 Task: Go to Program & Features. Select Whole Food Market. Add to cart Organic Tamari Sauce-3. Place order for Jasmine Robinson, _x000D_
942 Constant Ave #1_x000D_
Peekskill, New York(NY), 10566, Cell Number (914) 734-9536
Action: Mouse moved to (24, 116)
Screenshot: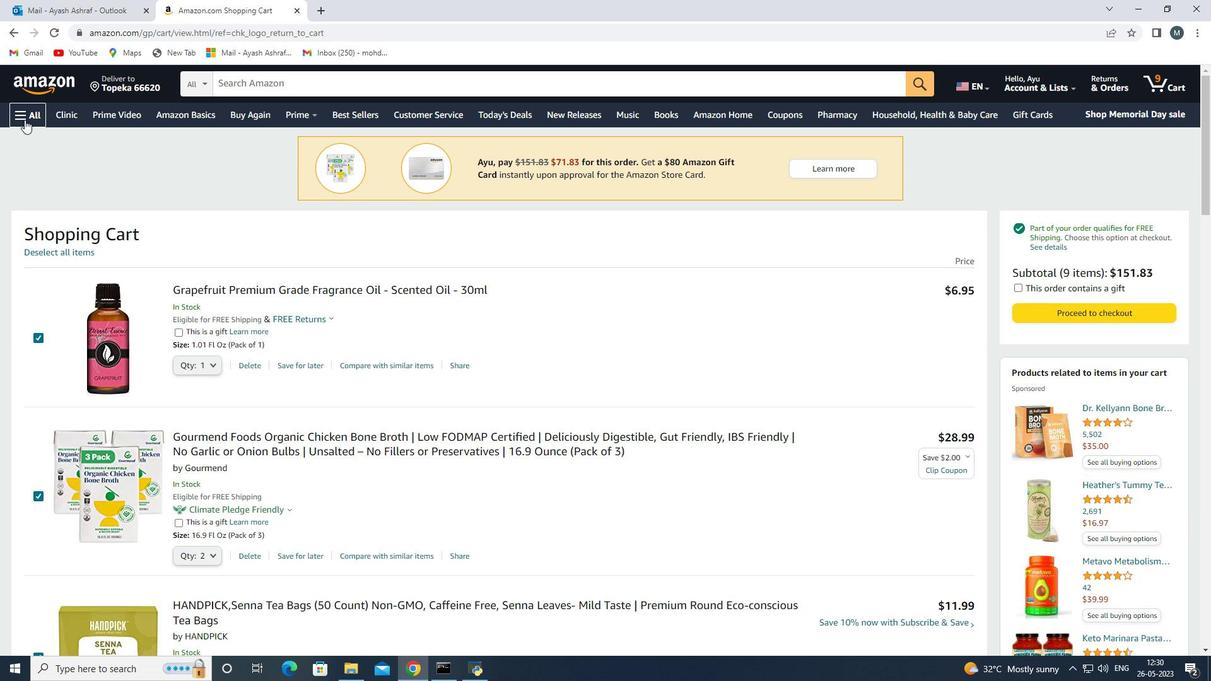 
Action: Mouse pressed left at (24, 116)
Screenshot: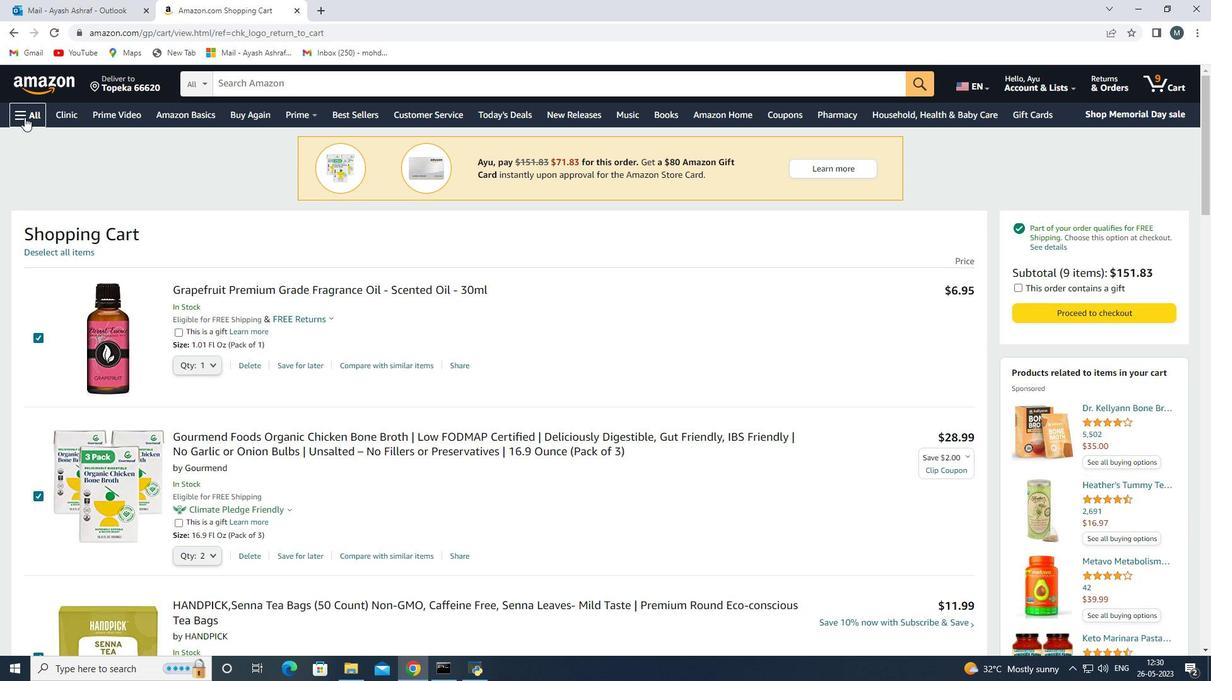 
Action: Mouse moved to (104, 330)
Screenshot: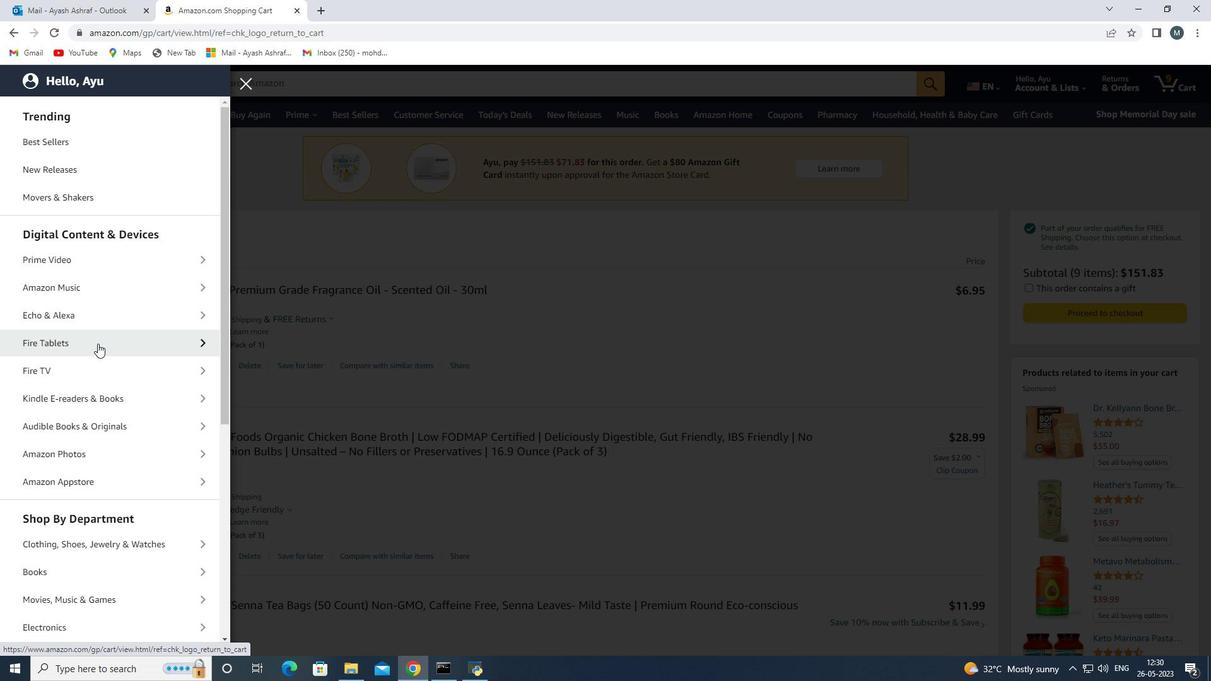 
Action: Mouse scrolled (104, 330) with delta (0, 0)
Screenshot: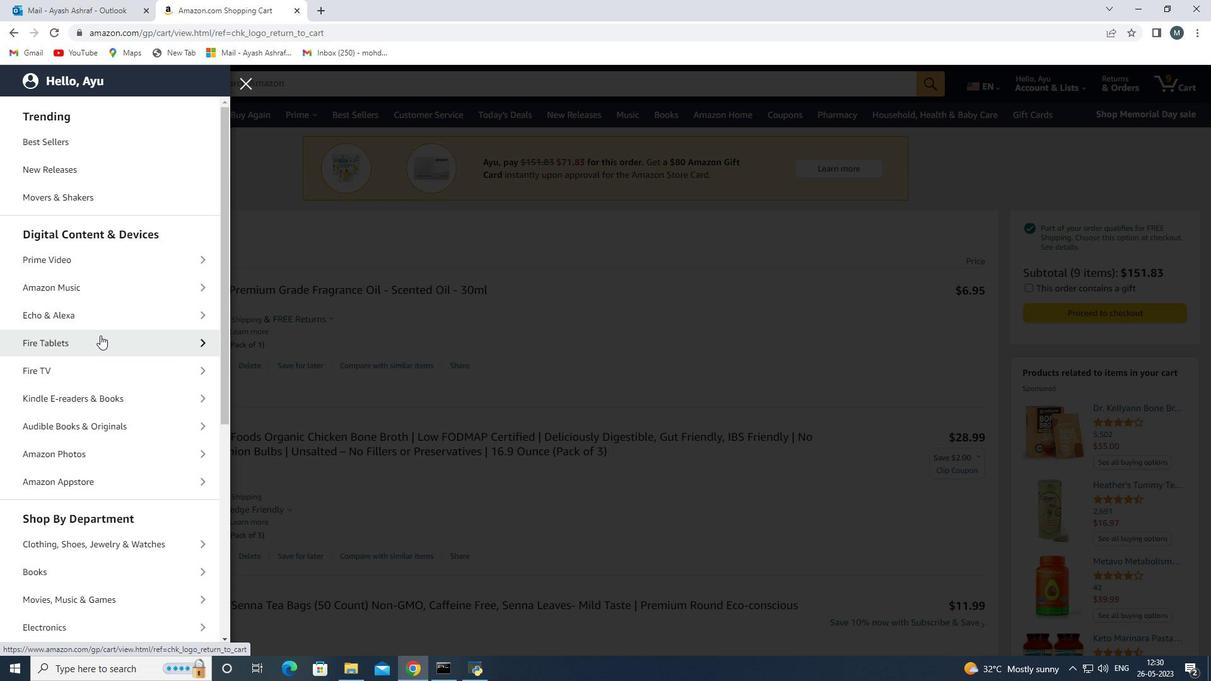 
Action: Mouse scrolled (104, 330) with delta (0, 0)
Screenshot: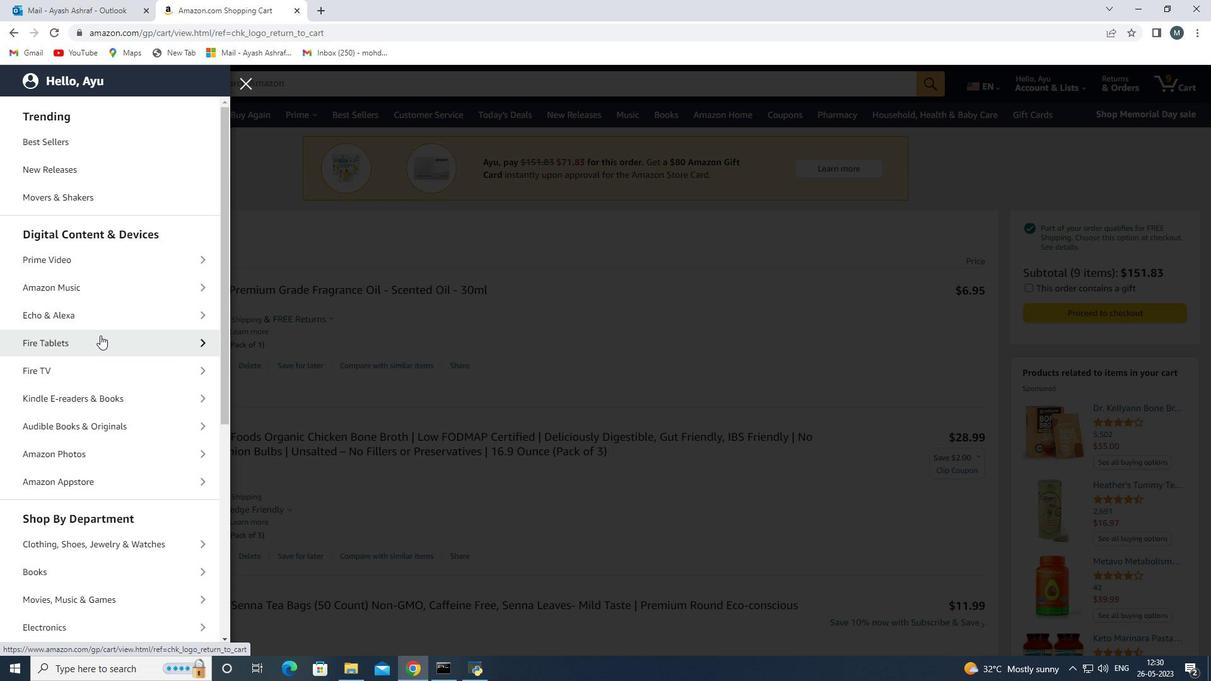 
Action: Mouse moved to (104, 332)
Screenshot: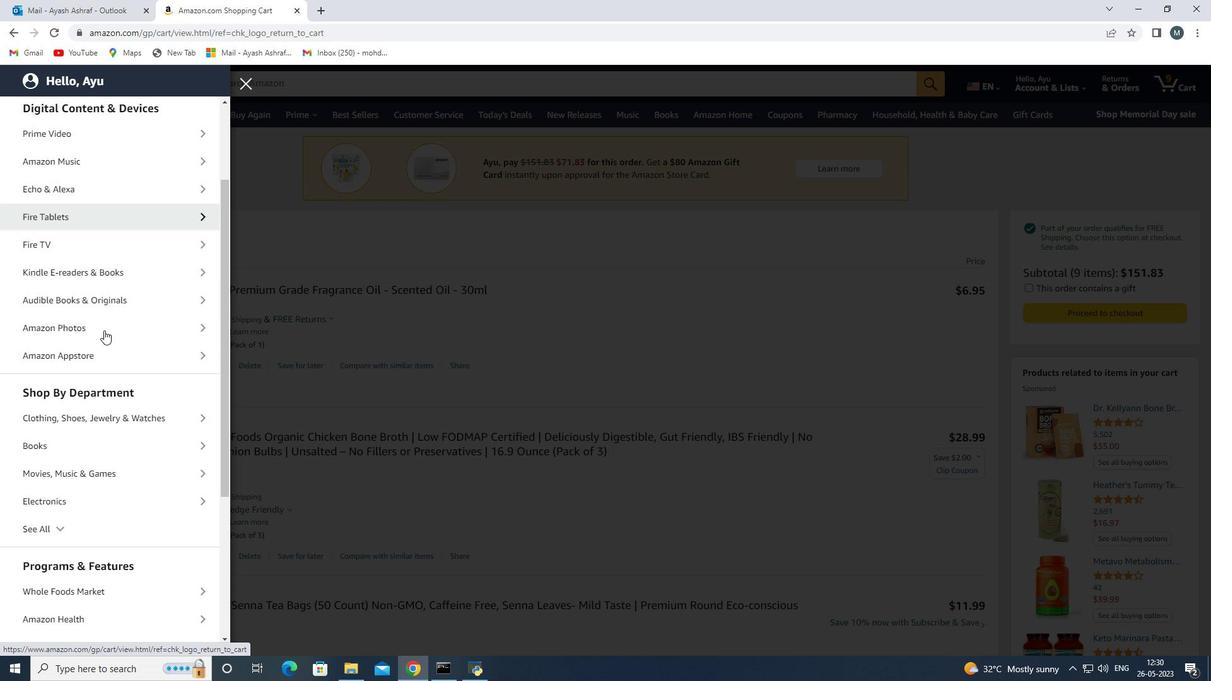 
Action: Mouse scrolled (104, 331) with delta (0, 0)
Screenshot: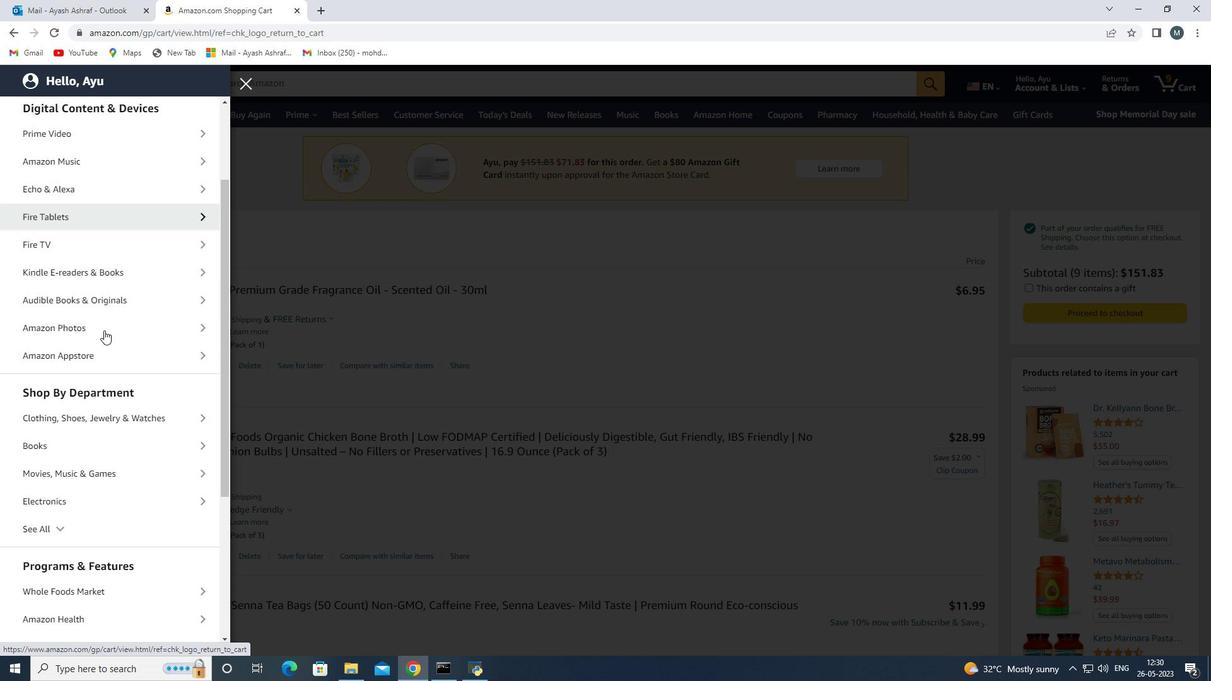
Action: Mouse moved to (104, 333)
Screenshot: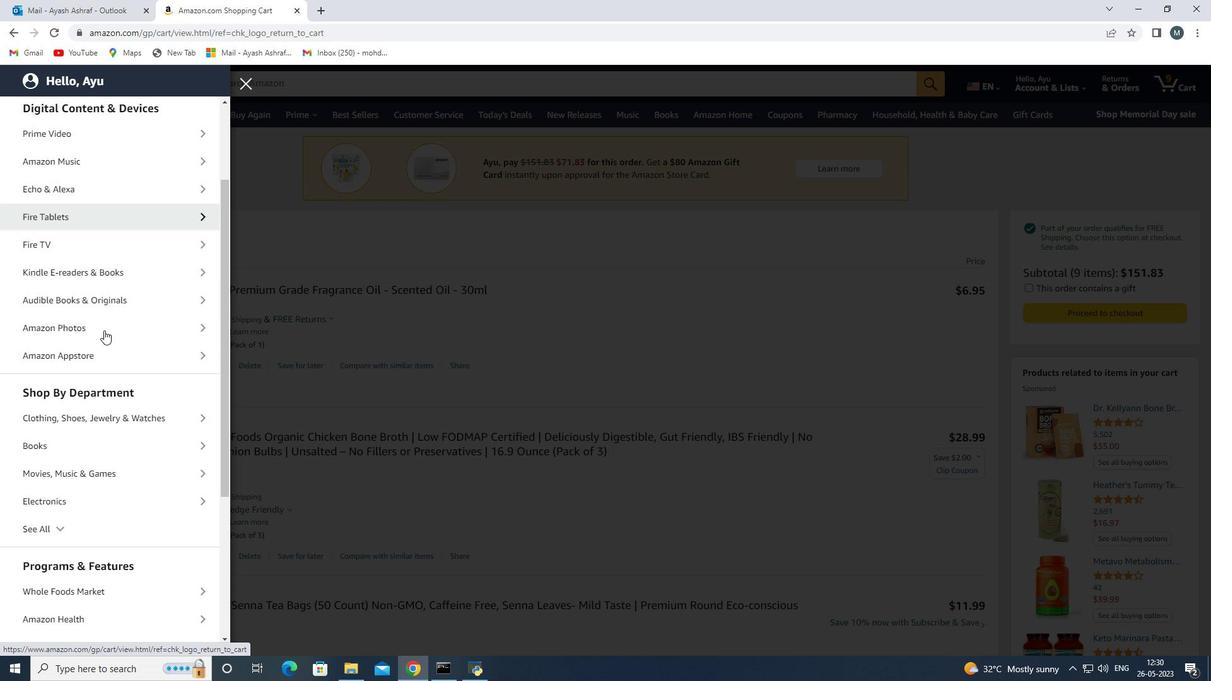 
Action: Mouse scrolled (104, 332) with delta (0, 0)
Screenshot: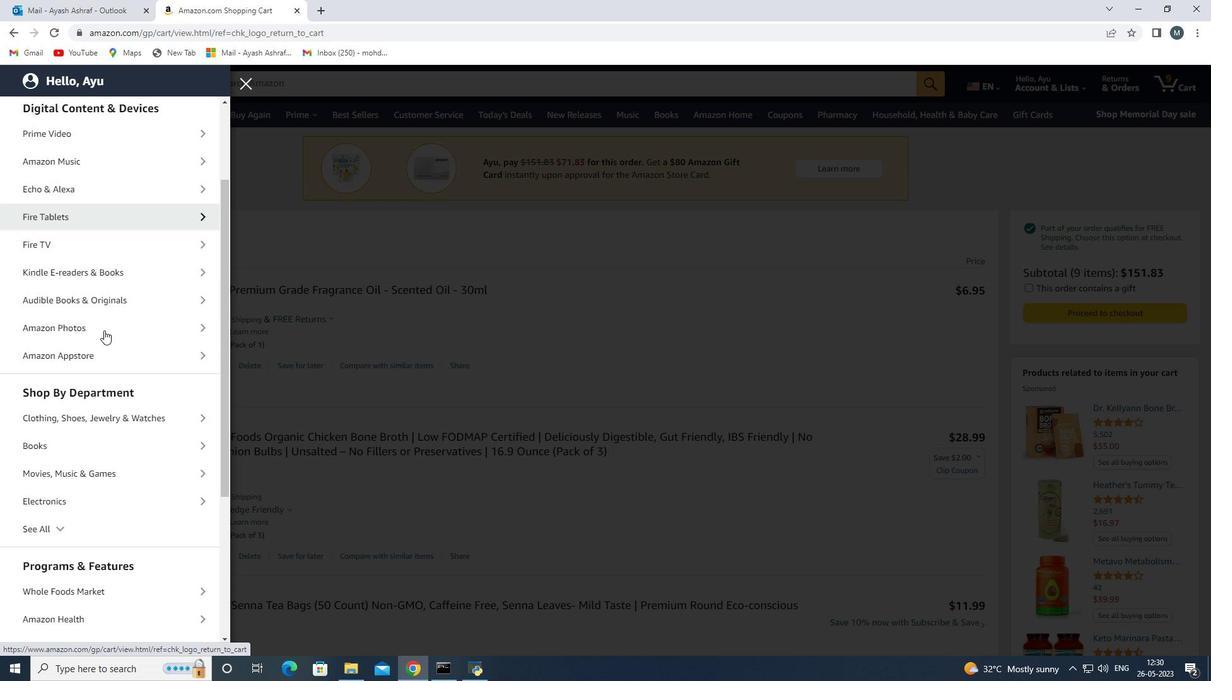 
Action: Mouse scrolled (104, 332) with delta (0, 0)
Screenshot: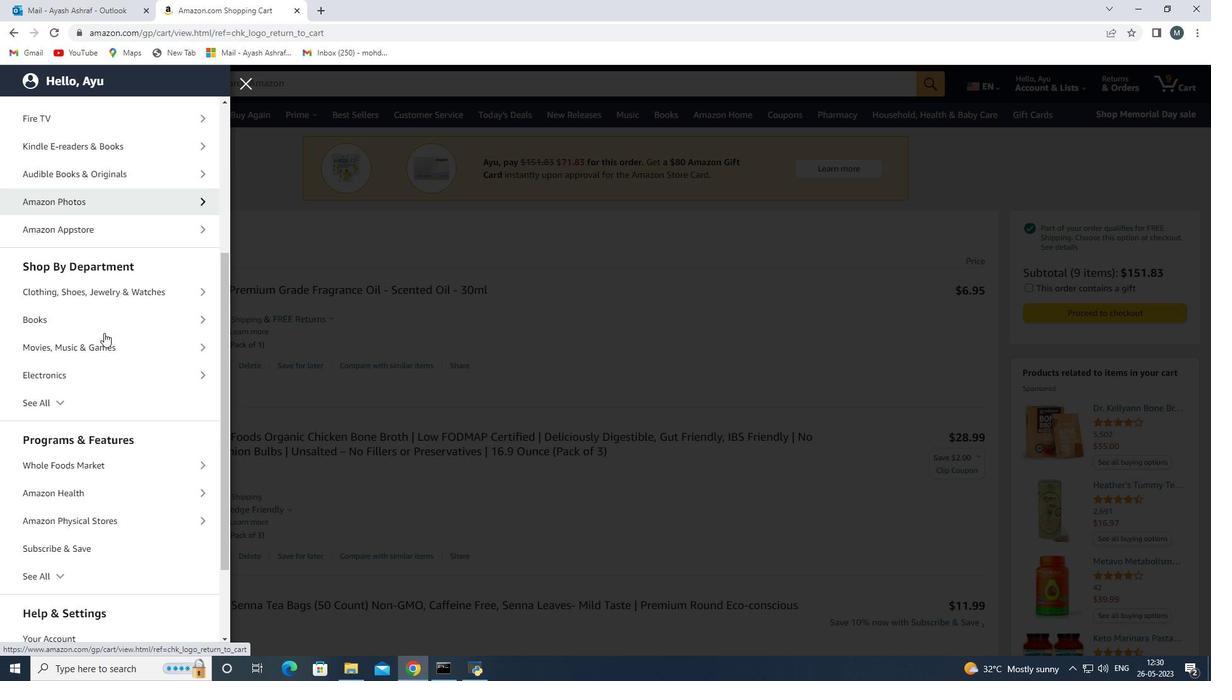 
Action: Mouse scrolled (104, 332) with delta (0, 0)
Screenshot: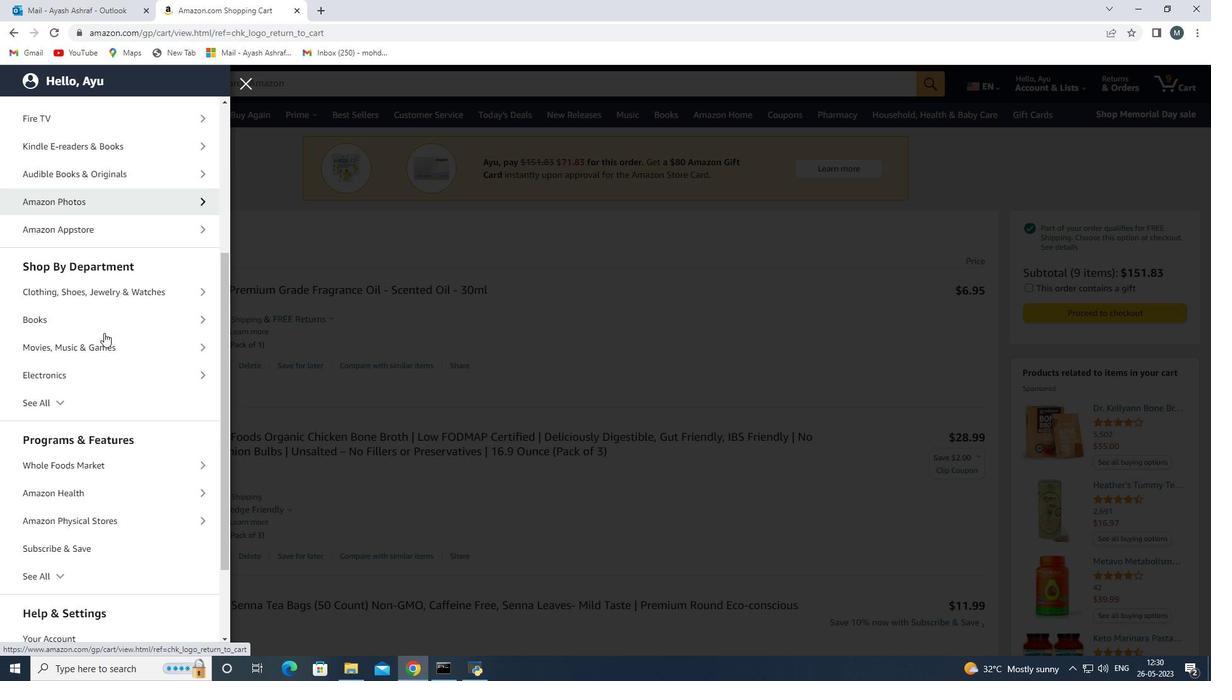 
Action: Mouse moved to (111, 329)
Screenshot: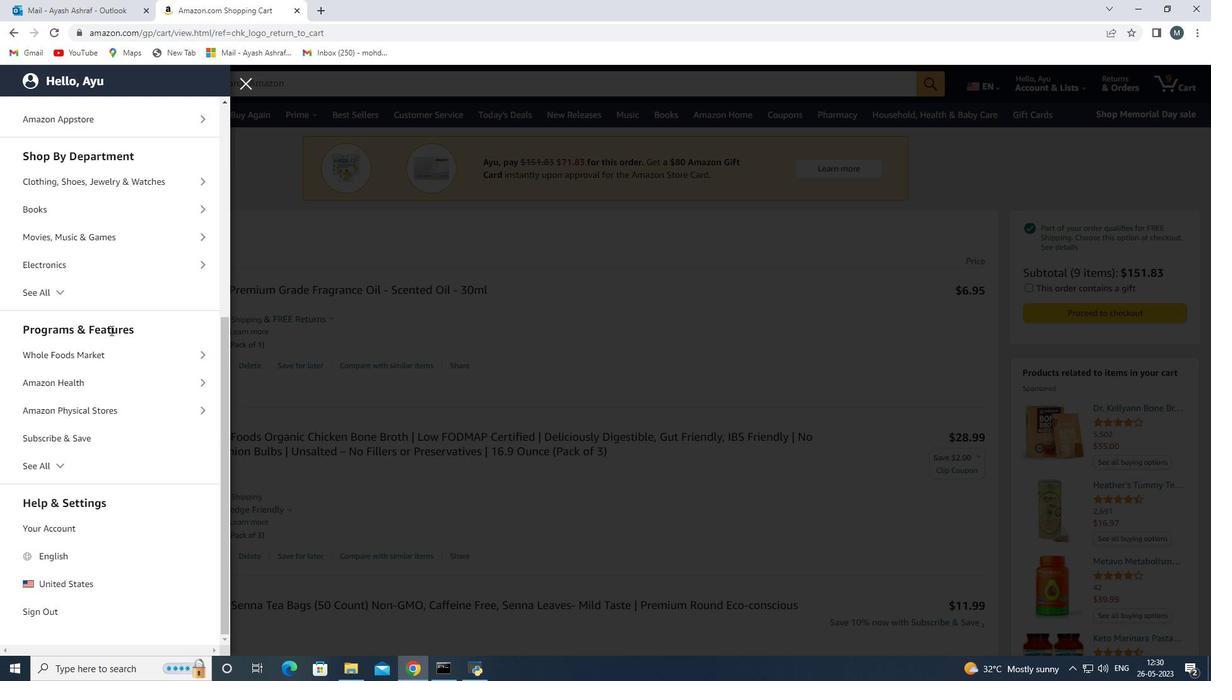 
Action: Mouse scrolled (111, 328) with delta (0, 0)
Screenshot: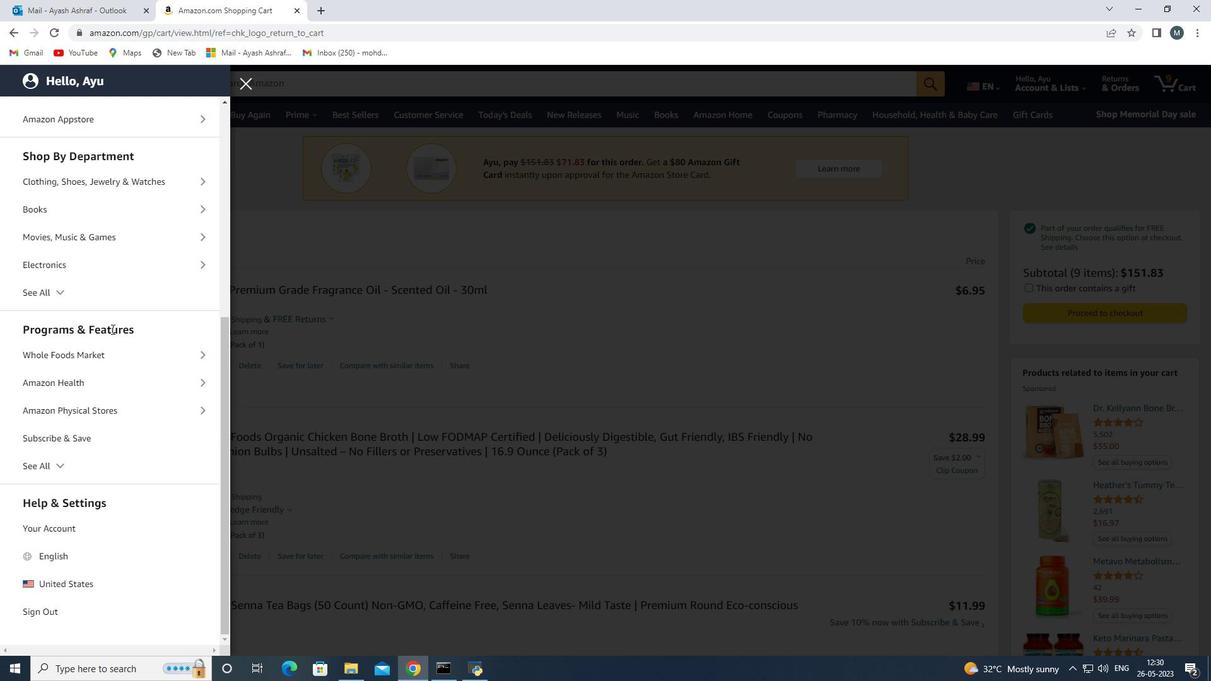 
Action: Mouse scrolled (111, 328) with delta (0, 0)
Screenshot: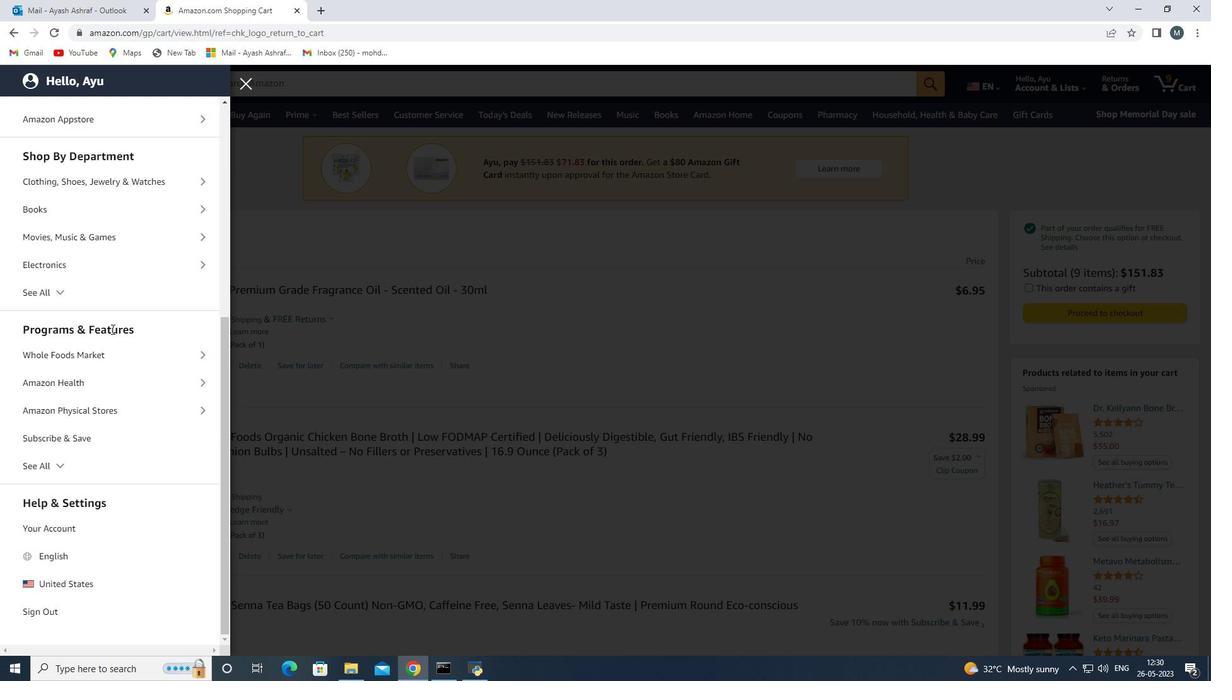 
Action: Mouse moved to (171, 357)
Screenshot: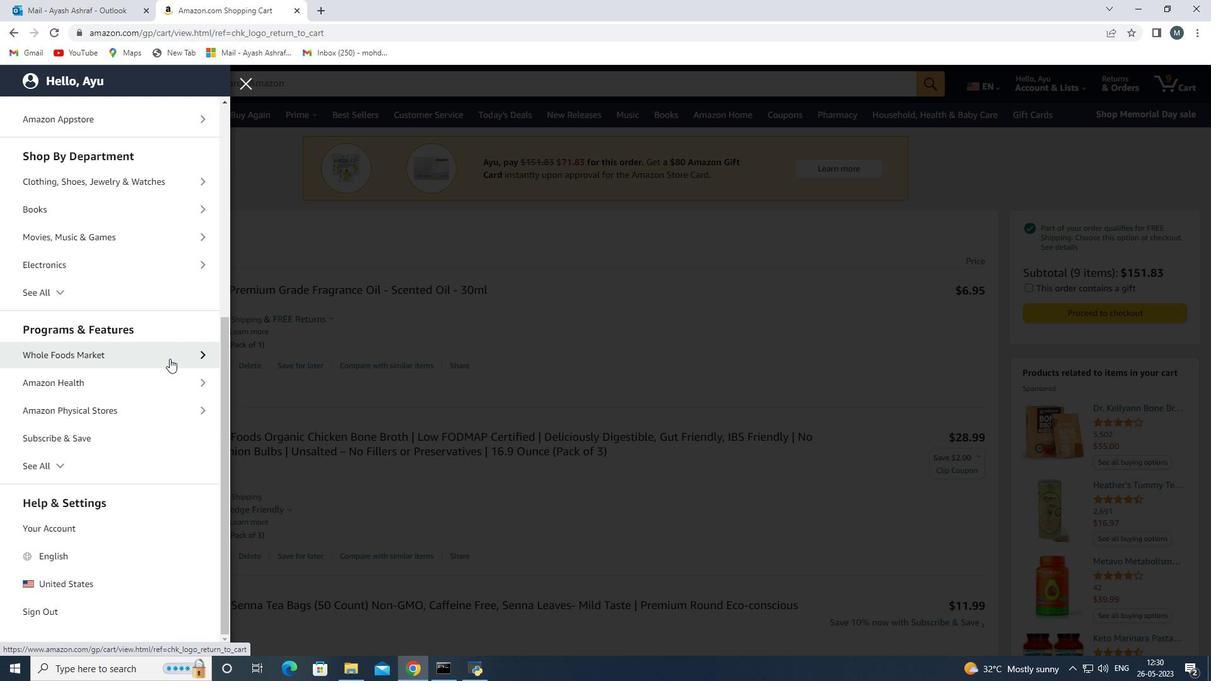 
Action: Mouse pressed left at (171, 357)
Screenshot: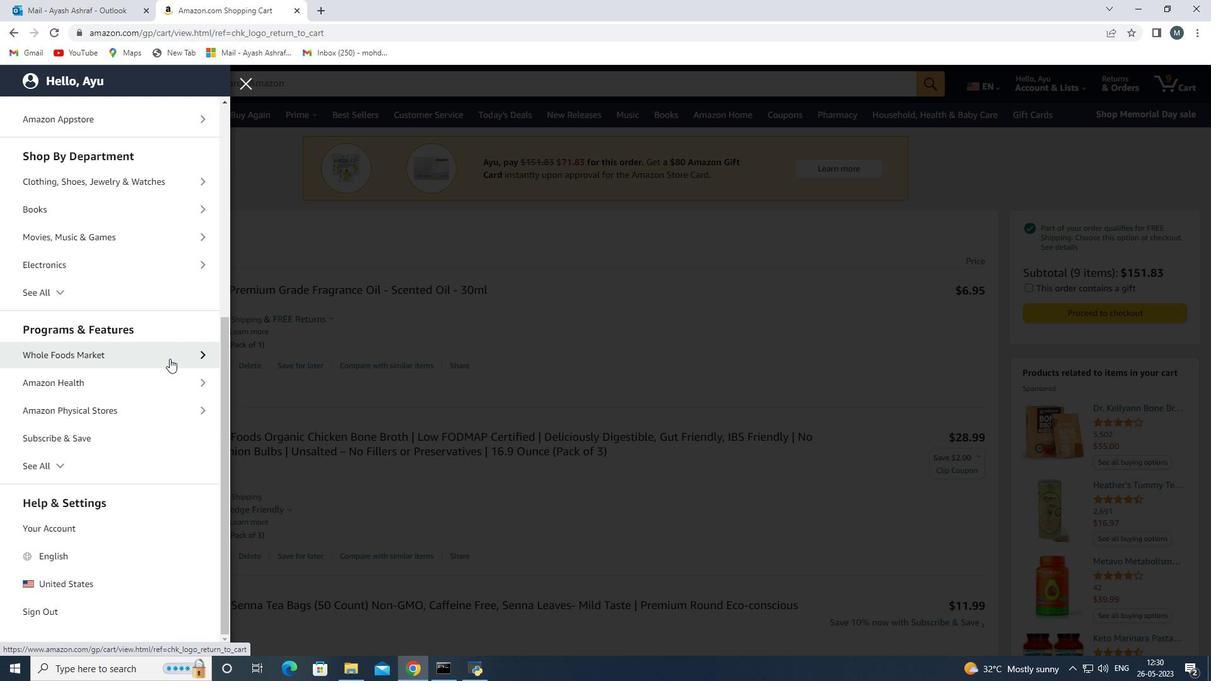 
Action: Mouse moved to (115, 172)
Screenshot: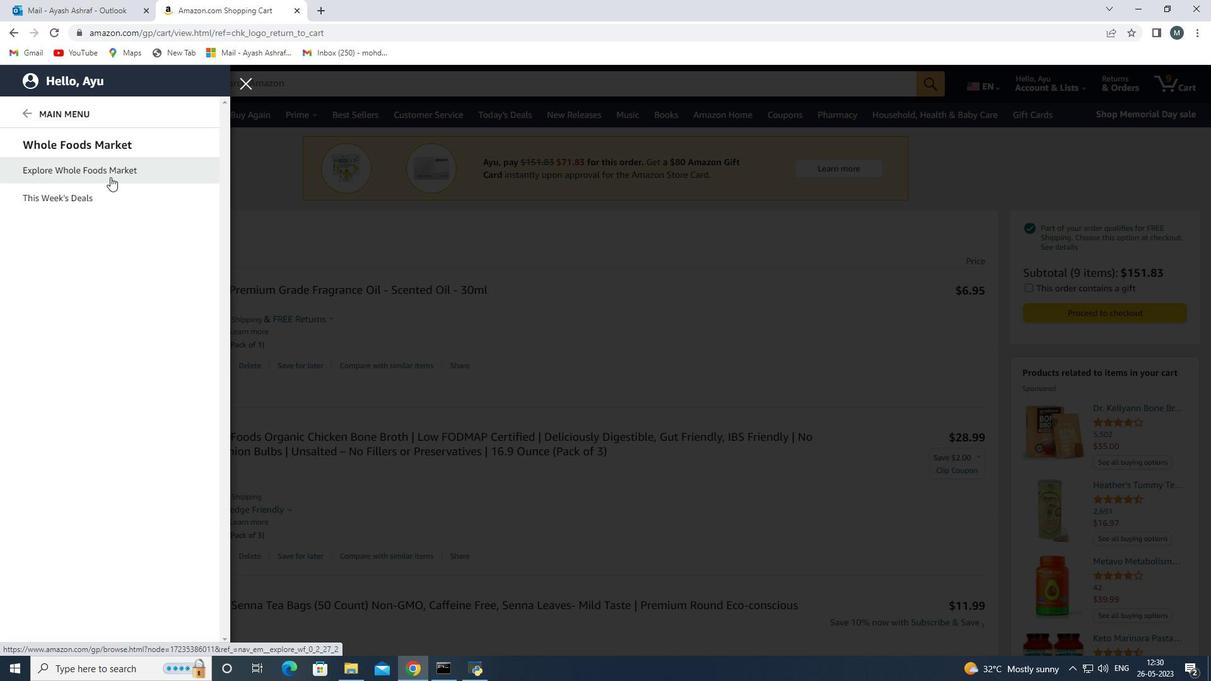 
Action: Mouse pressed left at (115, 172)
Screenshot: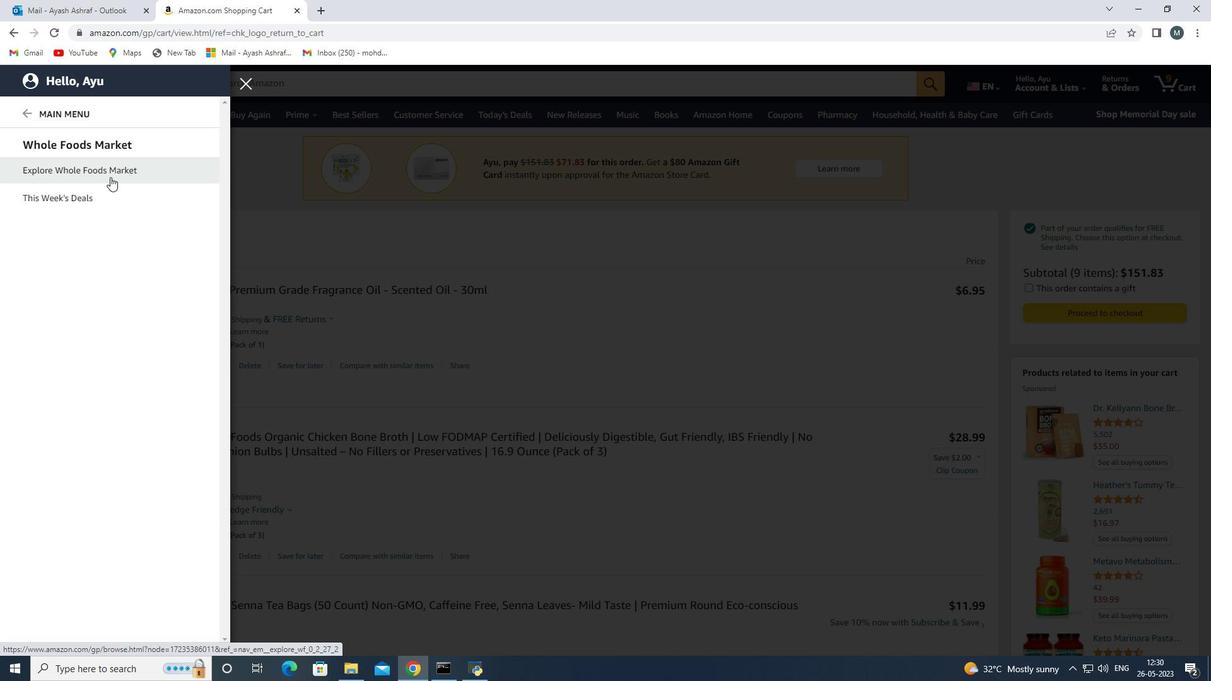 
Action: Mouse moved to (356, 77)
Screenshot: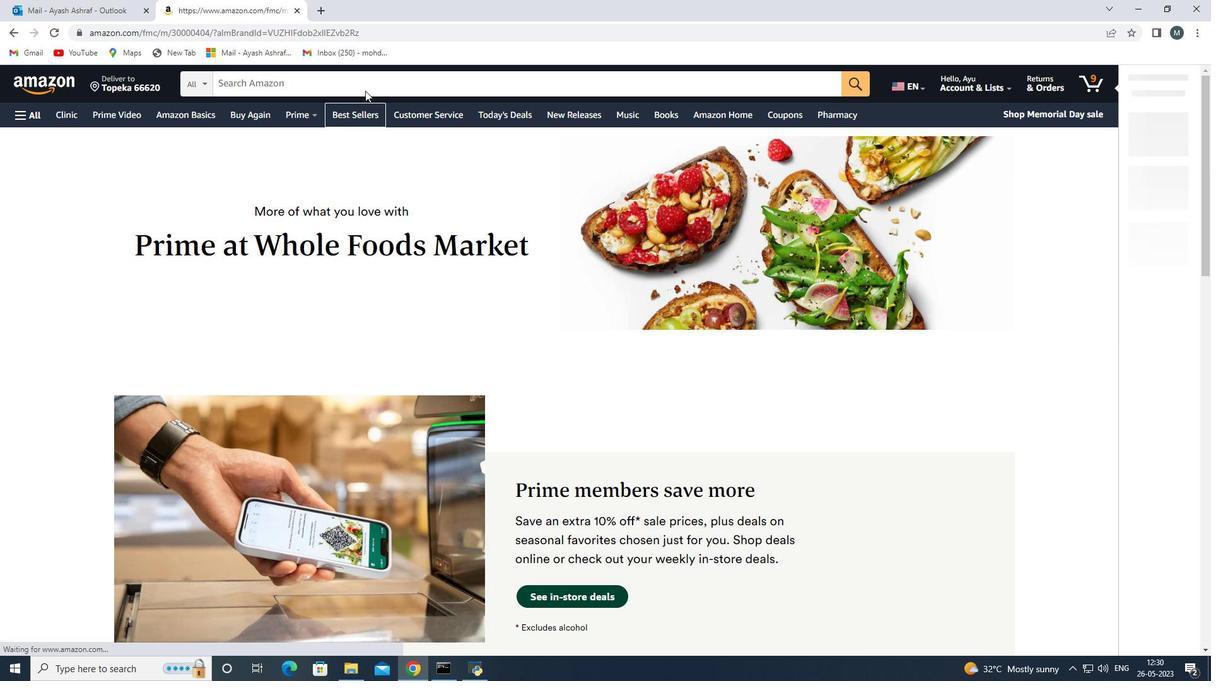 
Action: Mouse pressed left at (356, 77)
Screenshot: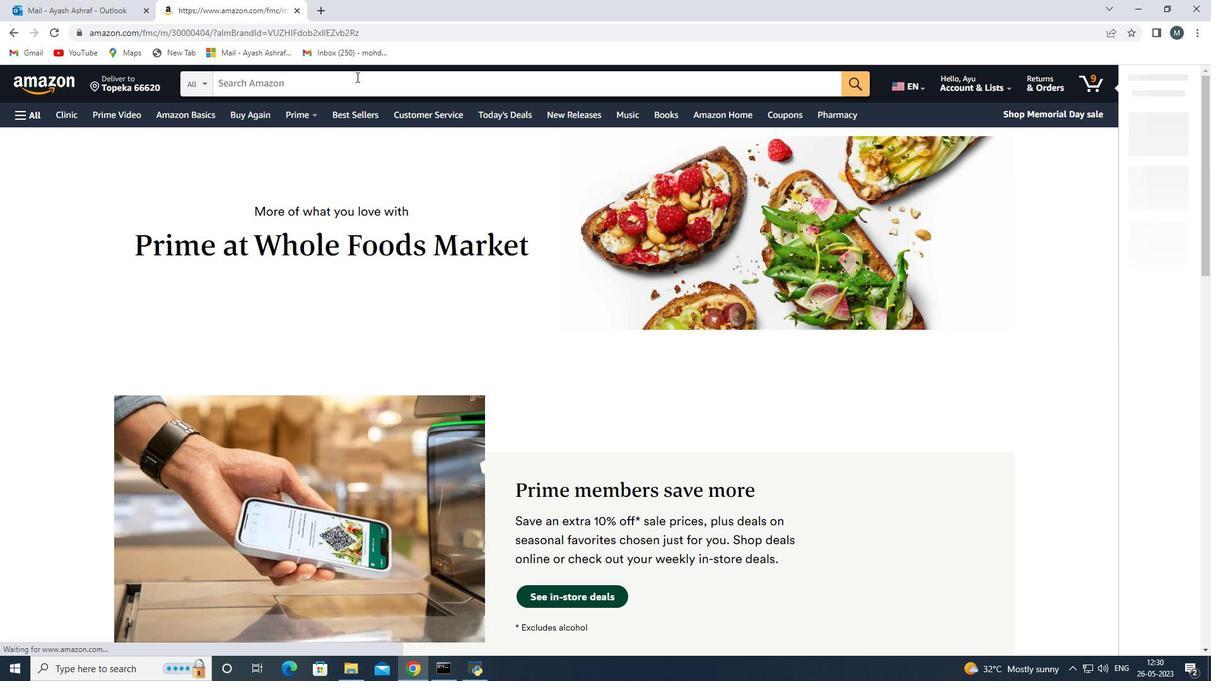 
Action: Key pressed <Key.shift>Tamari<Key.space>d<Key.backspace>sauce<Key.space>
Screenshot: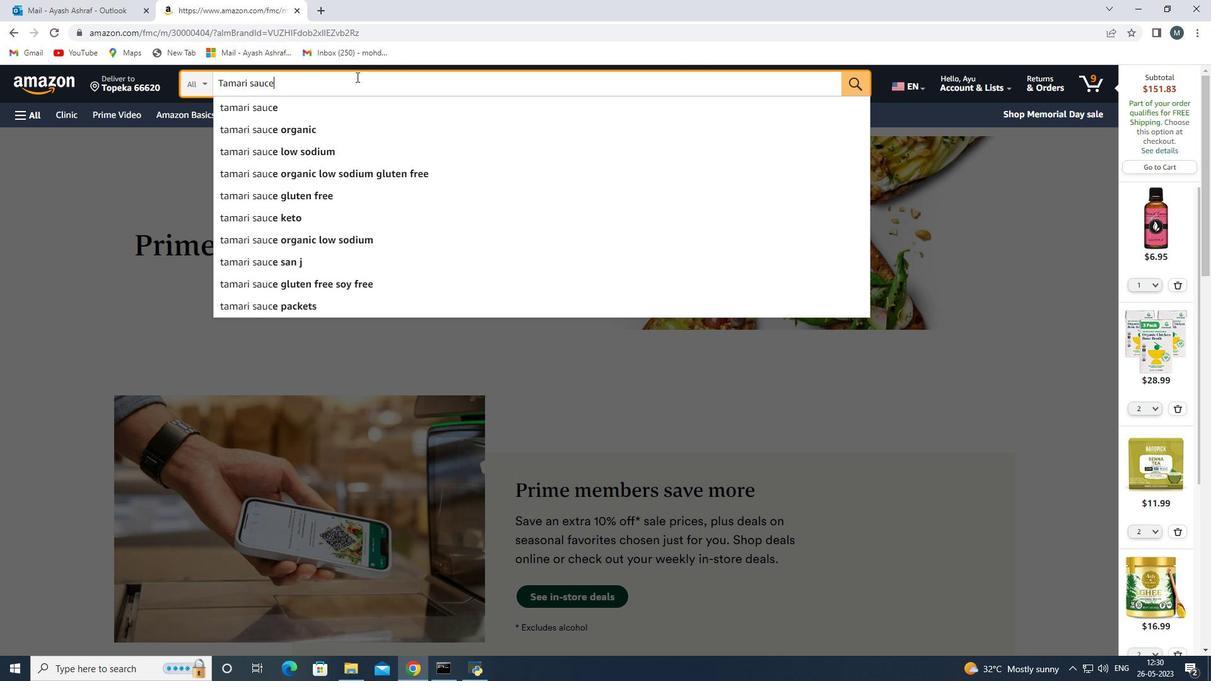 
Action: Mouse moved to (299, 111)
Screenshot: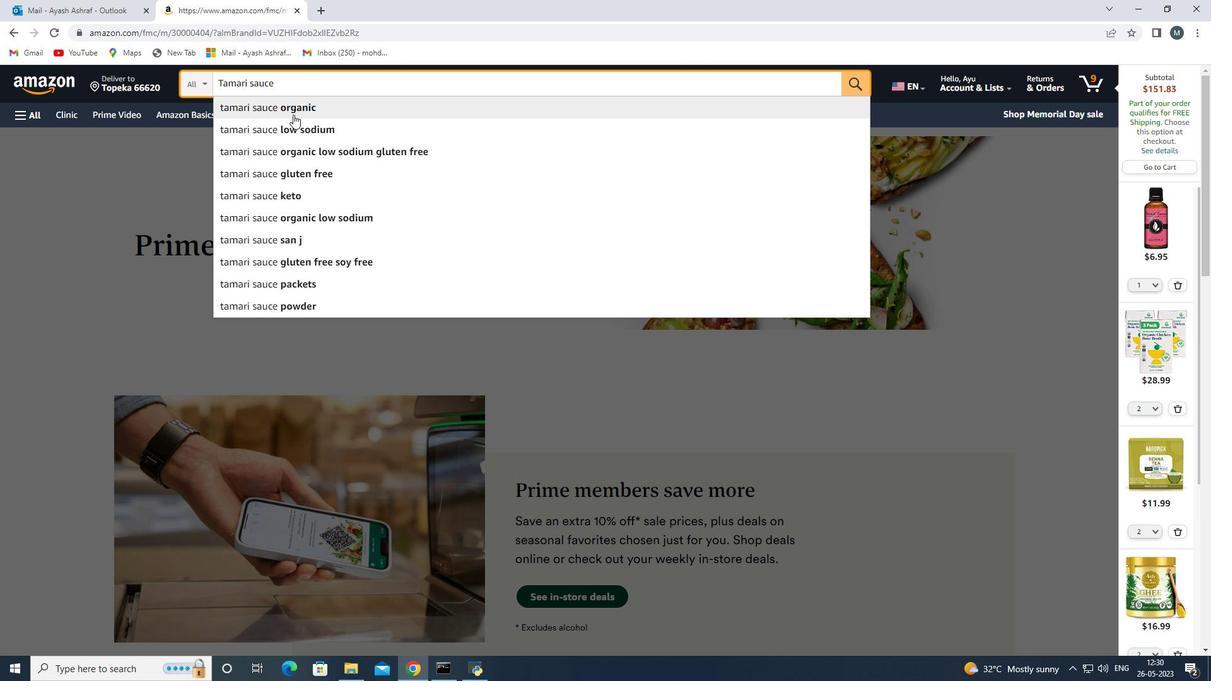 
Action: Mouse pressed left at (299, 111)
Screenshot: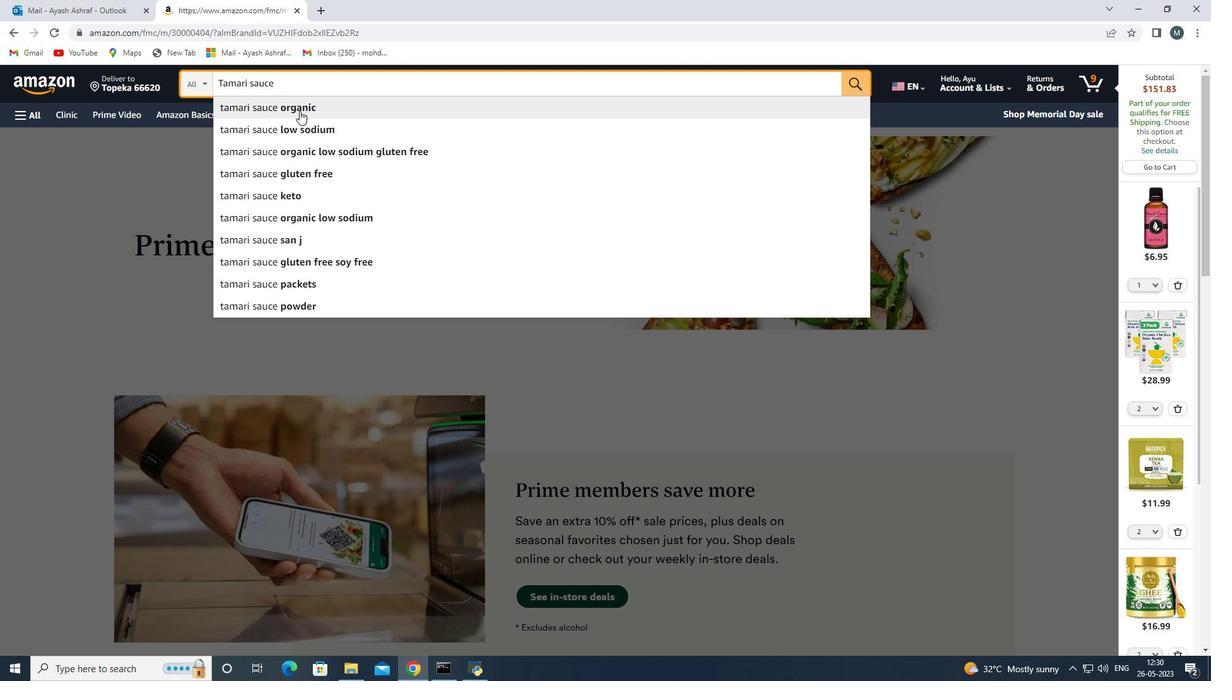 
Action: Mouse moved to (307, 421)
Screenshot: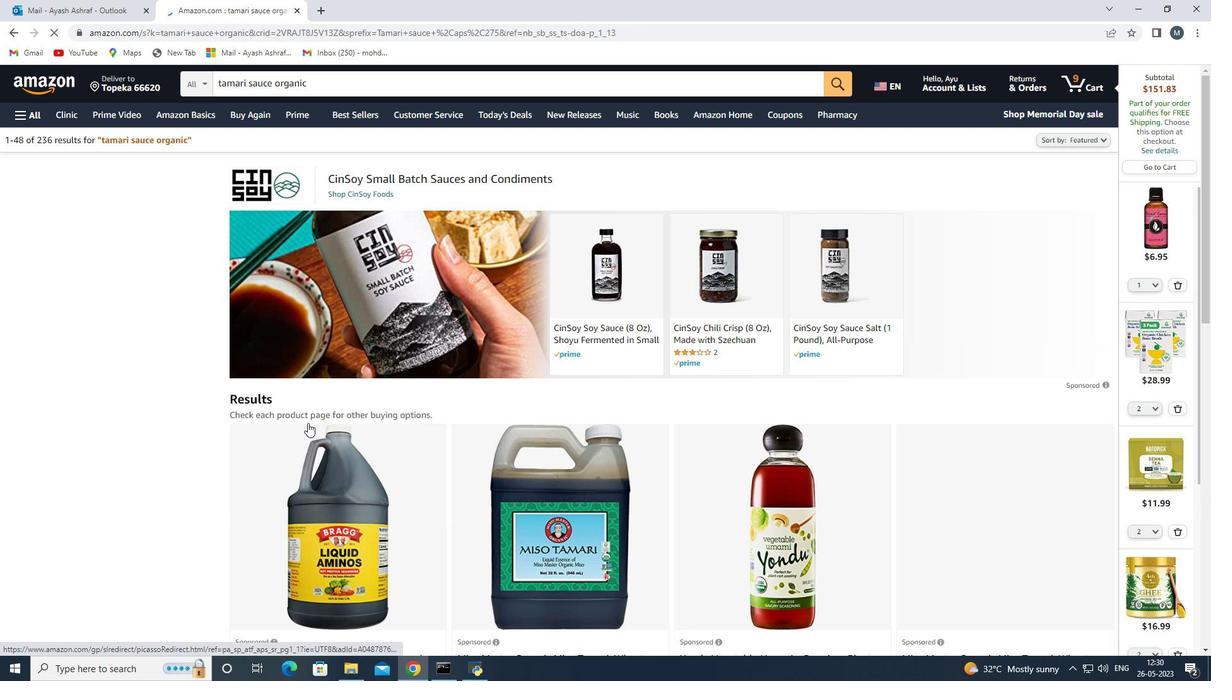 
Action: Mouse scrolled (307, 421) with delta (0, 0)
Screenshot: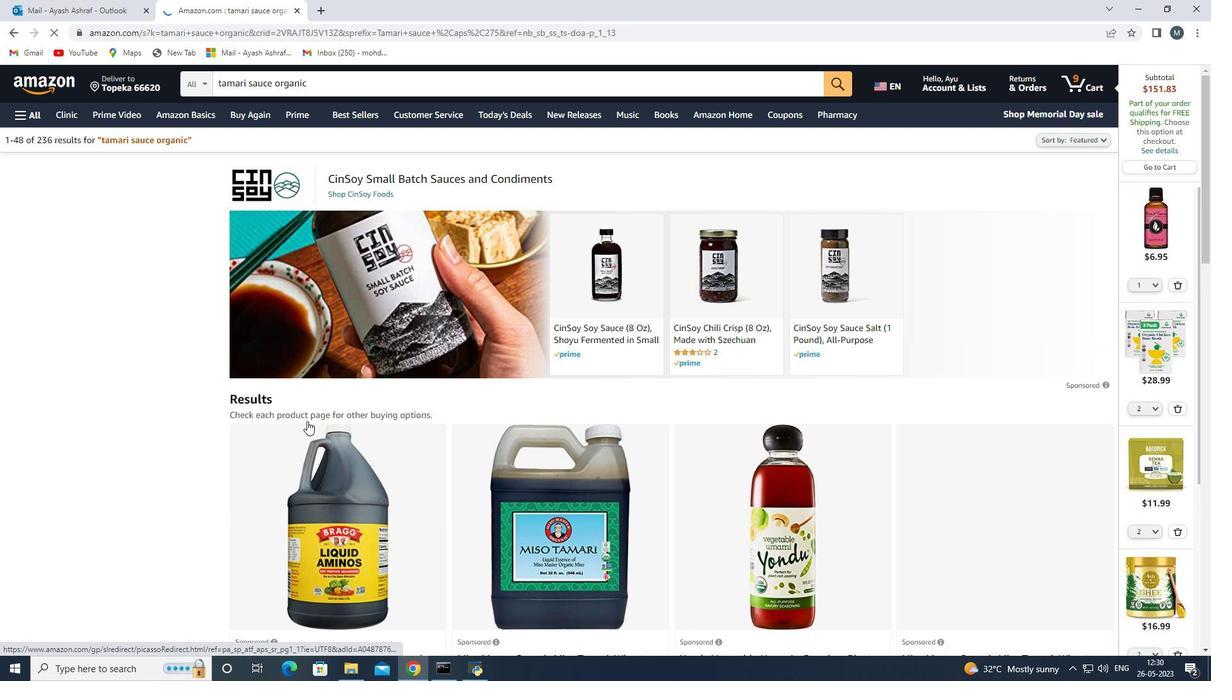 
Action: Mouse scrolled (307, 421) with delta (0, 0)
Screenshot: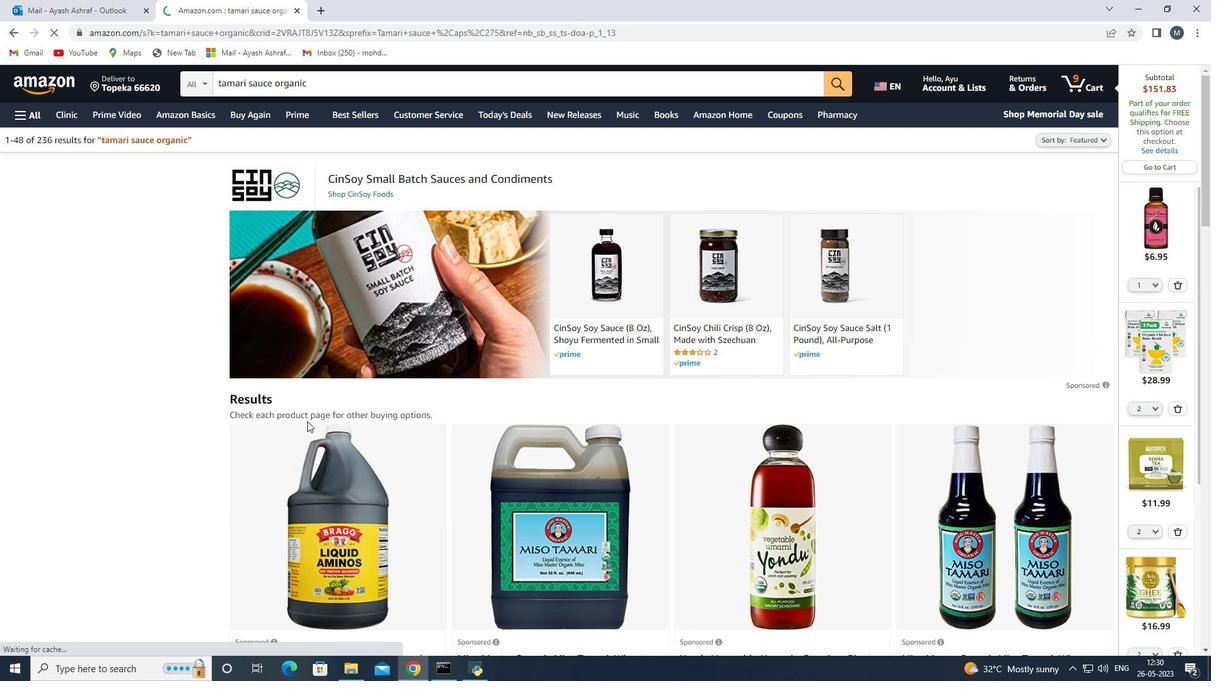 
Action: Mouse moved to (321, 417)
Screenshot: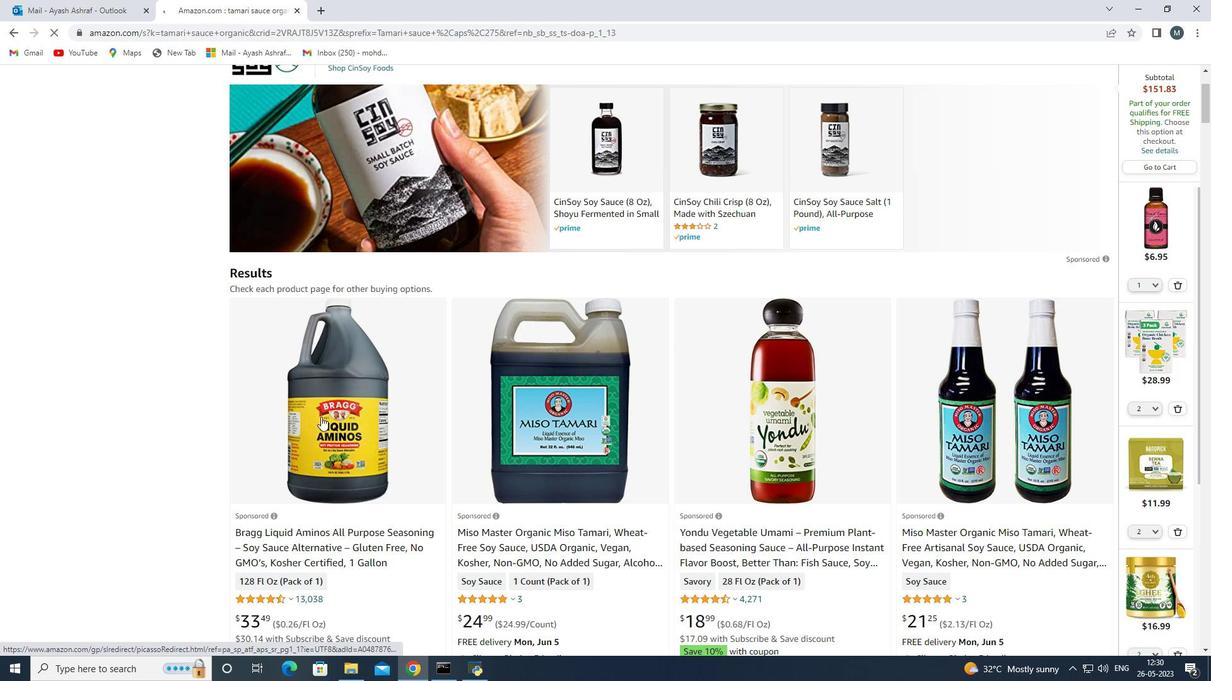 
Action: Mouse pressed left at (321, 417)
Screenshot: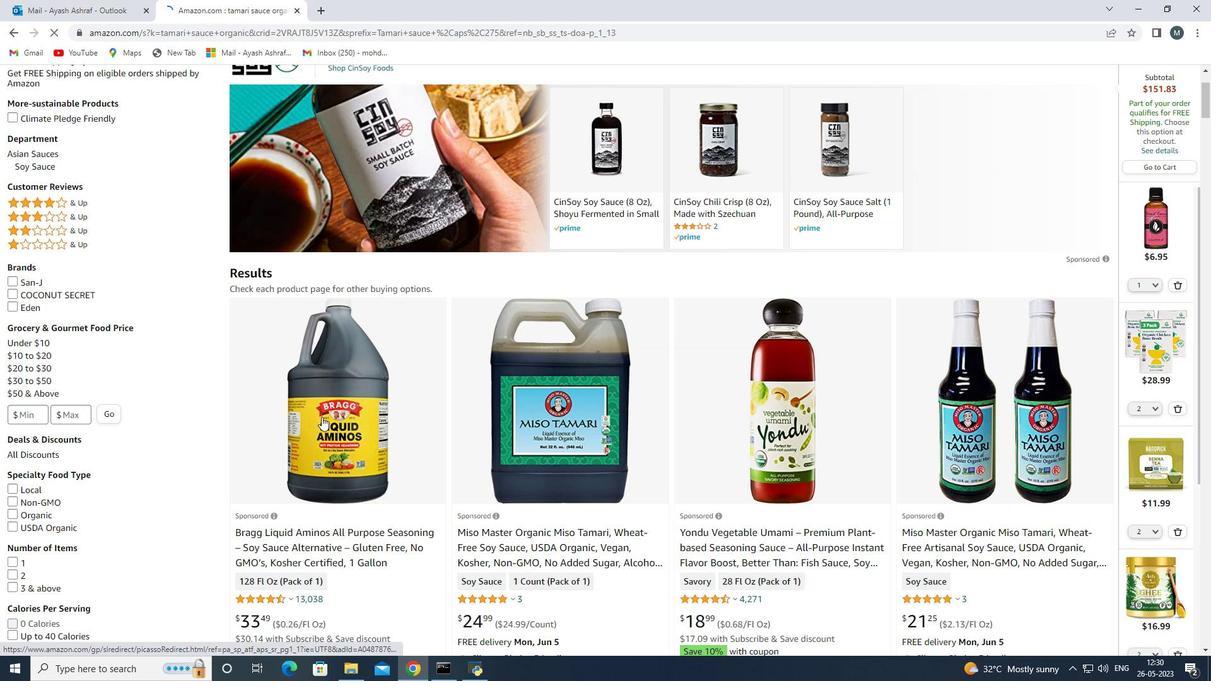 
Action: Mouse moved to (481, 364)
Screenshot: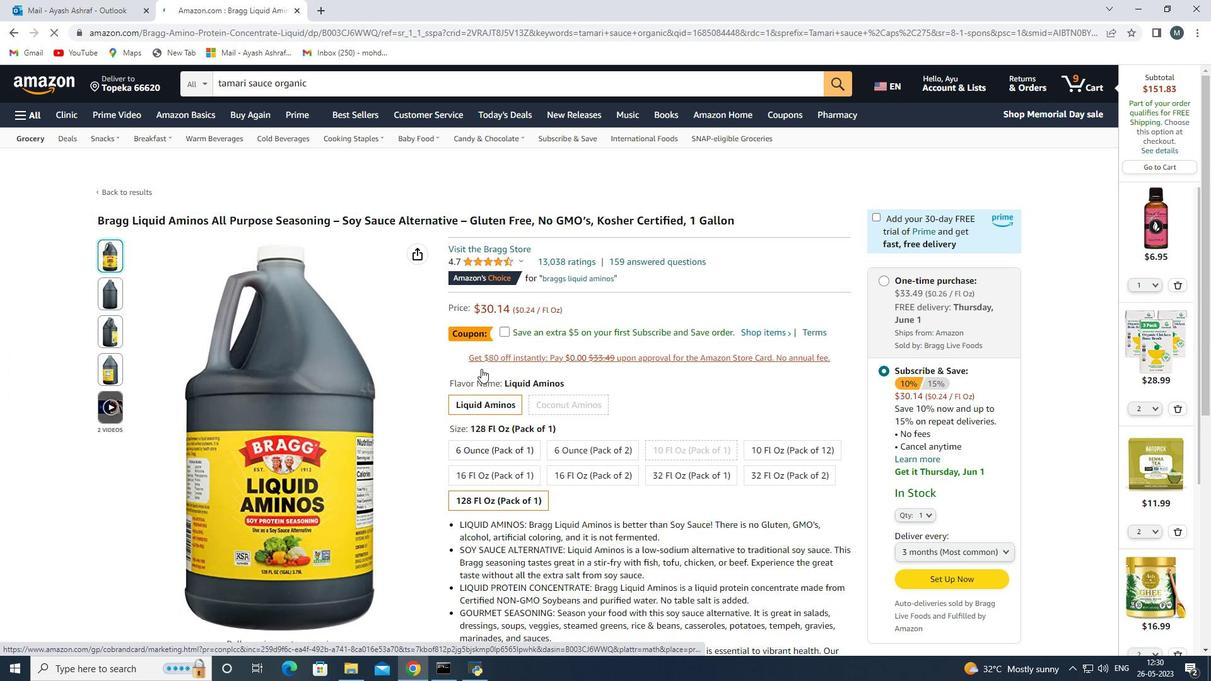 
Action: Mouse scrolled (481, 364) with delta (0, 0)
Screenshot: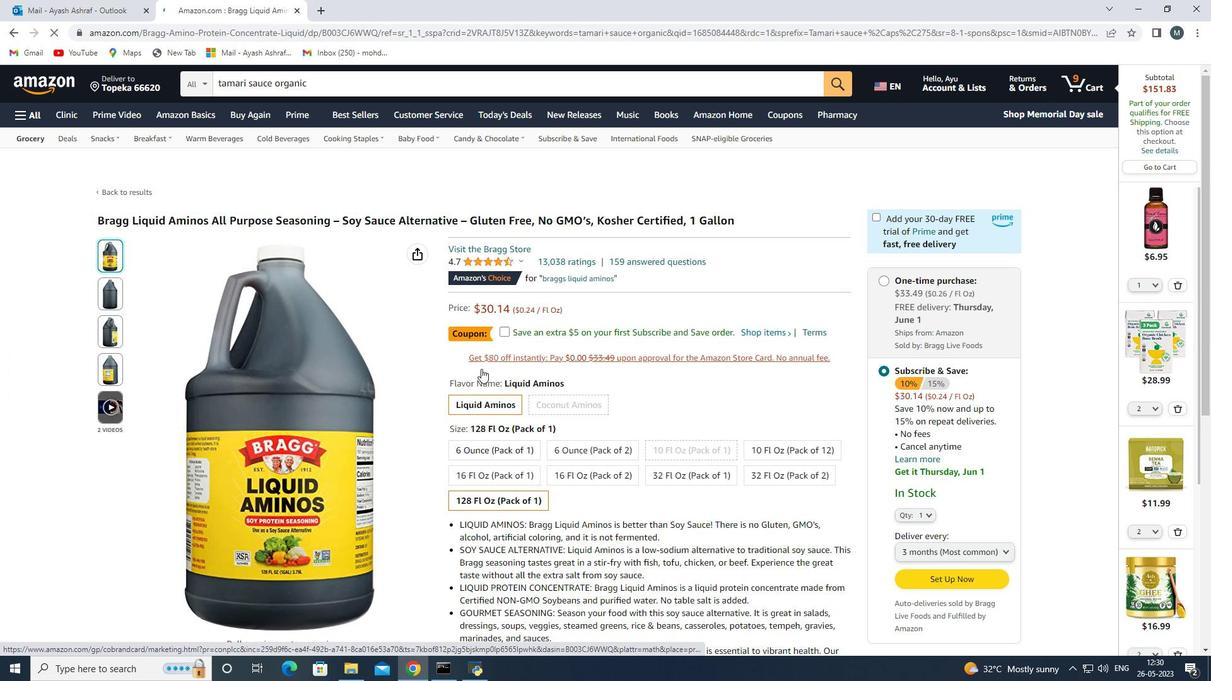 
Action: Mouse scrolled (481, 364) with delta (0, 0)
Screenshot: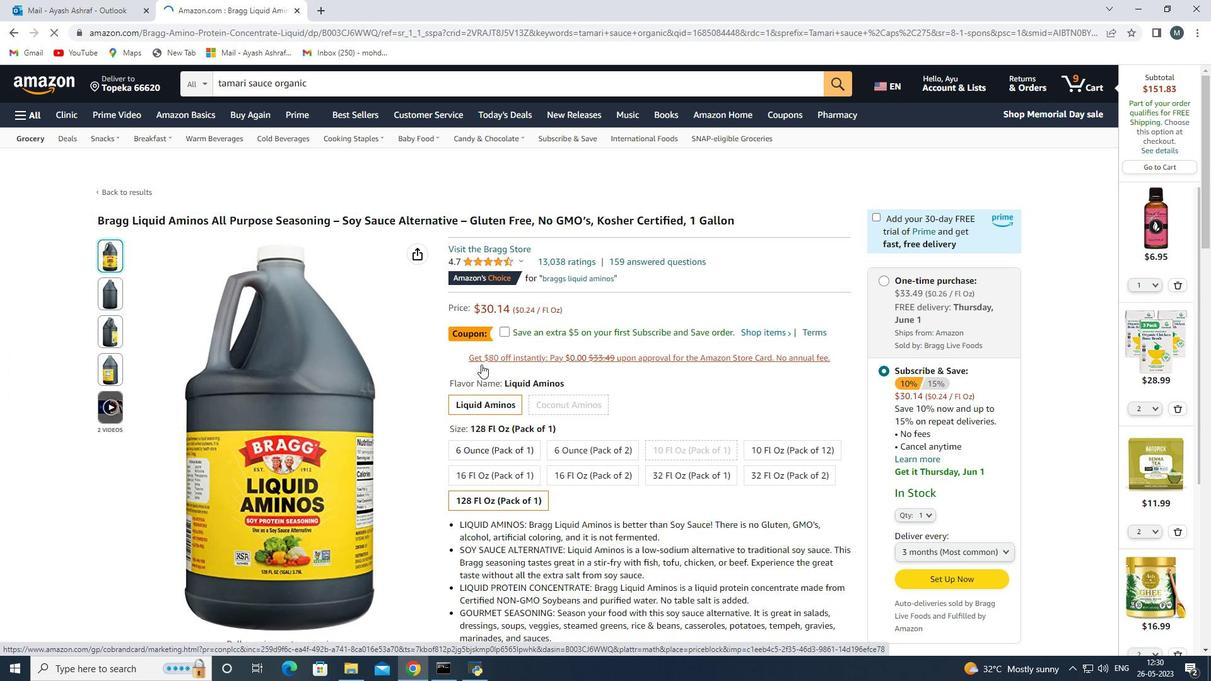 
Action: Mouse moved to (640, 380)
Screenshot: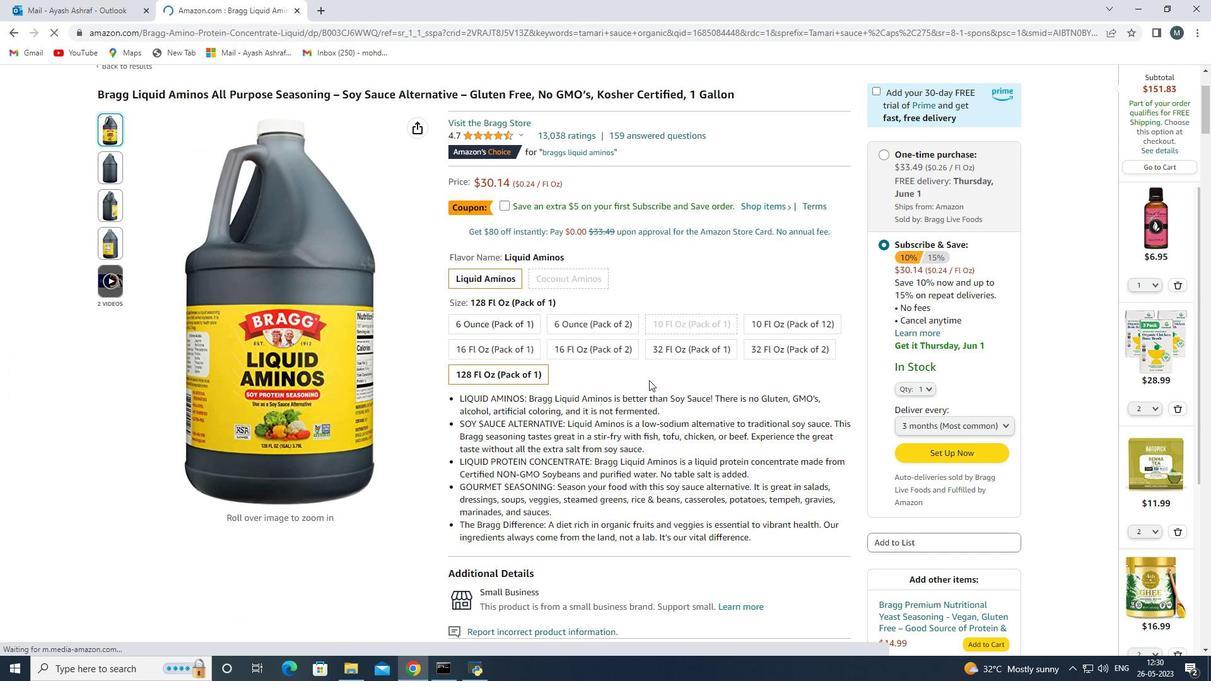 
Action: Mouse scrolled (640, 379) with delta (0, 0)
Screenshot: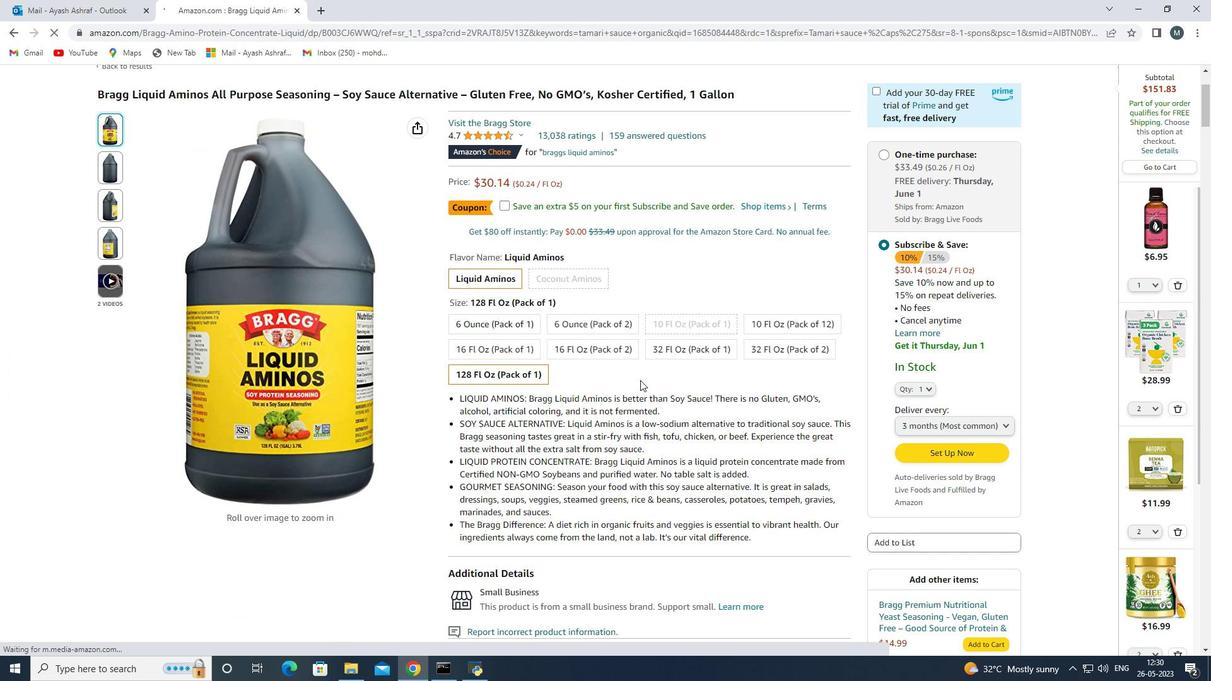 
Action: Mouse moved to (112, 159)
Screenshot: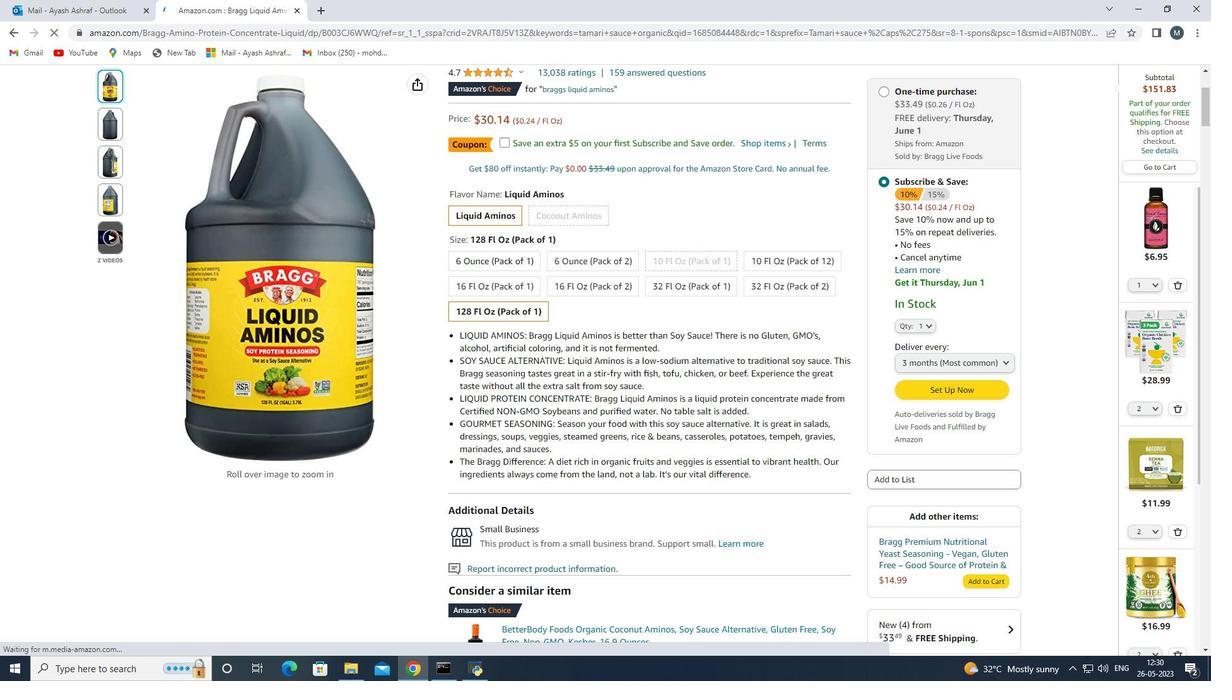 
Action: Mouse pressed left at (112, 159)
Screenshot: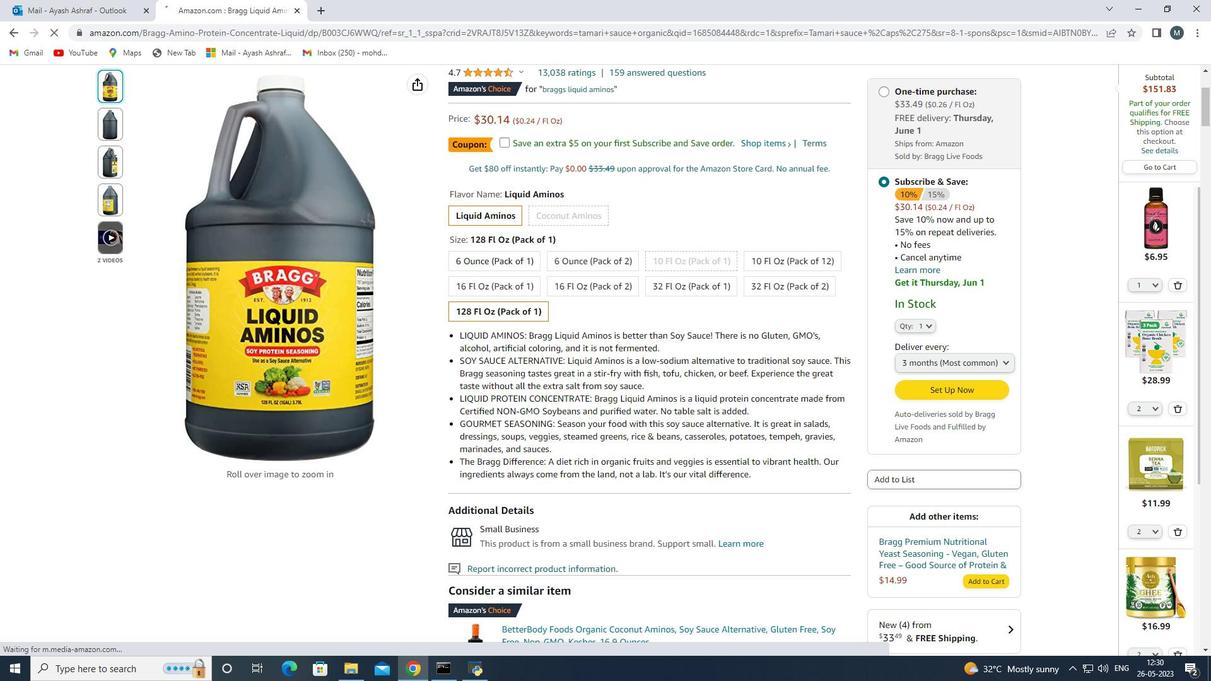 
Action: Mouse moved to (110, 119)
Screenshot: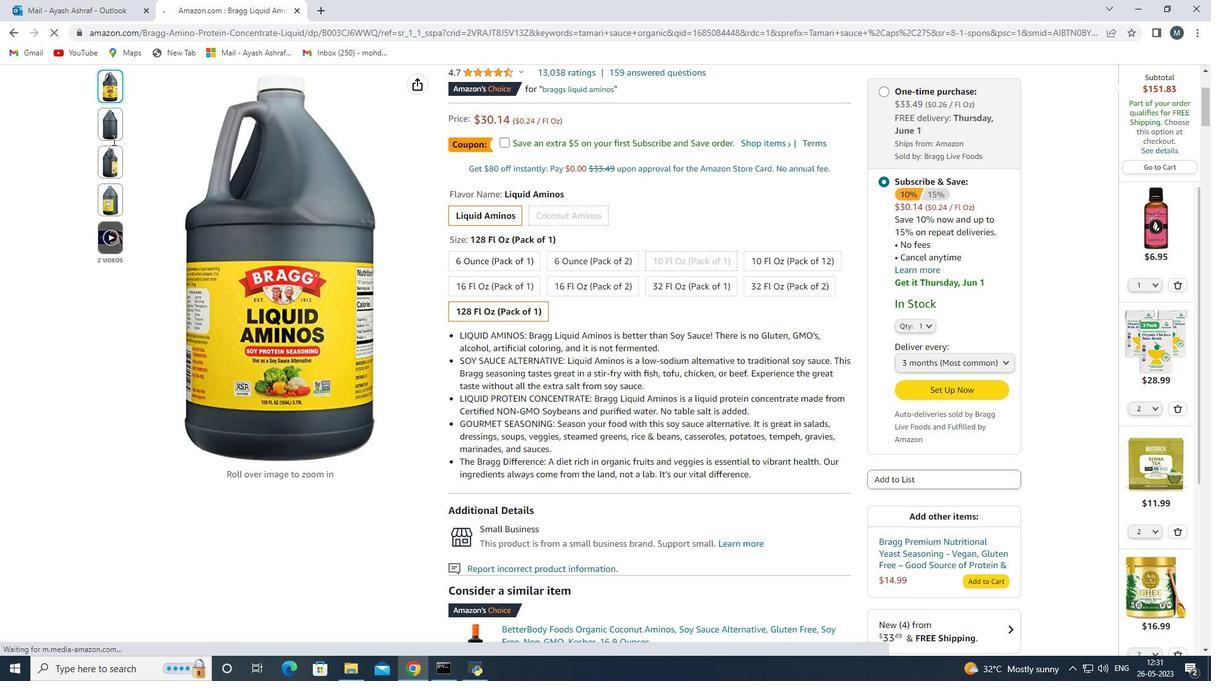 
Action: Mouse pressed left at (110, 119)
Screenshot: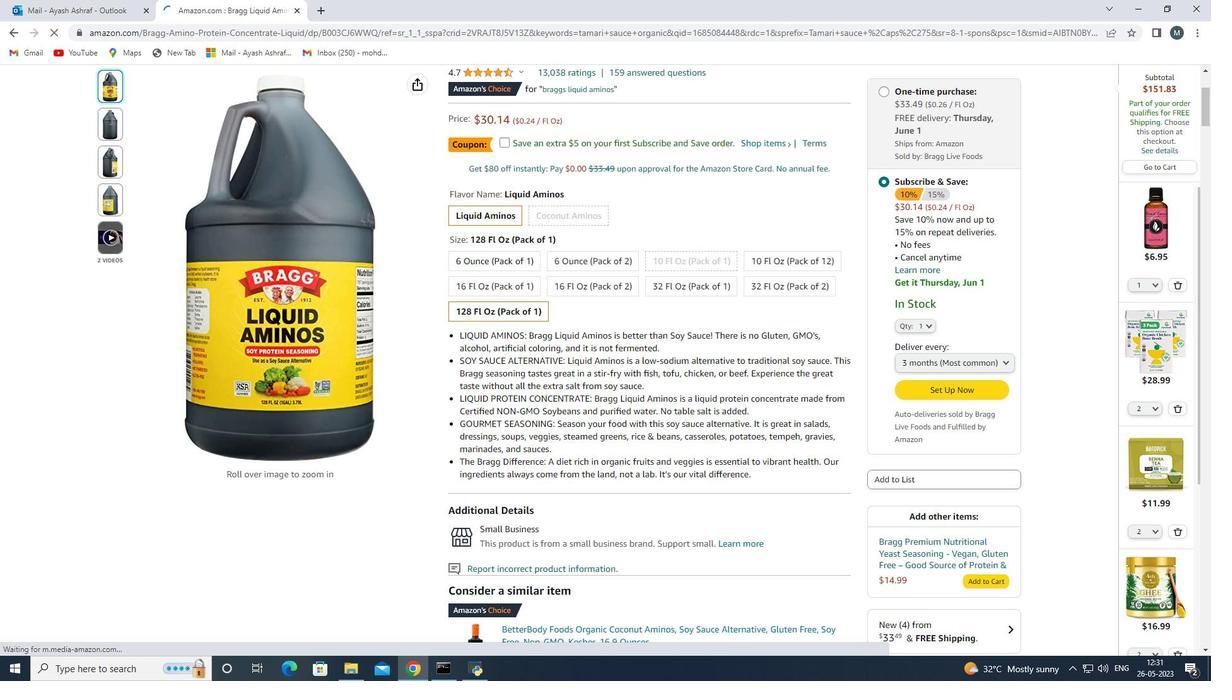 
Action: Mouse moved to (112, 168)
Screenshot: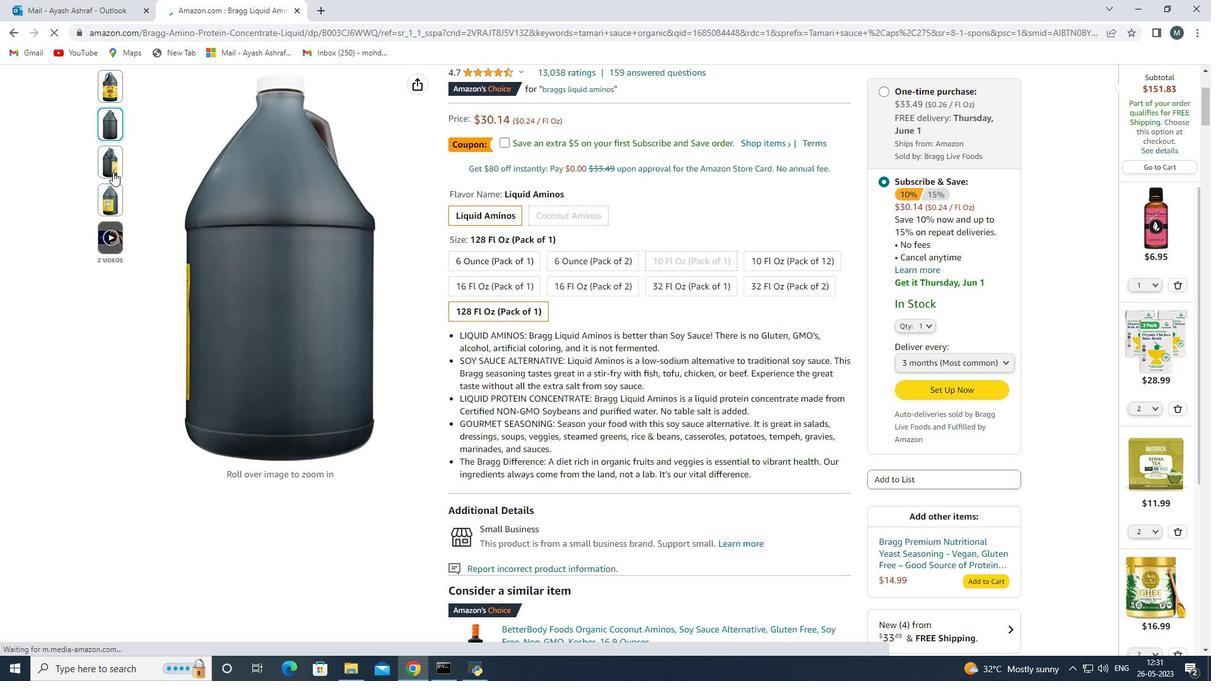 
Action: Mouse pressed left at (112, 168)
Screenshot: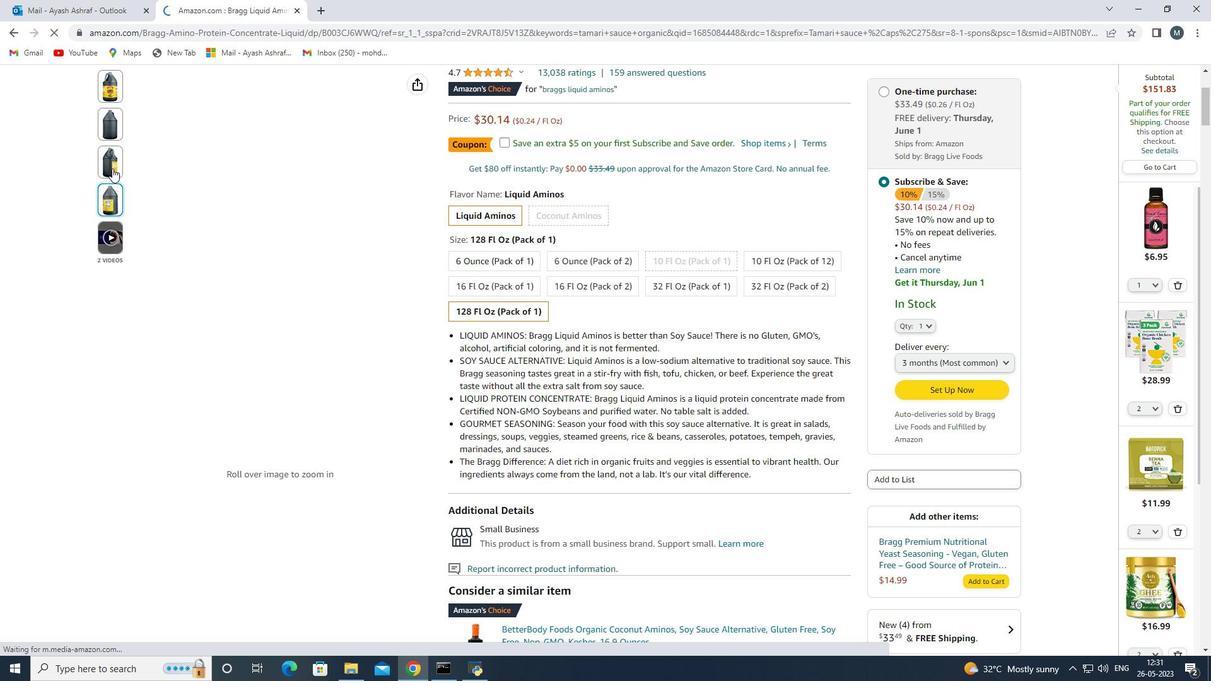 
Action: Mouse moved to (114, 196)
Screenshot: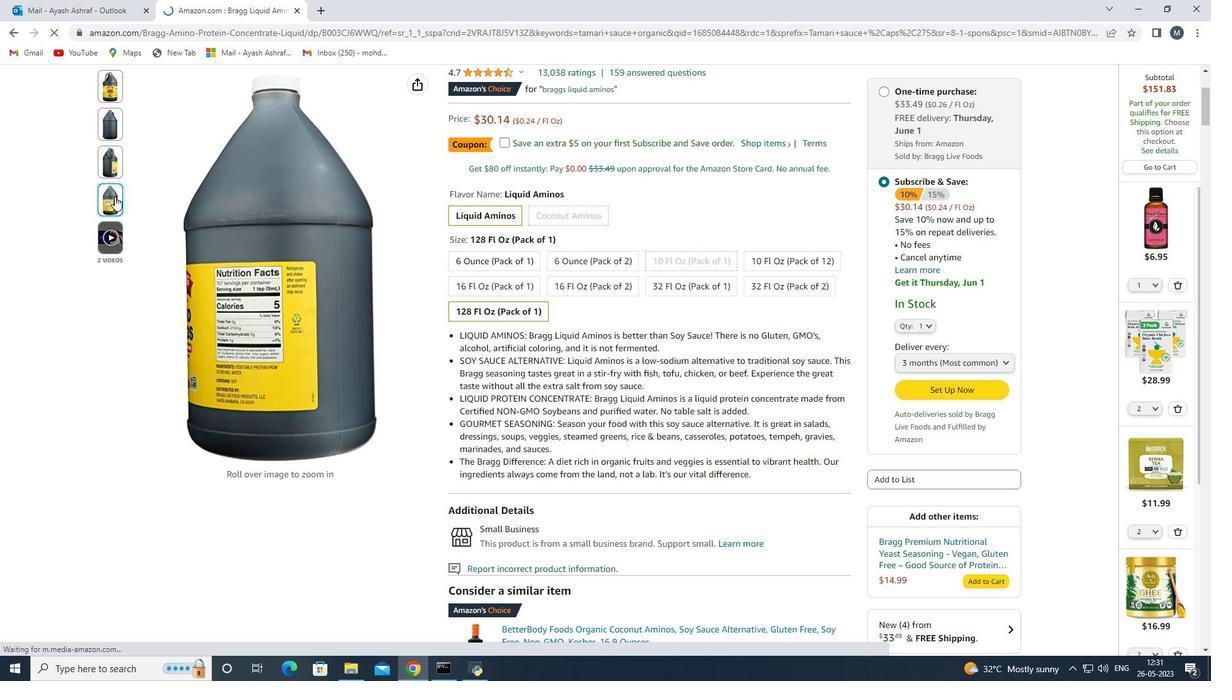 
Action: Mouse pressed left at (114, 196)
Screenshot: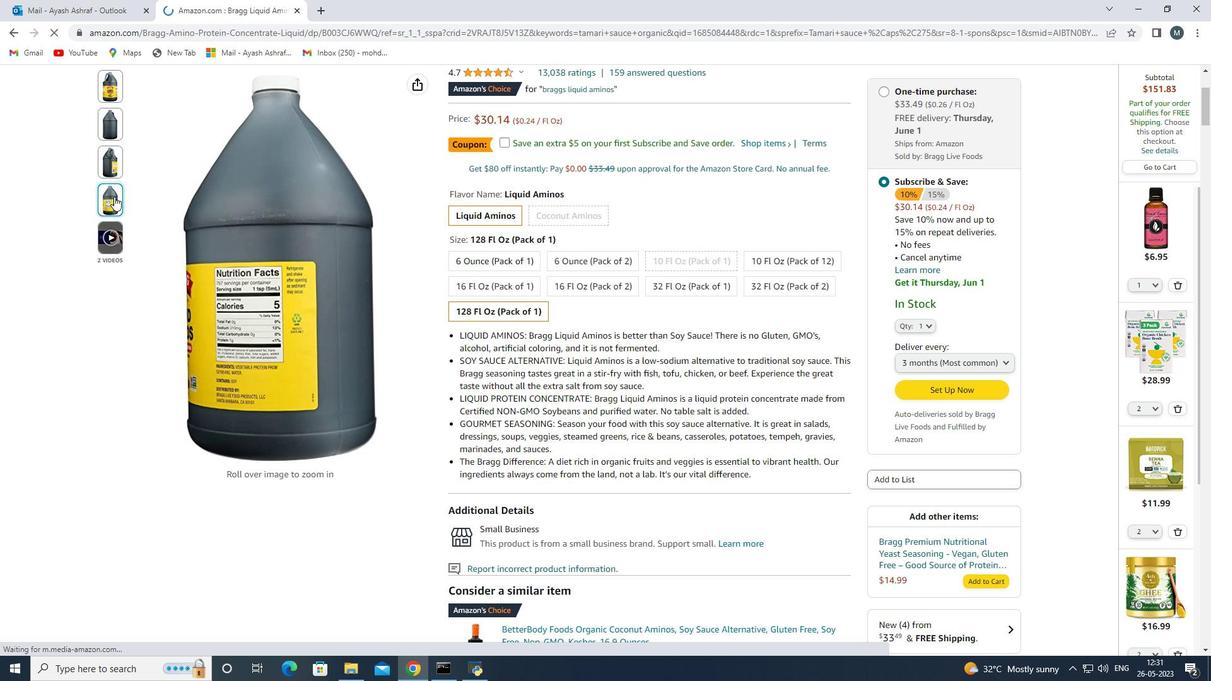 
Action: Mouse moved to (104, 244)
Screenshot: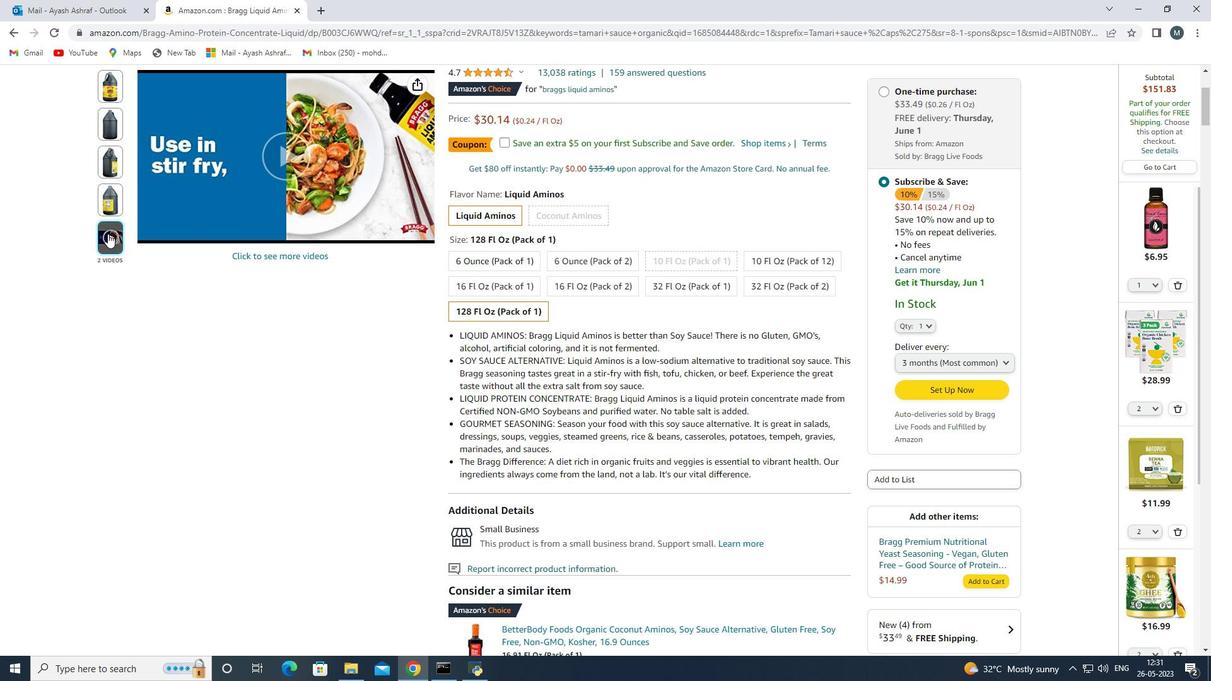 
Action: Mouse pressed left at (104, 244)
Screenshot: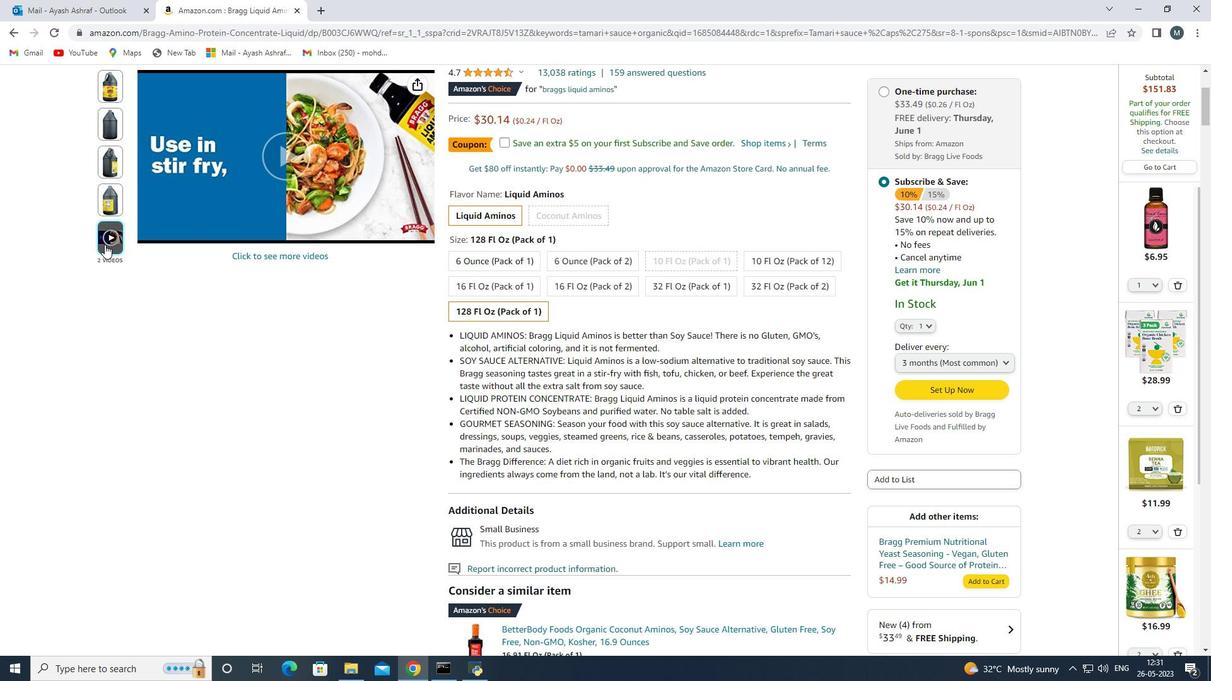 
Action: Mouse moved to (186, 533)
Screenshot: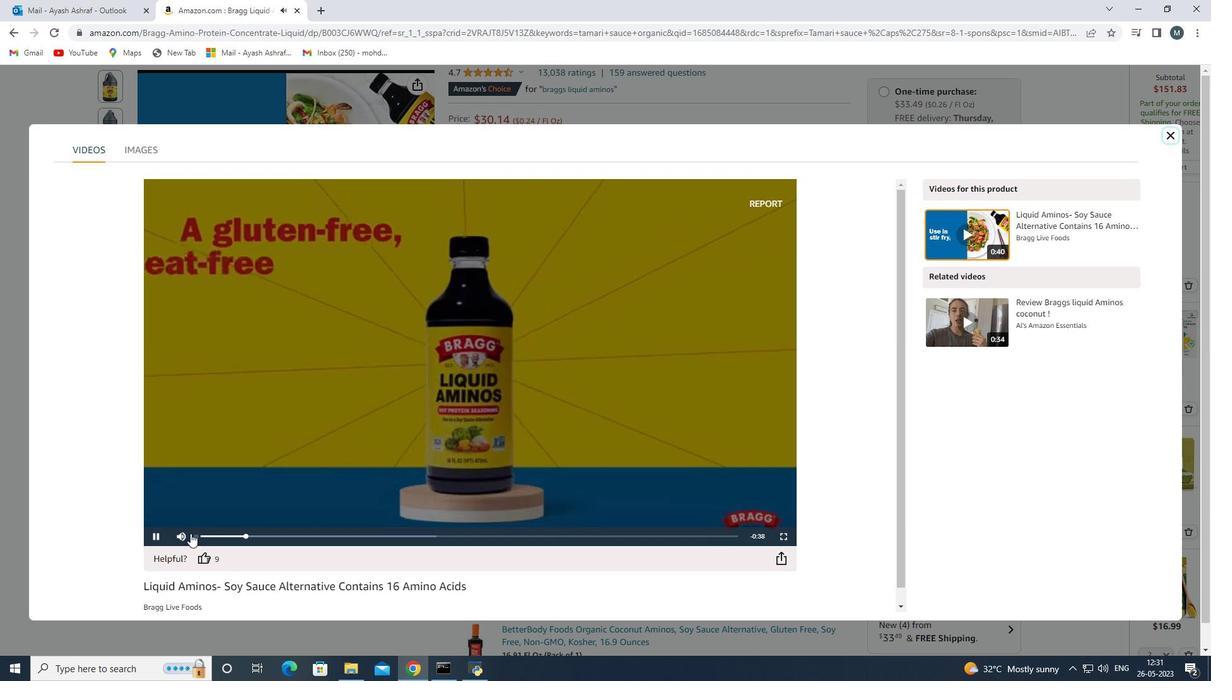 
Action: Mouse pressed left at (186, 533)
Screenshot: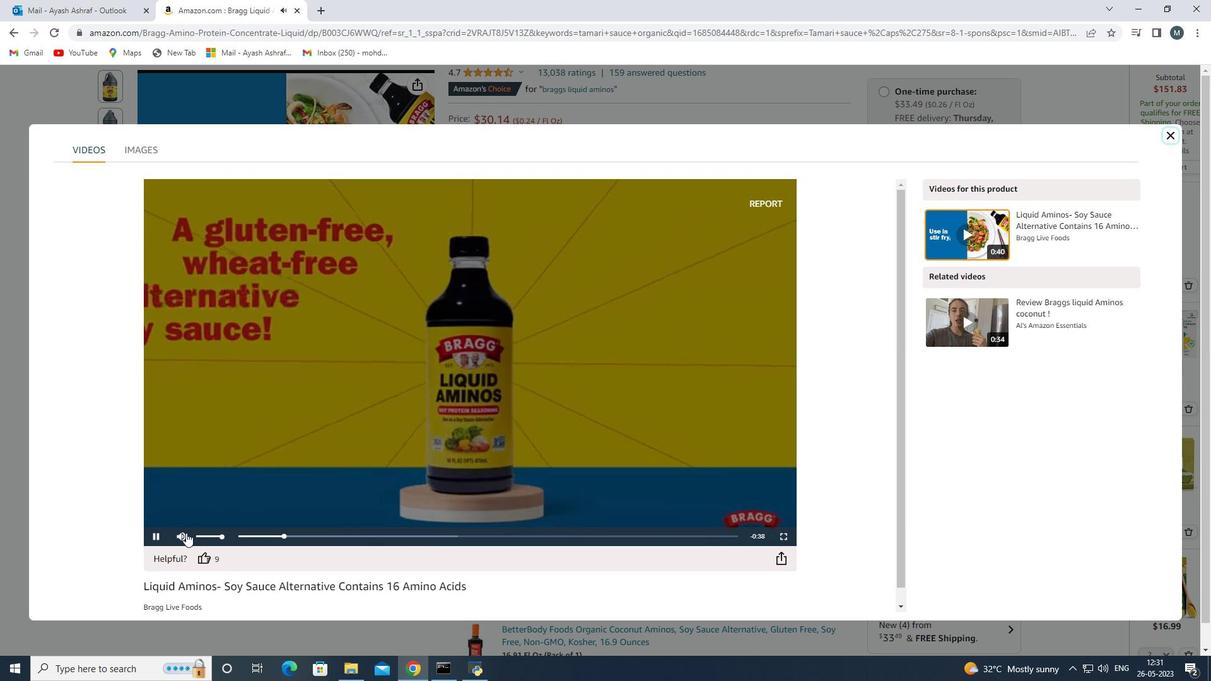 
Action: Mouse moved to (183, 534)
Screenshot: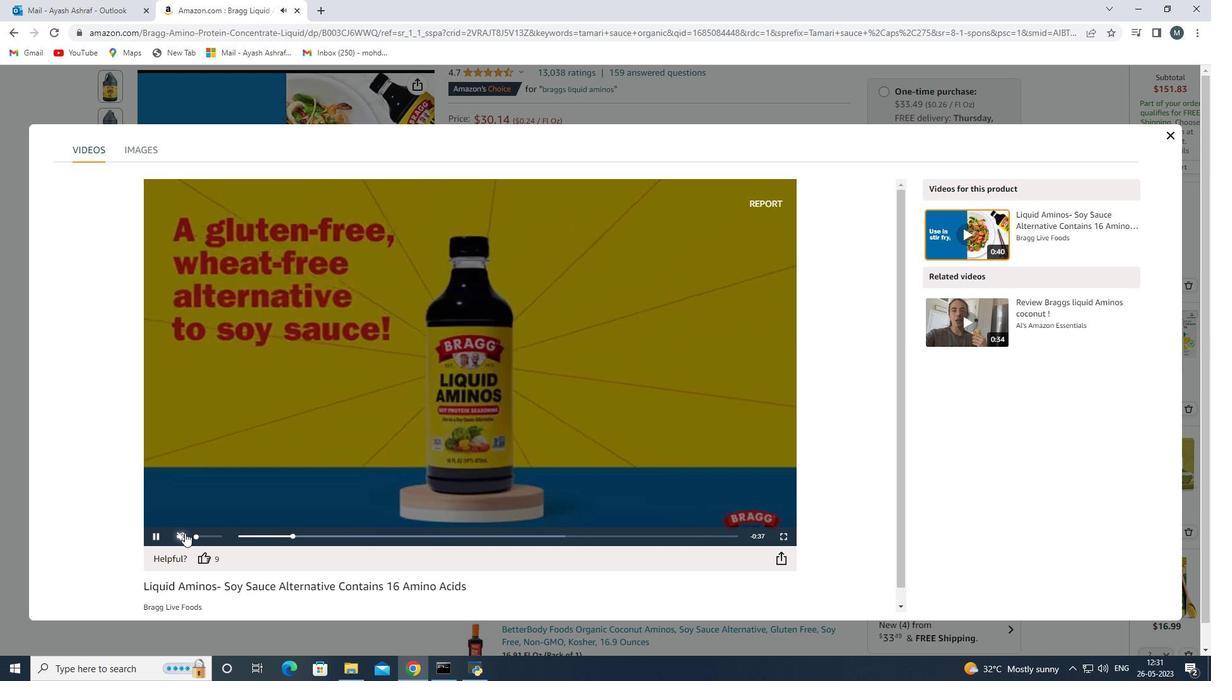 
Action: Mouse pressed left at (183, 534)
Screenshot: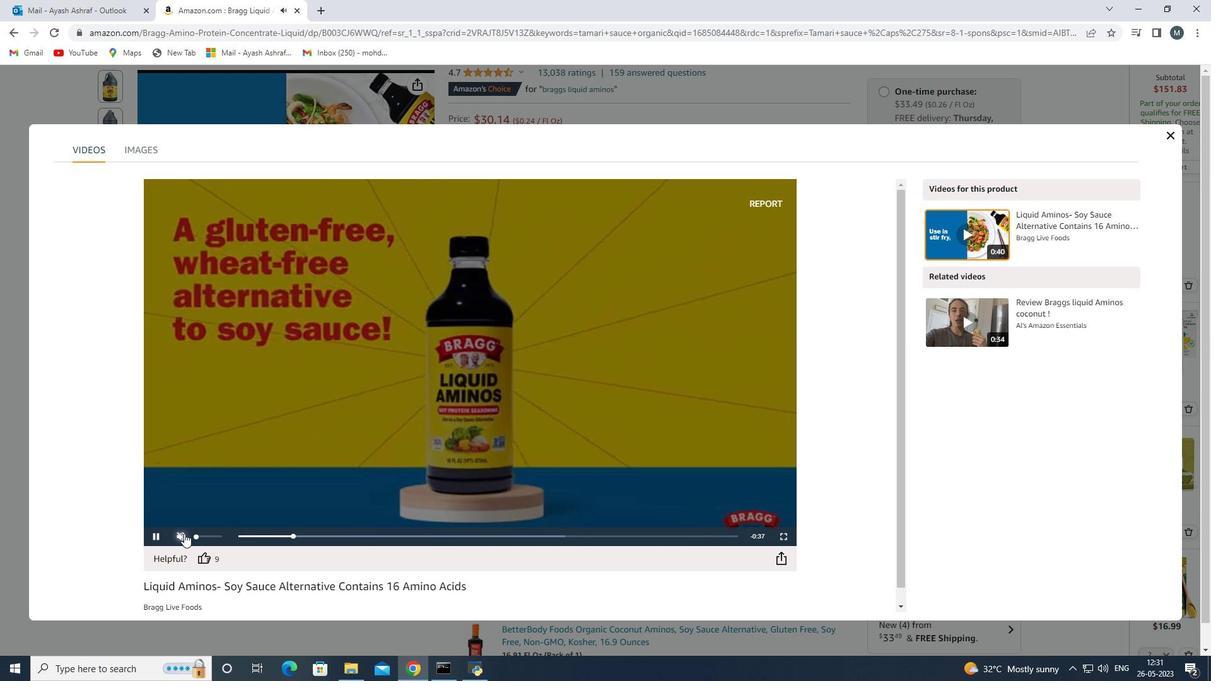 
Action: Mouse moved to (183, 534)
Screenshot: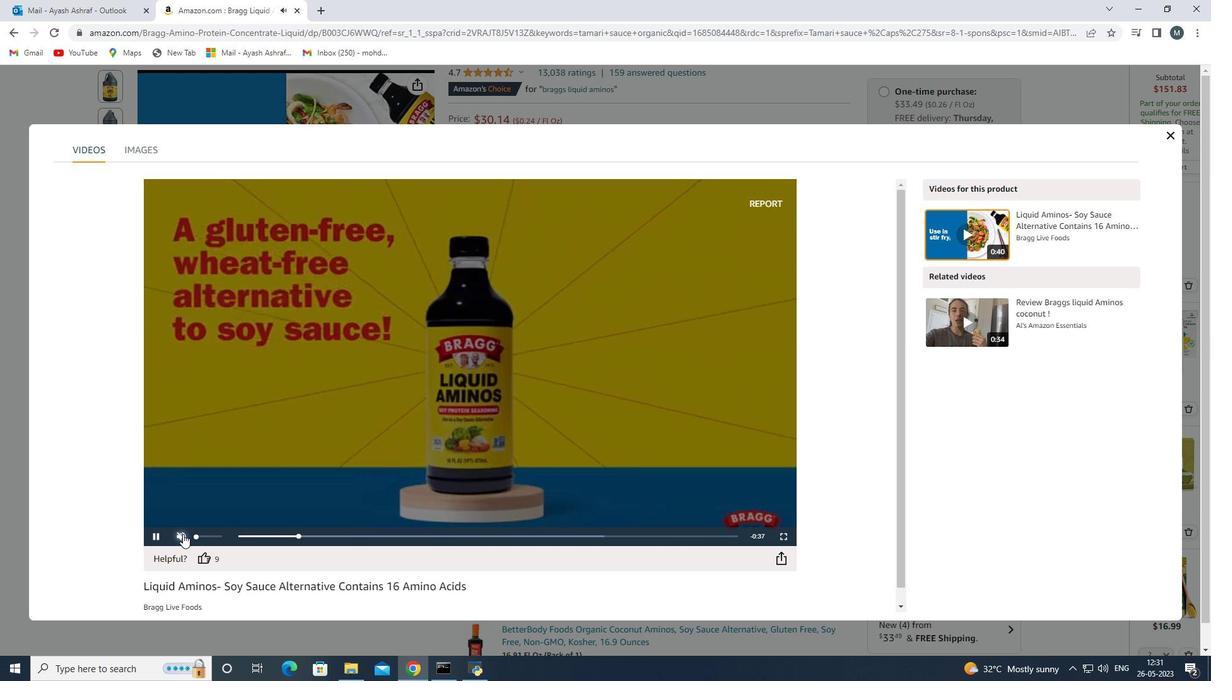 
Action: Mouse pressed left at (183, 534)
Screenshot: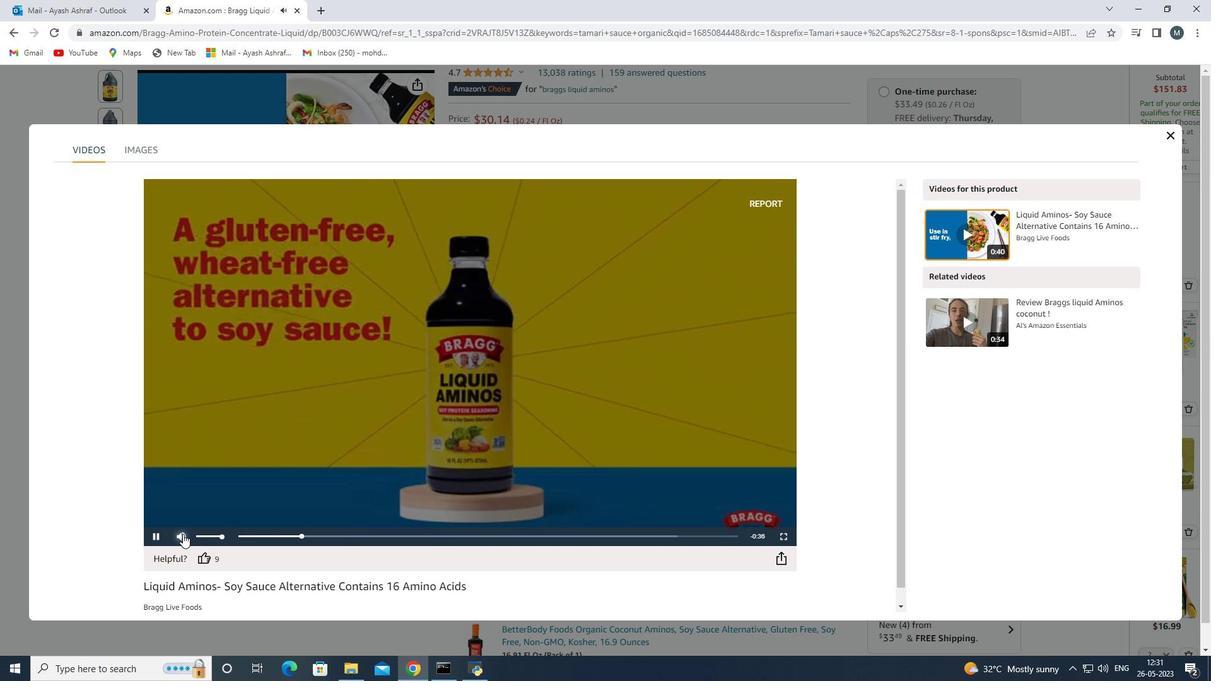 
Action: Mouse moved to (142, 154)
Screenshot: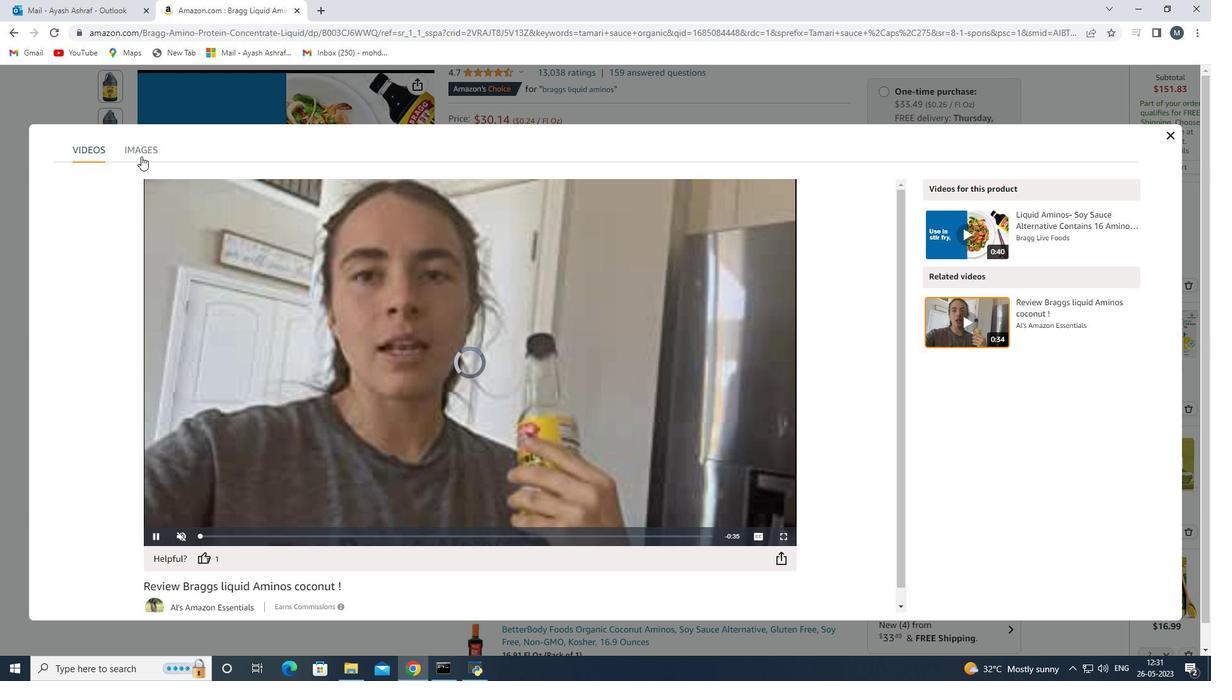 
Action: Mouse pressed left at (142, 154)
Screenshot: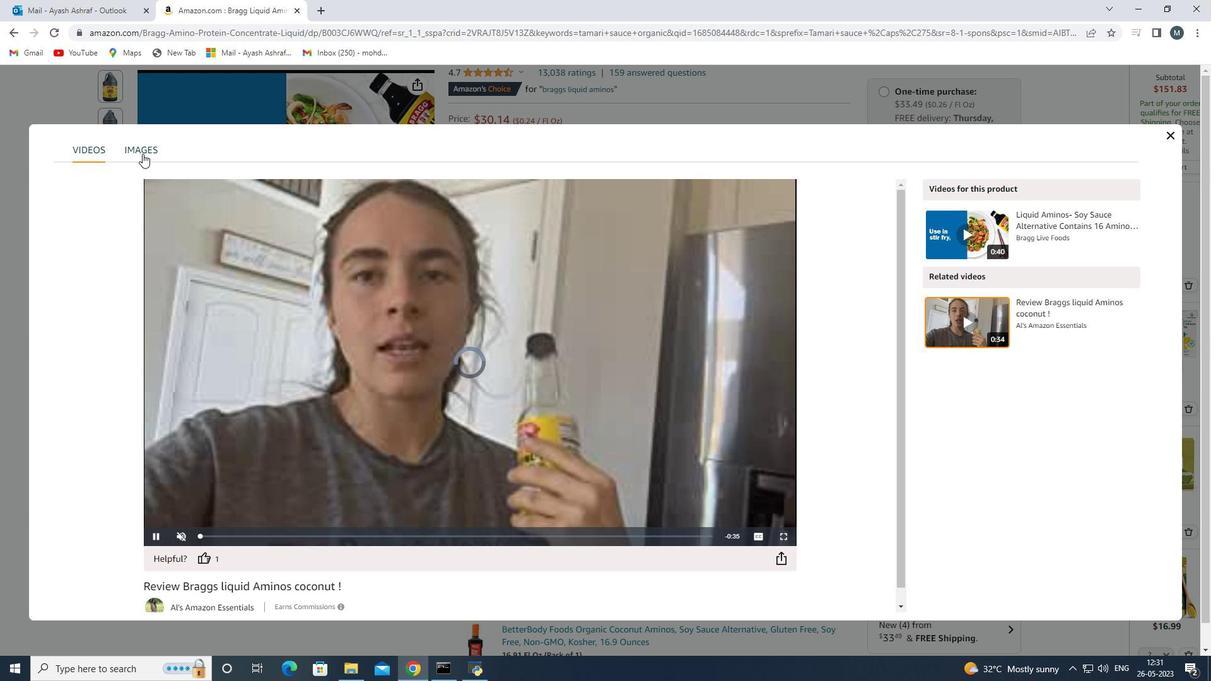 
Action: Mouse moved to (334, 355)
Screenshot: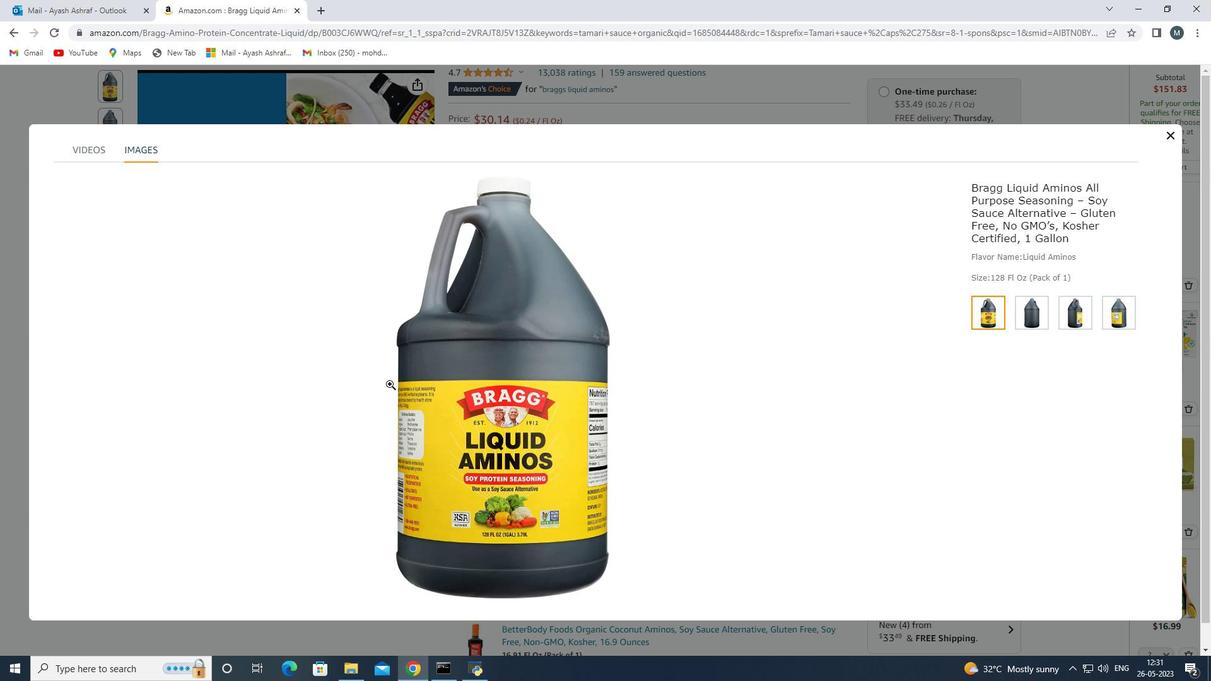 
Action: Mouse scrolled (335, 354) with delta (0, 0)
Screenshot: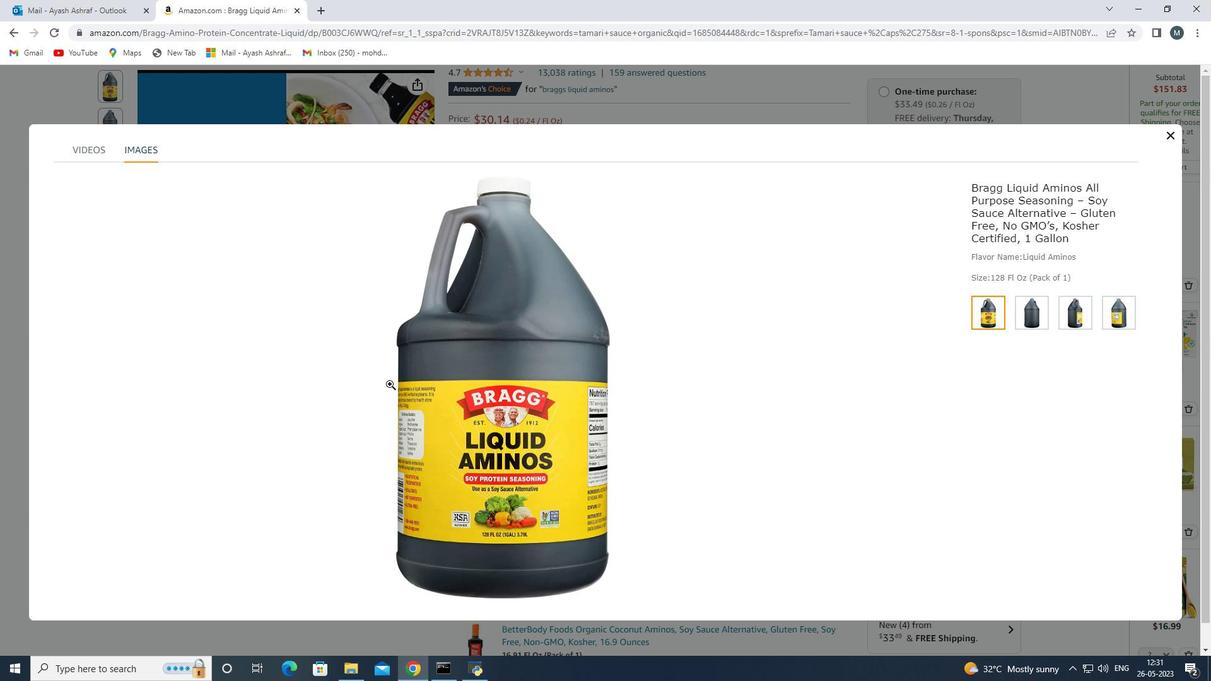 
Action: Mouse scrolled (334, 354) with delta (0, 0)
Screenshot: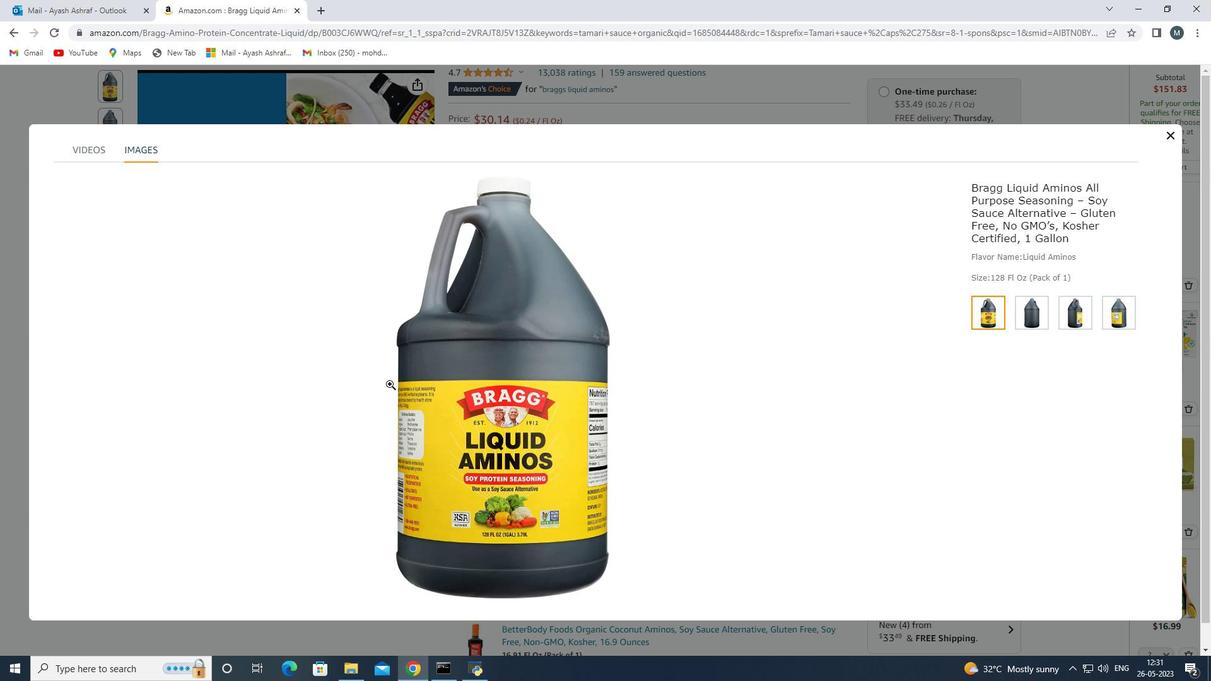 
Action: Mouse scrolled (334, 354) with delta (0, 0)
Screenshot: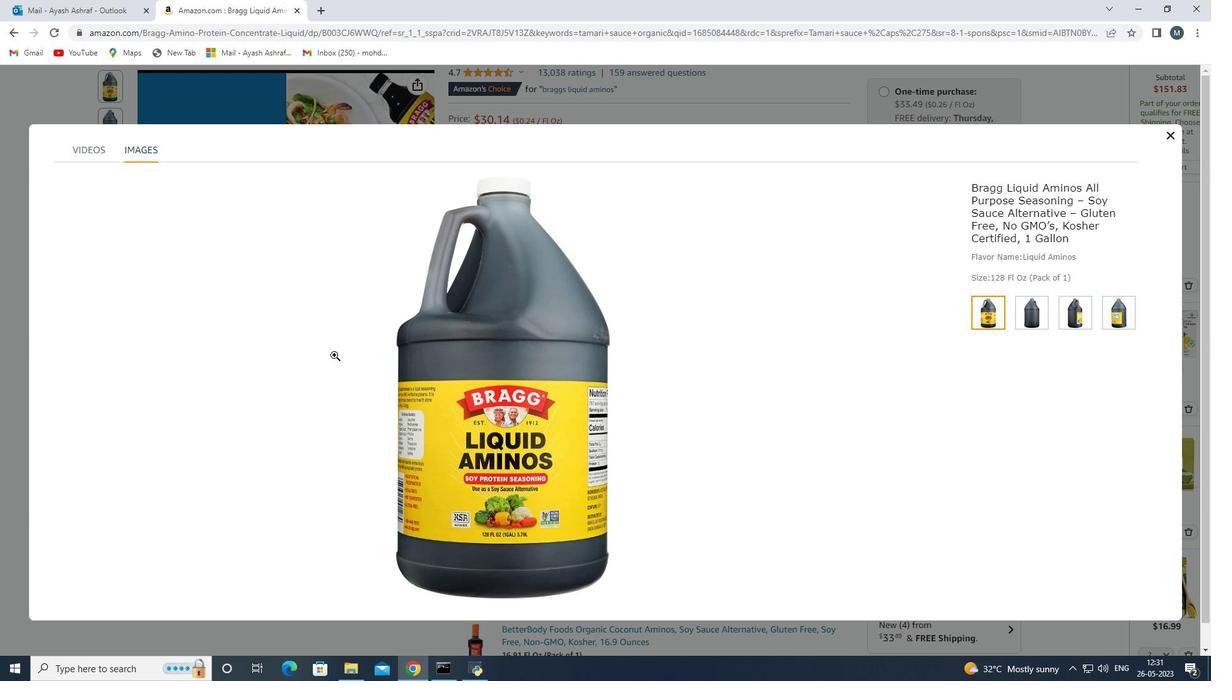 
Action: Mouse moved to (174, 409)
Screenshot: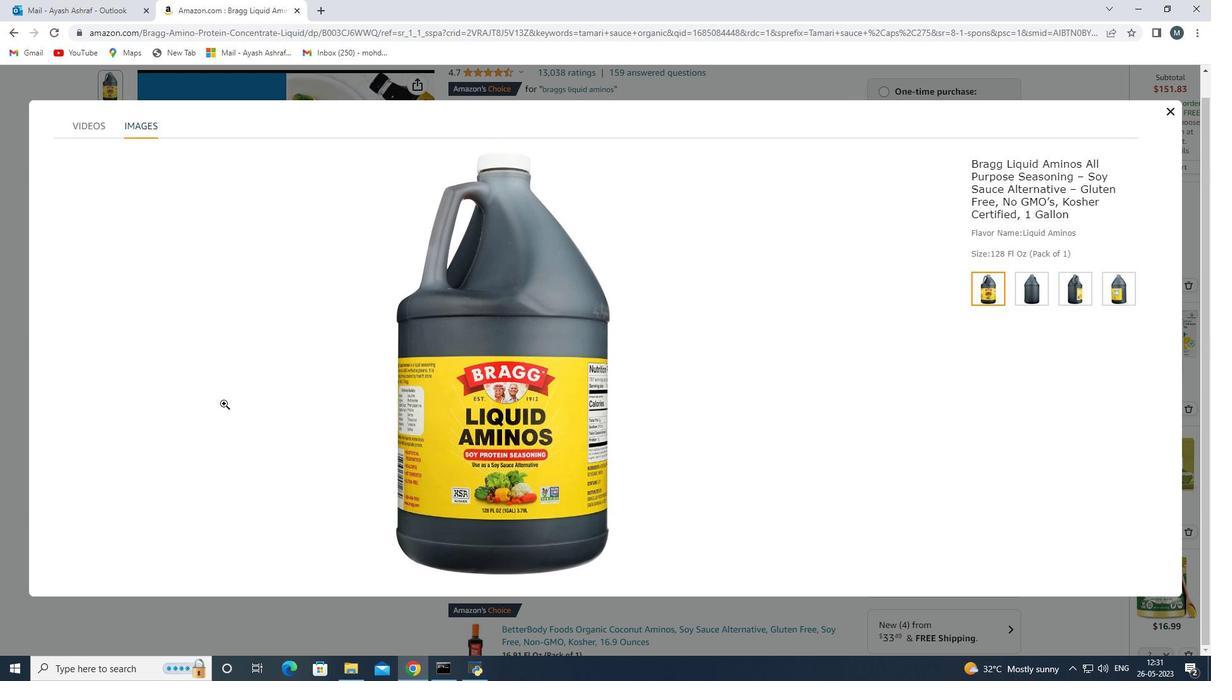 
Action: Mouse scrolled (174, 409) with delta (0, 0)
Screenshot: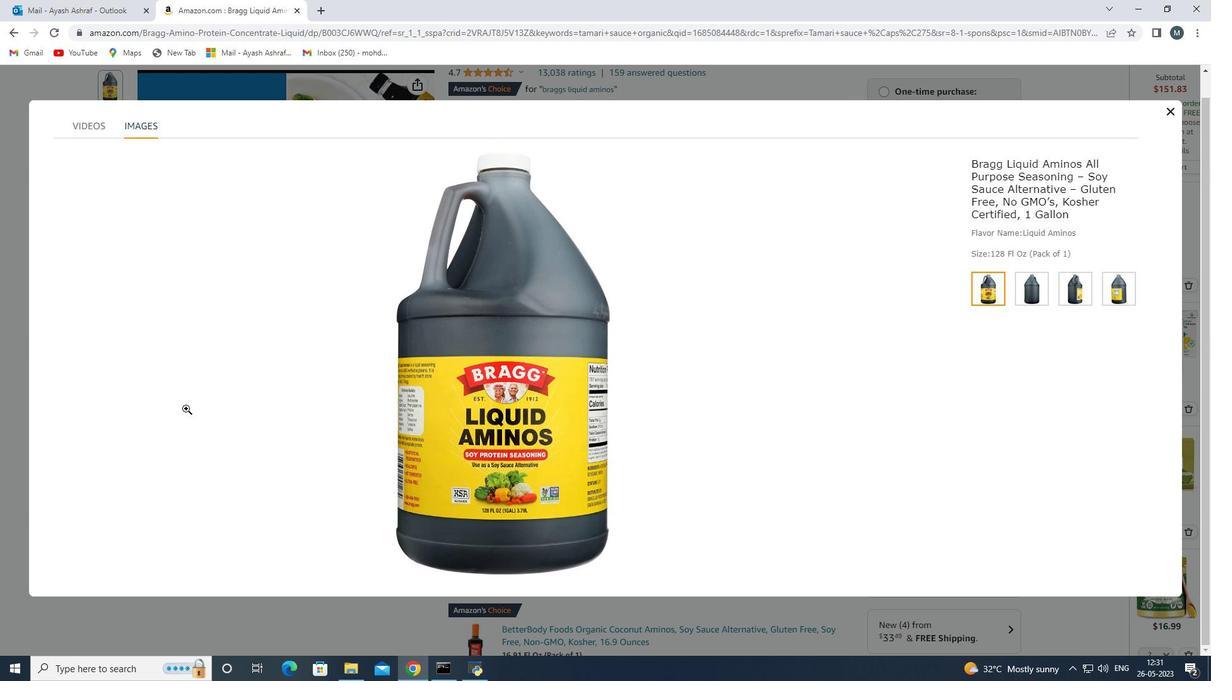 
Action: Mouse scrolled (174, 409) with delta (0, 0)
Screenshot: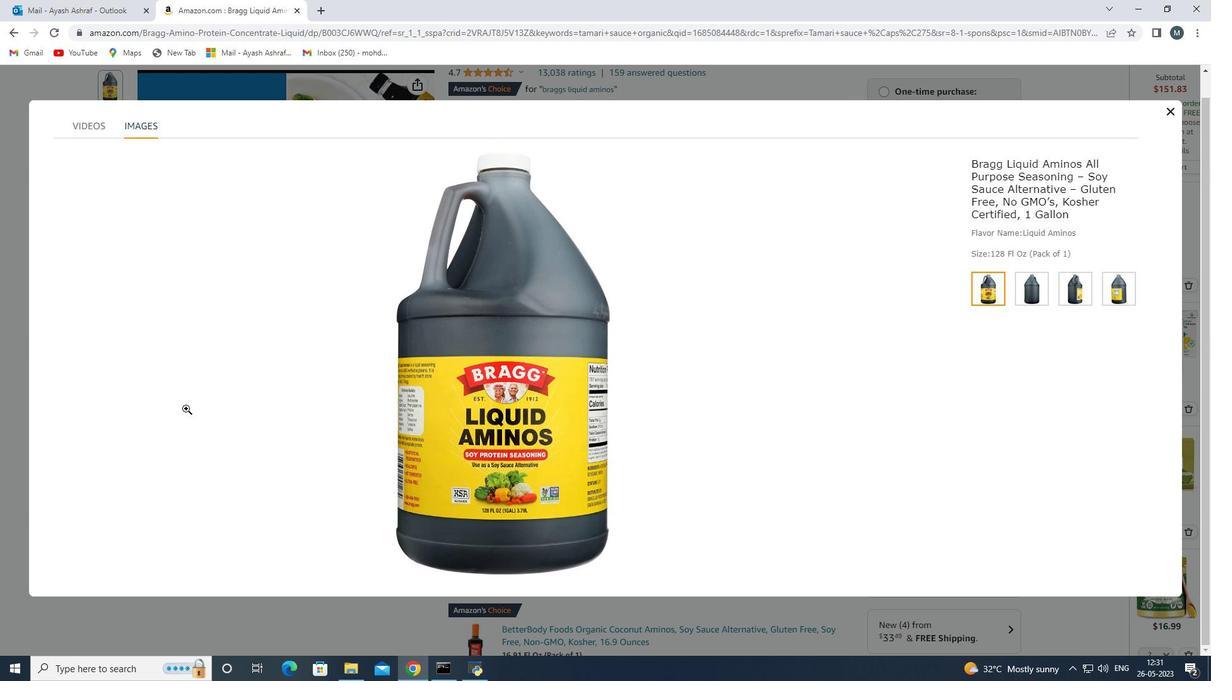 
Action: Mouse scrolled (174, 409) with delta (0, 0)
Screenshot: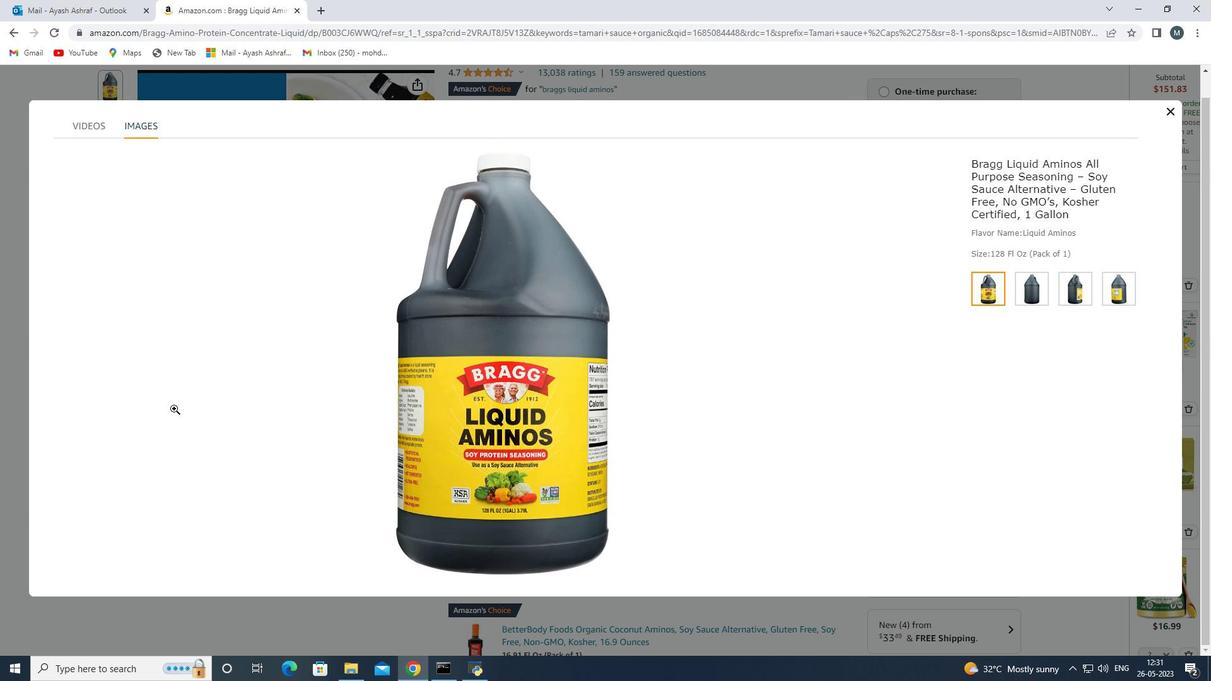 
Action: Mouse moved to (123, 377)
Screenshot: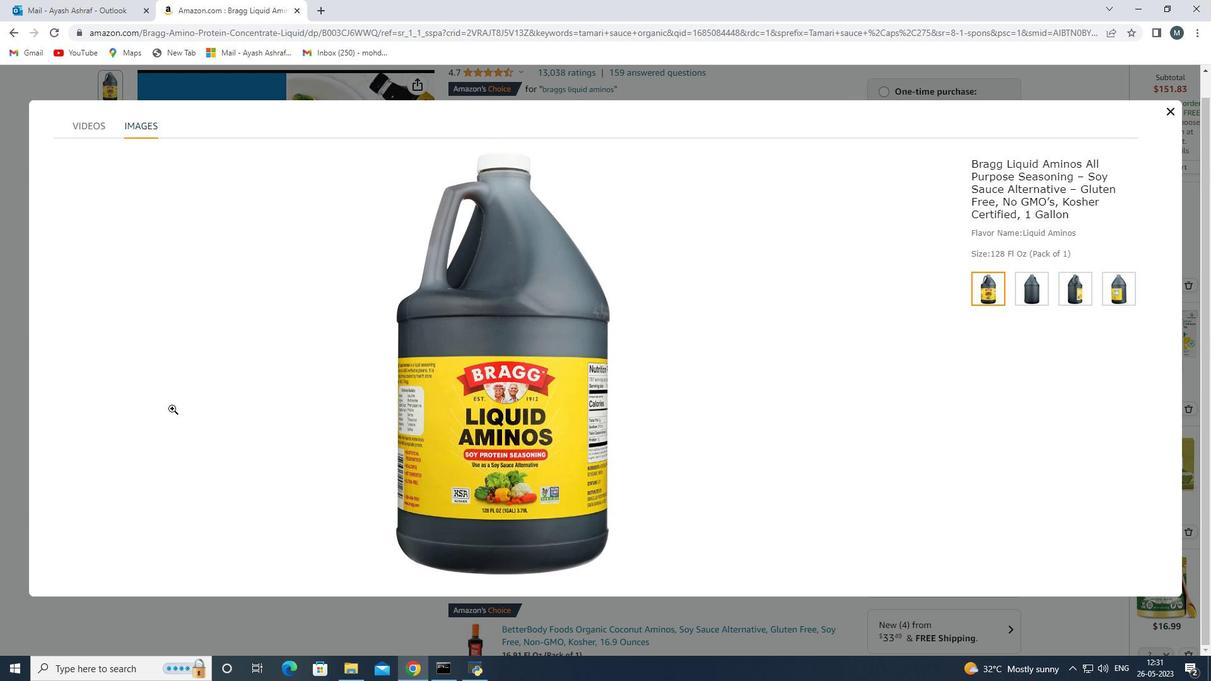 
Action: Mouse scrolled (169, 407) with delta (0, 0)
Screenshot: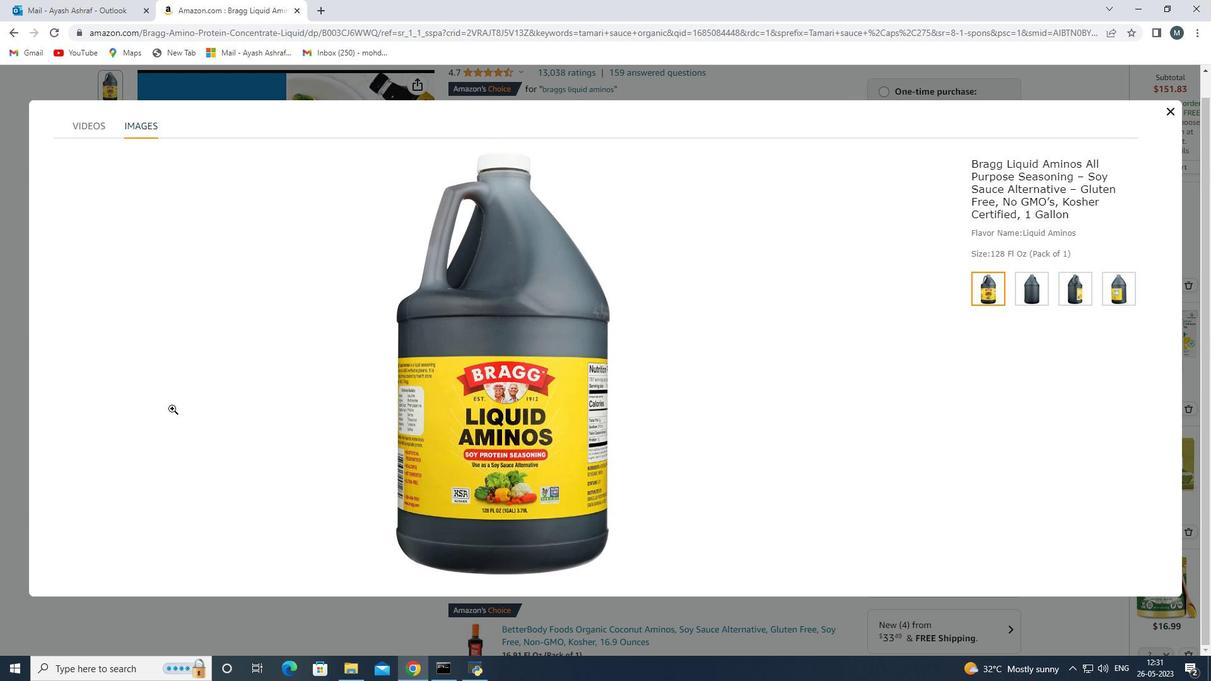 
Action: Mouse moved to (84, 158)
Screenshot: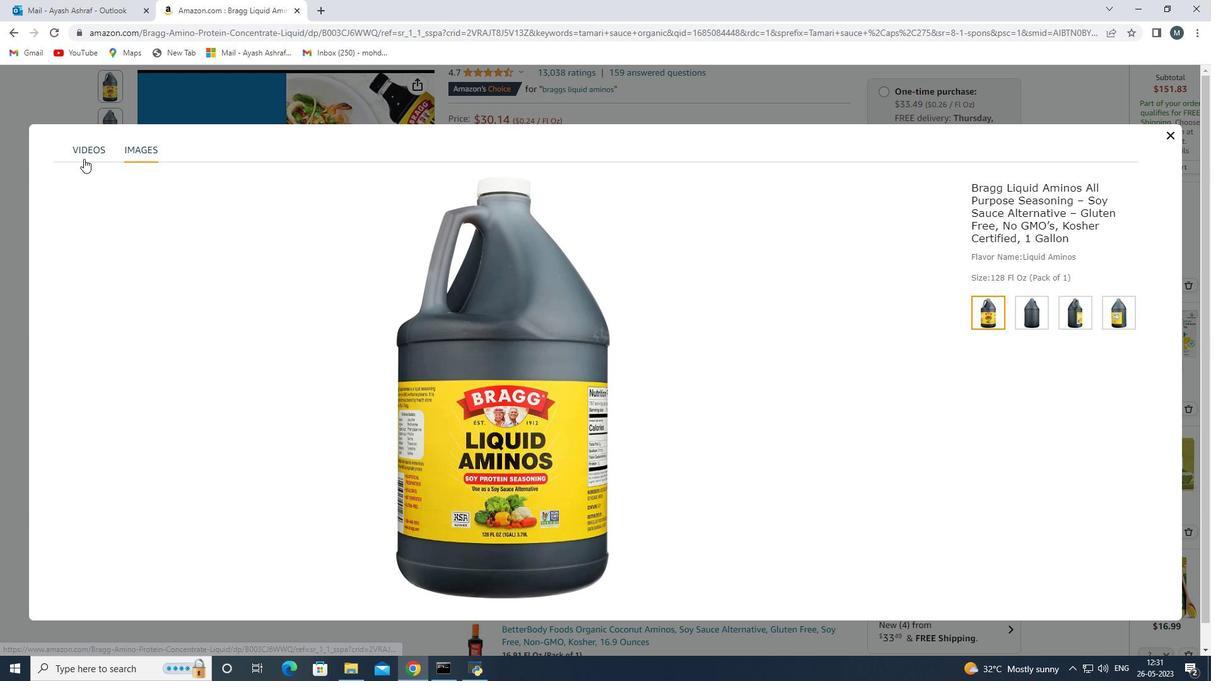 
Action: Mouse pressed left at (84, 158)
Screenshot: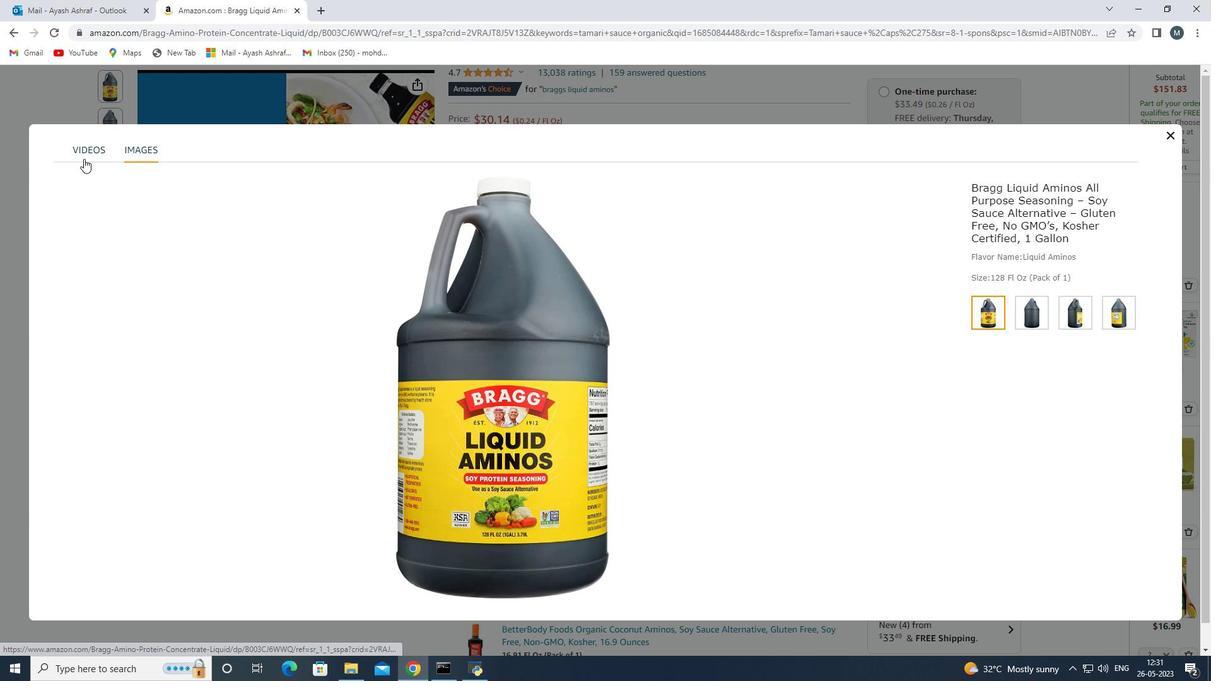 
Action: Mouse moved to (266, 537)
Screenshot: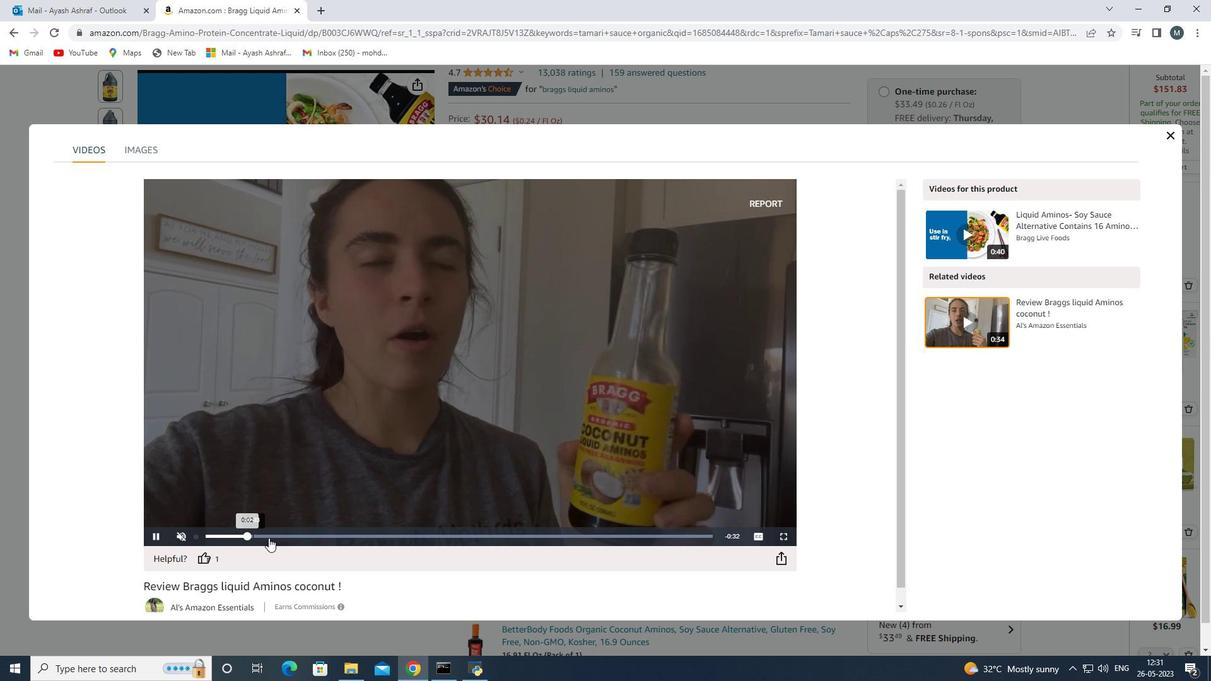 
Action: Mouse pressed left at (266, 537)
Screenshot: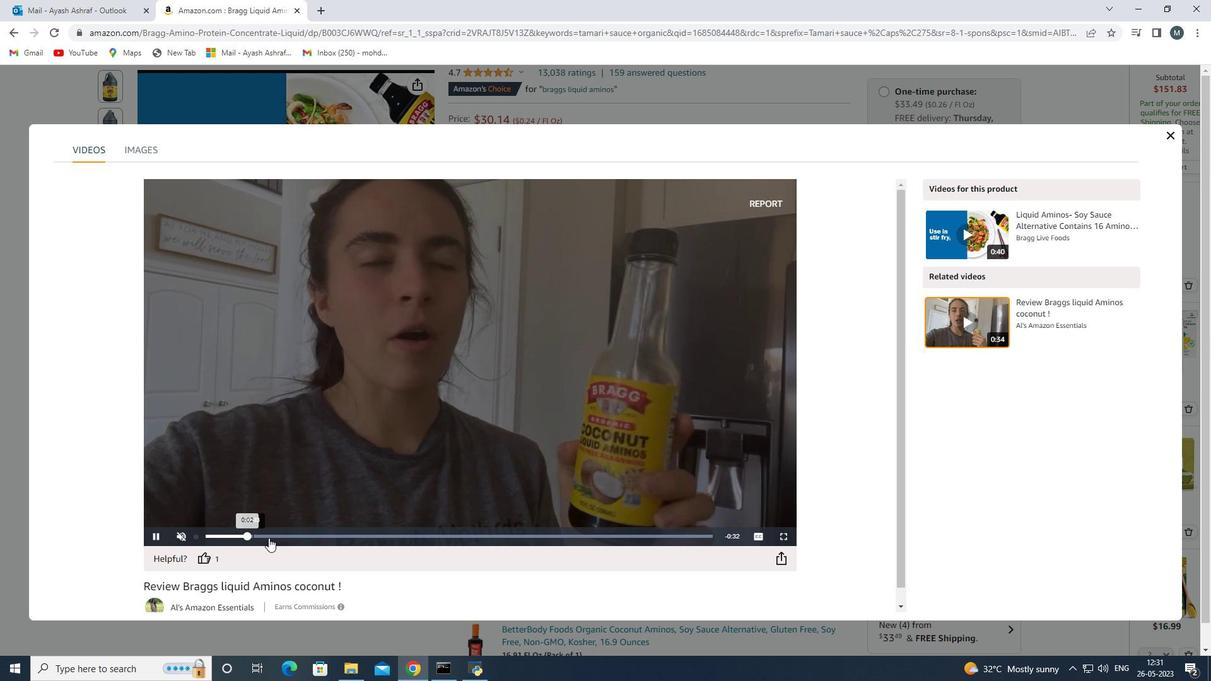 
Action: Mouse moved to (368, 539)
Screenshot: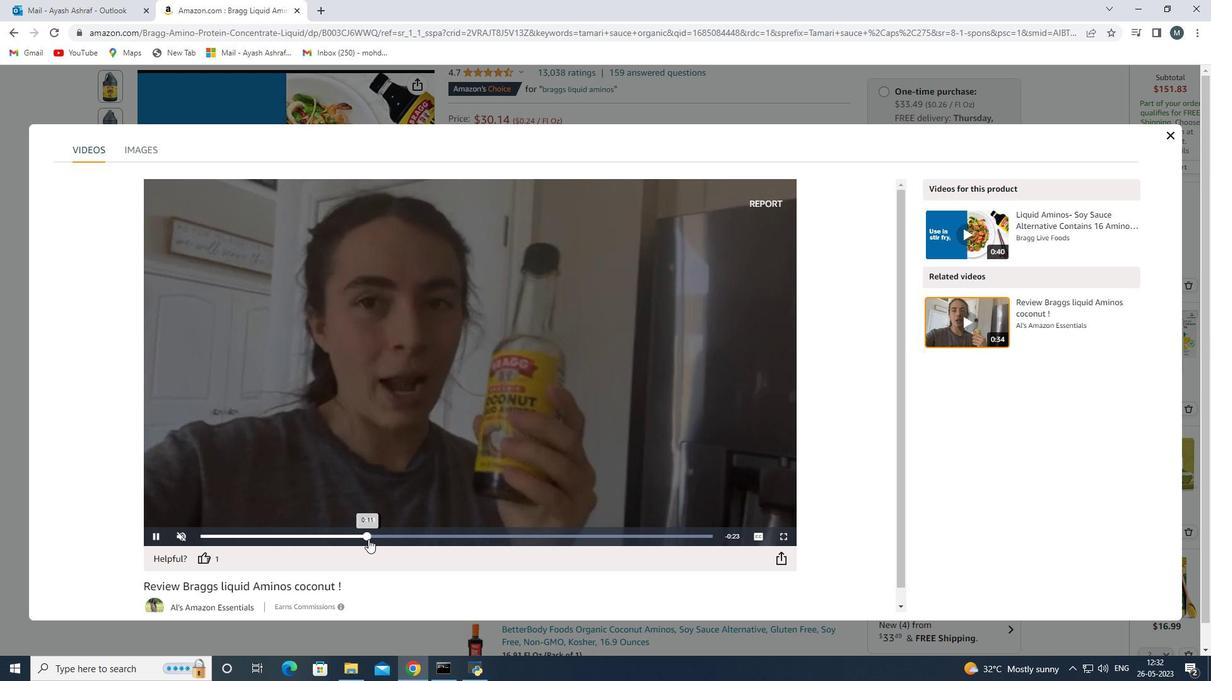 
Action: Mouse pressed left at (368, 539)
Screenshot: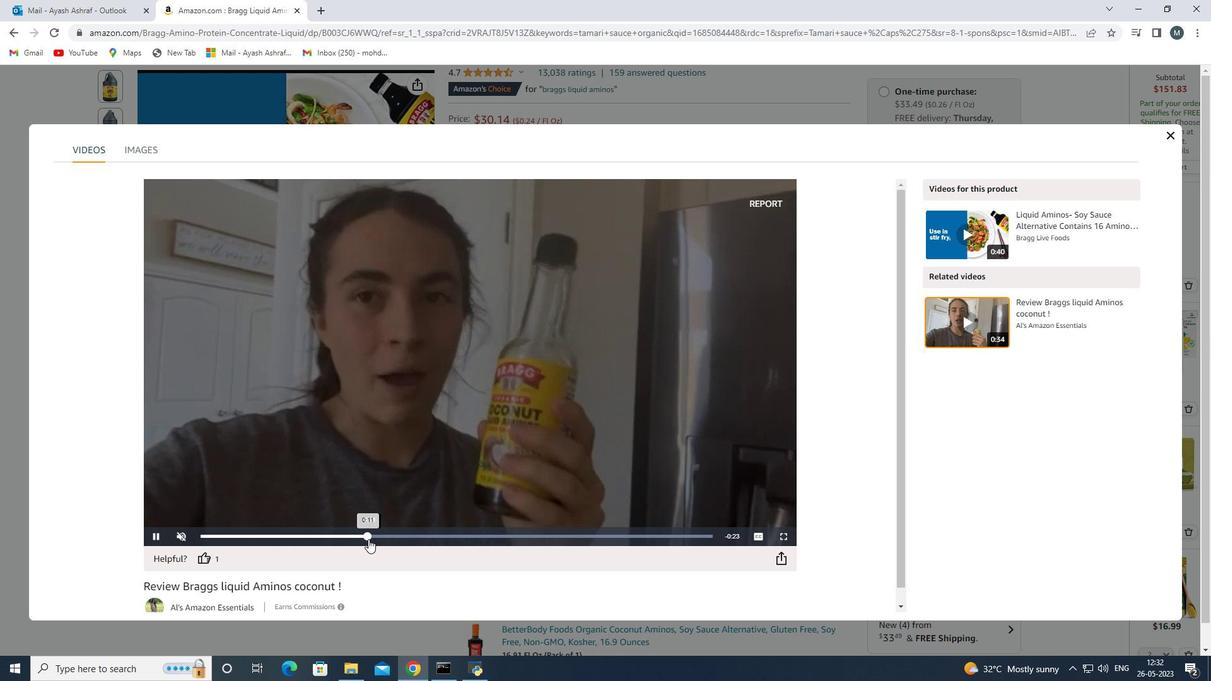 
Action: Mouse moved to (543, 536)
Screenshot: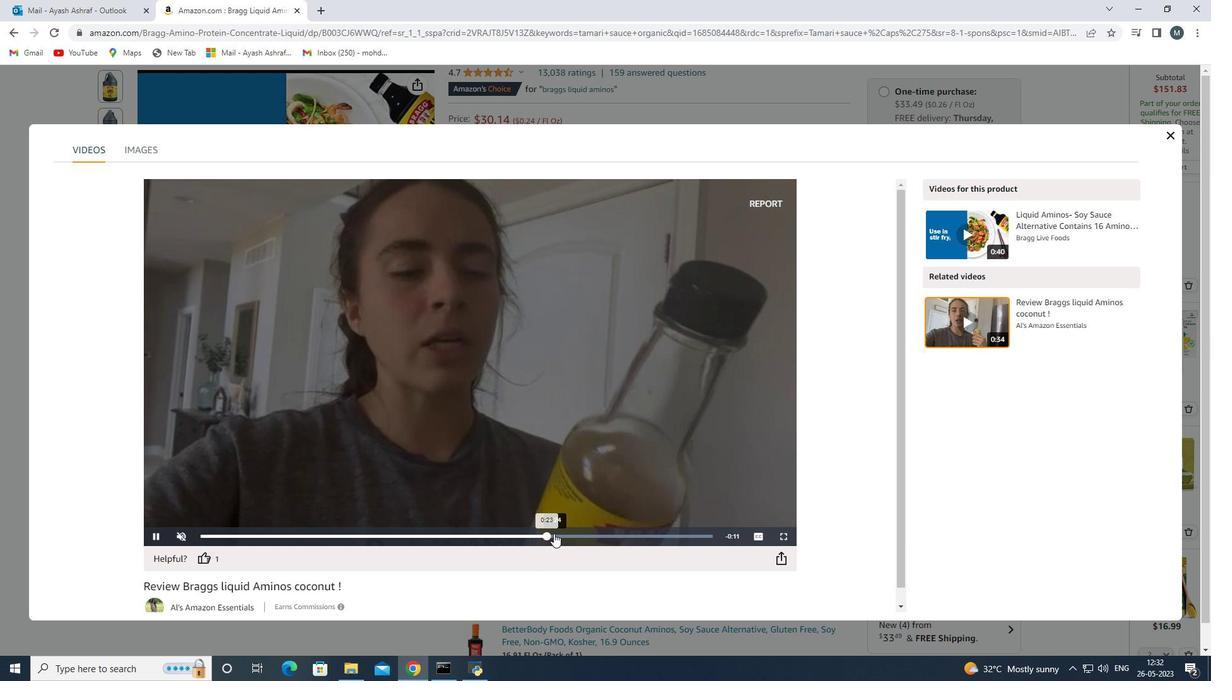 
Action: Mouse pressed left at (543, 536)
Screenshot: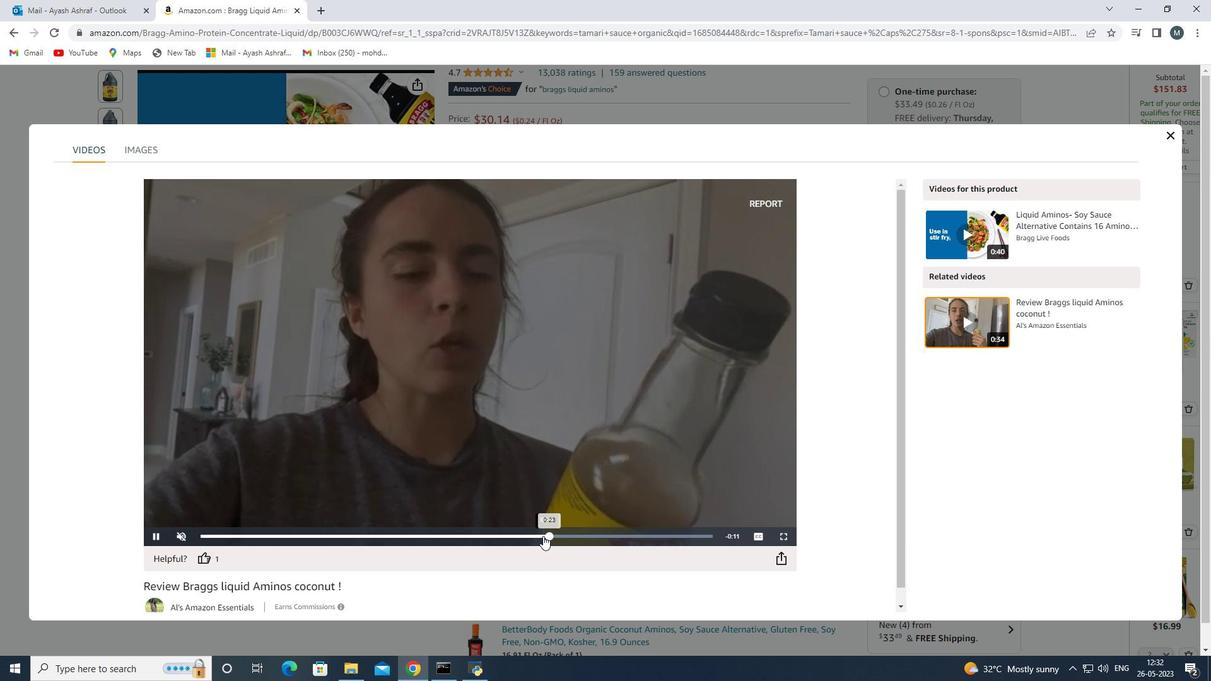 
Action: Mouse moved to (139, 148)
Screenshot: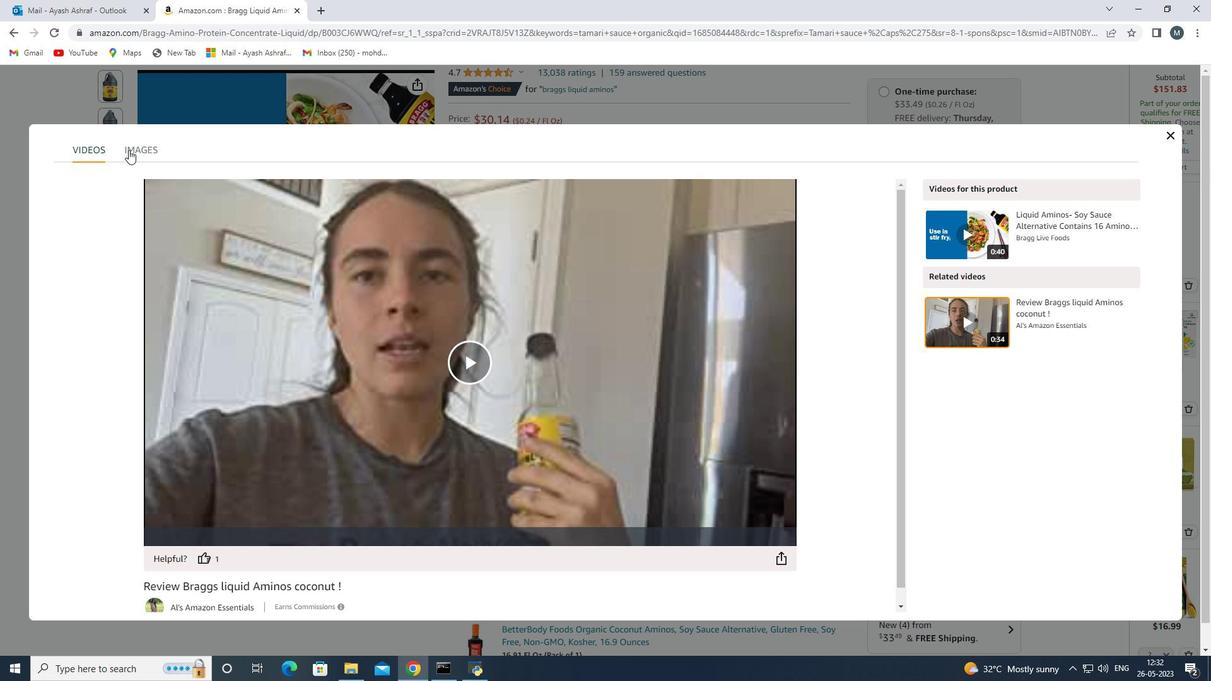 
Action: Mouse pressed left at (139, 148)
Screenshot: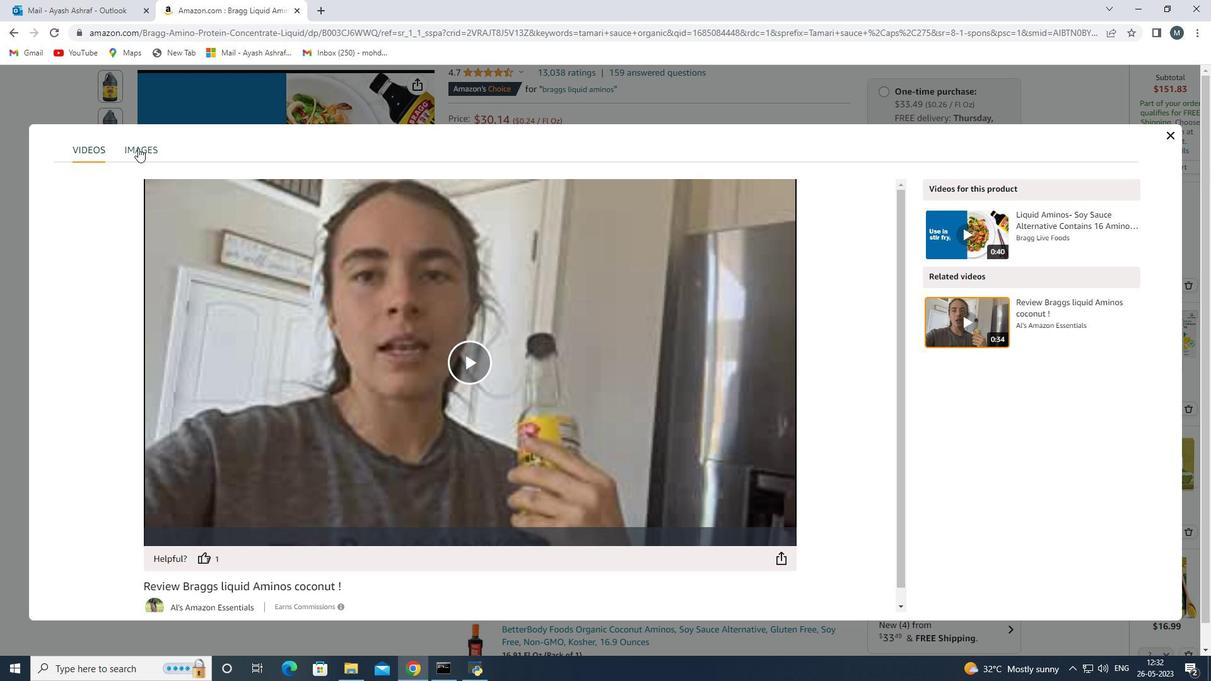 
Action: Mouse moved to (380, 385)
Screenshot: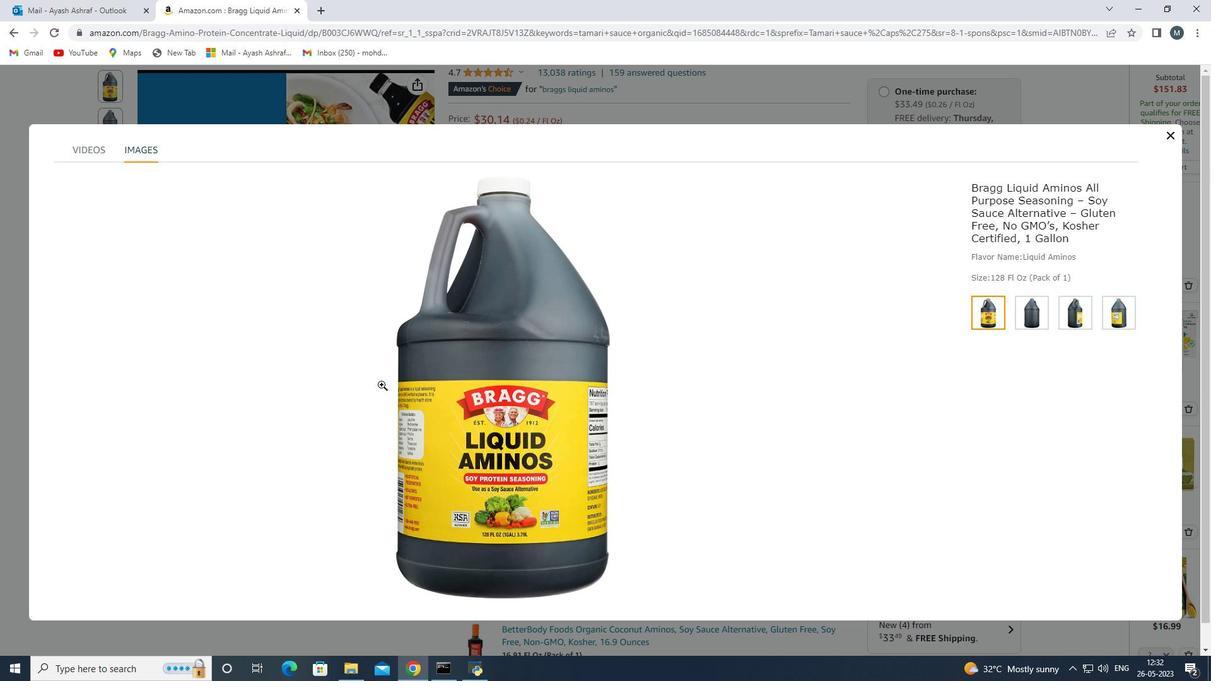 
Action: Mouse scrolled (380, 385) with delta (0, 0)
Screenshot: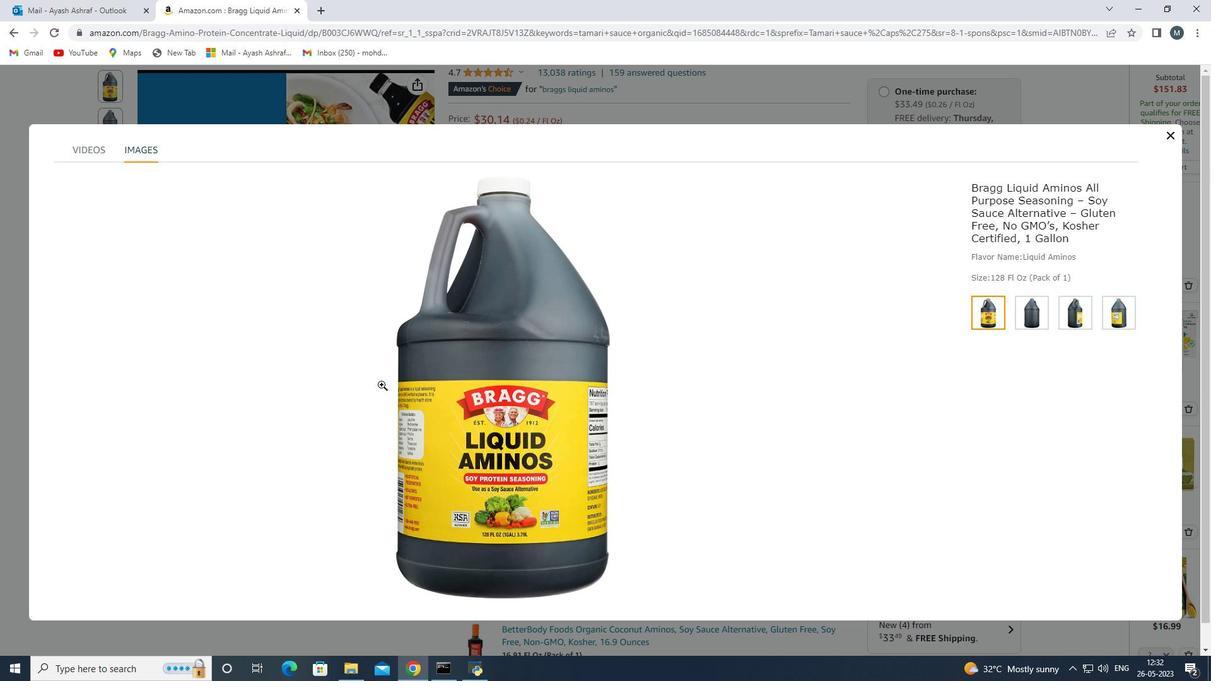 
Action: Mouse moved to (379, 385)
Screenshot: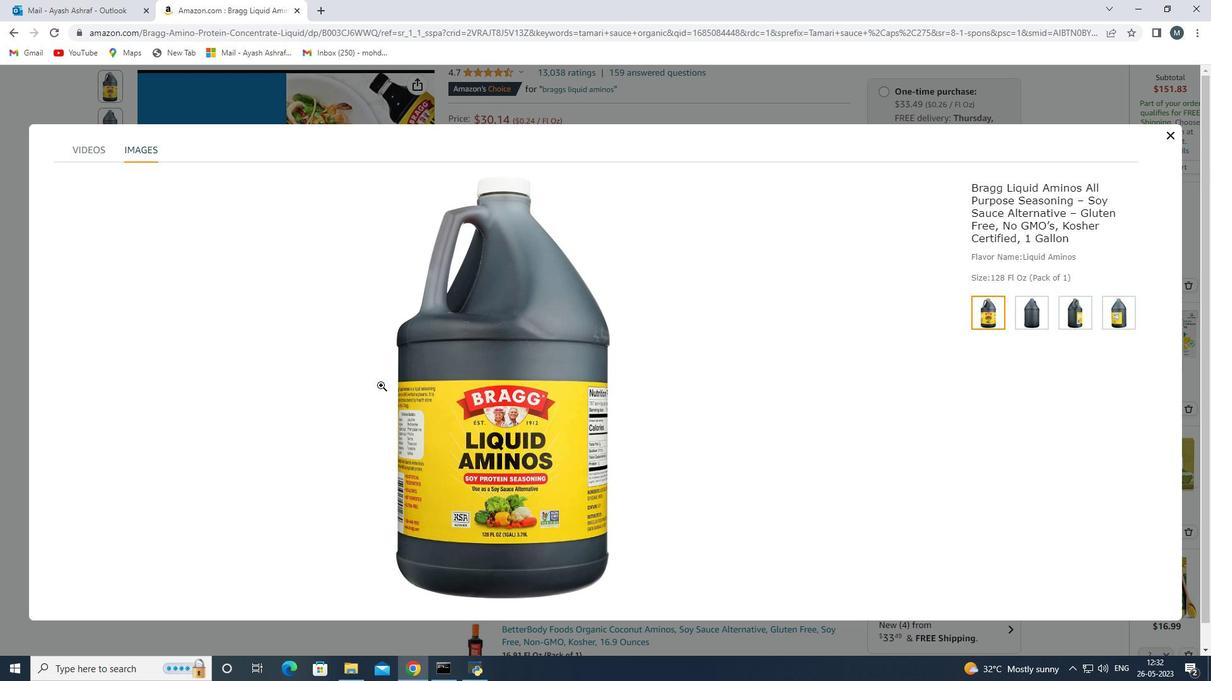 
Action: Mouse scrolled (379, 385) with delta (0, 0)
Screenshot: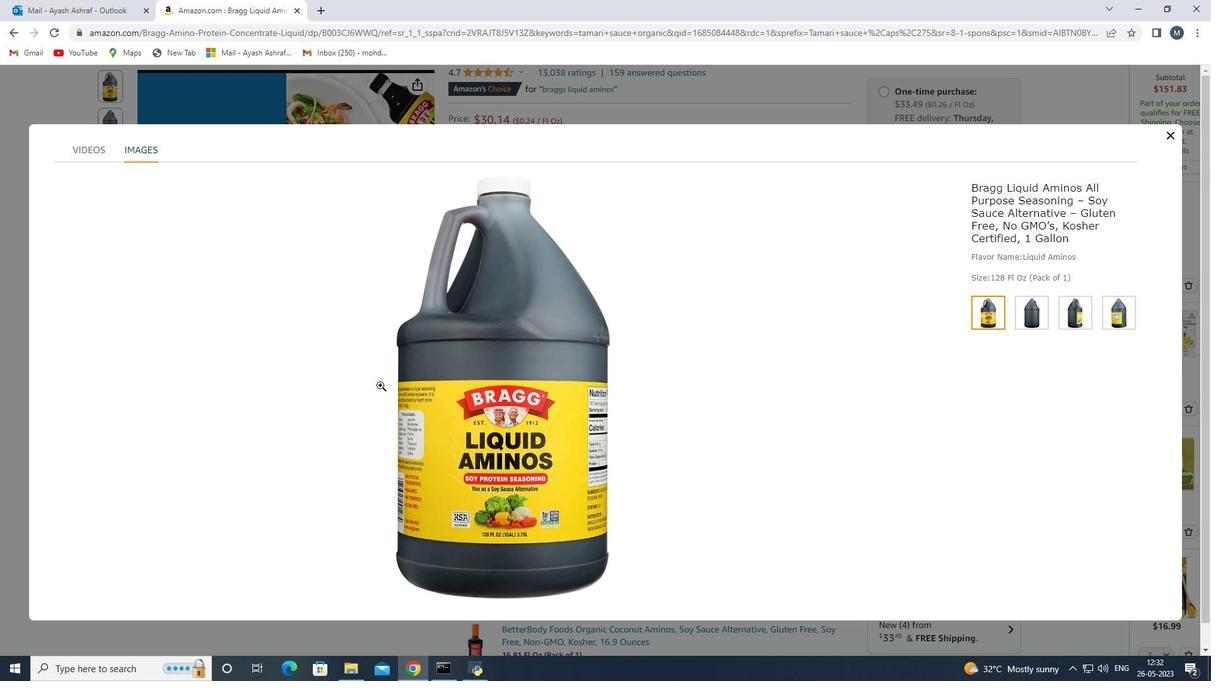 
Action: Mouse moved to (379, 386)
Screenshot: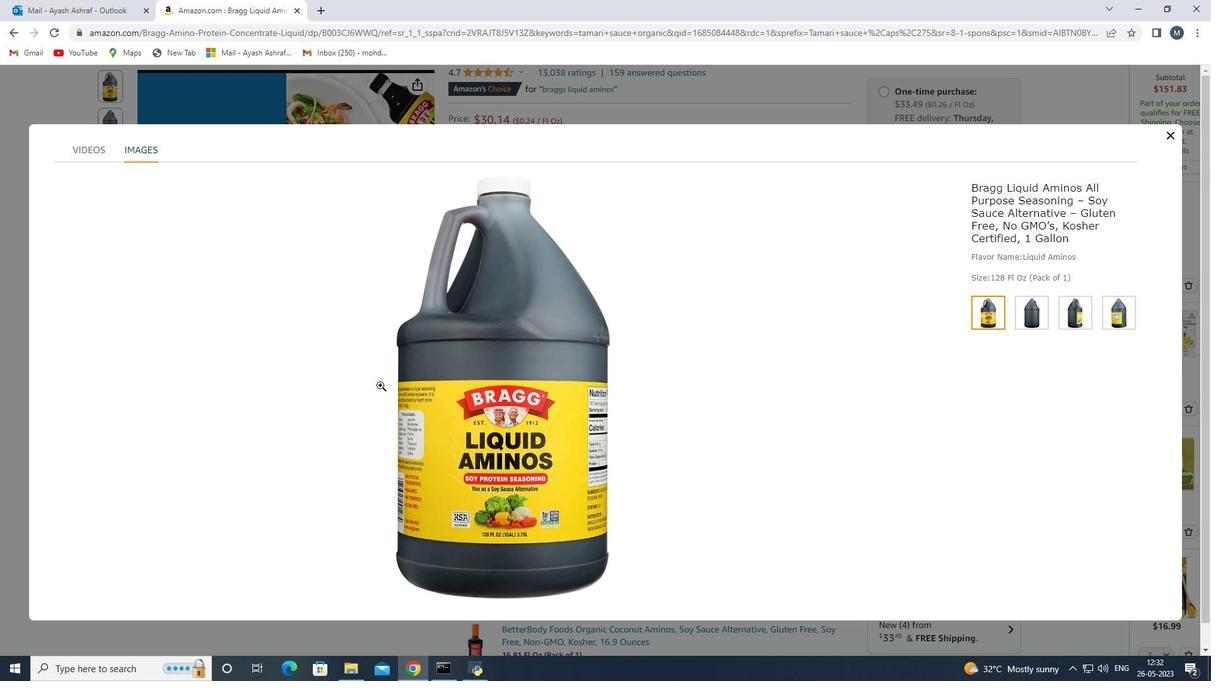 
Action: Mouse scrolled (379, 385) with delta (0, 0)
Screenshot: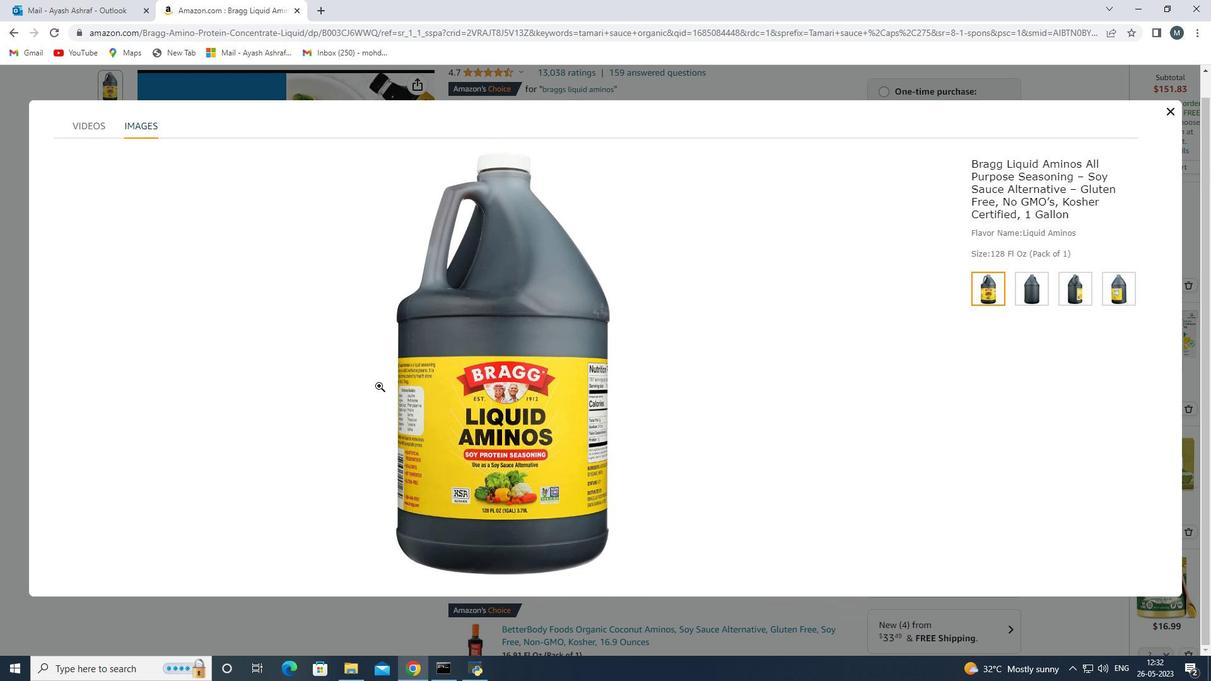 
Action: Mouse moved to (379, 387)
Screenshot: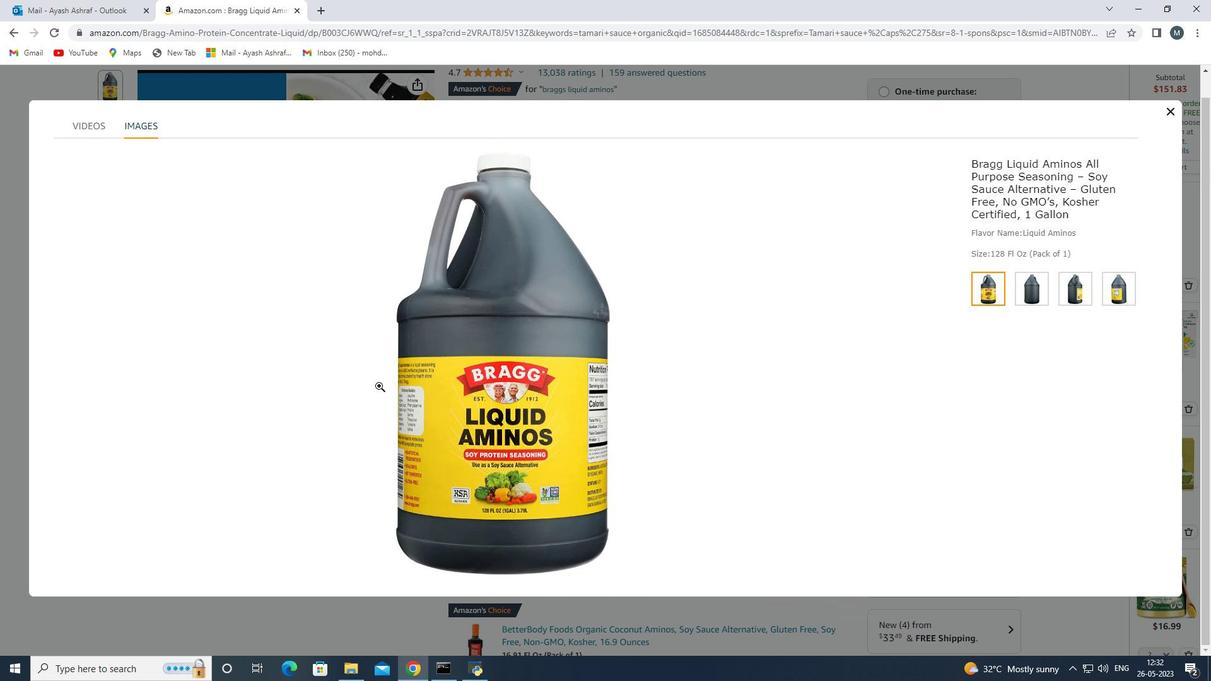
Action: Mouse scrolled (379, 386) with delta (0, 0)
Screenshot: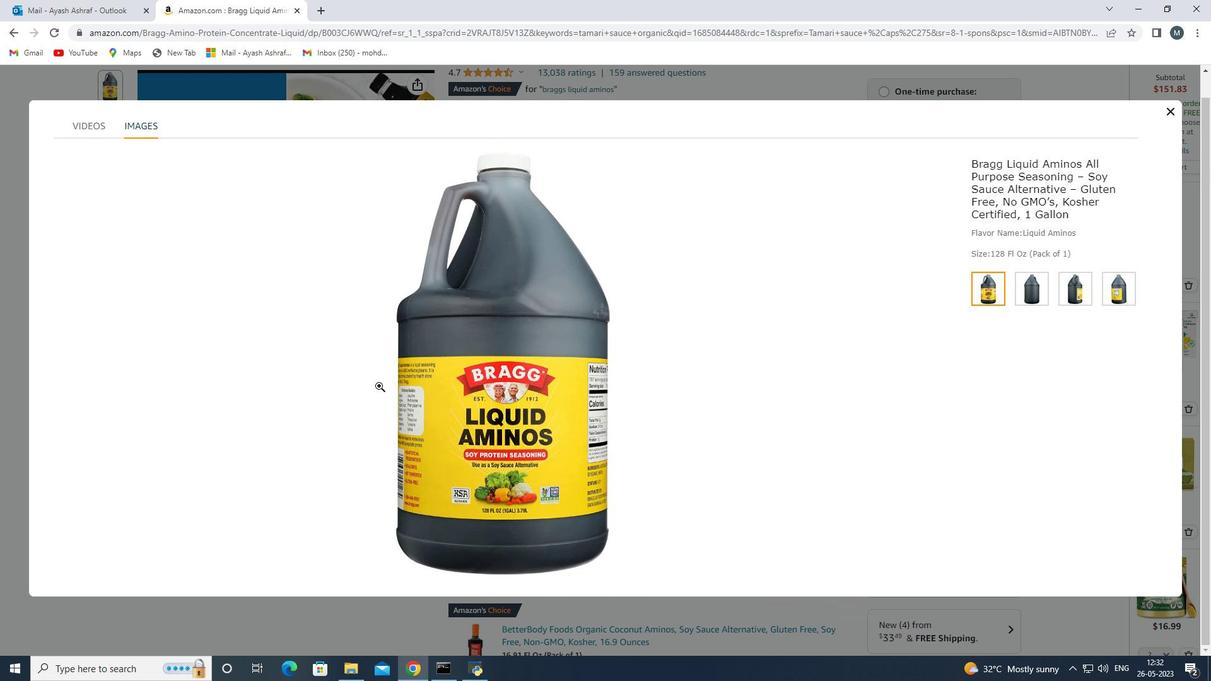 
Action: Mouse scrolled (379, 386) with delta (0, 0)
Screenshot: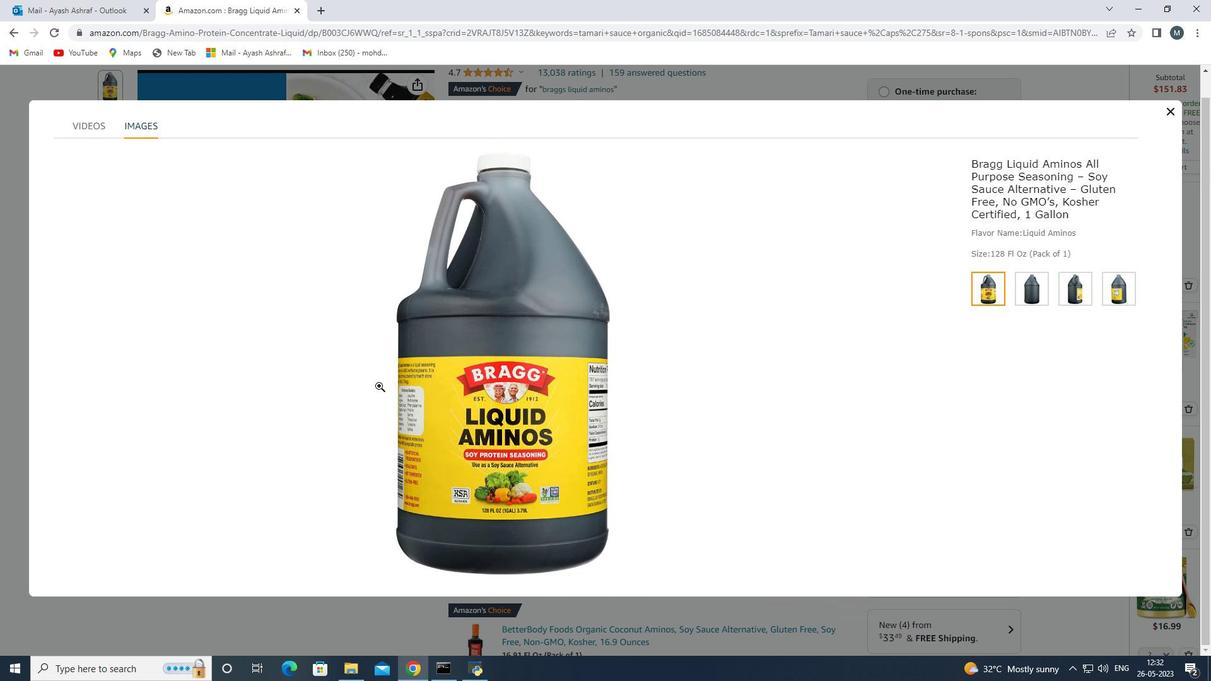 
Action: Mouse scrolled (379, 388) with delta (0, 0)
Screenshot: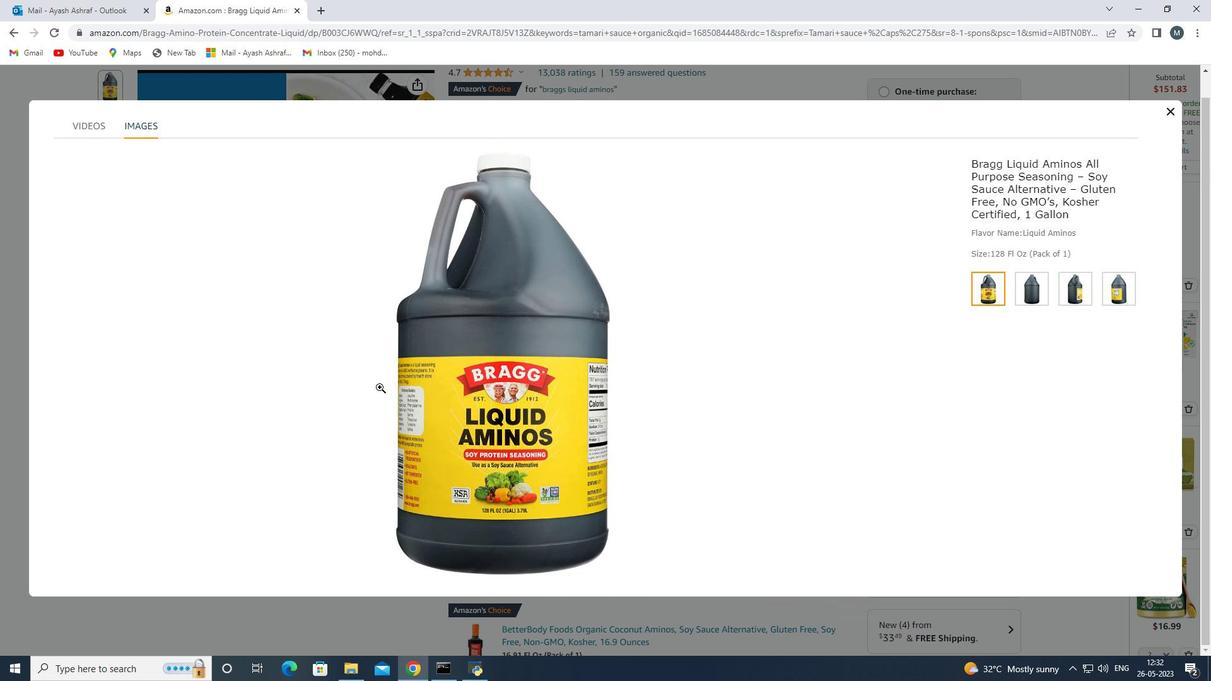 
Action: Mouse scrolled (379, 388) with delta (0, 0)
Screenshot: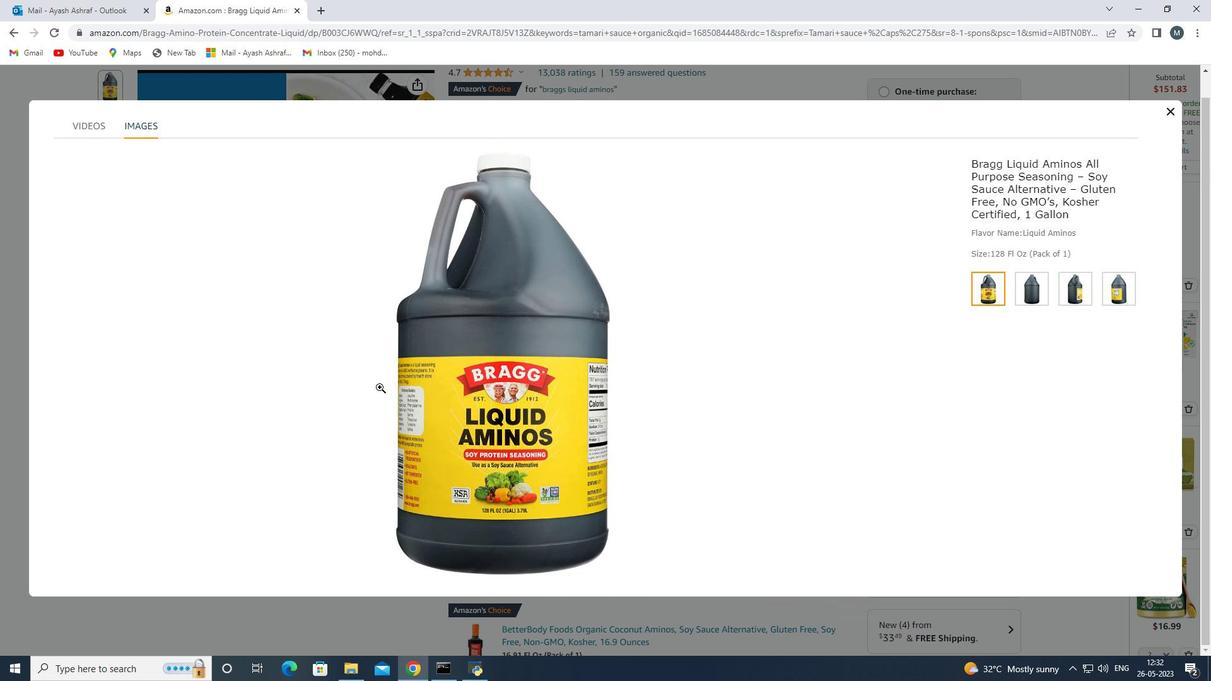
Action: Mouse scrolled (379, 388) with delta (0, 0)
Screenshot: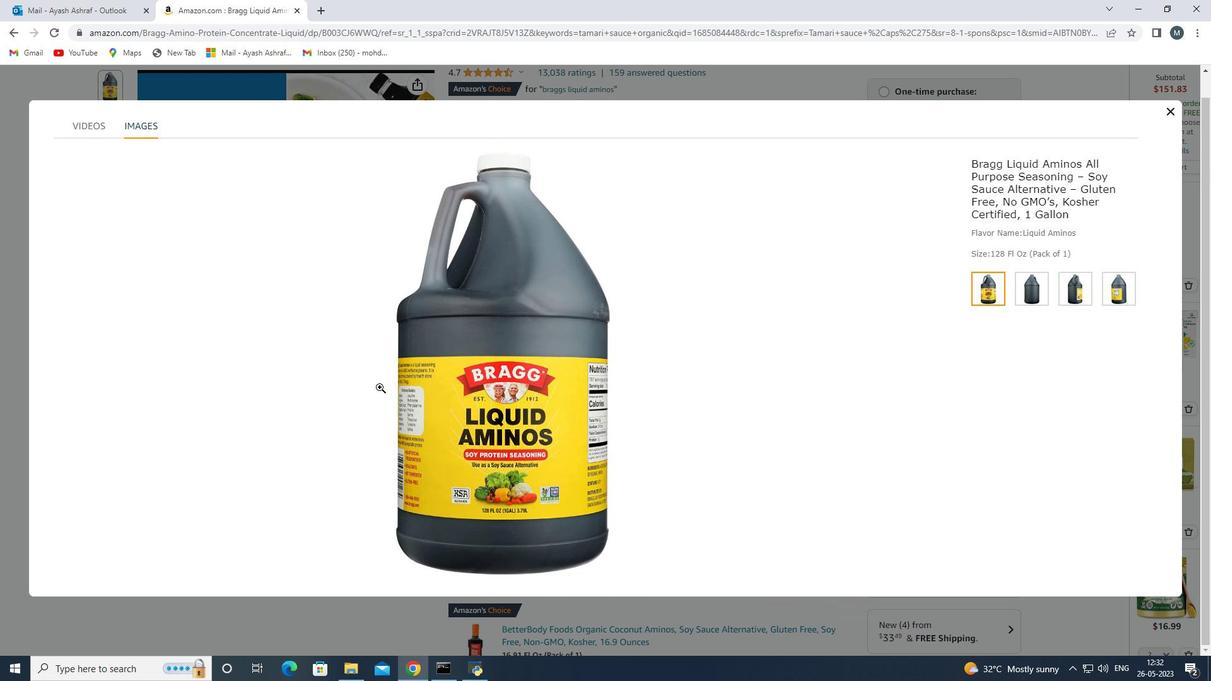 
Action: Mouse scrolled (379, 388) with delta (0, 0)
Screenshot: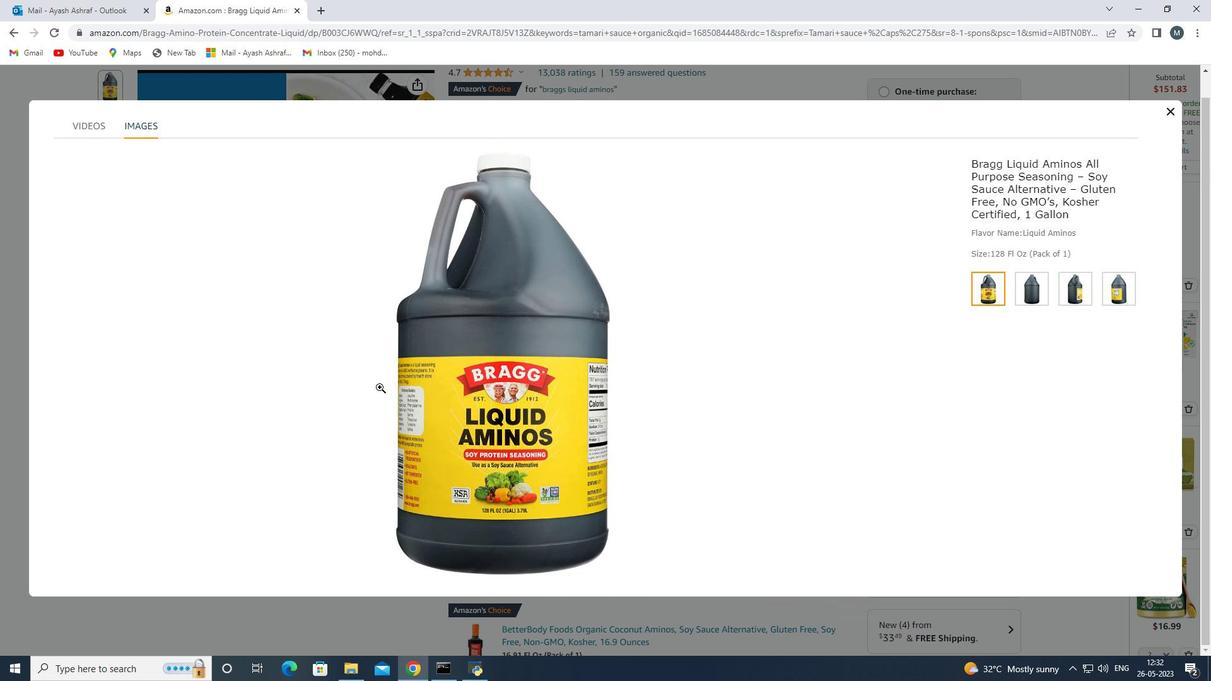 
Action: Mouse scrolled (379, 386) with delta (0, 0)
Screenshot: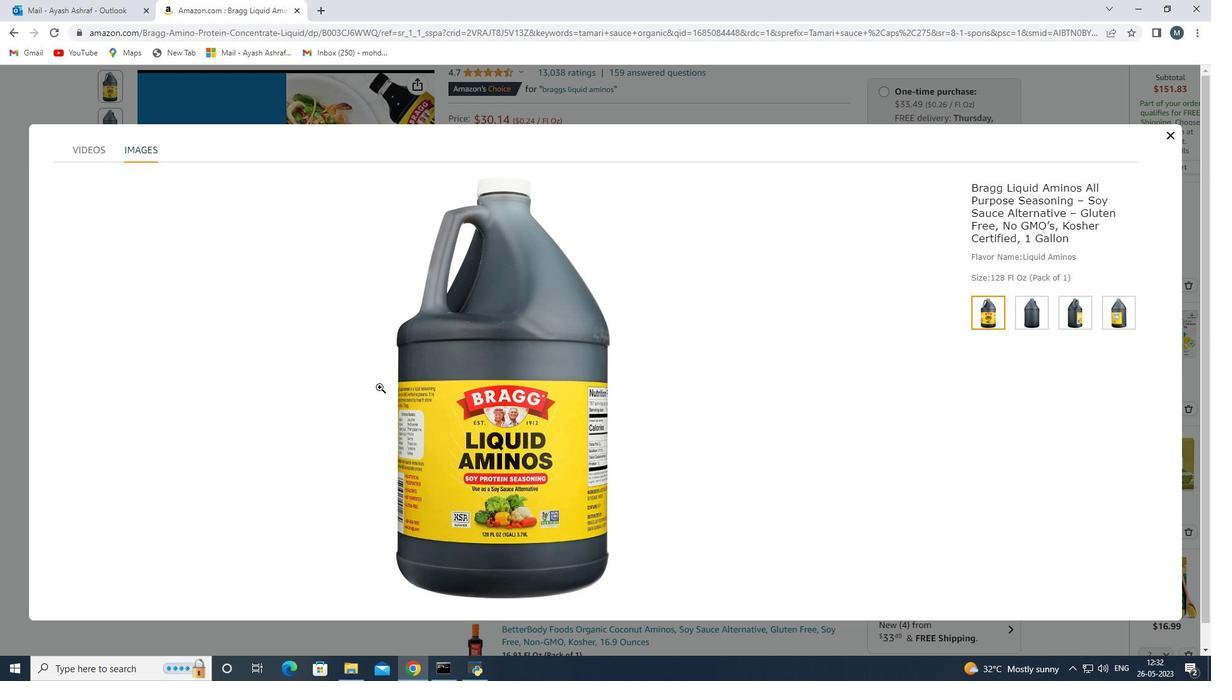 
Action: Mouse moved to (666, 332)
Screenshot: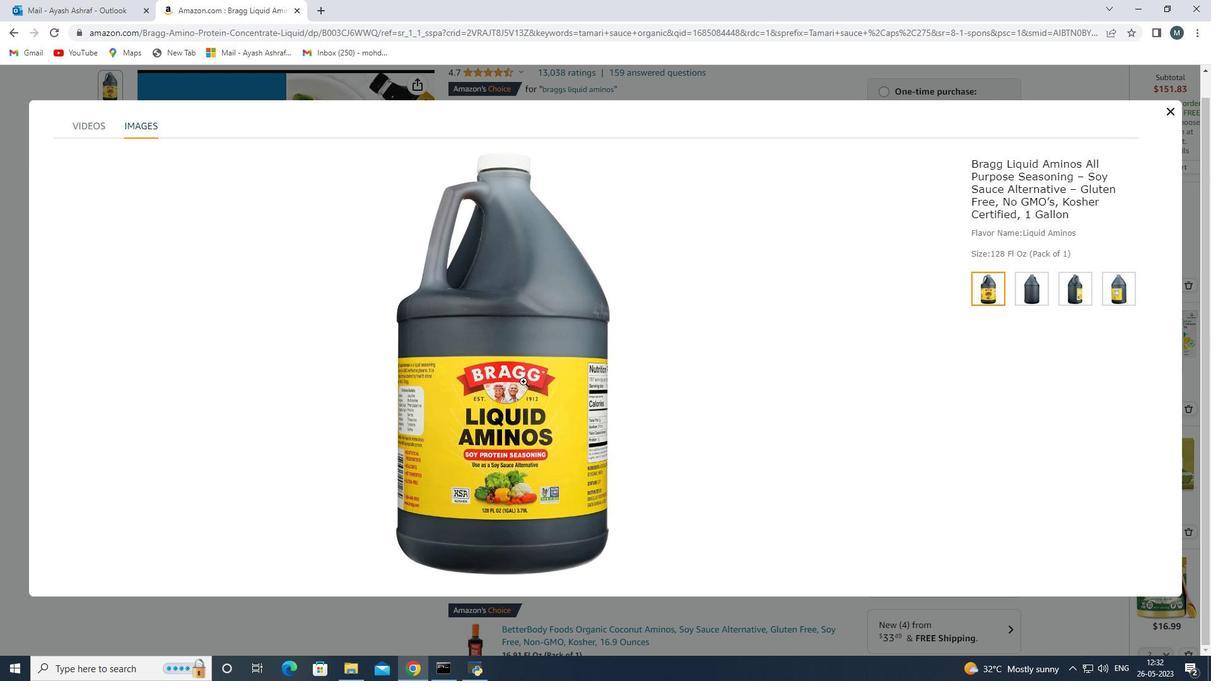 
Action: Mouse scrolled (666, 333) with delta (0, 0)
Screenshot: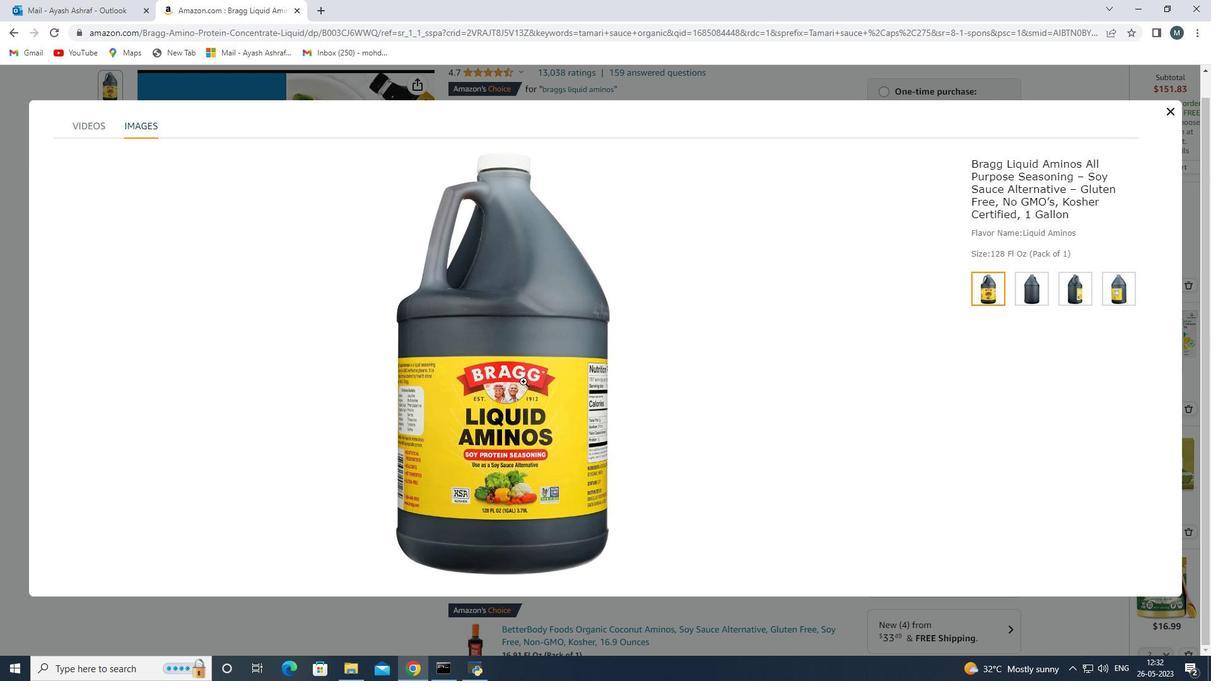 
Action: Mouse moved to (705, 311)
Screenshot: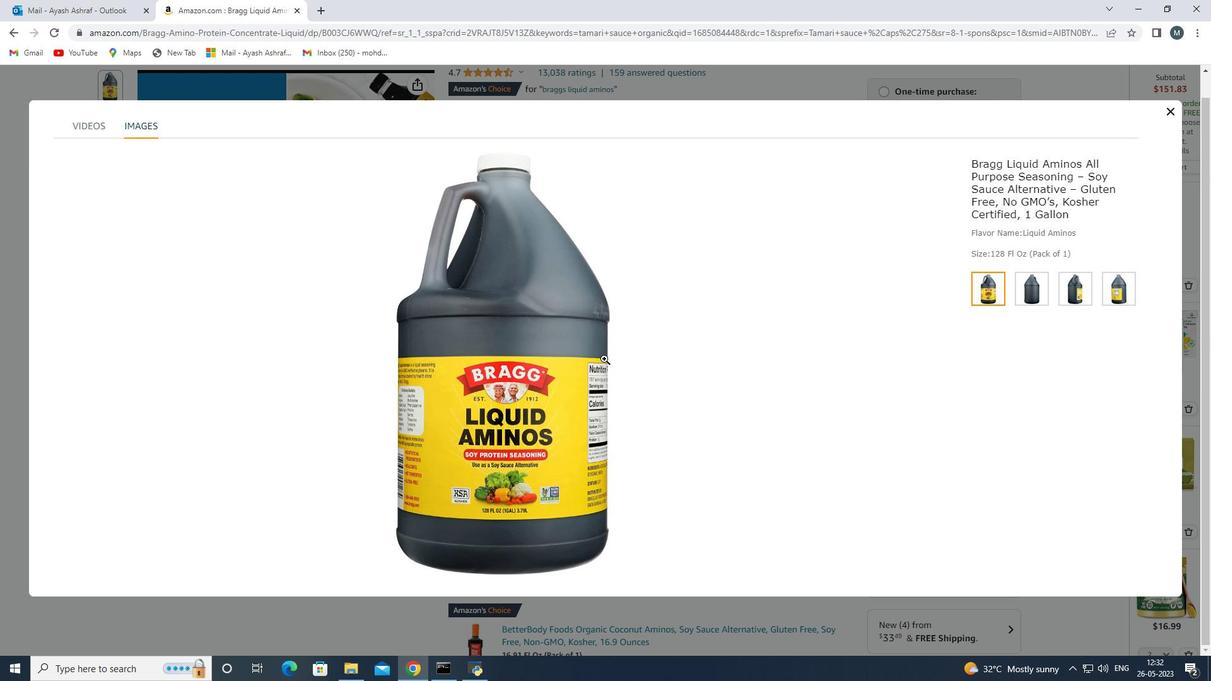 
Action: Mouse scrolled (693, 319) with delta (0, 0)
Screenshot: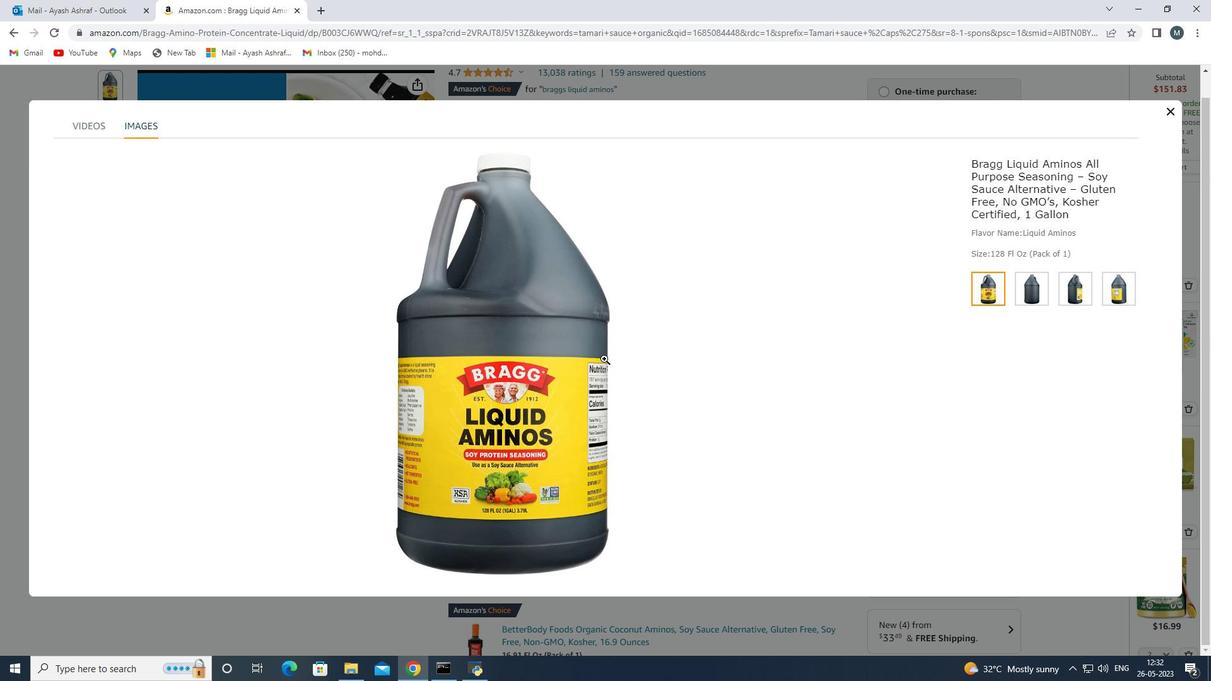 
Action: Mouse moved to (726, 296)
Screenshot: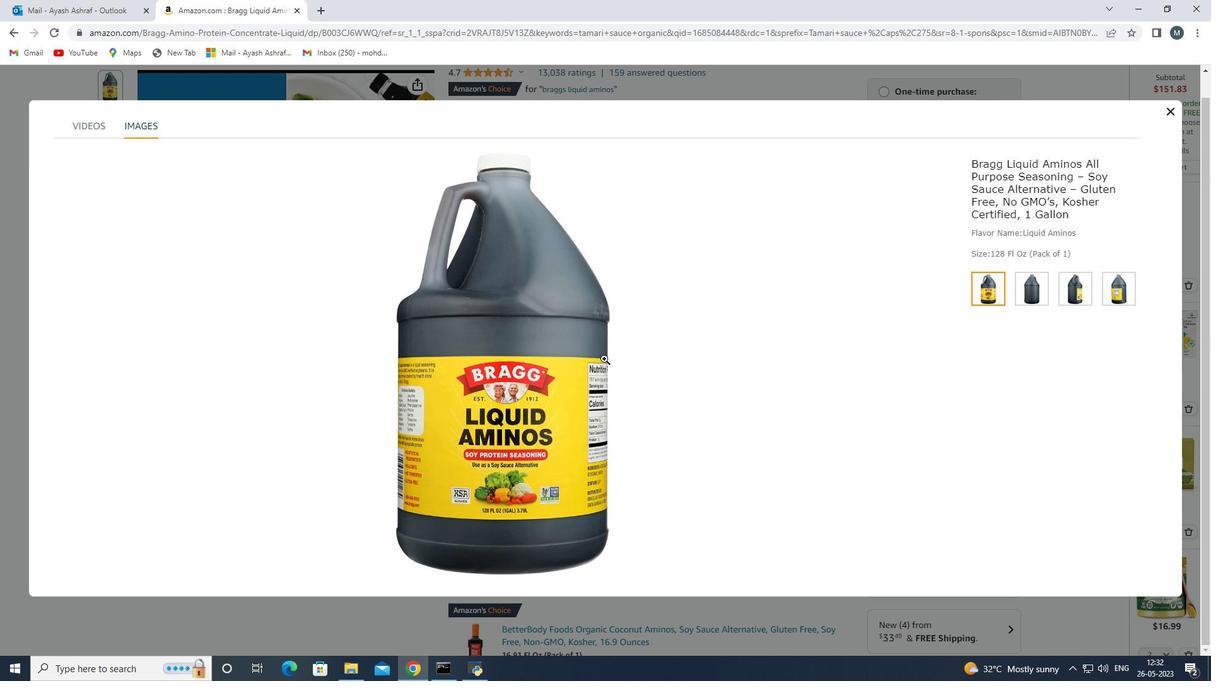 
Action: Mouse scrolled (717, 302) with delta (0, 0)
Screenshot: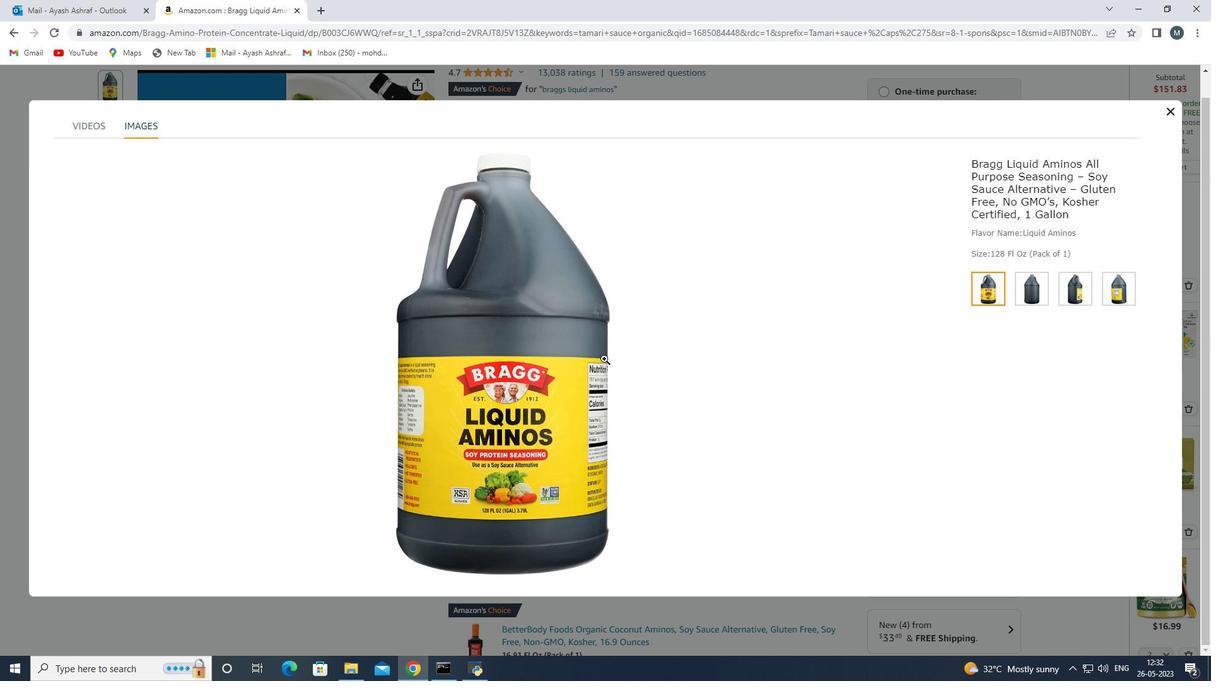 
Action: Mouse moved to (775, 256)
Screenshot: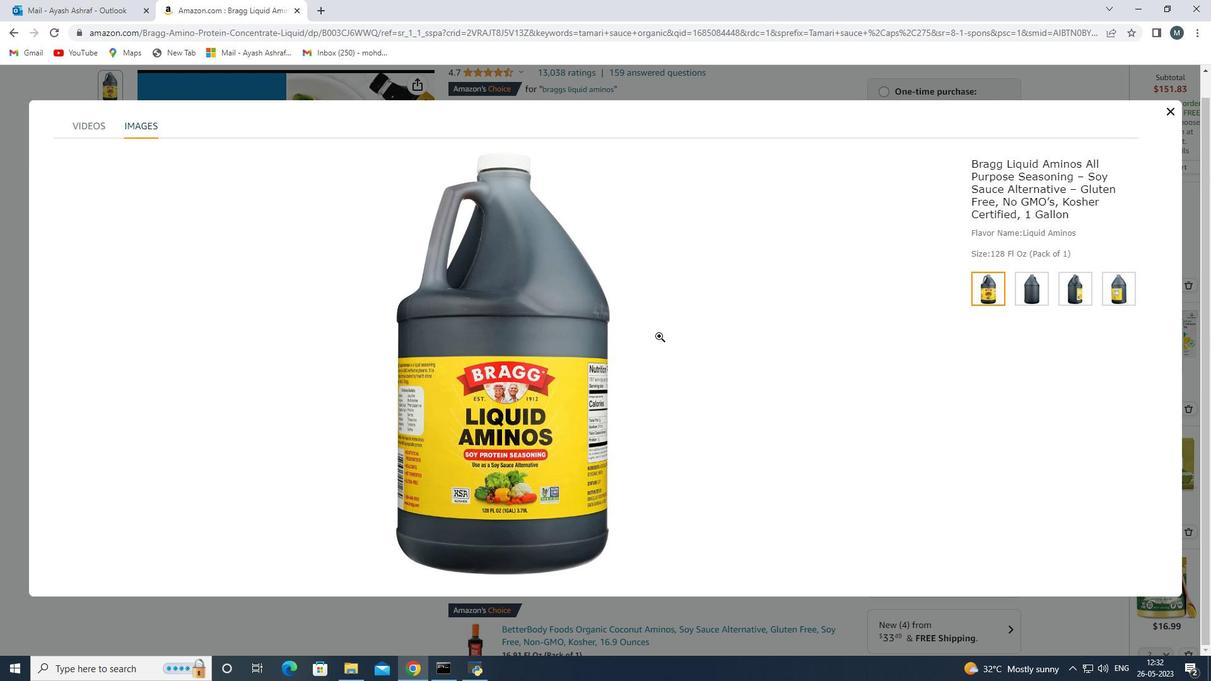 
Action: Mouse scrolled (768, 263) with delta (0, 0)
Screenshot: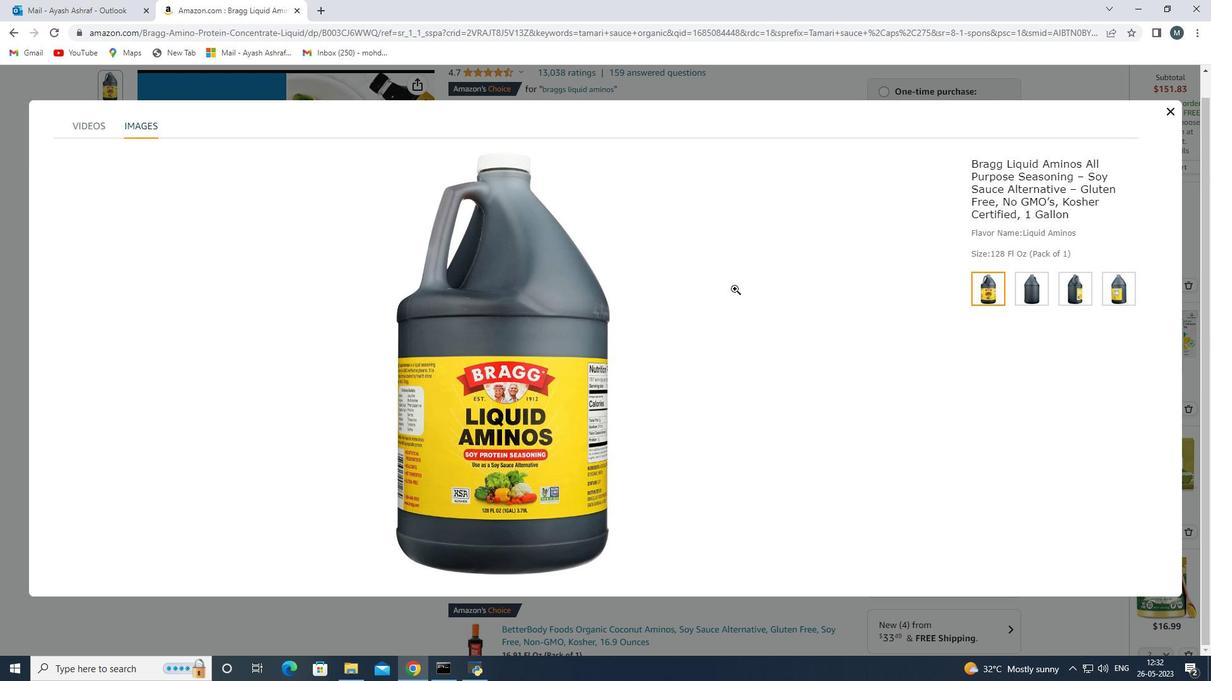 
Action: Mouse moved to (1170, 137)
Screenshot: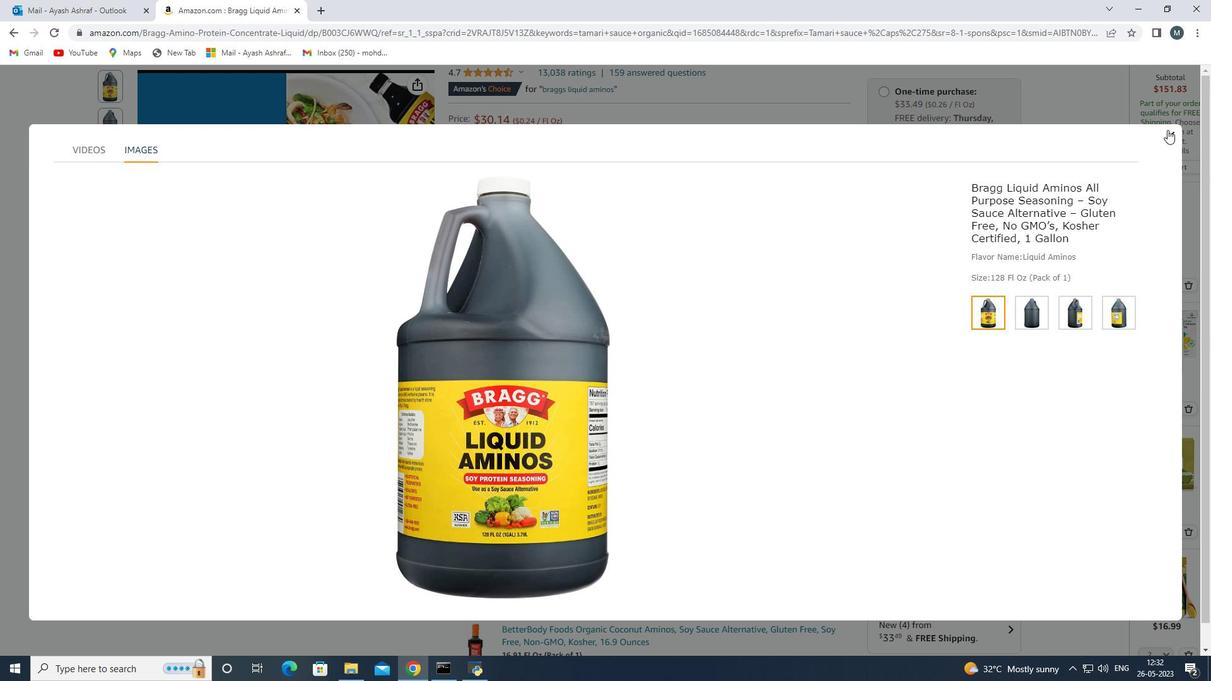 
Action: Mouse pressed left at (1170, 137)
Screenshot: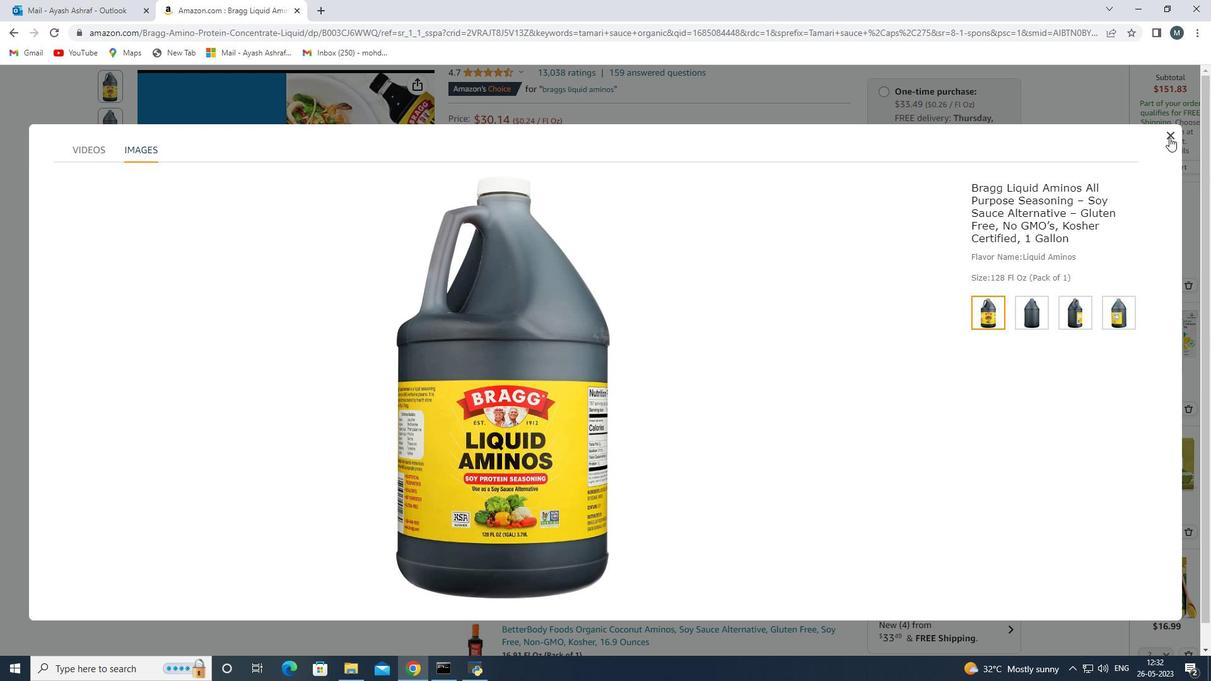 
Action: Mouse moved to (322, 429)
Screenshot: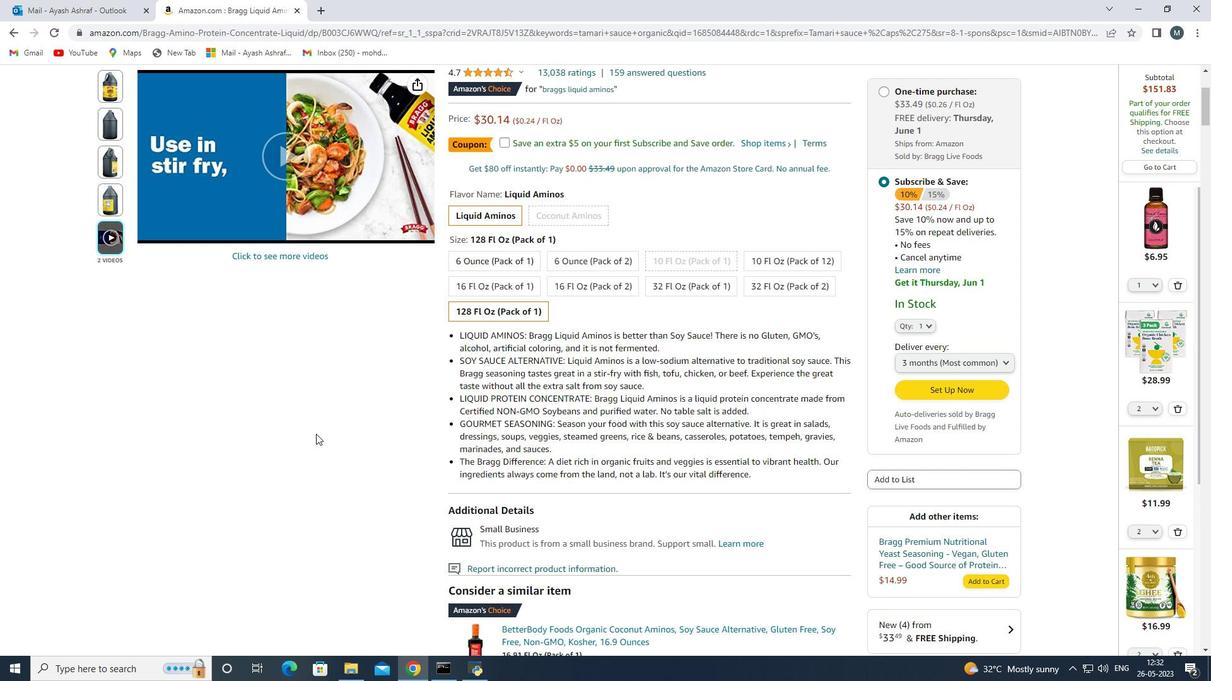 
Action: Mouse scrolled (322, 428) with delta (0, 0)
Screenshot: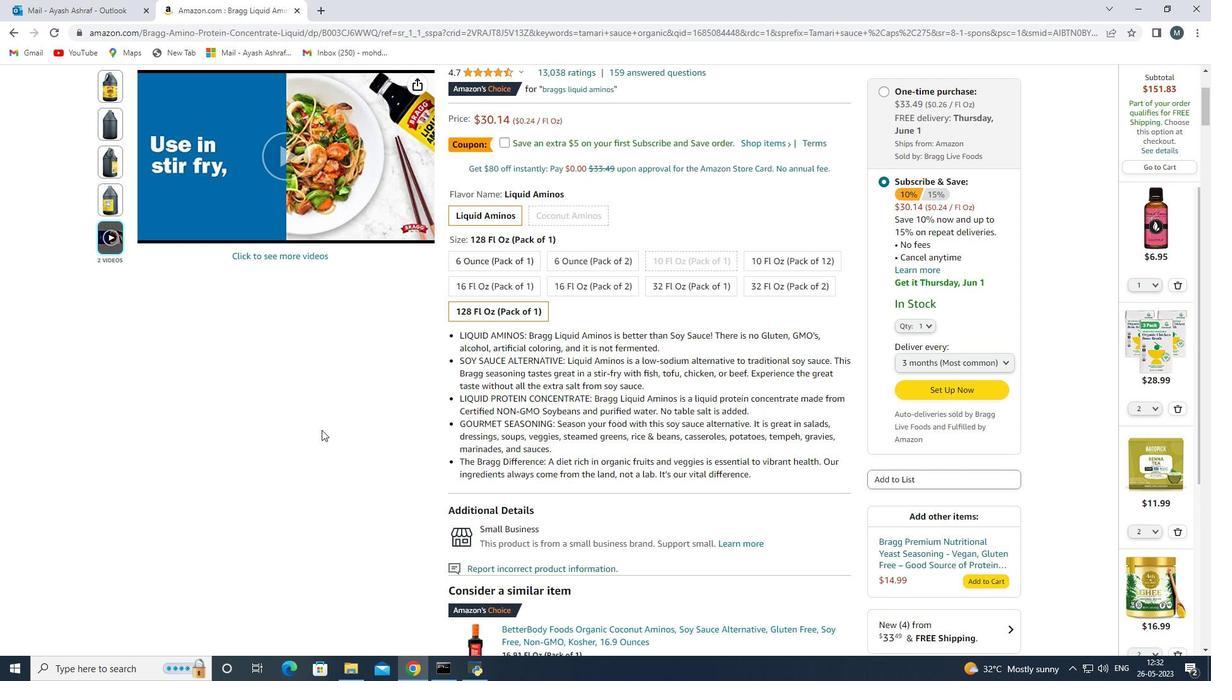 
Action: Mouse scrolled (322, 428) with delta (0, 0)
Screenshot: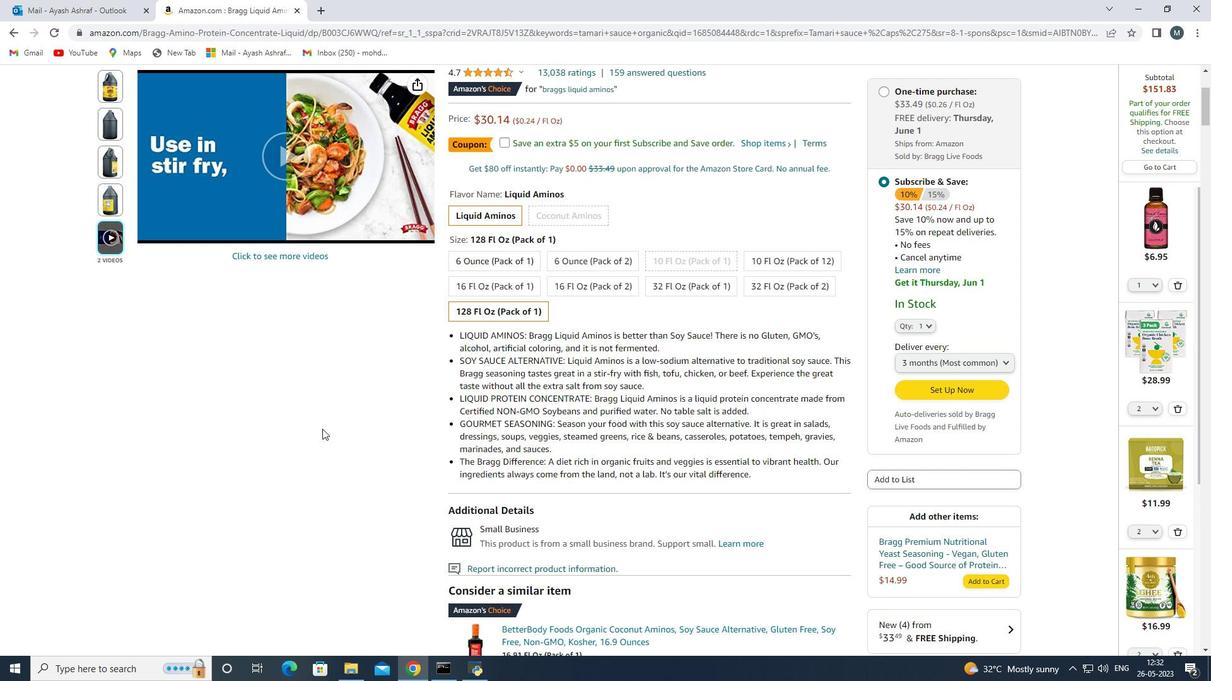 
Action: Mouse scrolled (322, 428) with delta (0, 0)
Screenshot: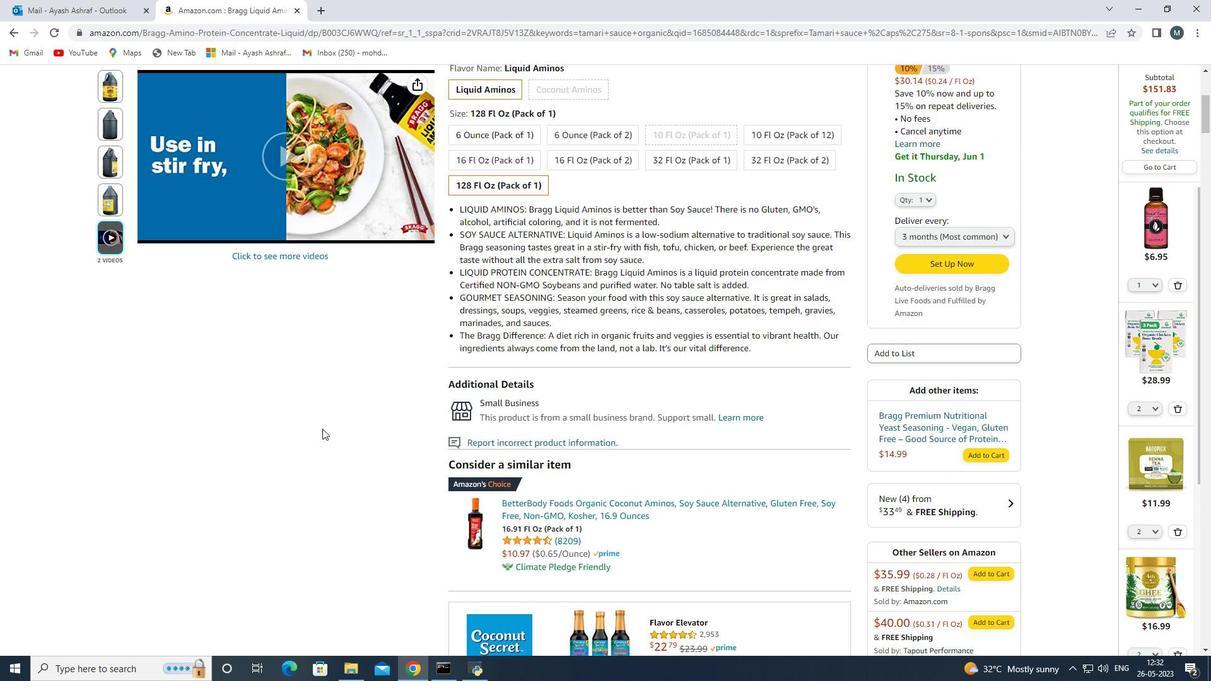 
Action: Mouse moved to (323, 429)
Screenshot: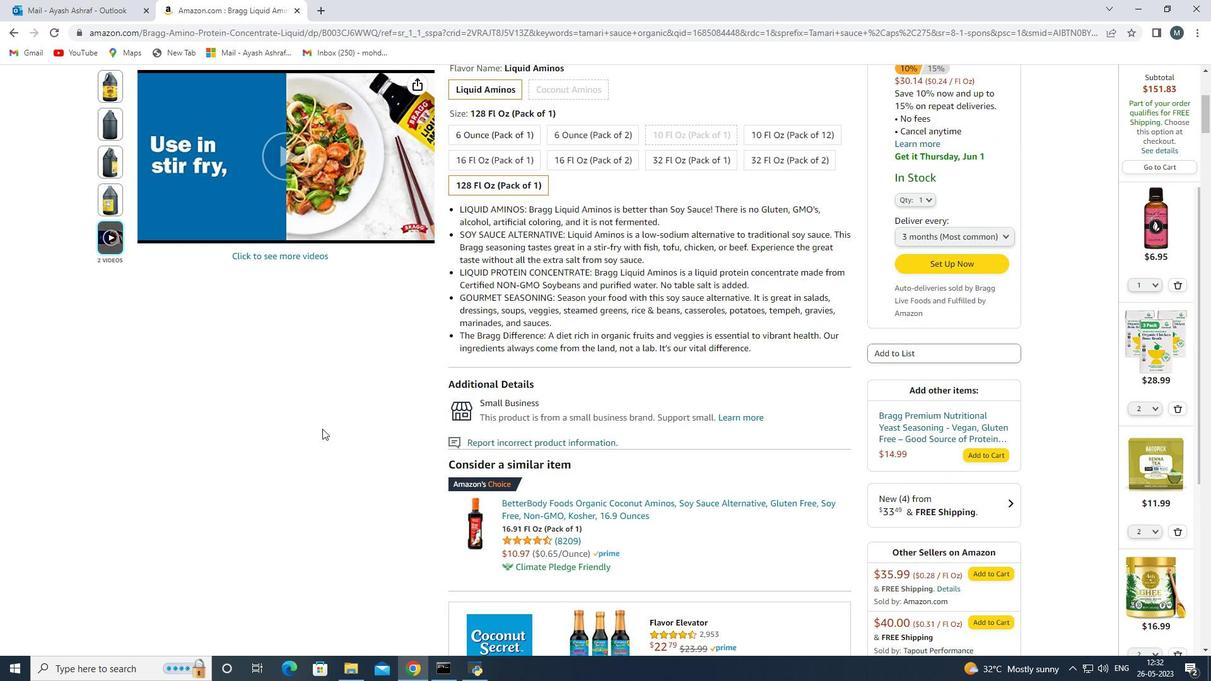 
Action: Mouse scrolled (323, 428) with delta (0, 0)
Screenshot: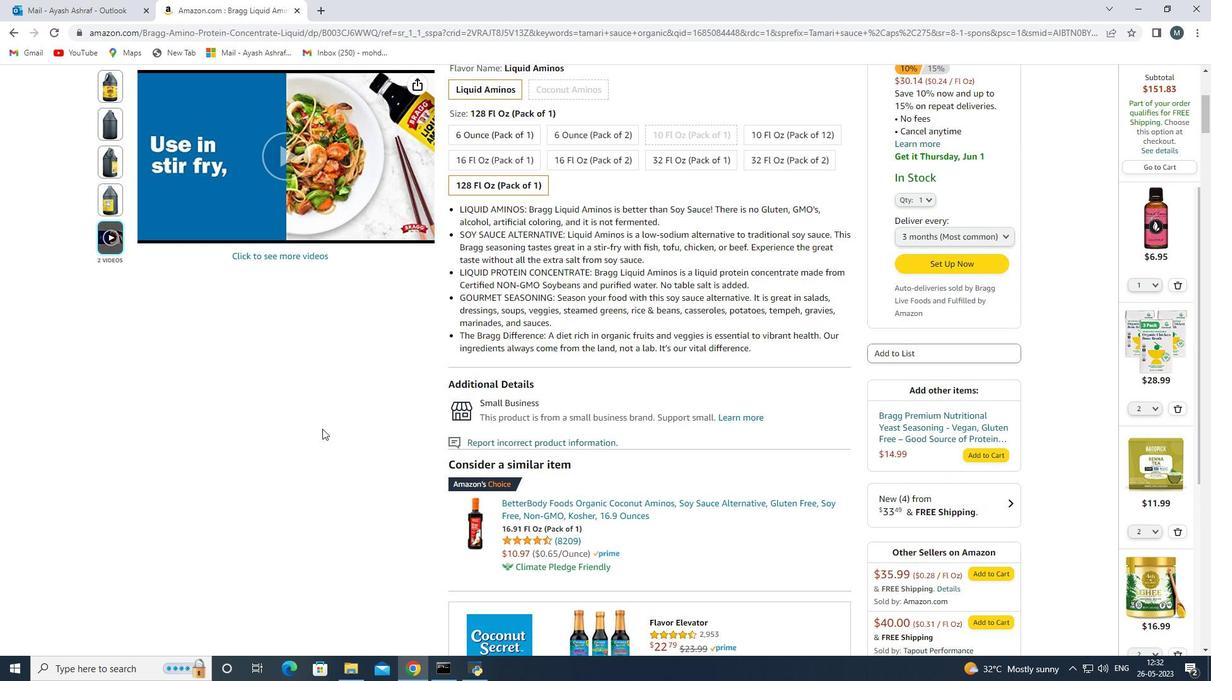 
Action: Mouse scrolled (323, 428) with delta (0, 0)
Screenshot: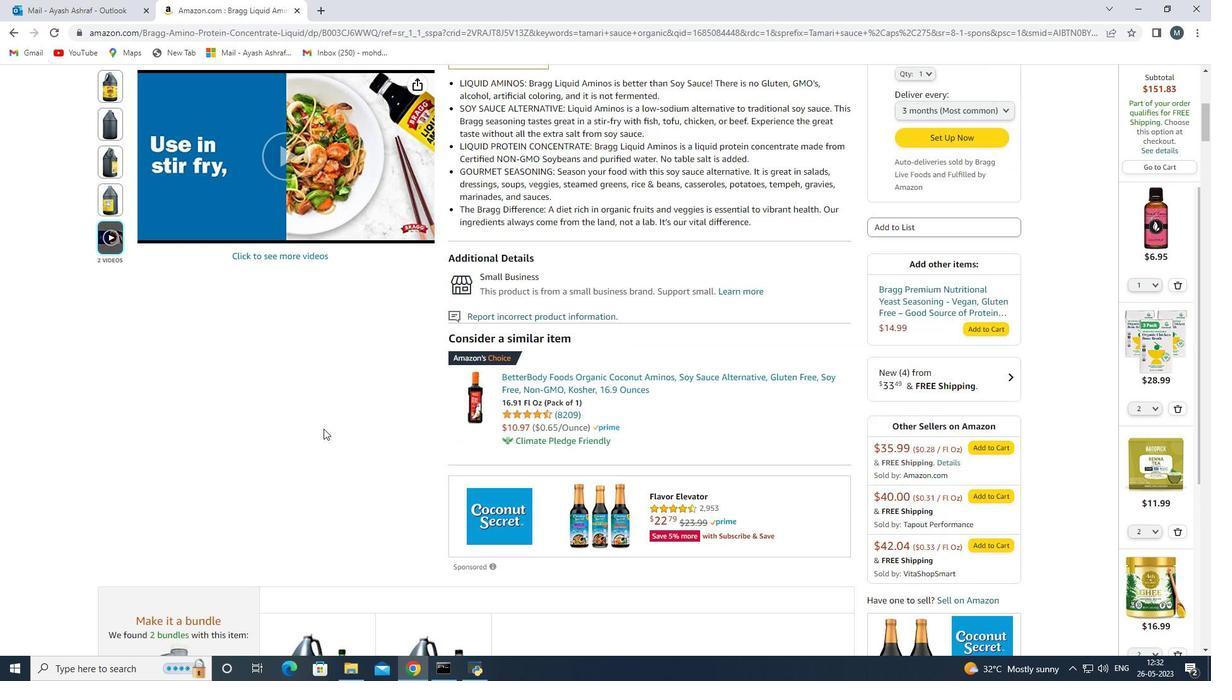 
Action: Mouse scrolled (323, 428) with delta (0, 0)
Screenshot: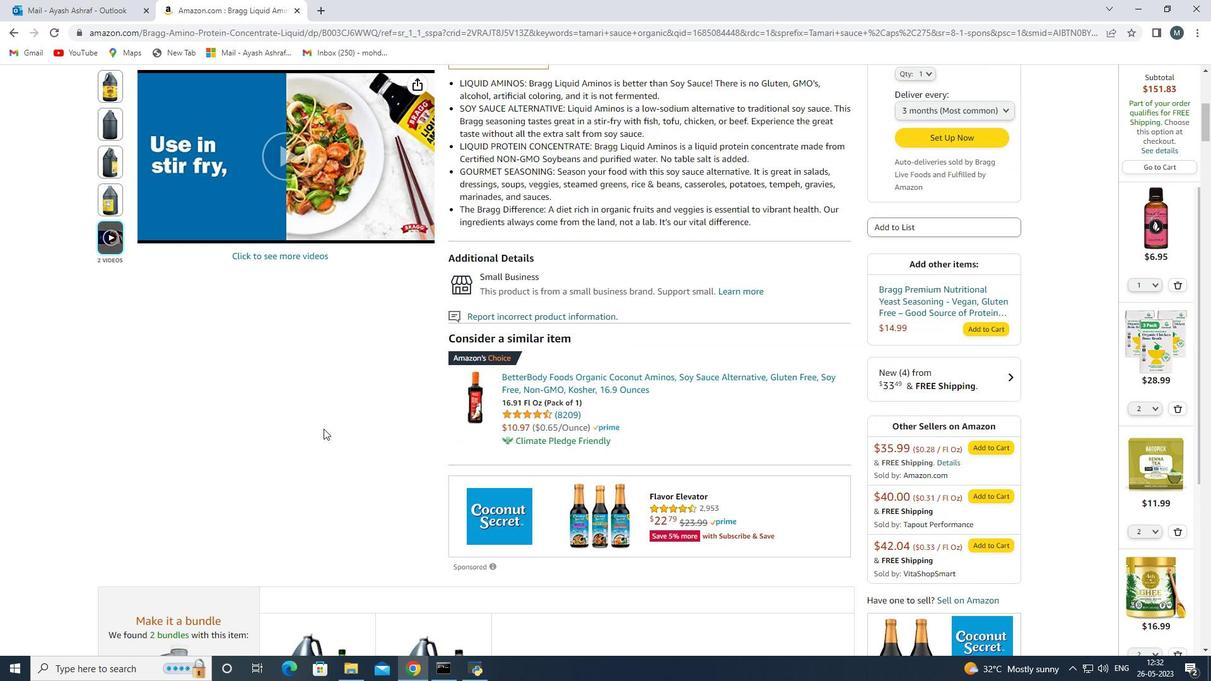 
Action: Mouse scrolled (323, 428) with delta (0, 0)
Screenshot: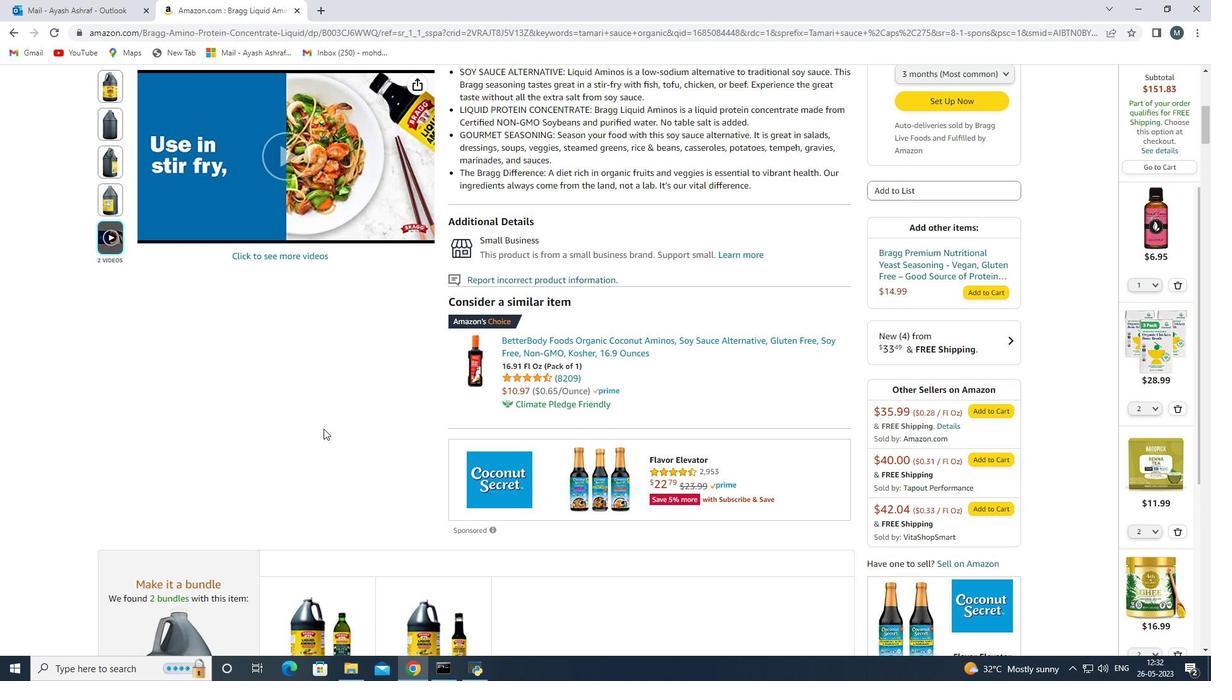 
Action: Mouse scrolled (323, 428) with delta (0, 0)
Screenshot: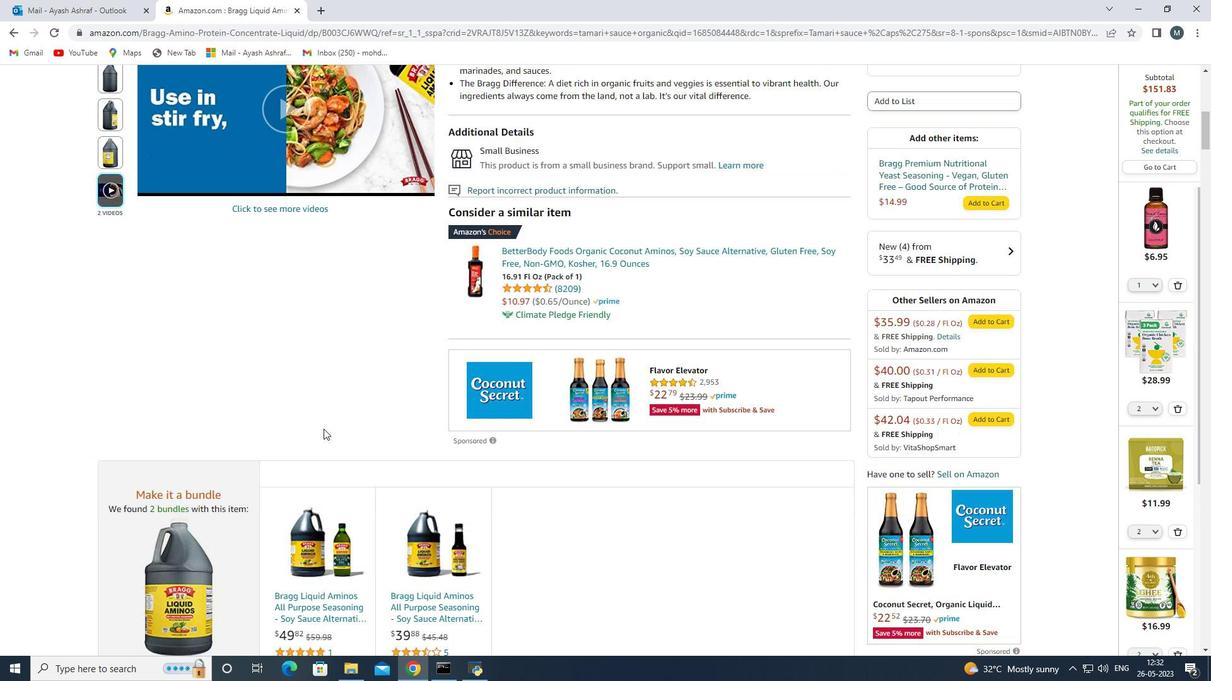 
Action: Mouse scrolled (323, 428) with delta (0, 0)
Screenshot: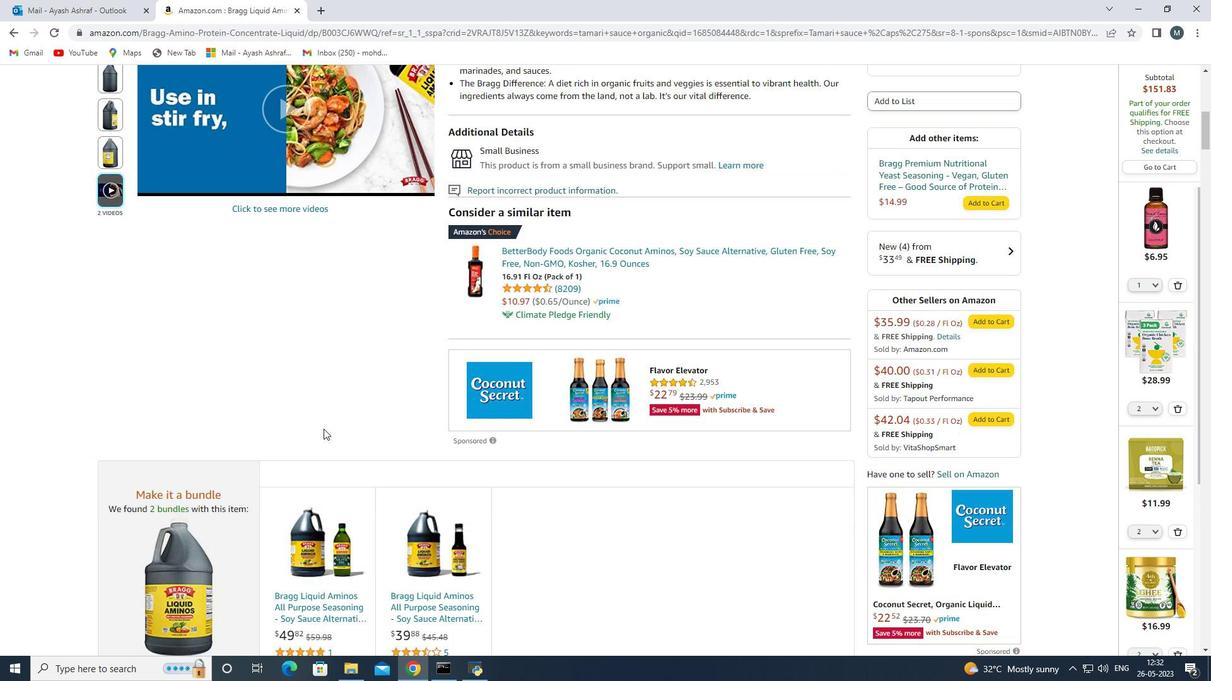 
Action: Mouse moved to (307, 436)
Screenshot: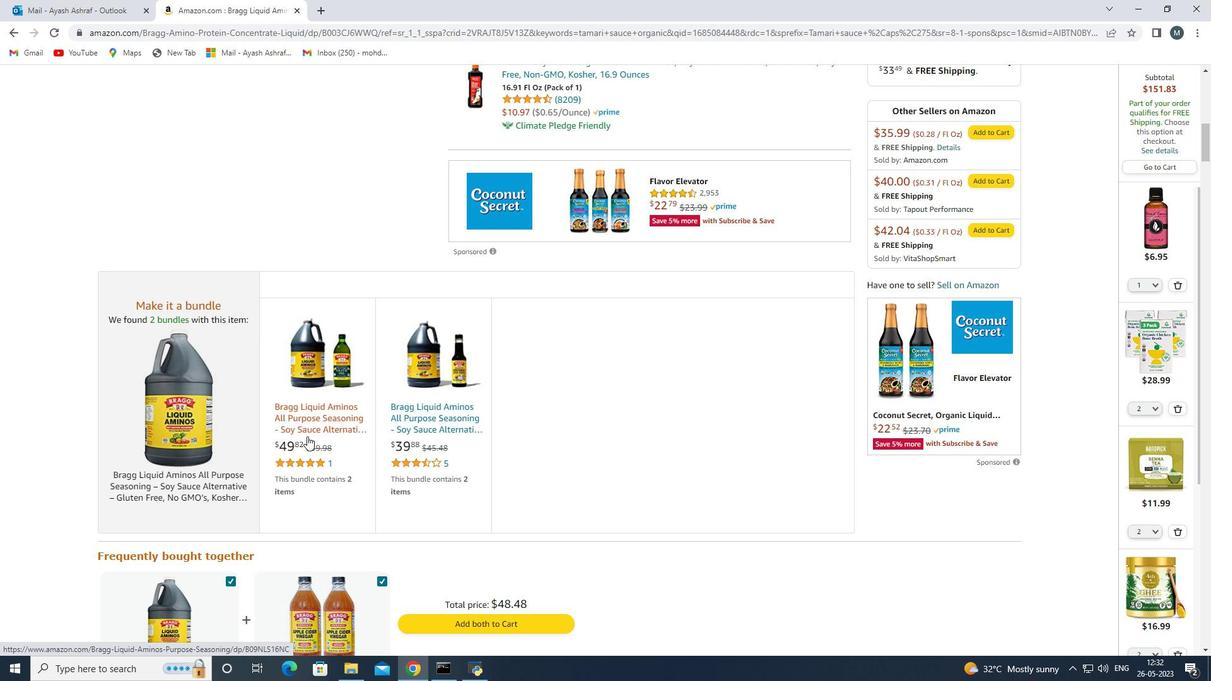 
Action: Mouse scrolled (307, 436) with delta (0, 0)
Screenshot: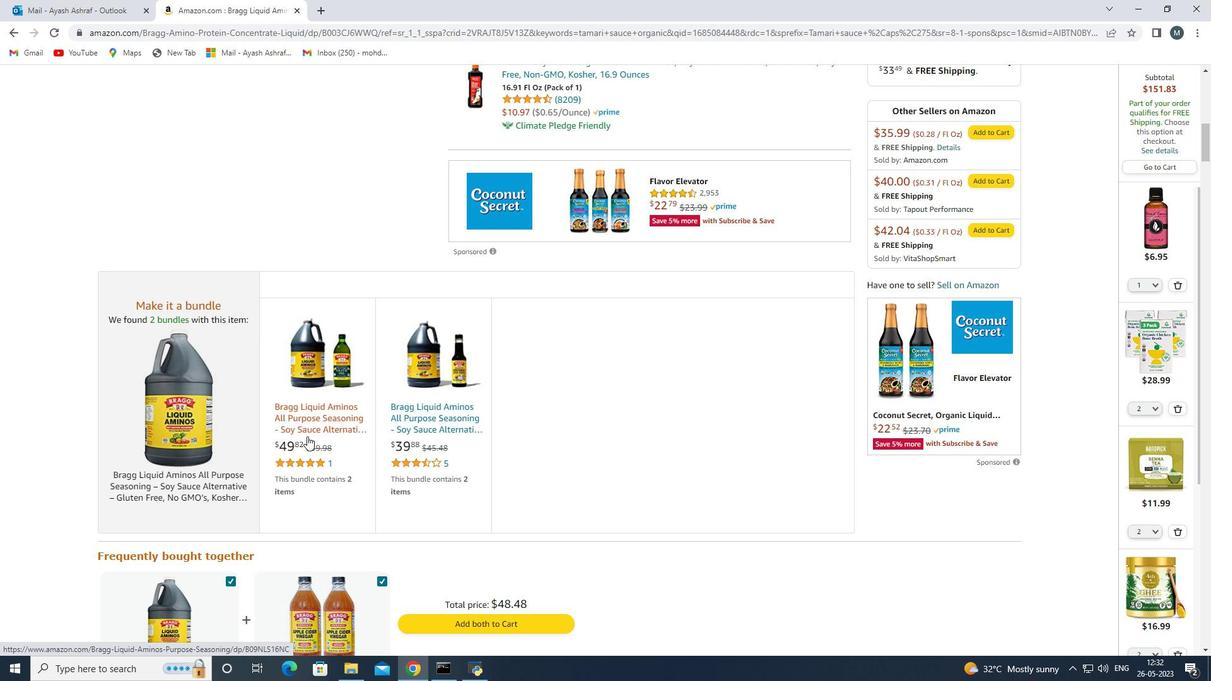 
Action: Mouse scrolled (307, 436) with delta (0, 0)
Screenshot: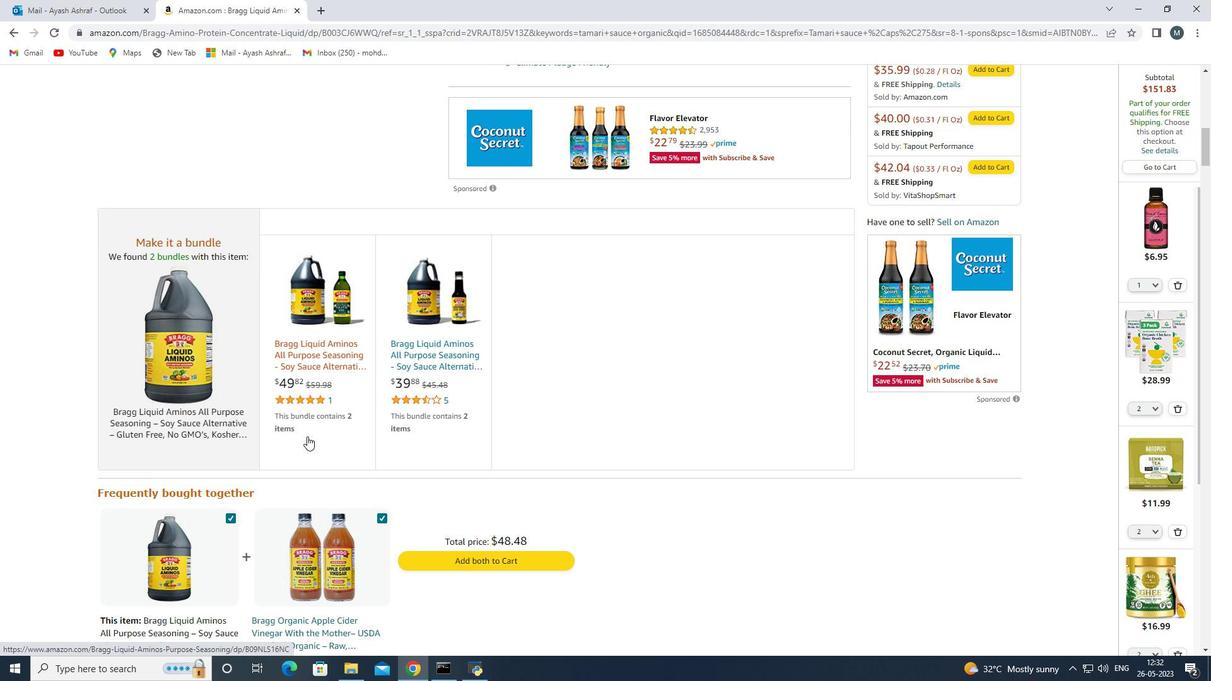 
Action: Mouse scrolled (307, 436) with delta (0, 0)
Screenshot: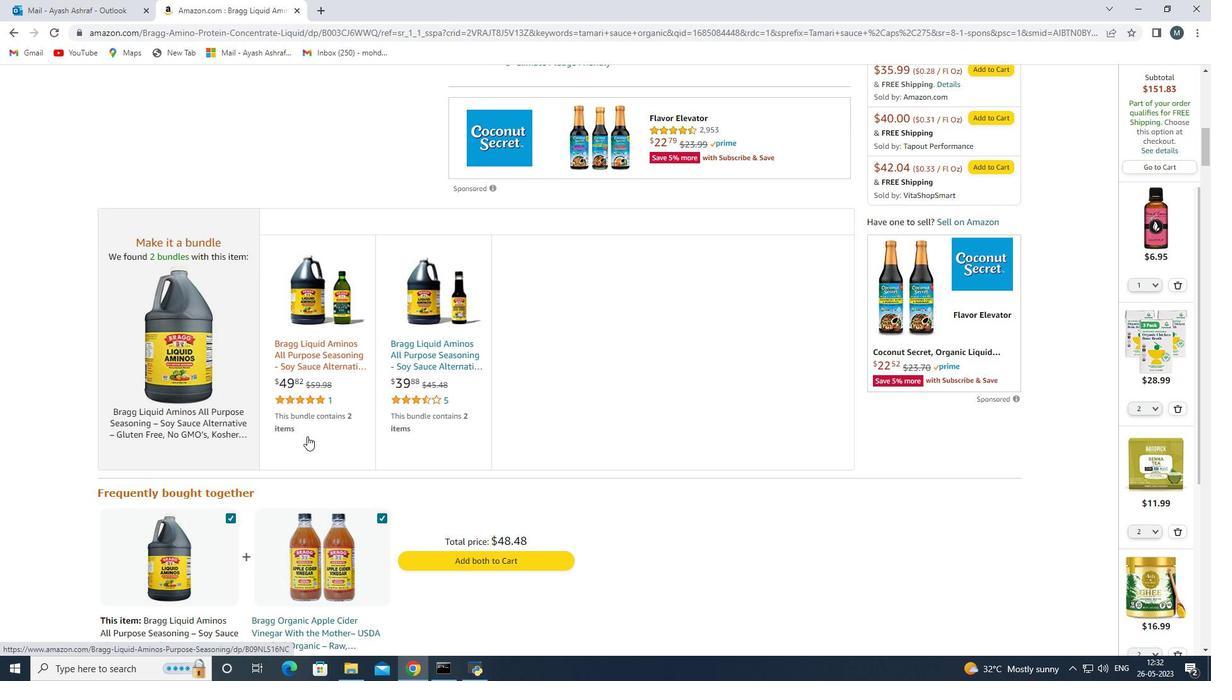 
Action: Mouse scrolled (307, 436) with delta (0, 0)
Screenshot: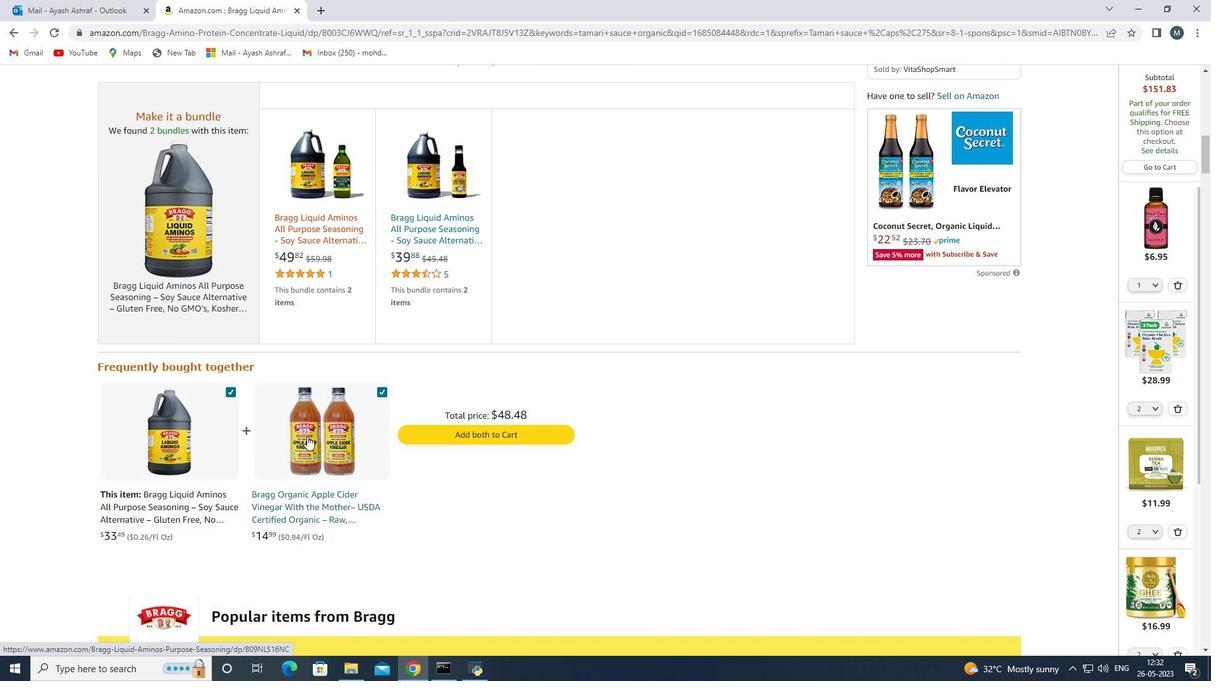 
Action: Mouse scrolled (307, 436) with delta (0, 0)
Screenshot: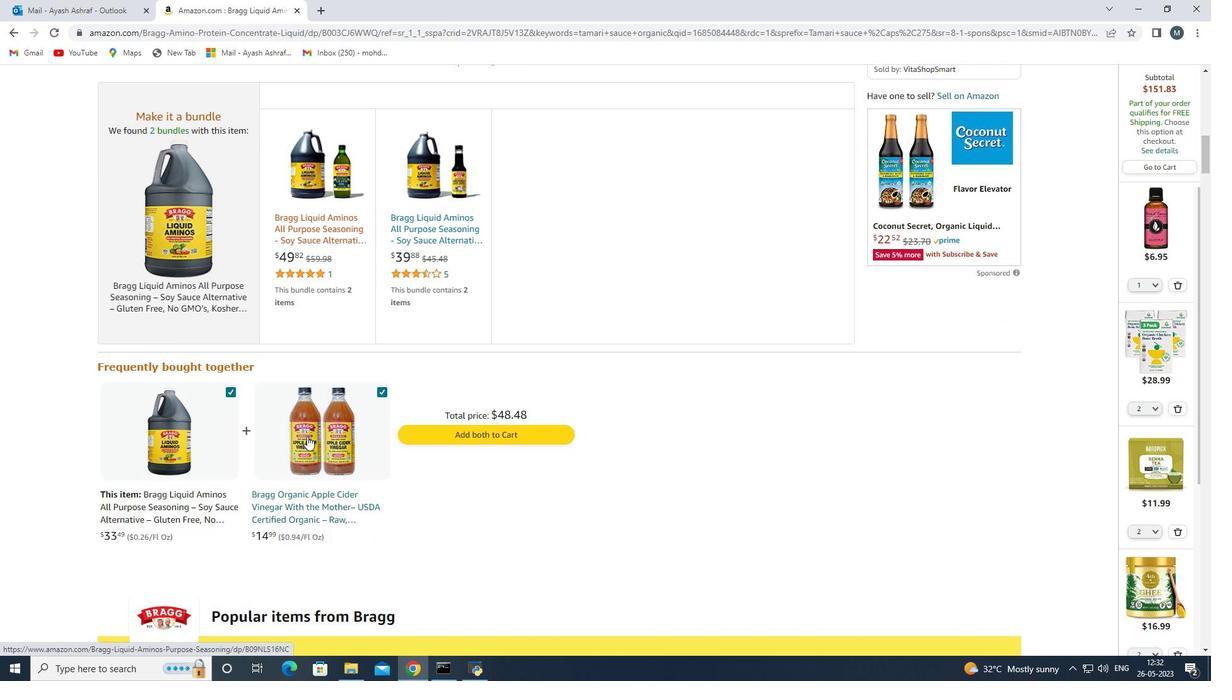
Action: Mouse scrolled (307, 437) with delta (0, 0)
Screenshot: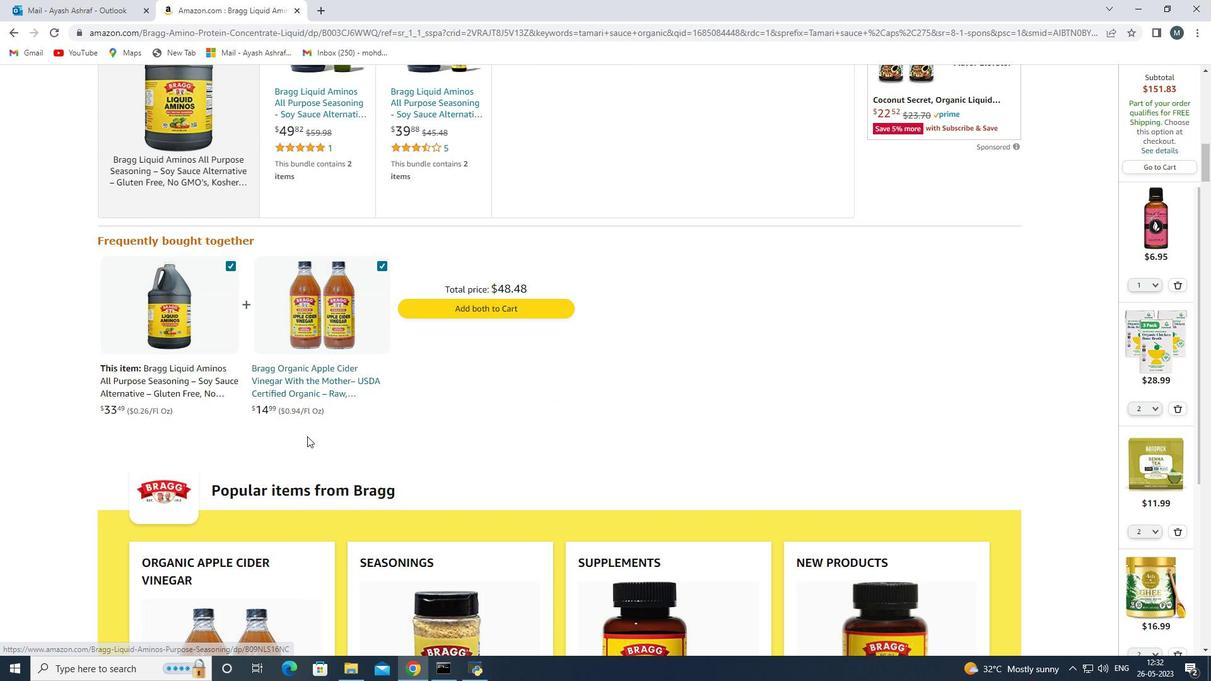 
Action: Mouse scrolled (307, 437) with delta (0, 0)
Screenshot: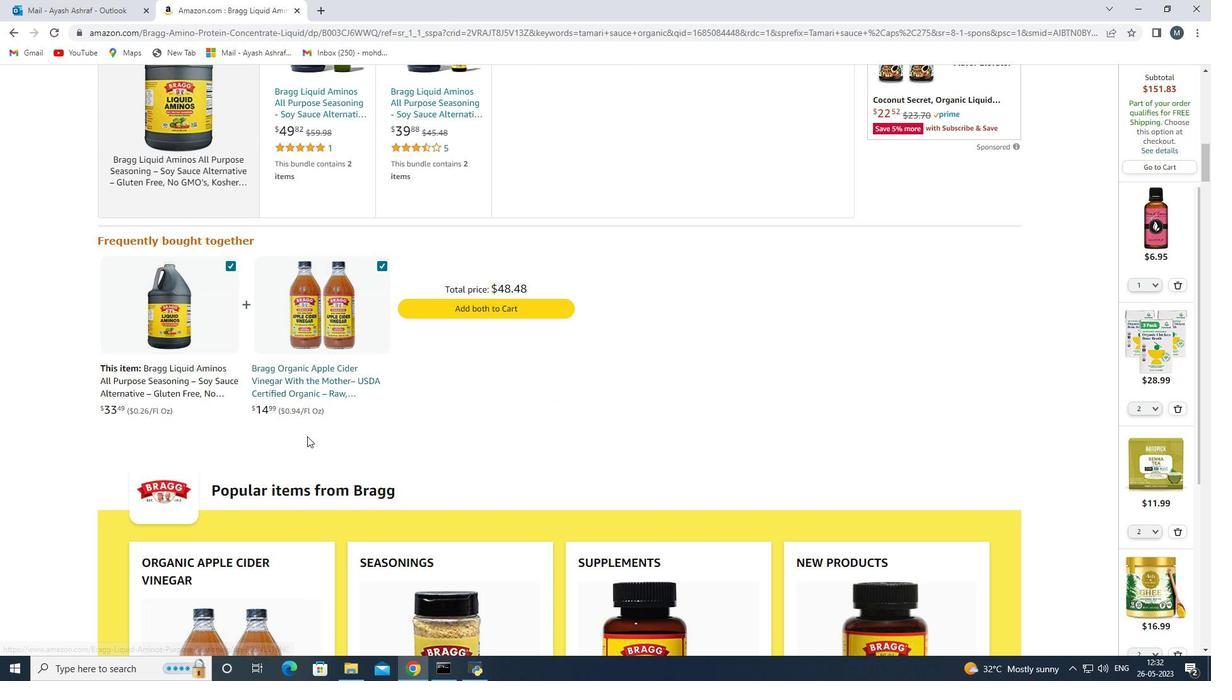
Action: Mouse scrolled (307, 437) with delta (0, 0)
Screenshot: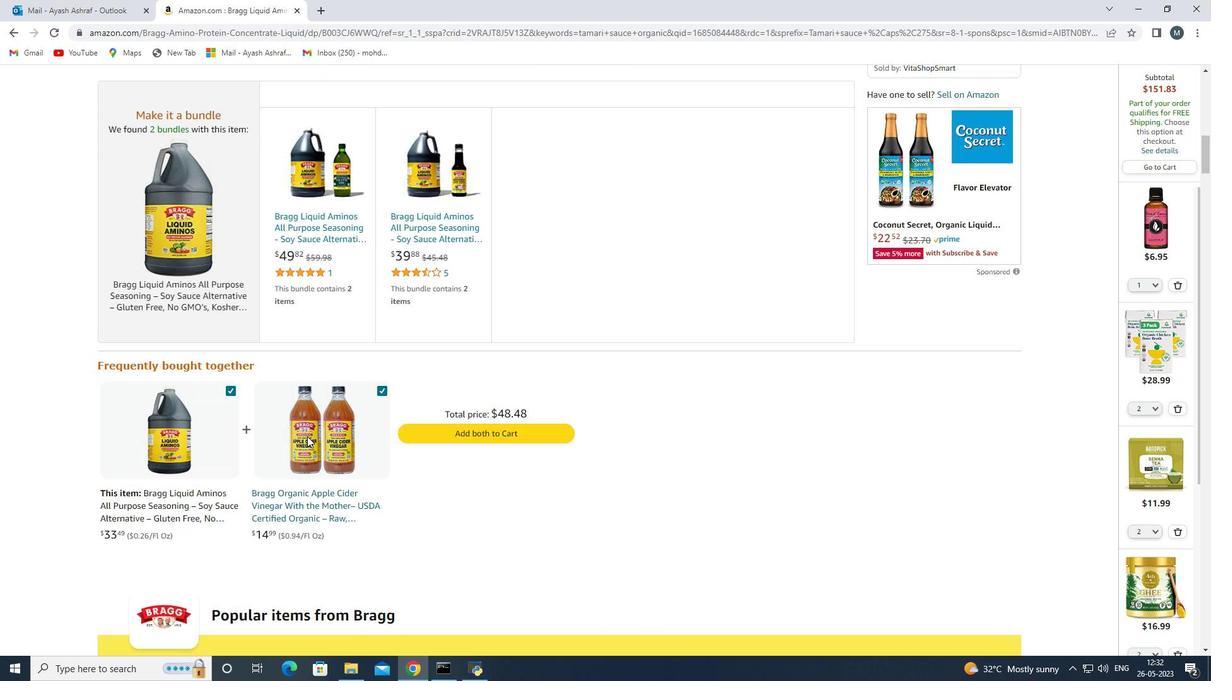 
Action: Mouse scrolled (307, 437) with delta (0, 0)
Screenshot: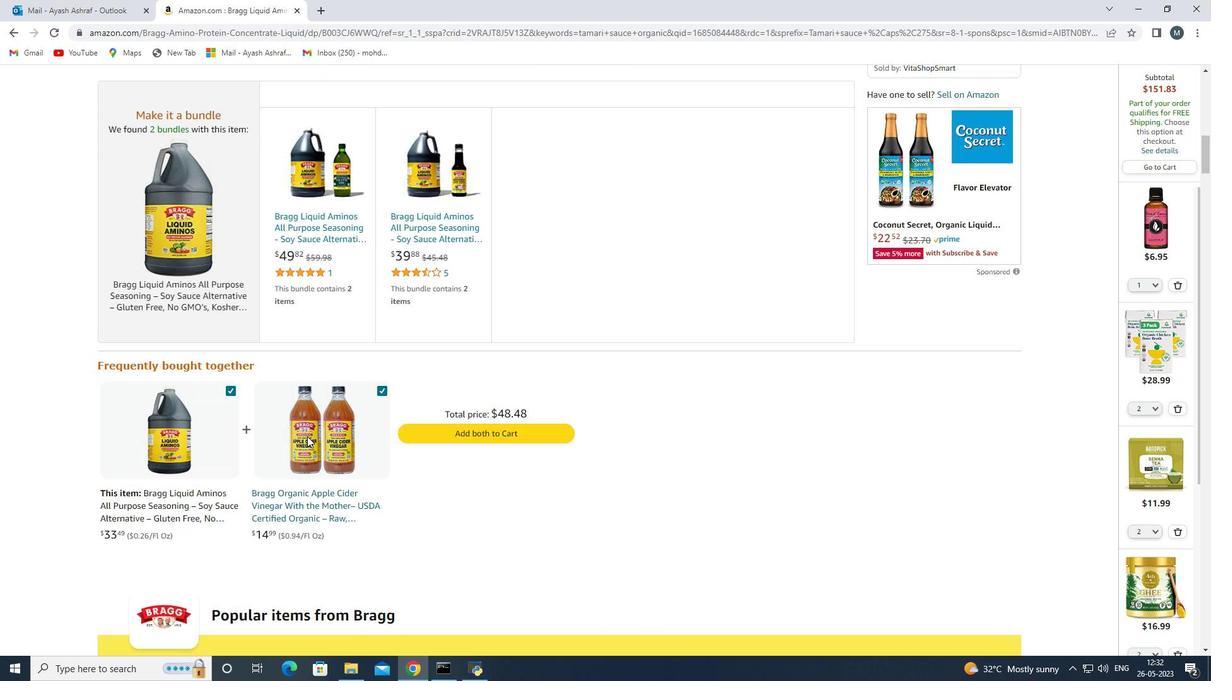 
Action: Mouse scrolled (307, 437) with delta (0, 0)
Screenshot: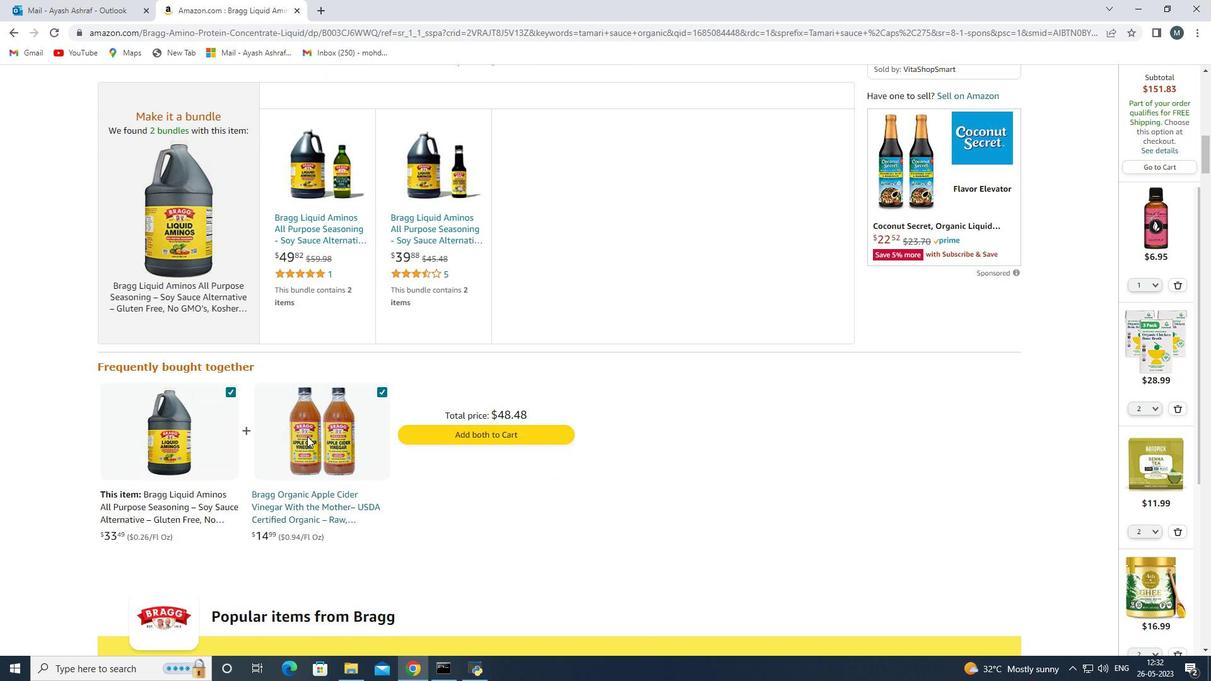 
Action: Mouse scrolled (307, 437) with delta (0, 0)
Screenshot: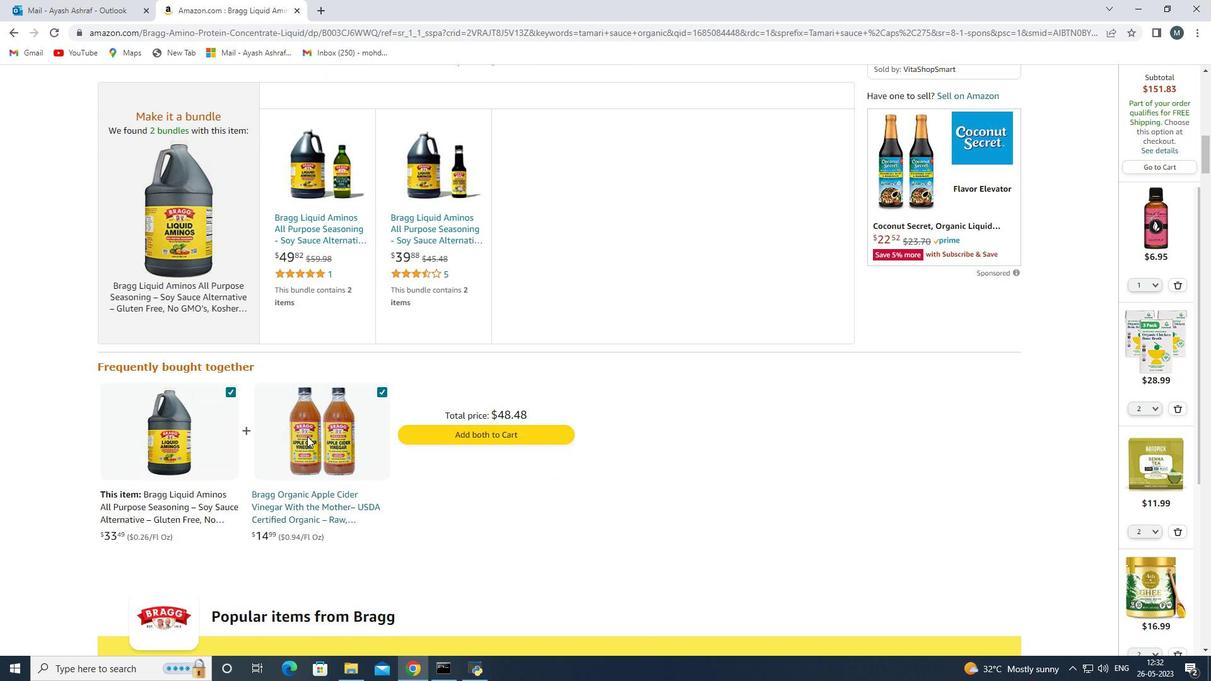 
Action: Mouse scrolled (307, 437) with delta (0, 0)
Screenshot: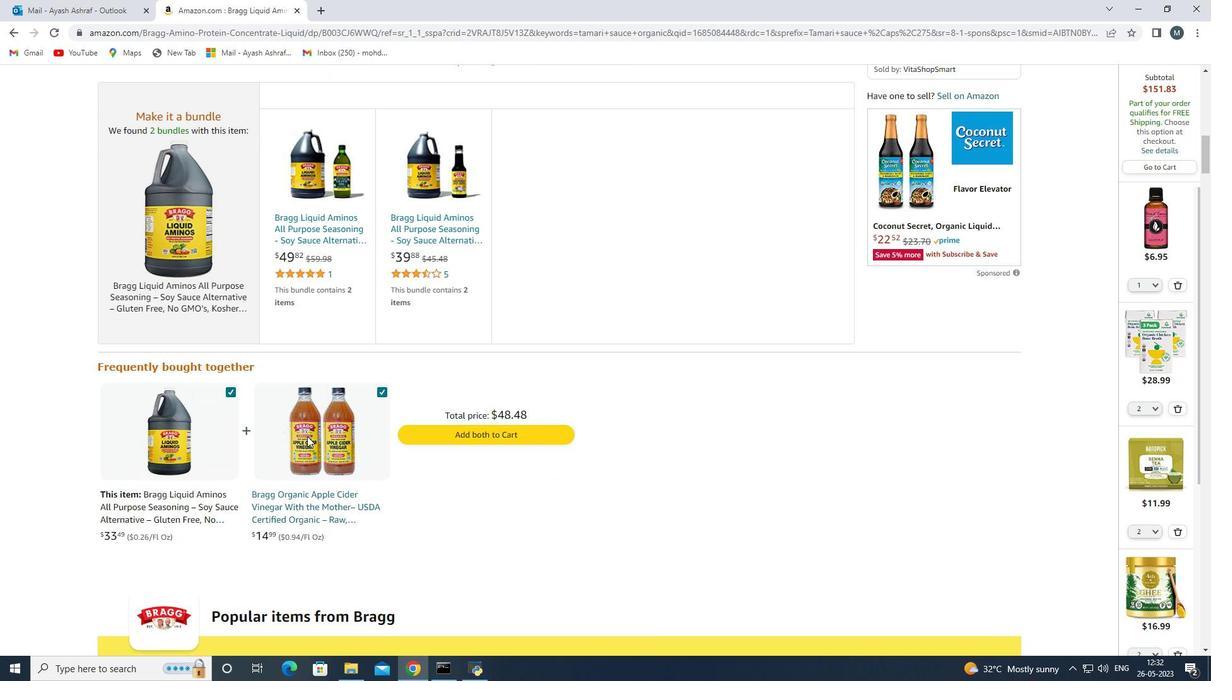 
Action: Mouse scrolled (307, 437) with delta (0, 0)
Screenshot: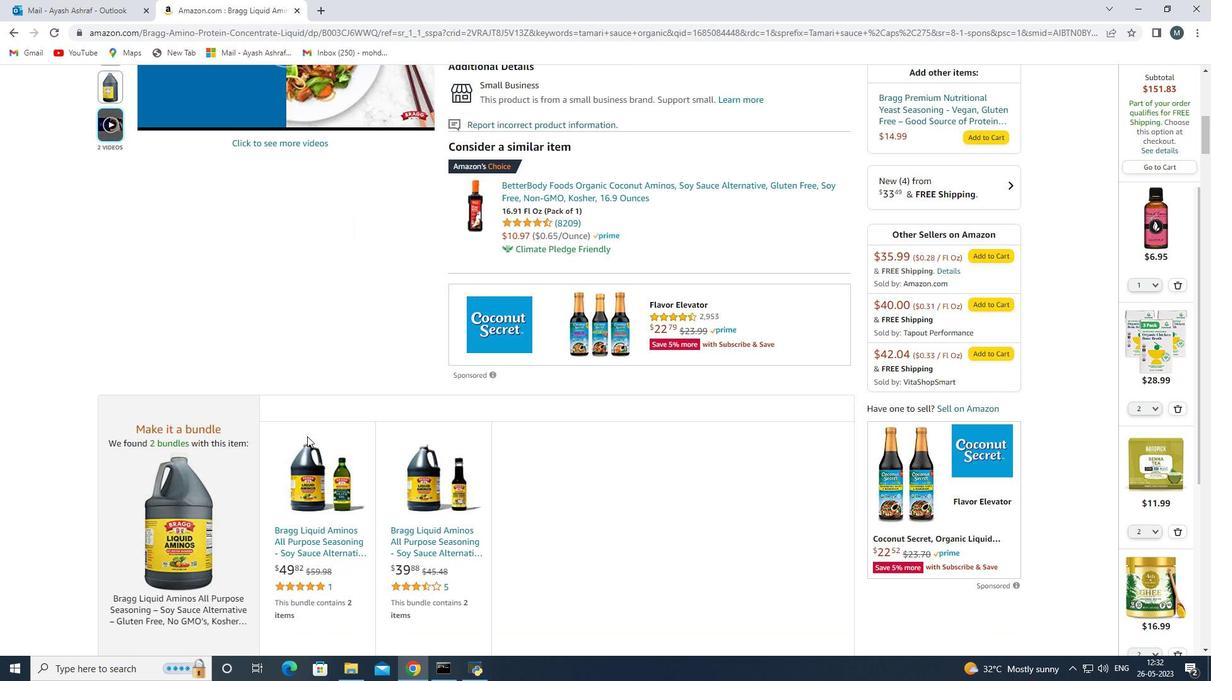 
Action: Mouse scrolled (307, 437) with delta (0, 0)
Screenshot: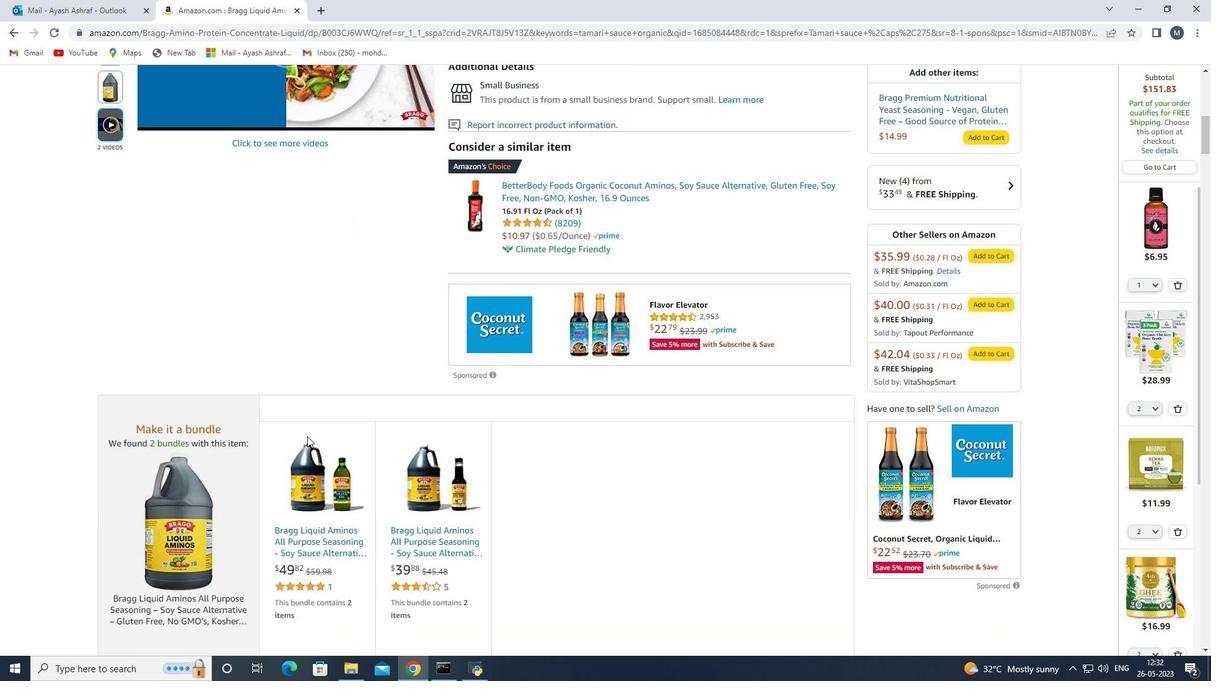 
Action: Mouse scrolled (307, 437) with delta (0, 0)
Screenshot: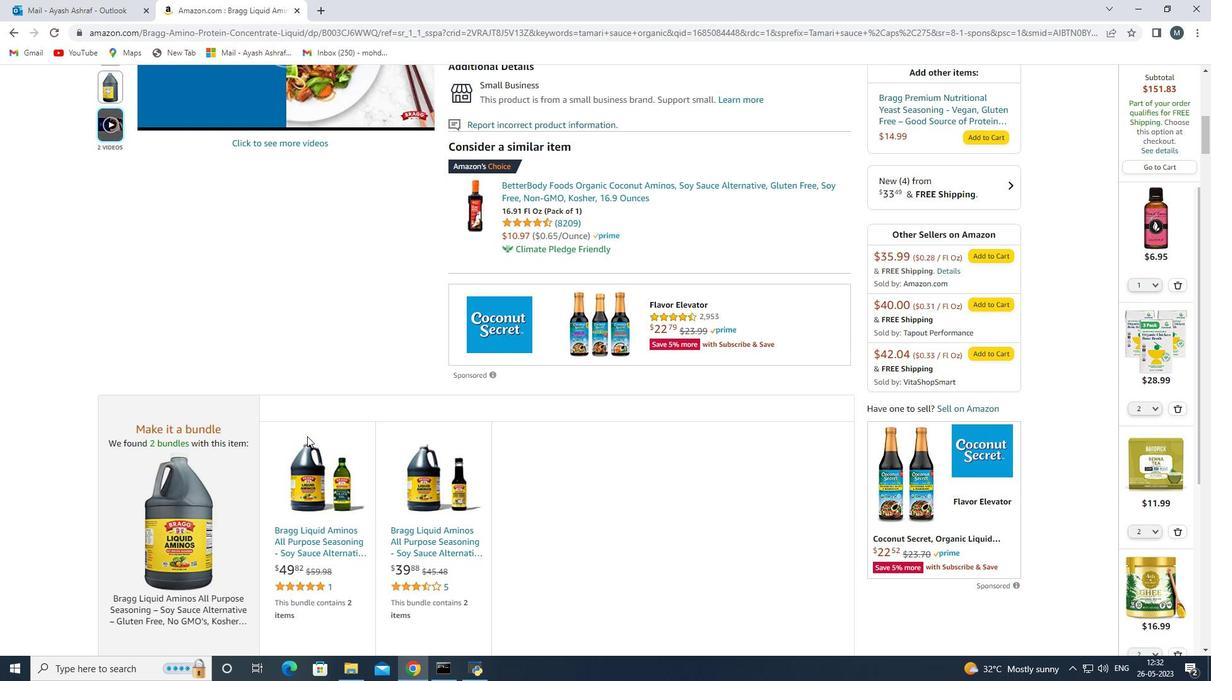 
Action: Mouse scrolled (307, 437) with delta (0, 0)
Screenshot: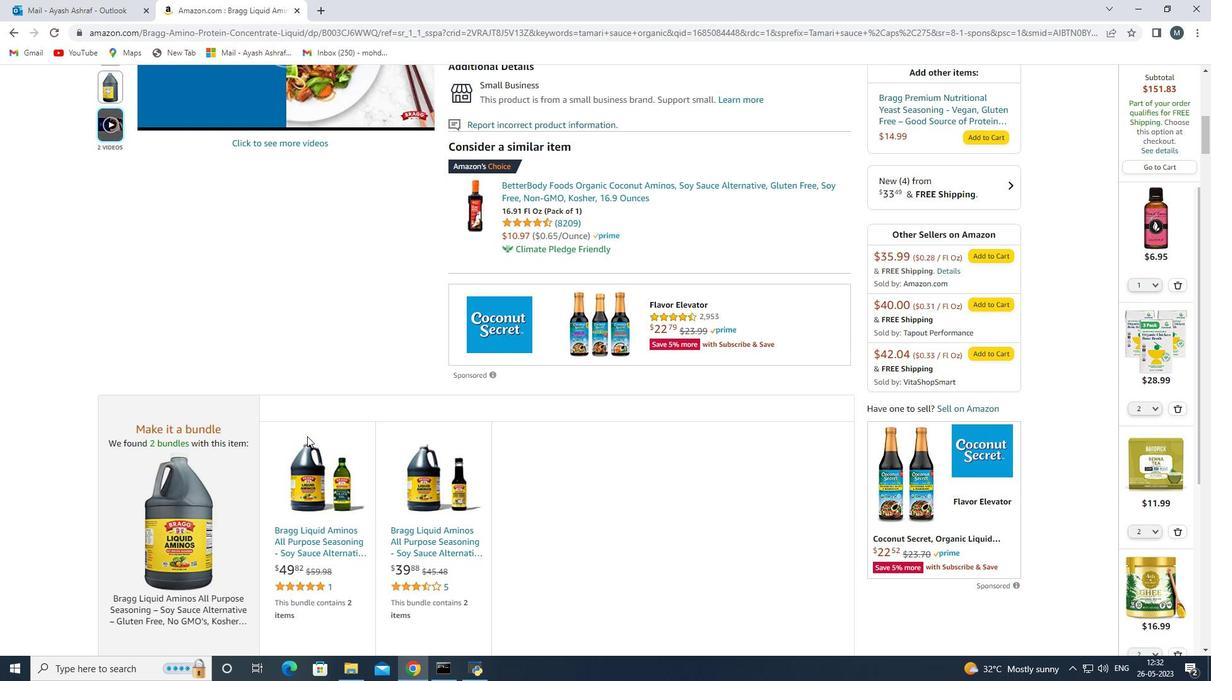 
Action: Mouse moved to (608, 354)
Screenshot: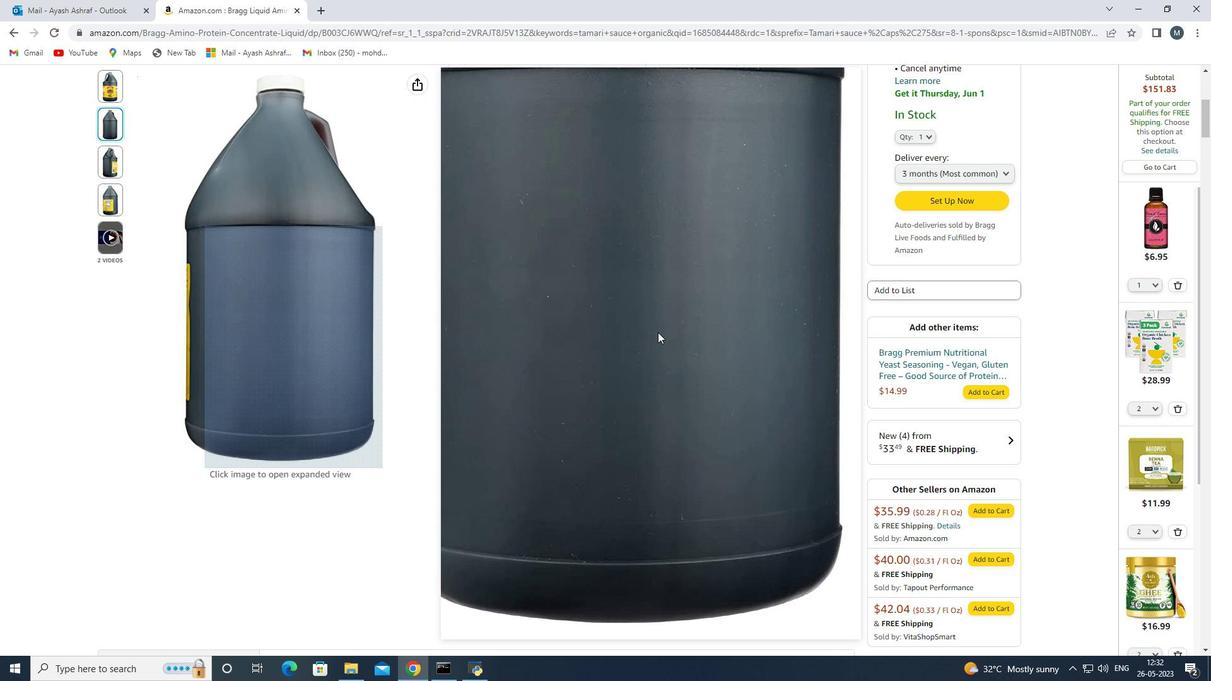 
Action: Mouse scrolled (608, 354) with delta (0, 0)
Screenshot: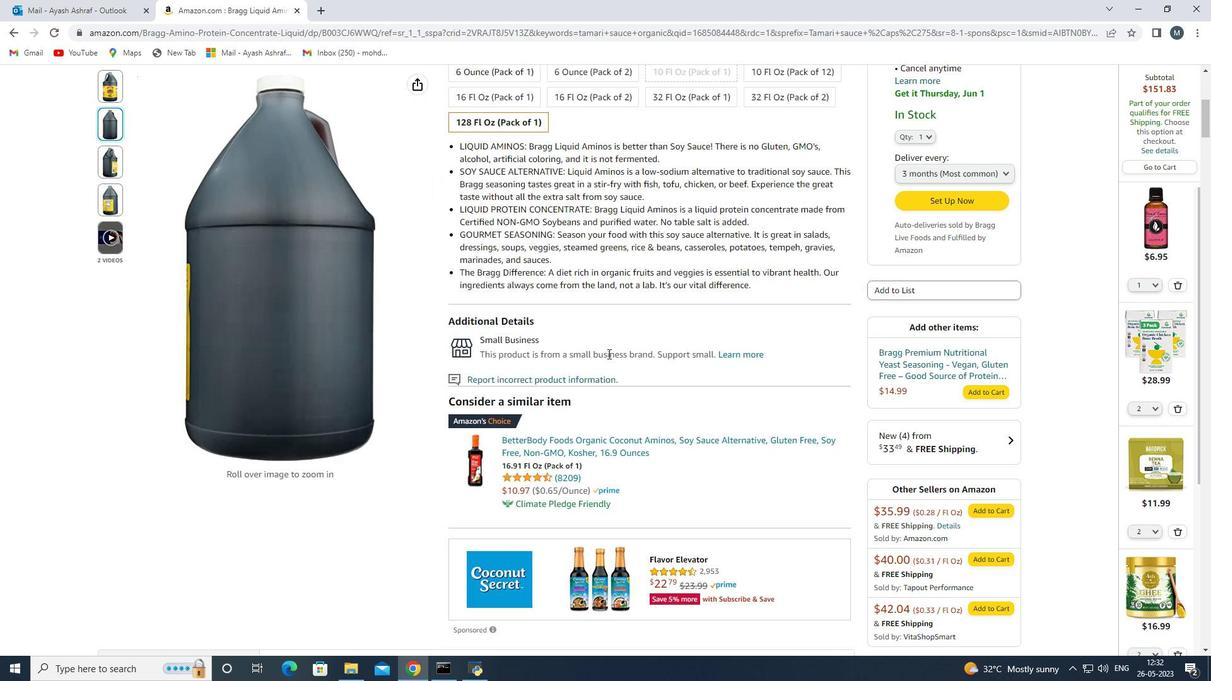 
Action: Mouse scrolled (608, 354) with delta (0, 0)
Screenshot: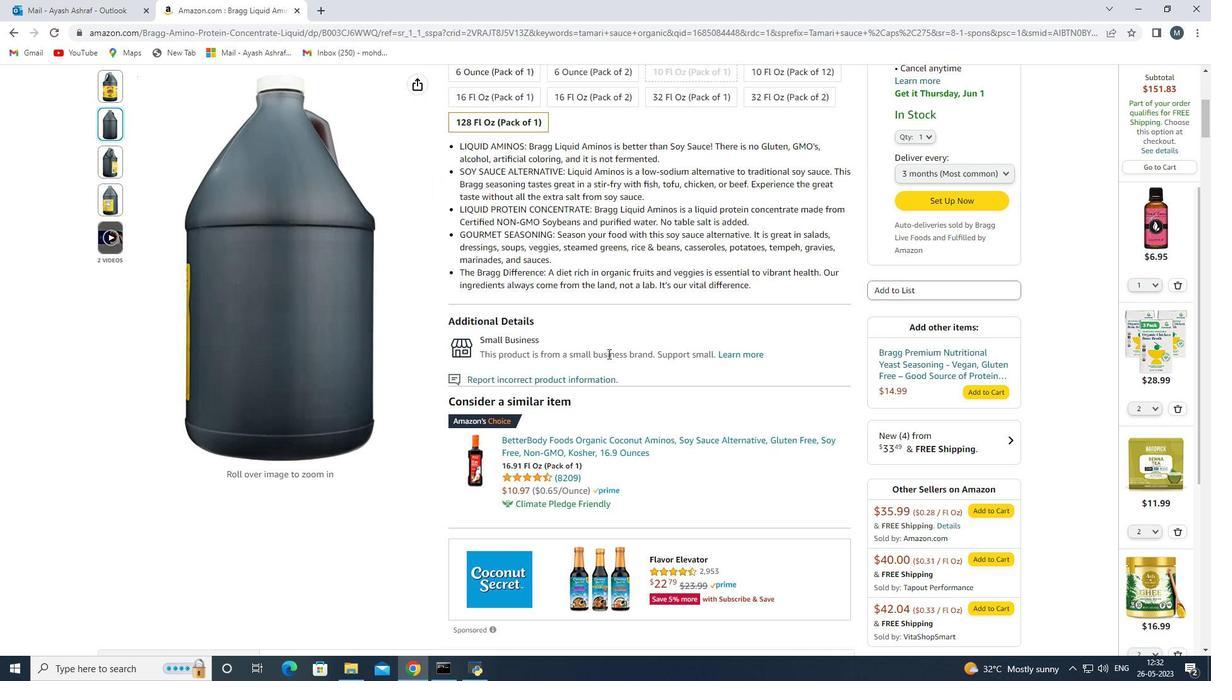 
Action: Mouse moved to (246, 376)
Screenshot: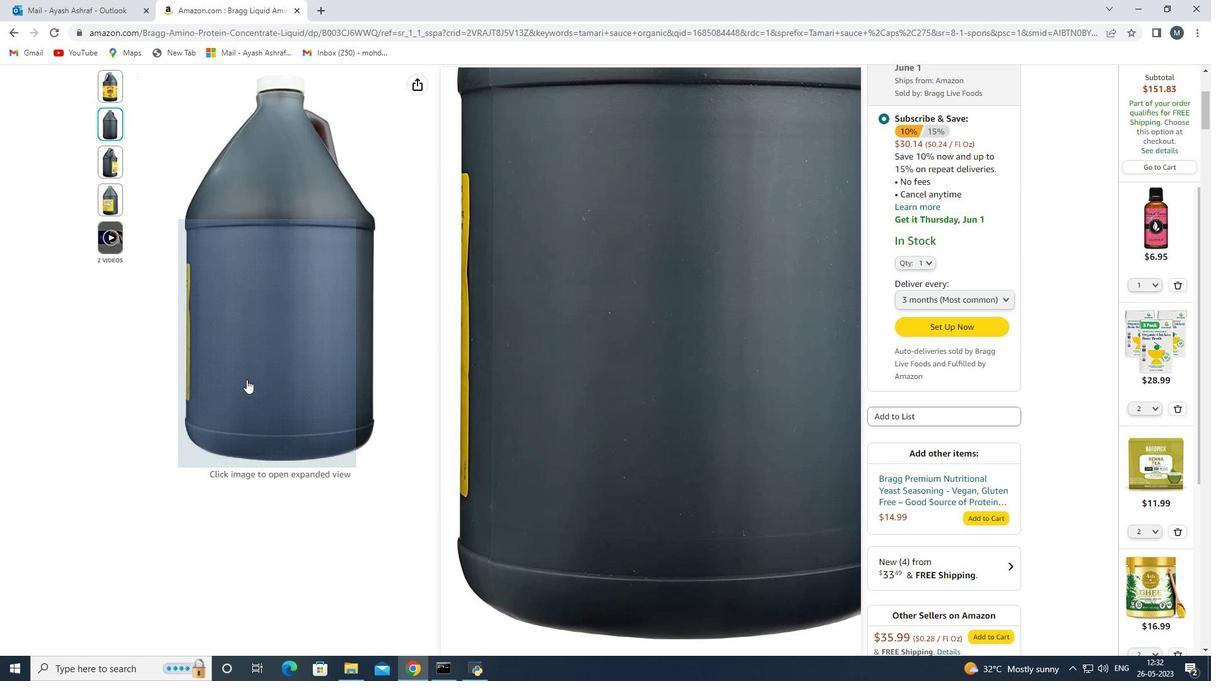 
Action: Mouse scrolled (246, 377) with delta (0, 0)
Screenshot: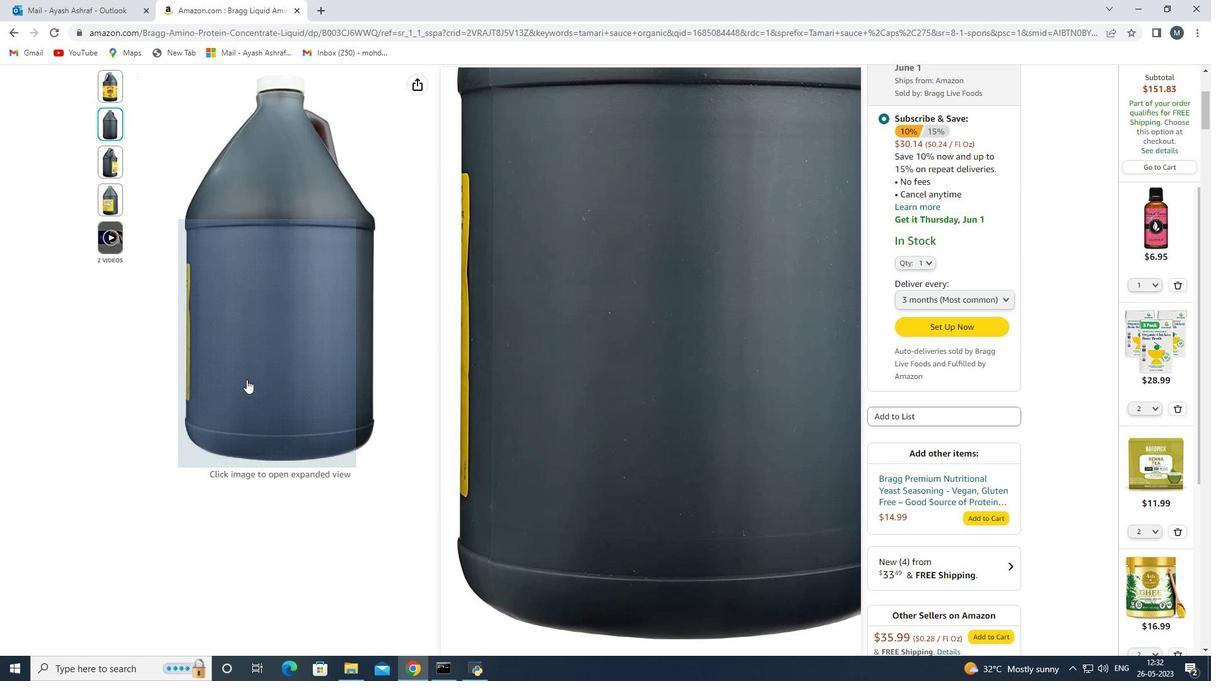 
Action: Mouse moved to (246, 376)
Screenshot: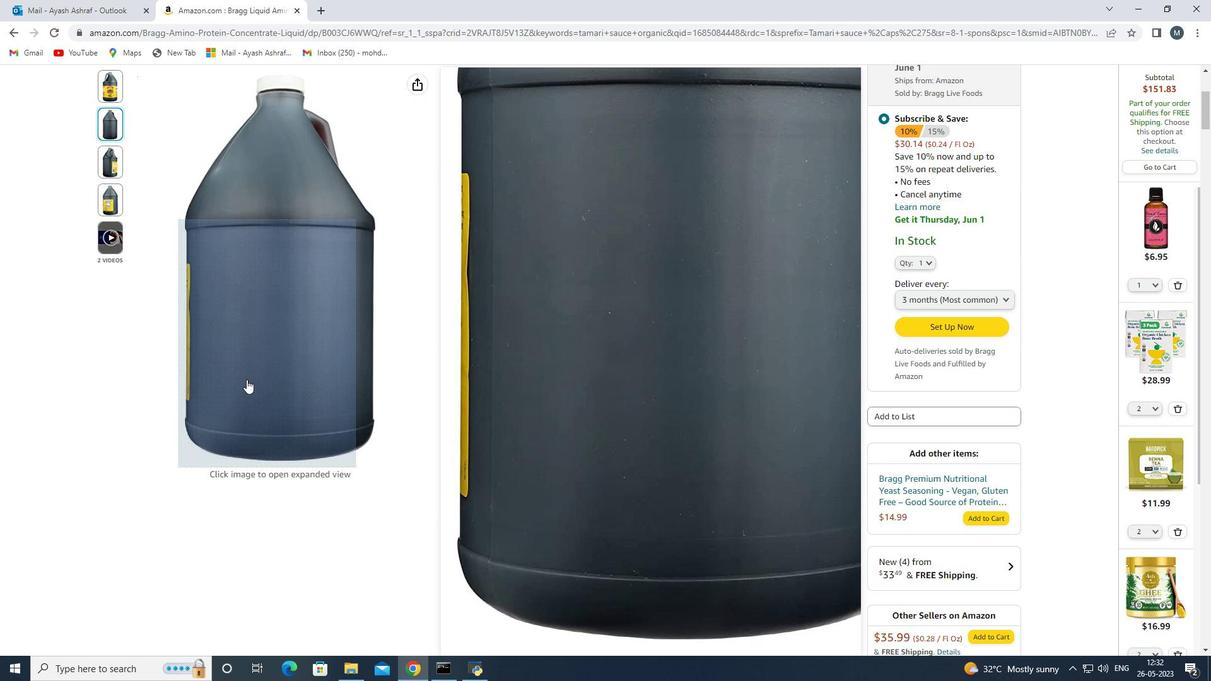 
Action: Mouse scrolled (246, 377) with delta (0, 0)
Screenshot: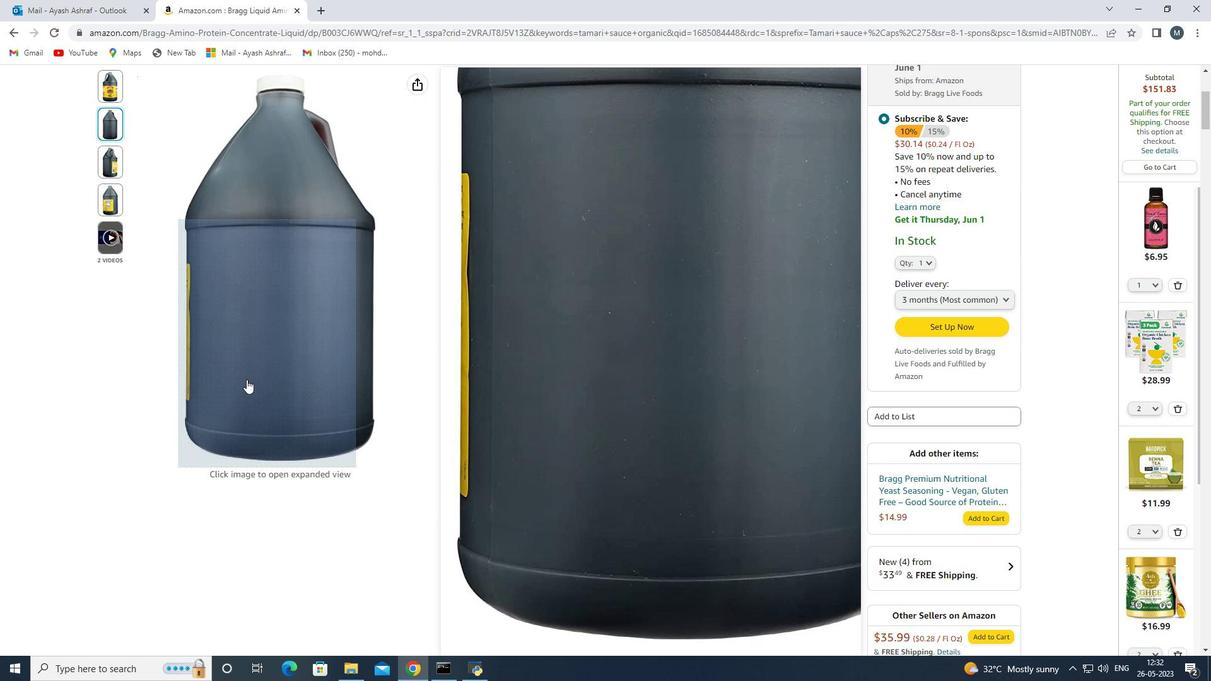 
Action: Mouse scrolled (246, 377) with delta (0, 0)
Screenshot: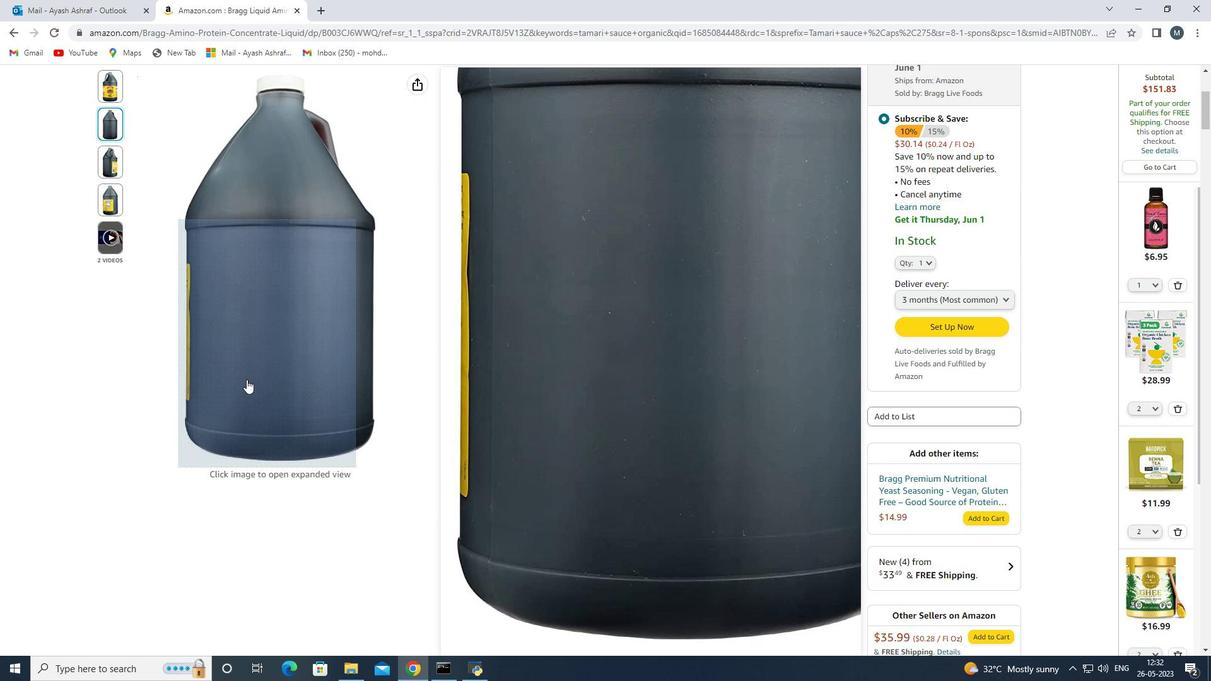 
Action: Mouse scrolled (246, 377) with delta (0, 0)
Screenshot: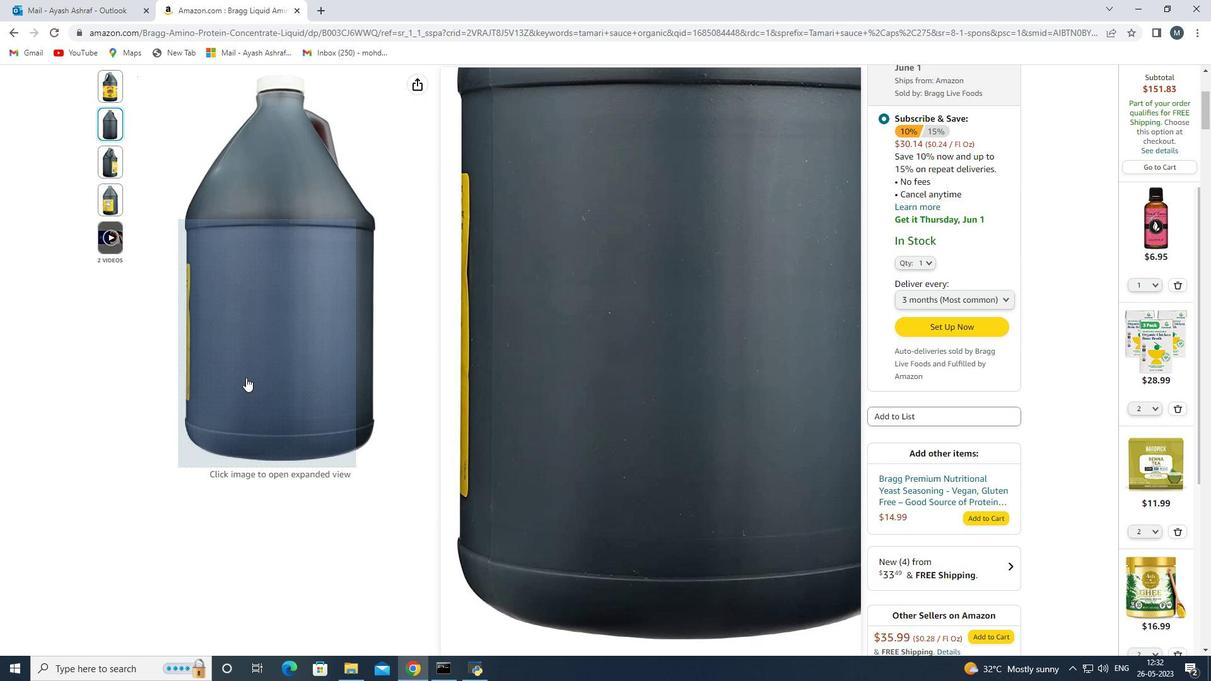 
Action: Mouse moved to (325, 503)
Screenshot: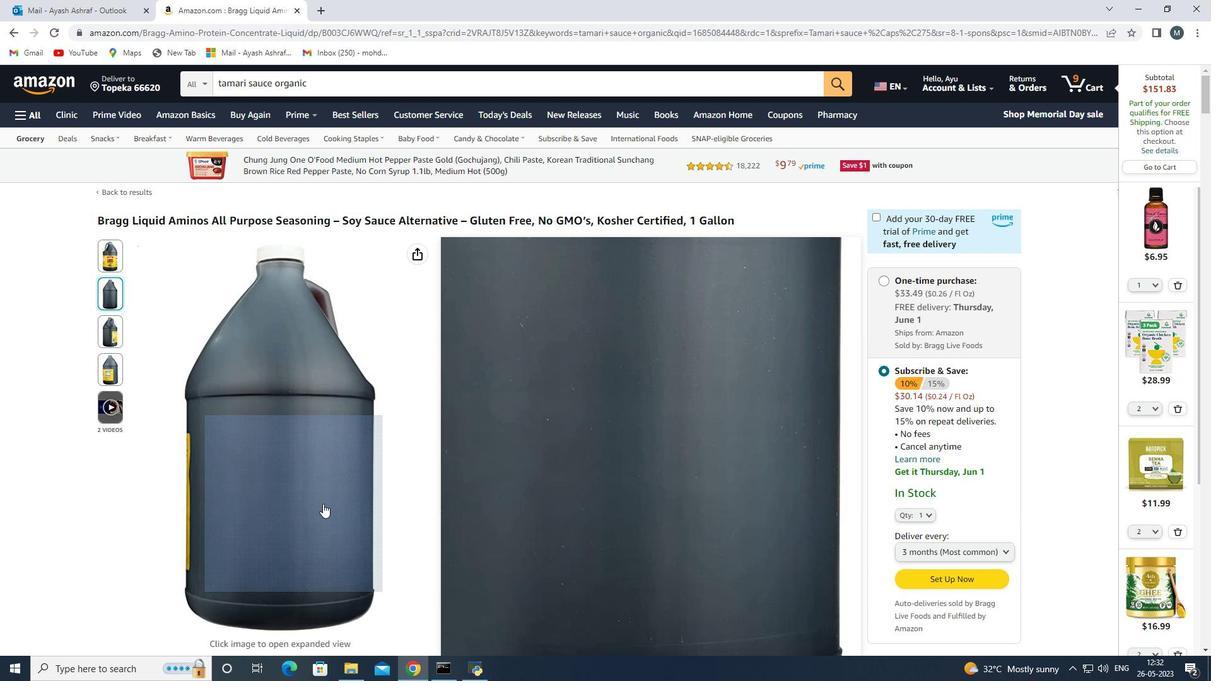 
Action: Mouse scrolled (325, 503) with delta (0, 0)
Screenshot: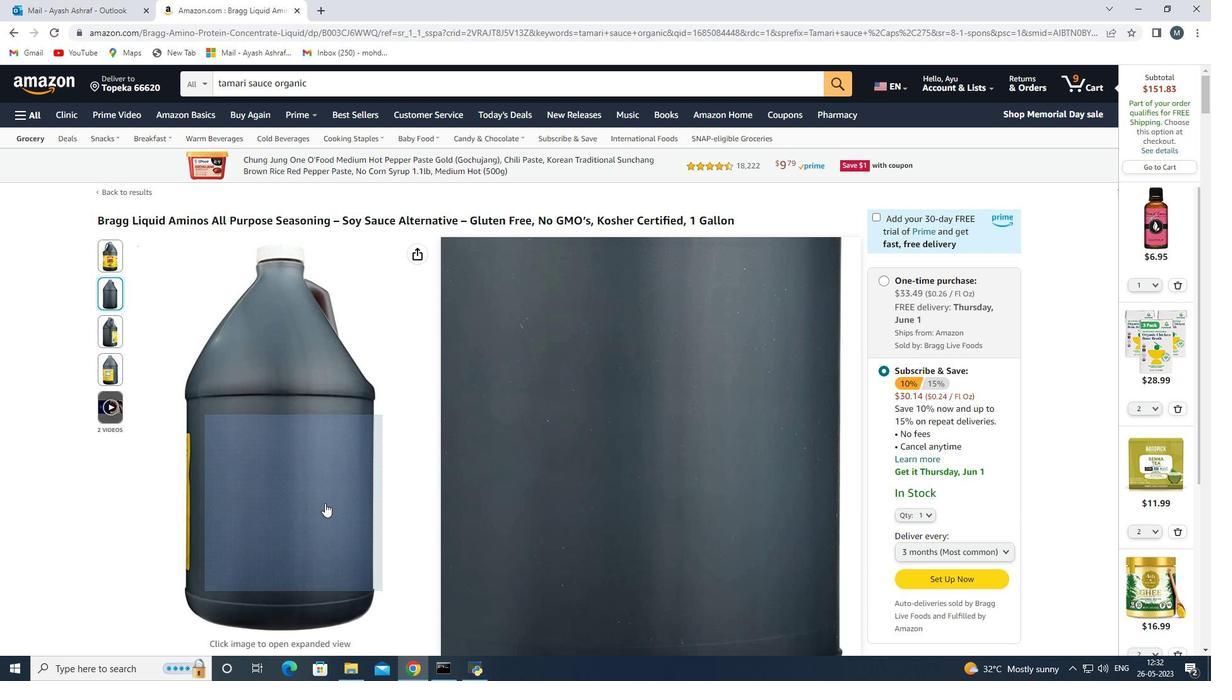 
Action: Mouse scrolled (325, 503) with delta (0, 0)
Screenshot: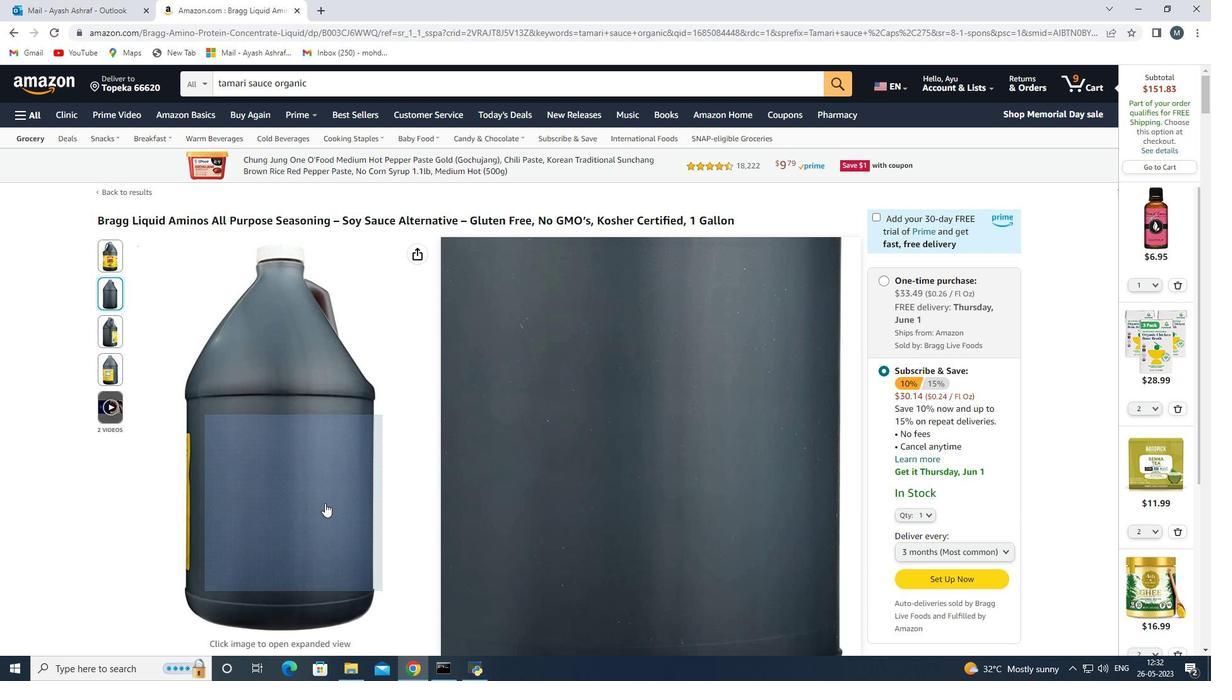 
Action: Mouse moved to (311, 489)
Screenshot: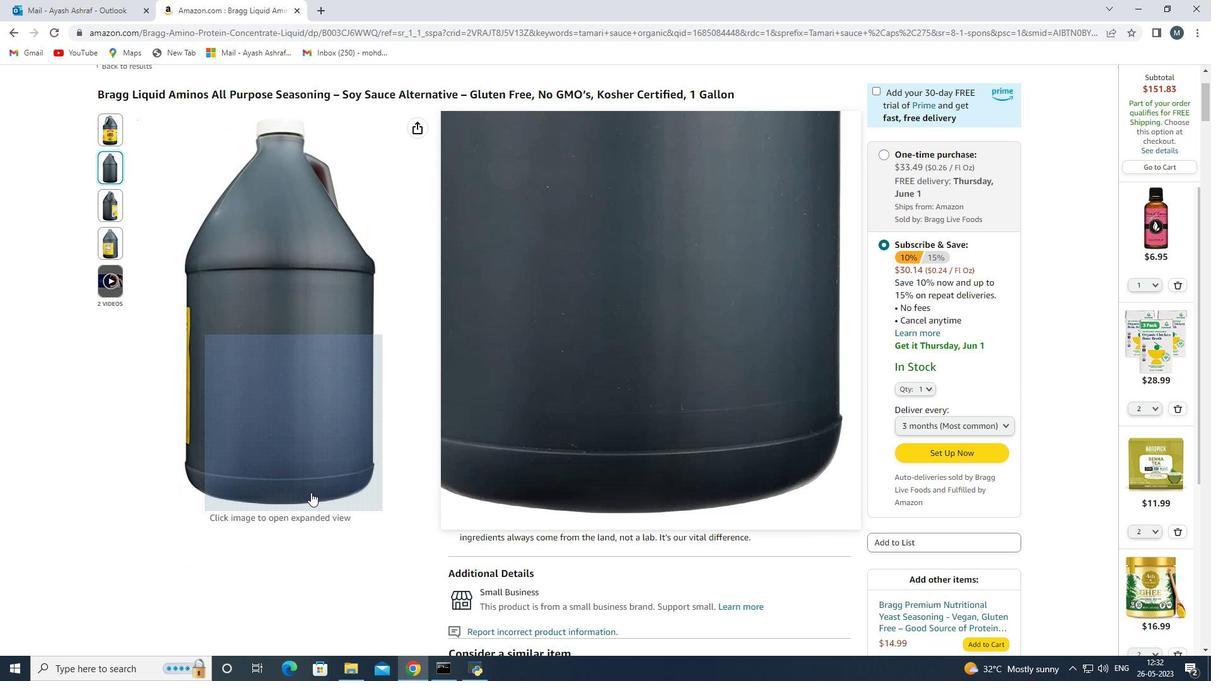 
Action: Mouse scrolled (311, 488) with delta (0, 0)
Screenshot: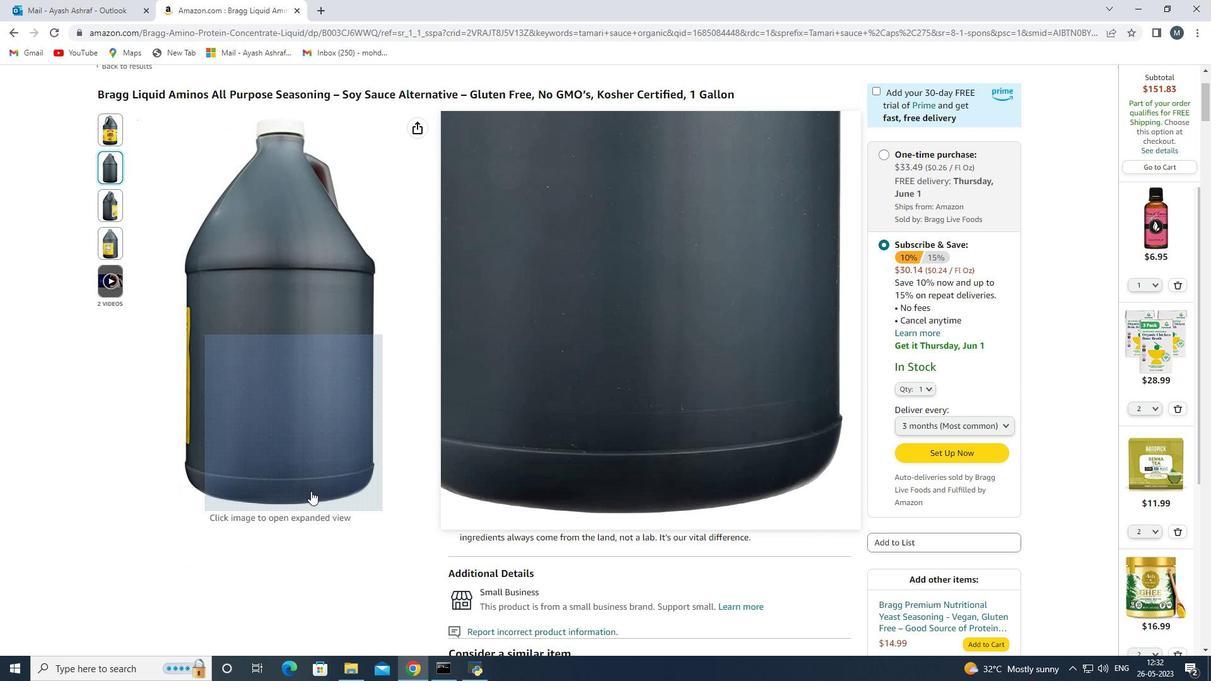 
Action: Mouse moved to (249, 189)
Screenshot: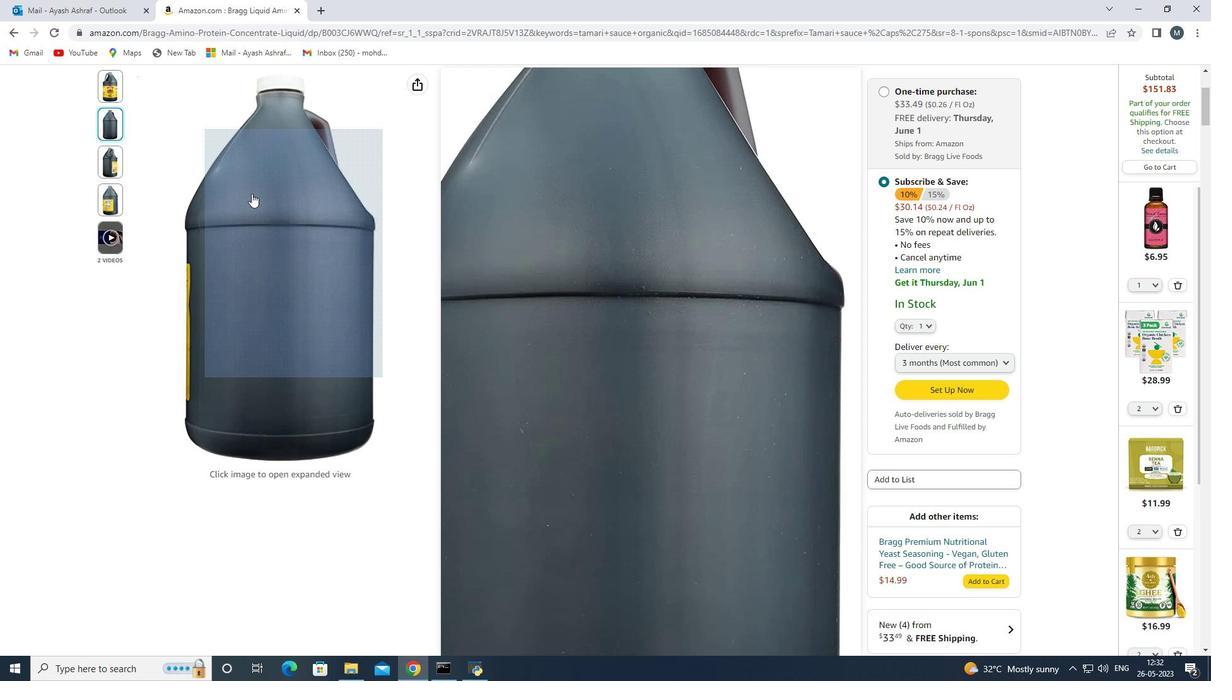 
Action: Mouse scrolled (249, 190) with delta (0, 0)
Screenshot: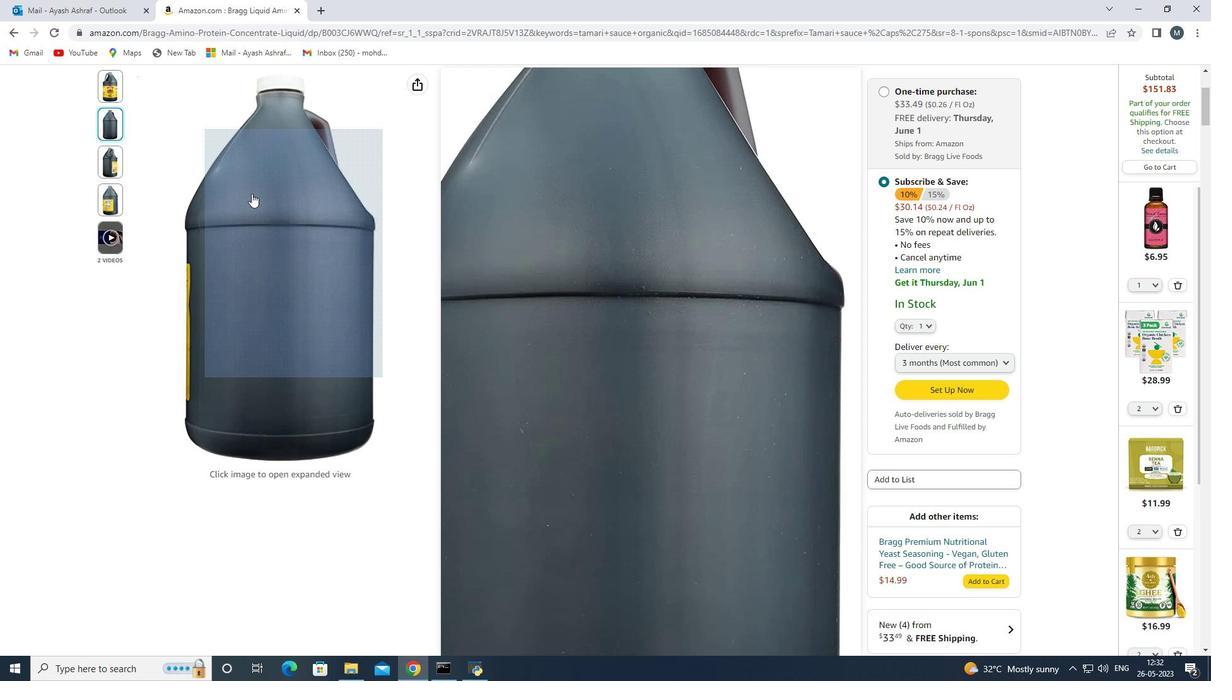 
Action: Mouse scrolled (249, 190) with delta (0, 0)
Screenshot: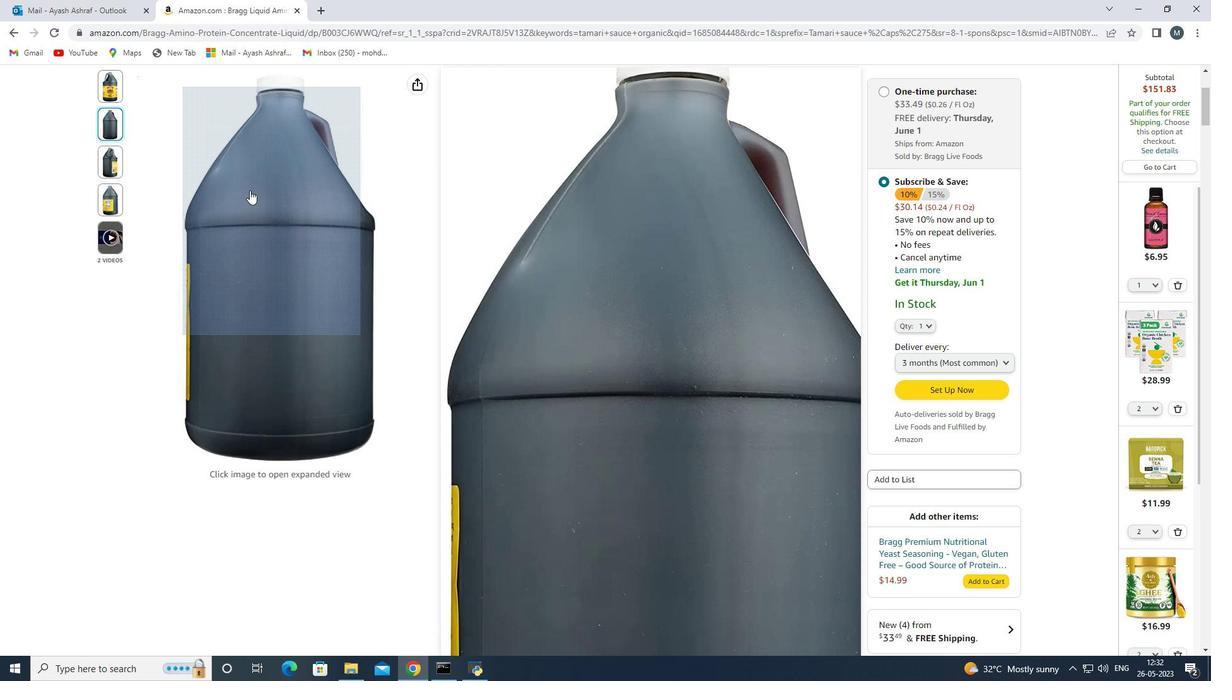 
Action: Mouse moved to (13, 29)
Screenshot: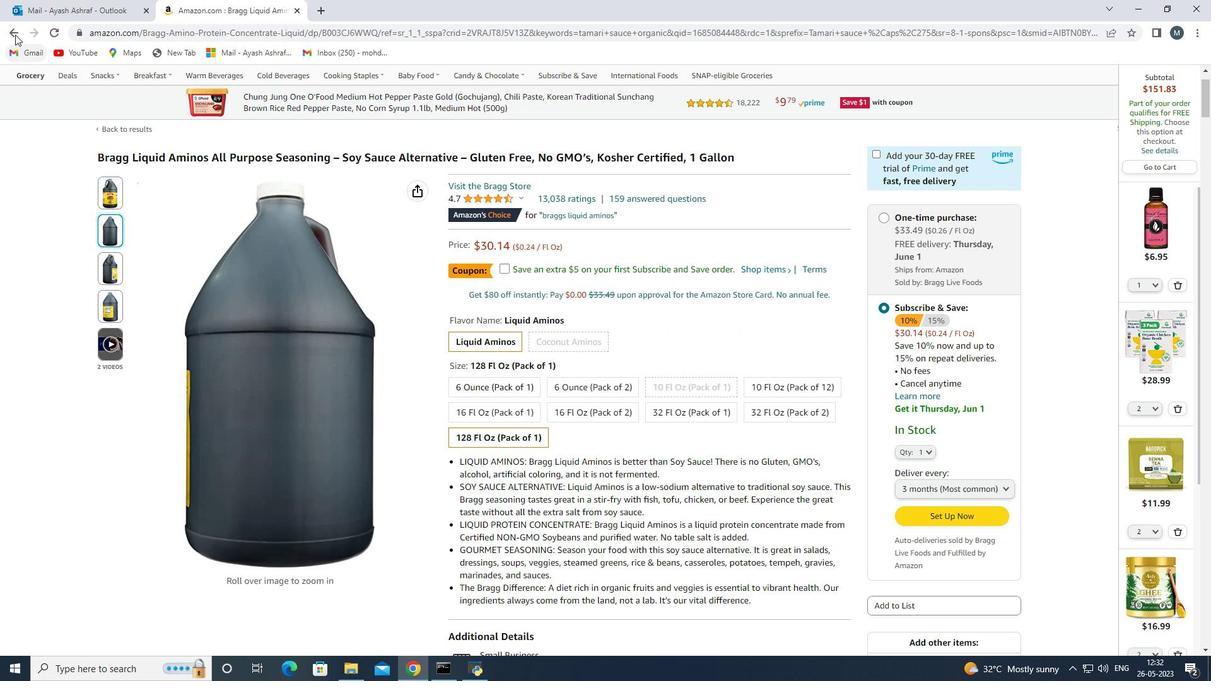 
Action: Mouse pressed left at (13, 29)
Screenshot: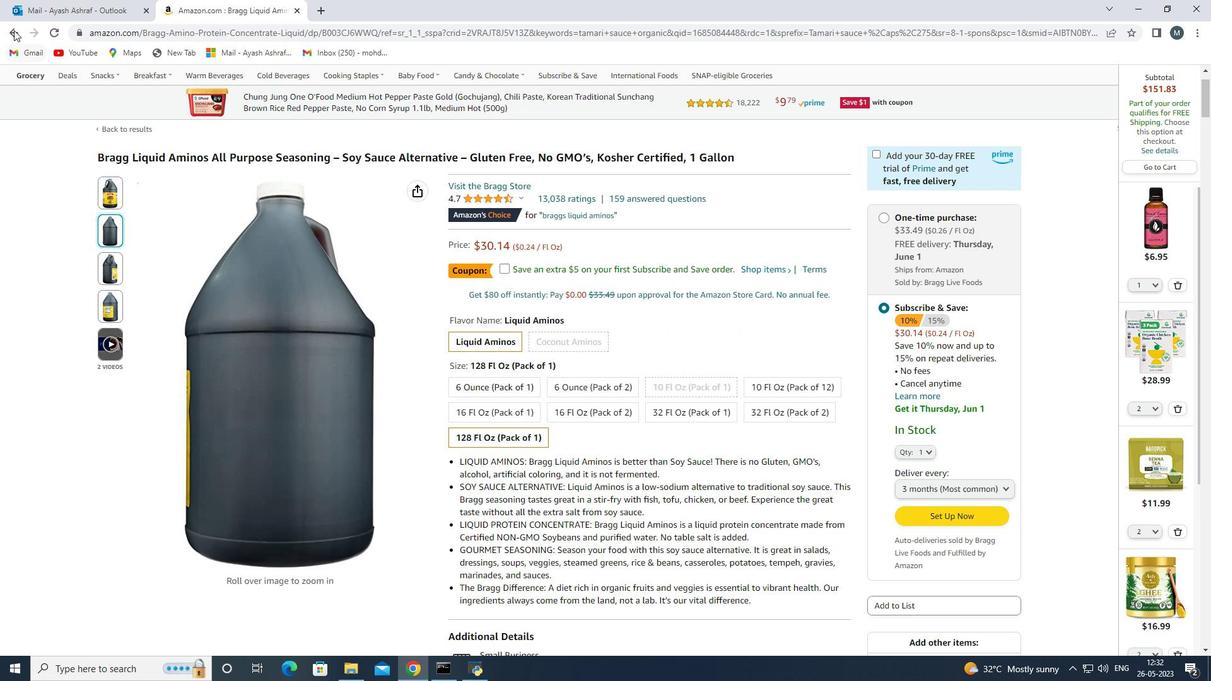 
Action: Mouse moved to (592, 358)
Screenshot: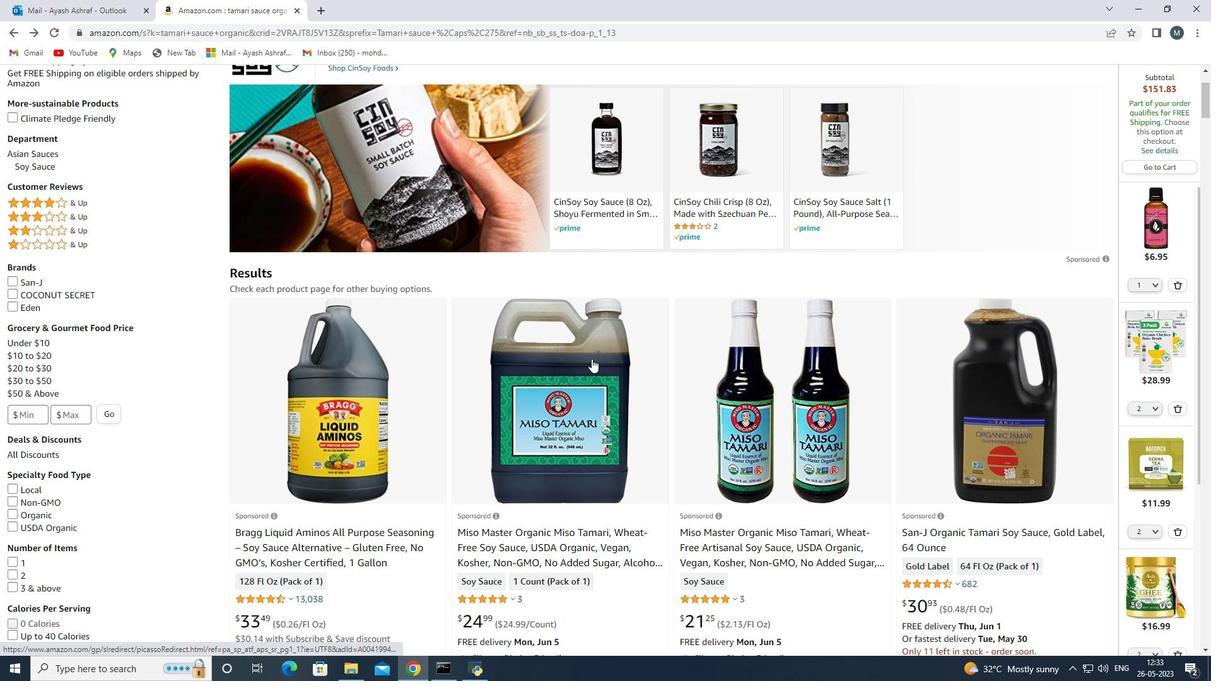 
Action: Mouse scrolled (592, 357) with delta (0, 0)
Screenshot: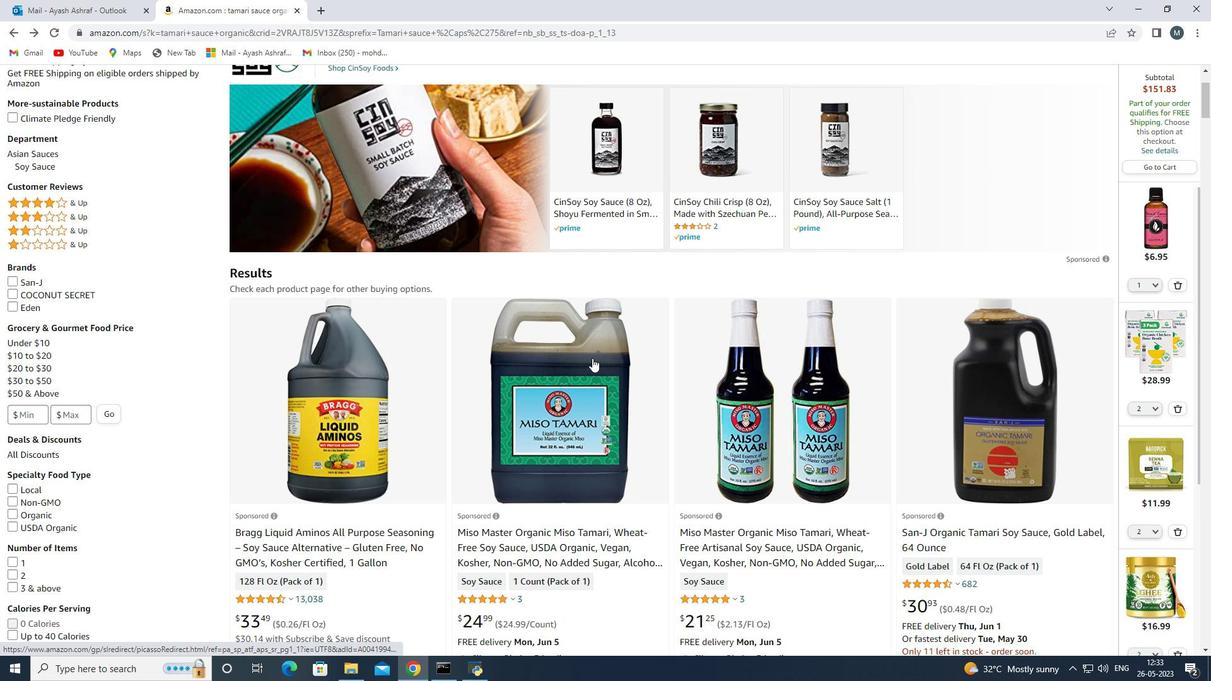 
Action: Mouse moved to (592, 359)
Screenshot: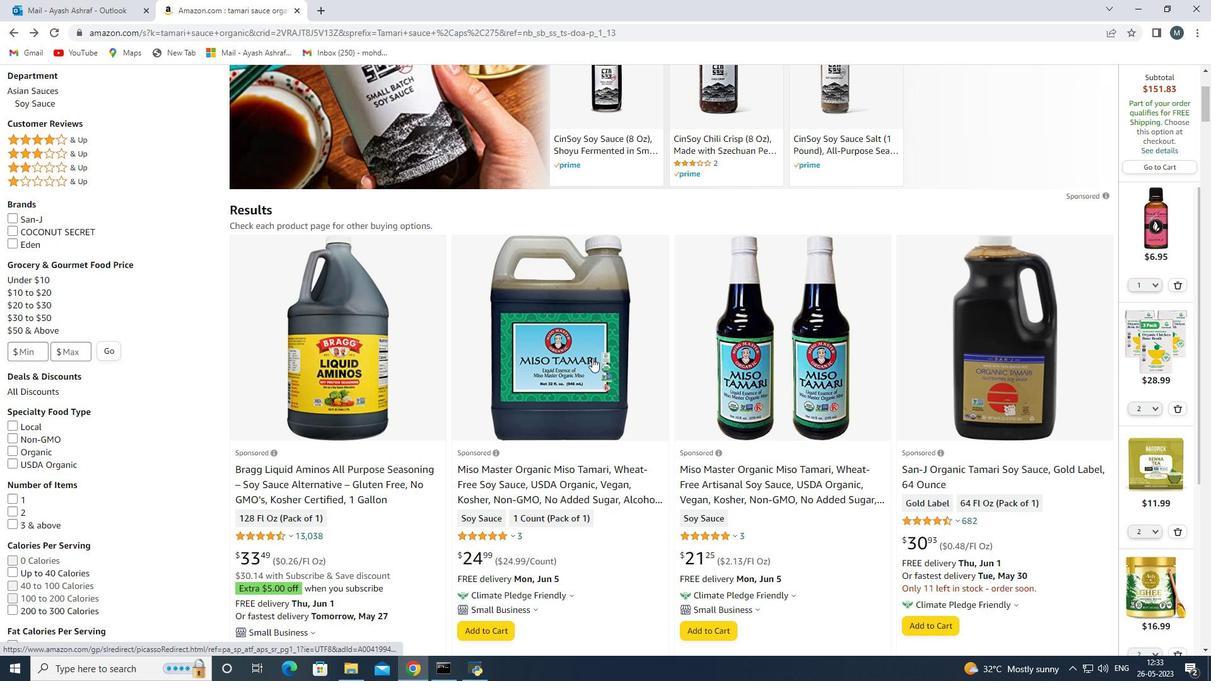 
Action: Mouse scrolled (592, 360) with delta (0, 0)
Screenshot: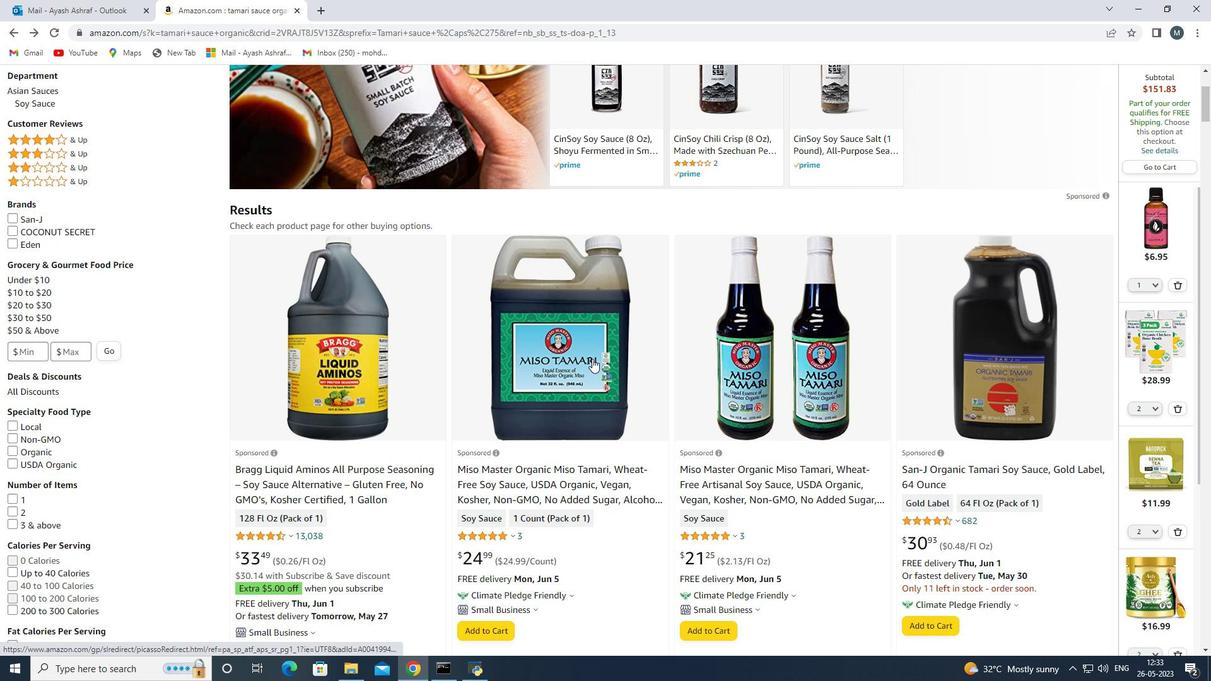 
Action: Mouse scrolled (592, 360) with delta (0, 0)
Screenshot: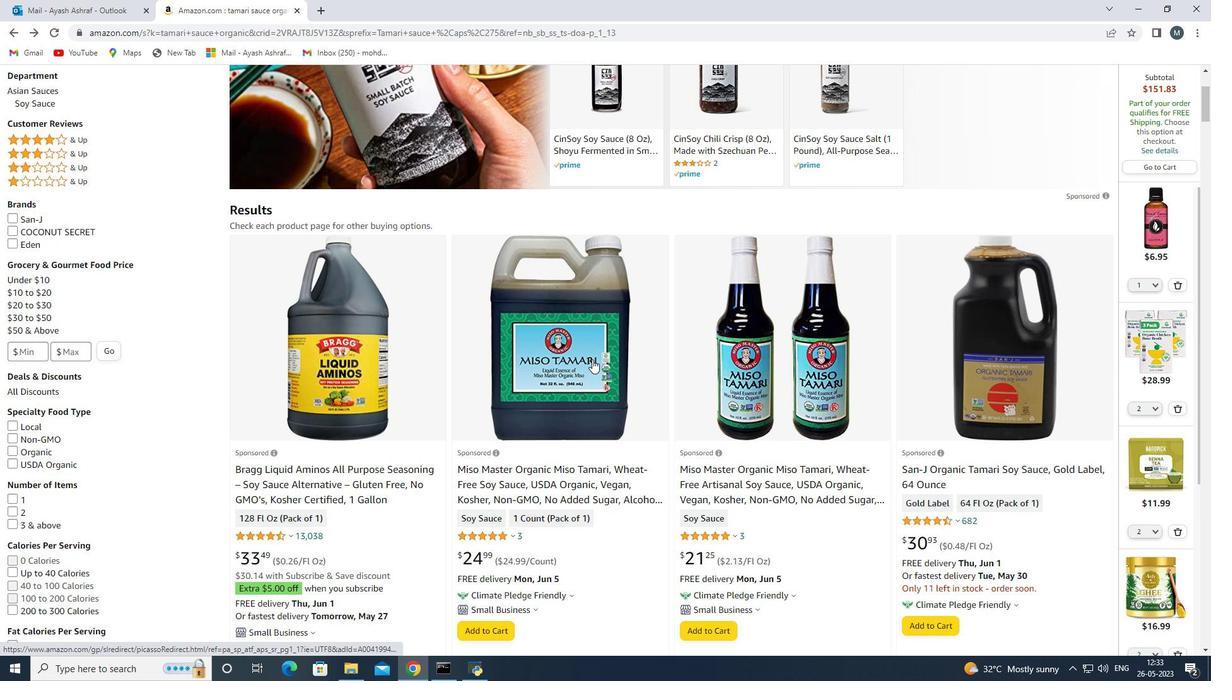 
Action: Mouse scrolled (592, 360) with delta (0, 0)
Screenshot: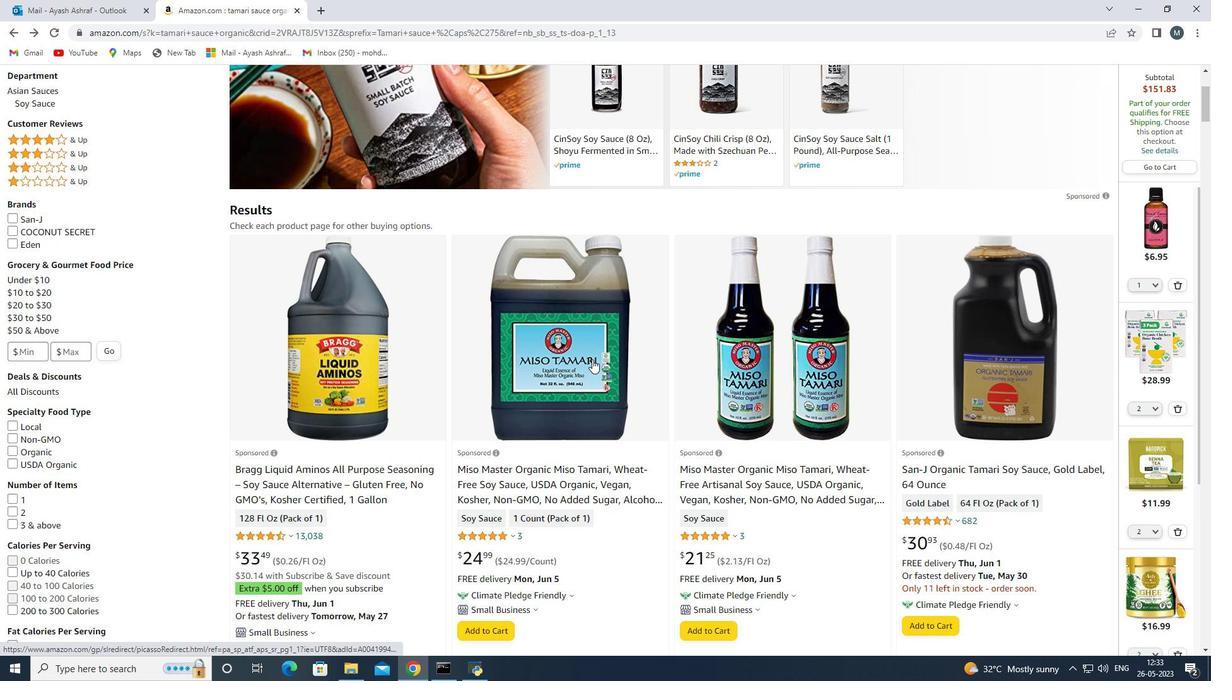
Action: Mouse scrolled (592, 360) with delta (0, 0)
Screenshot: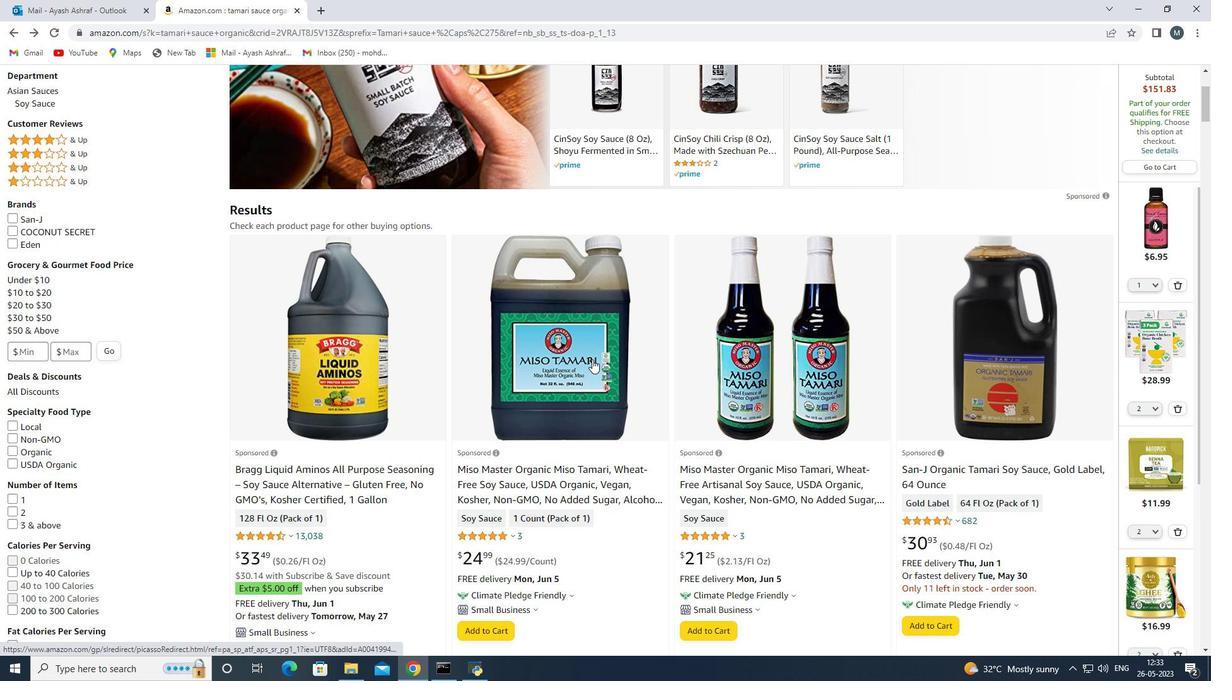 
Action: Mouse scrolled (592, 360) with delta (0, 0)
Screenshot: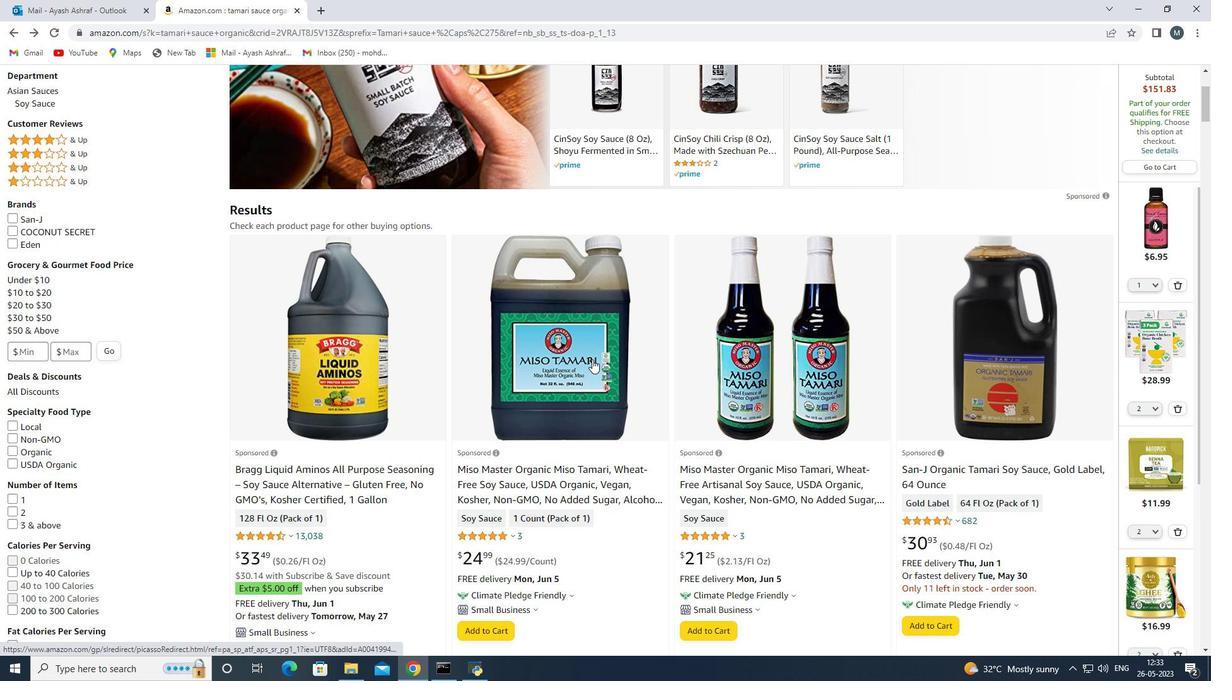 
Action: Mouse moved to (557, 361)
Screenshot: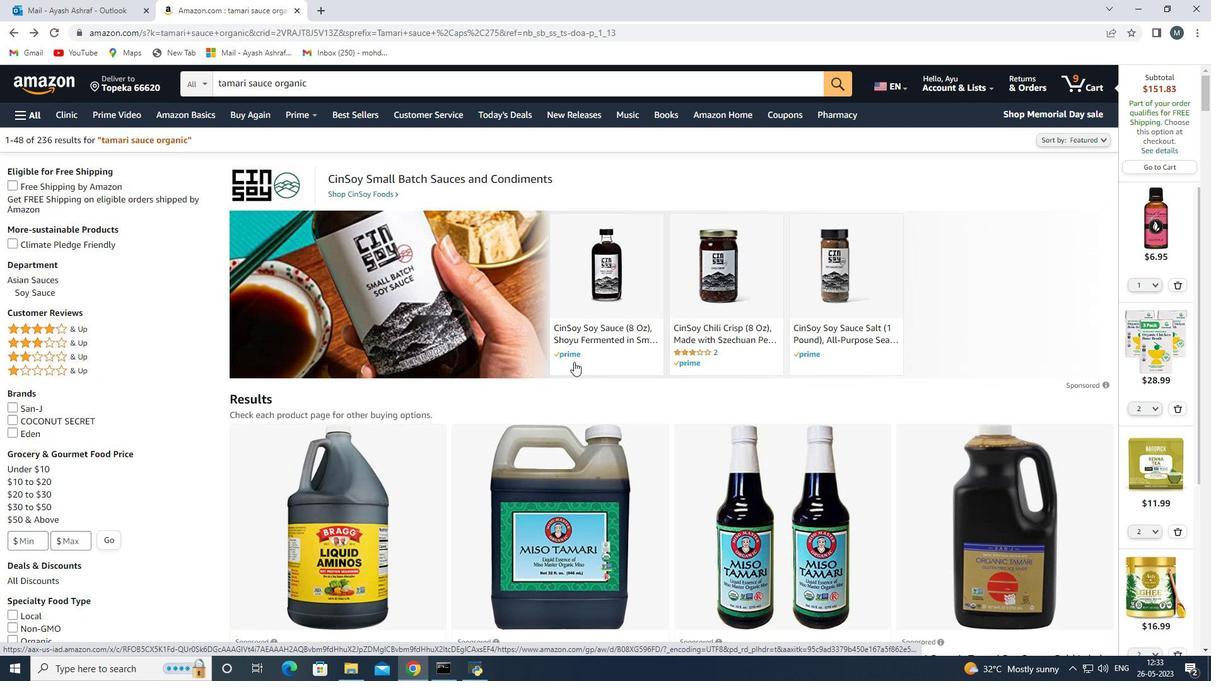 
Action: Mouse scrolled (557, 362) with delta (0, 0)
Screenshot: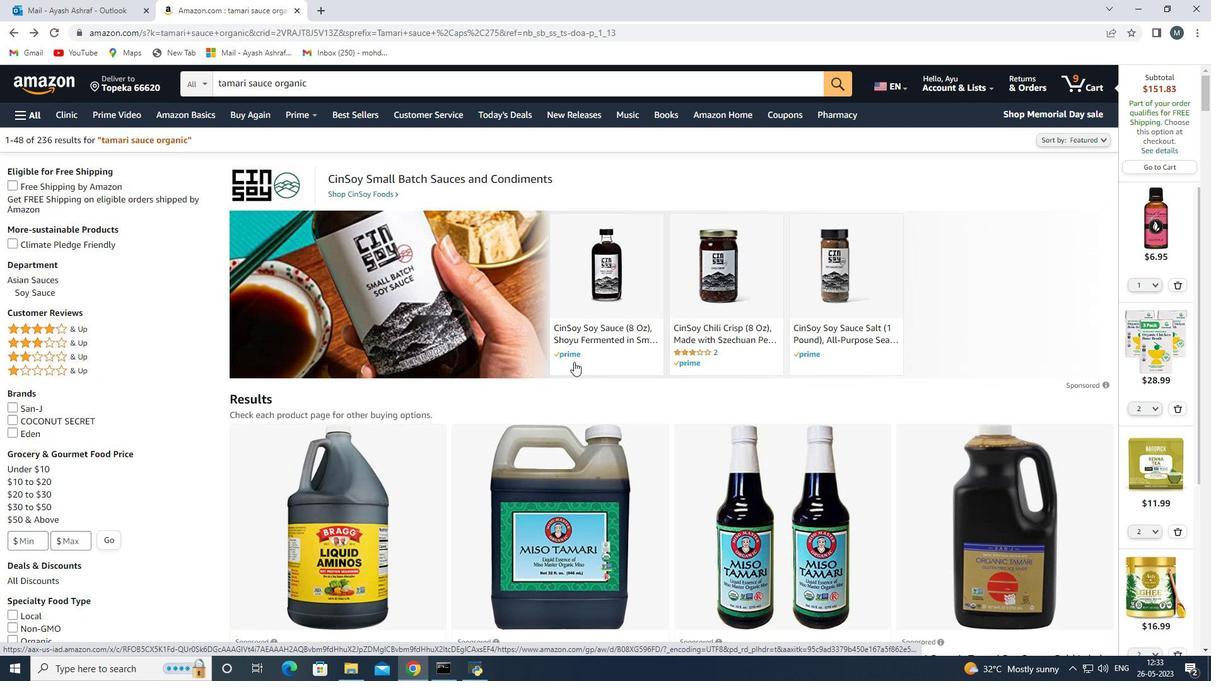 
Action: Mouse scrolled (557, 362) with delta (0, 0)
Screenshot: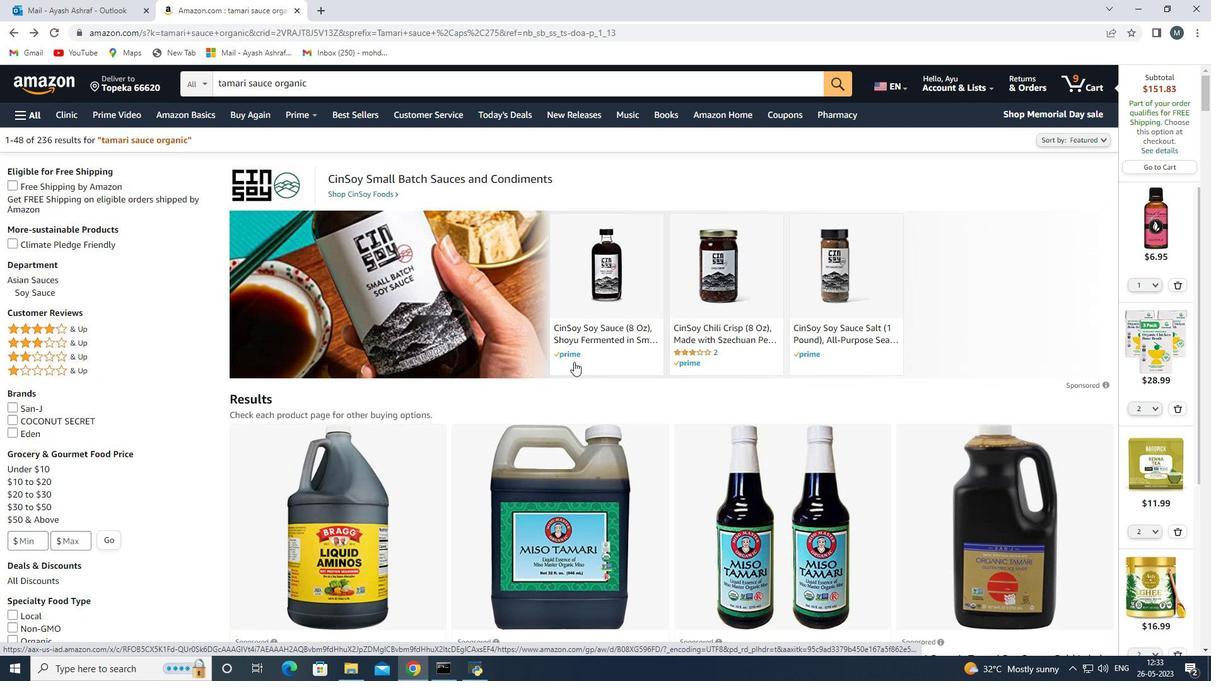 
Action: Mouse scrolled (557, 362) with delta (0, 0)
Screenshot: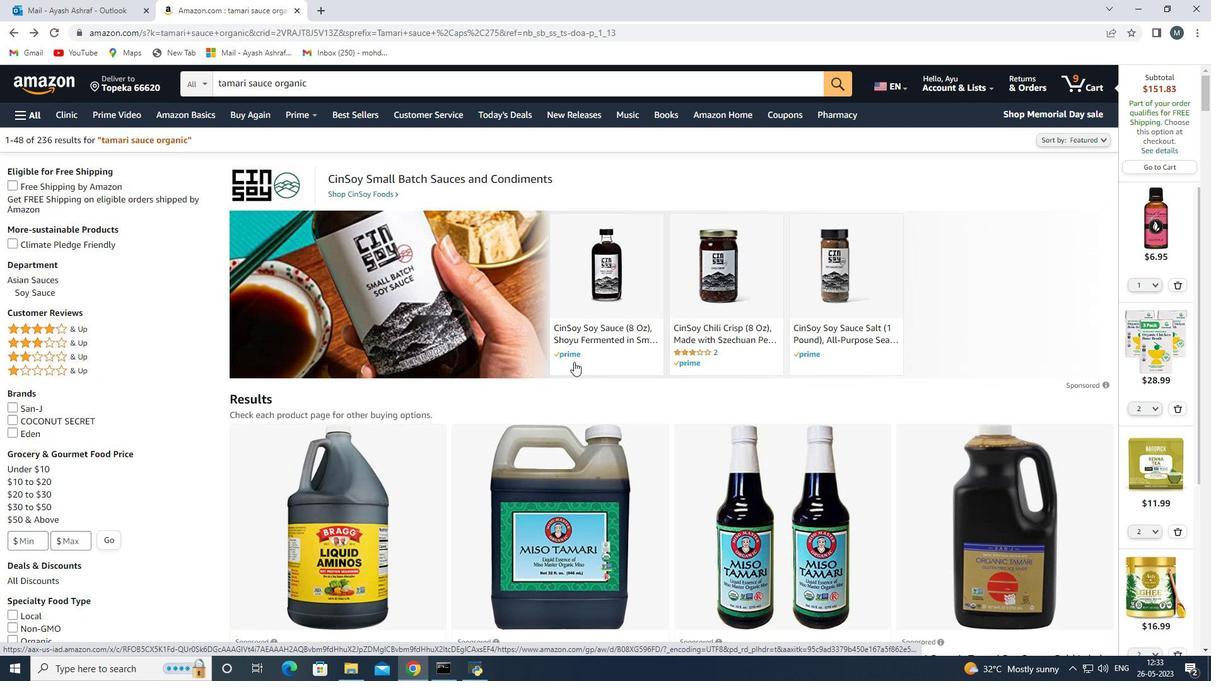 
Action: Mouse scrolled (557, 362) with delta (0, 0)
Screenshot: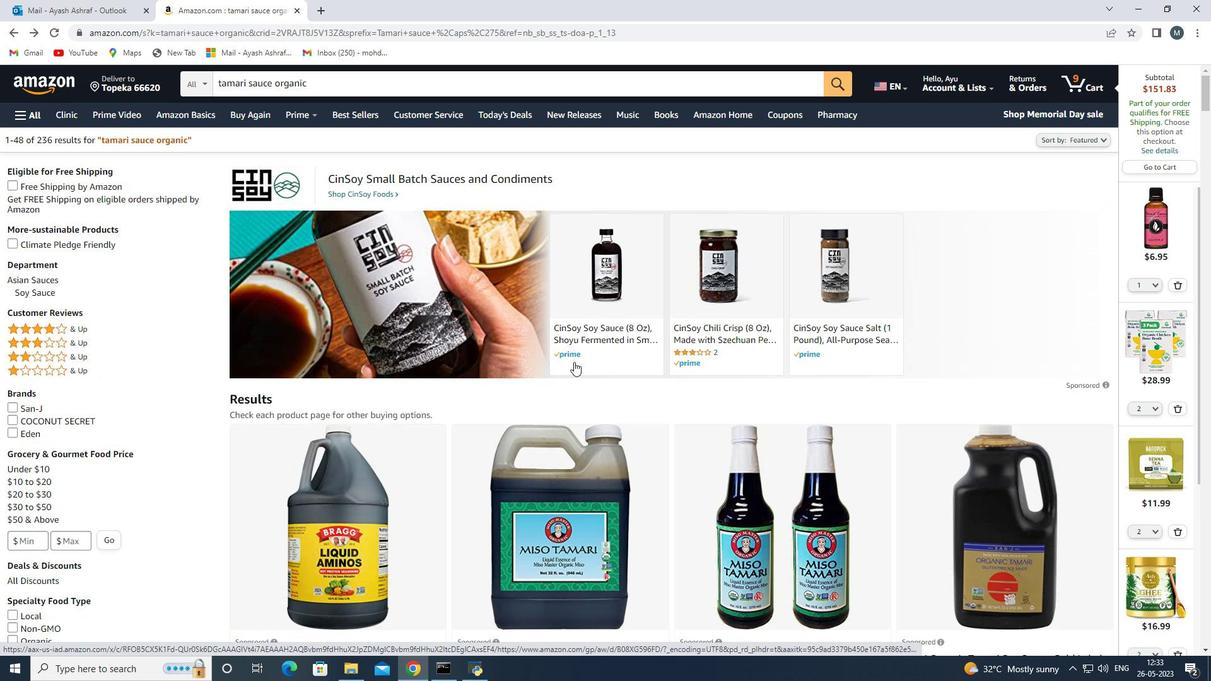 
Action: Mouse moved to (618, 332)
Screenshot: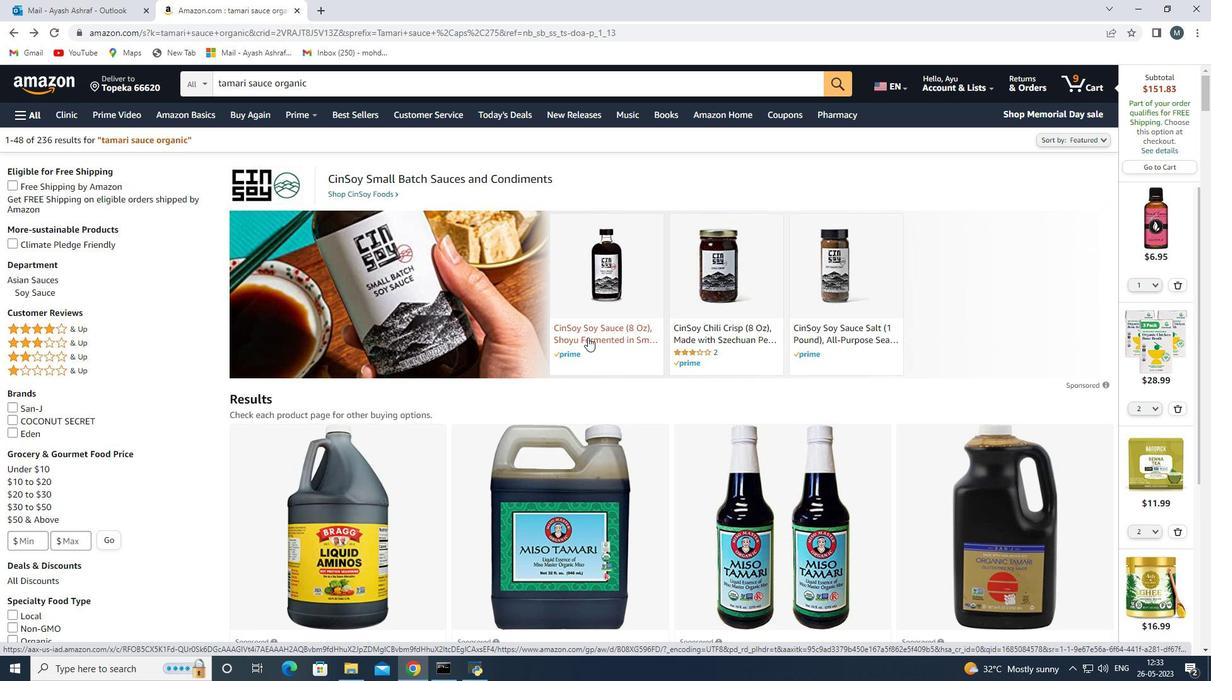 
Action: Mouse scrolled (618, 332) with delta (0, 0)
Screenshot: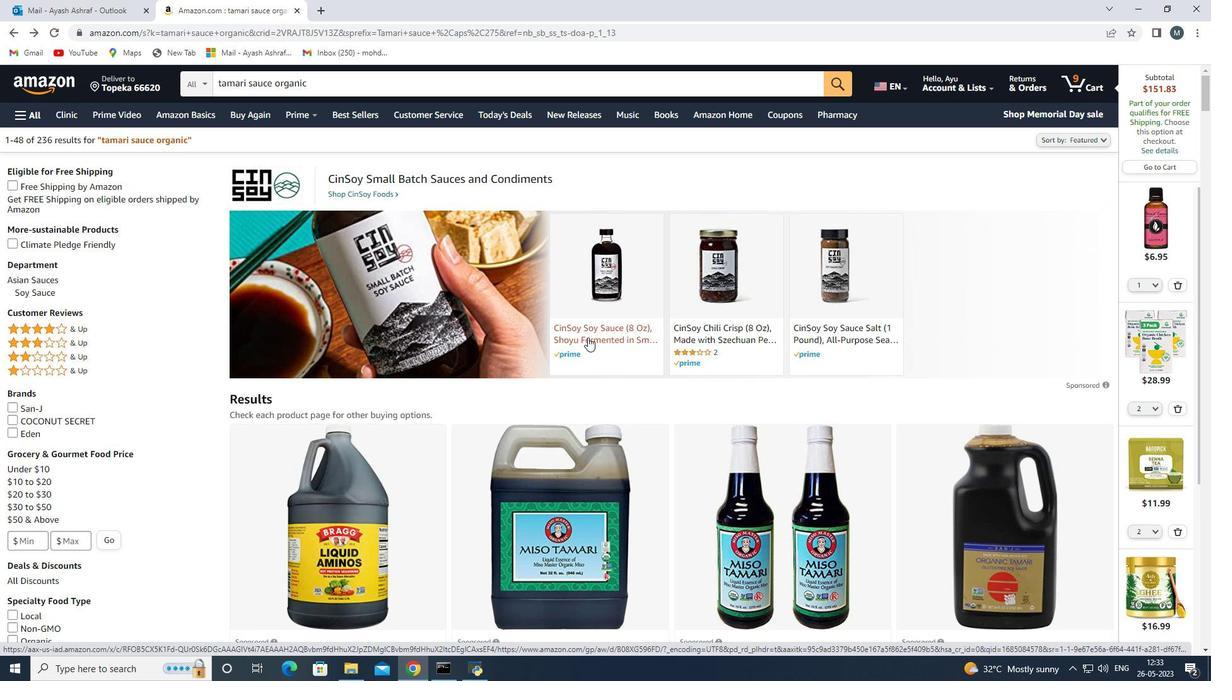 
Action: Mouse scrolled (618, 332) with delta (0, 0)
Screenshot: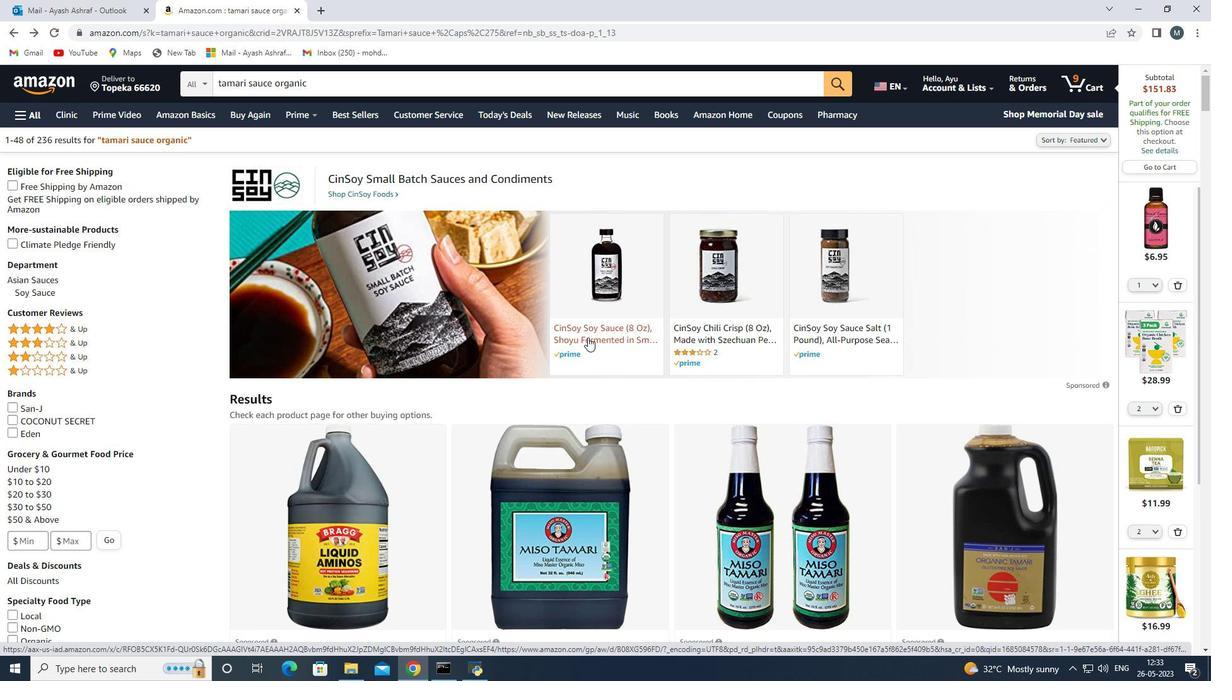 
Action: Mouse scrolled (618, 332) with delta (0, 0)
Screenshot: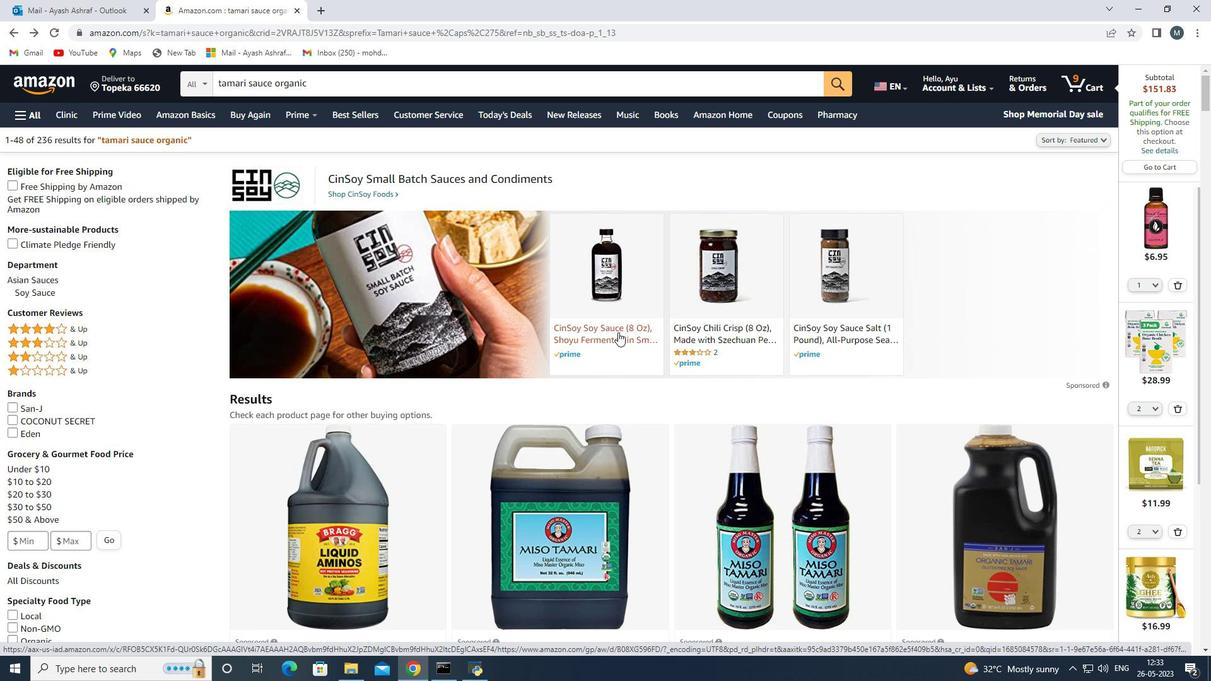 
Action: Mouse moved to (772, 391)
Screenshot: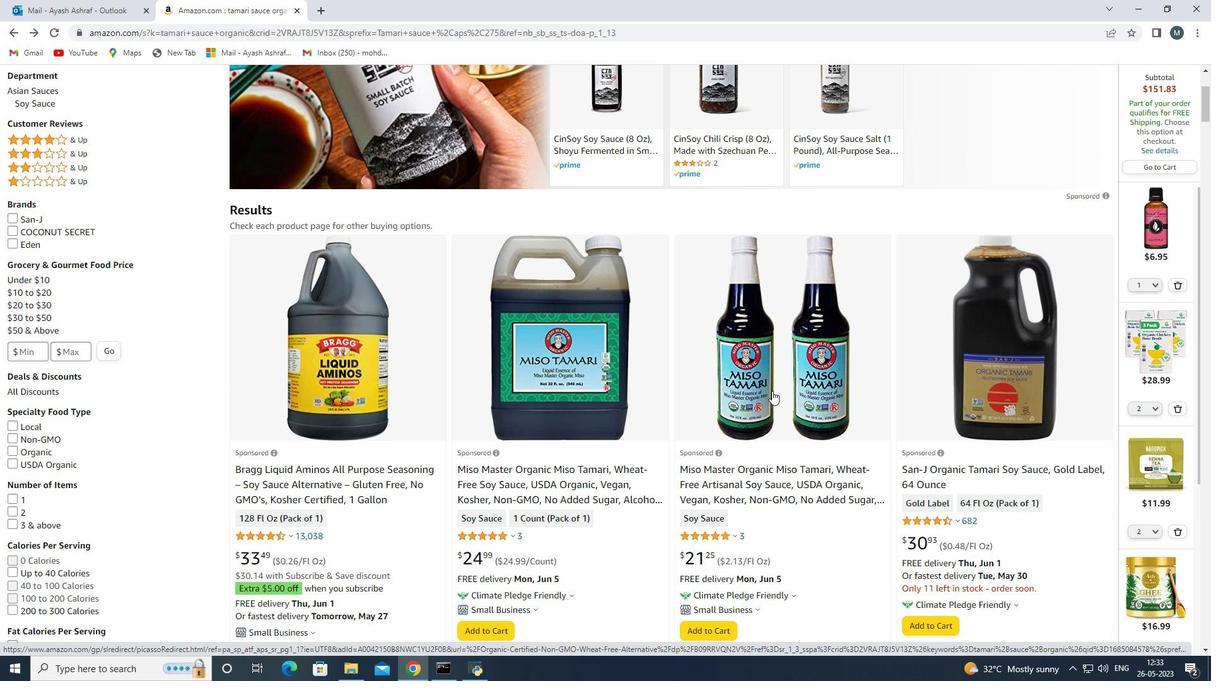 
Action: Mouse pressed left at (772, 391)
Screenshot: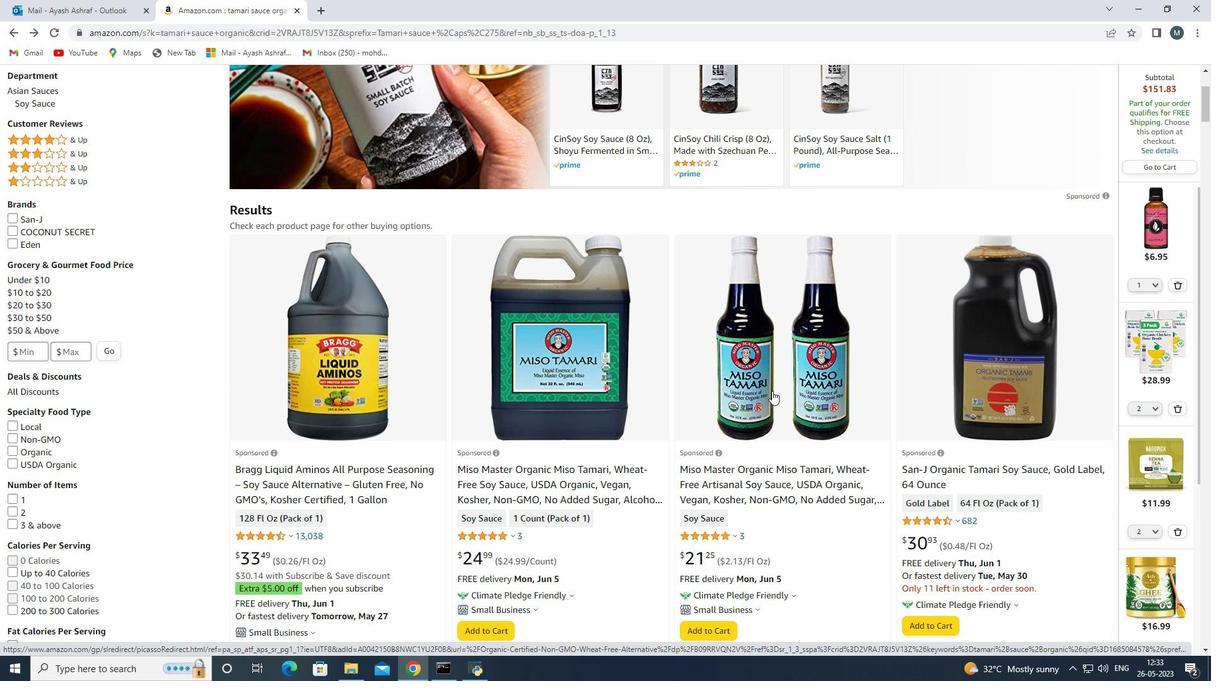 
Action: Mouse moved to (542, 383)
Screenshot: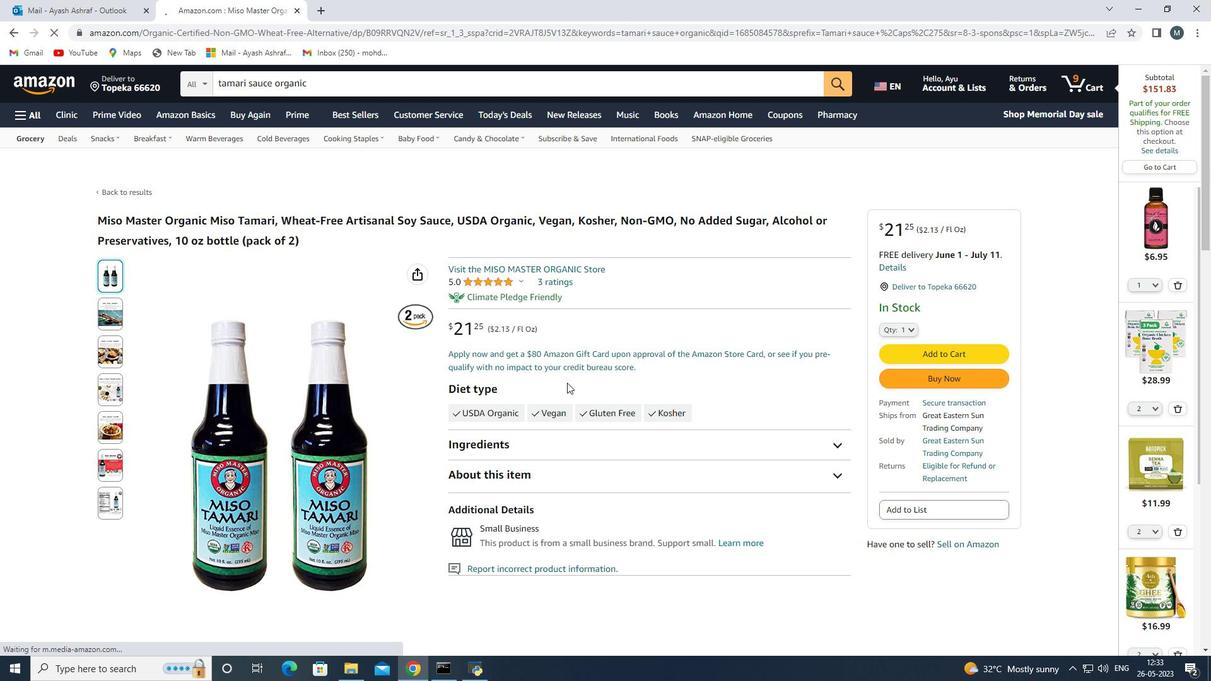 
Action: Mouse scrolled (542, 382) with delta (0, 0)
Screenshot: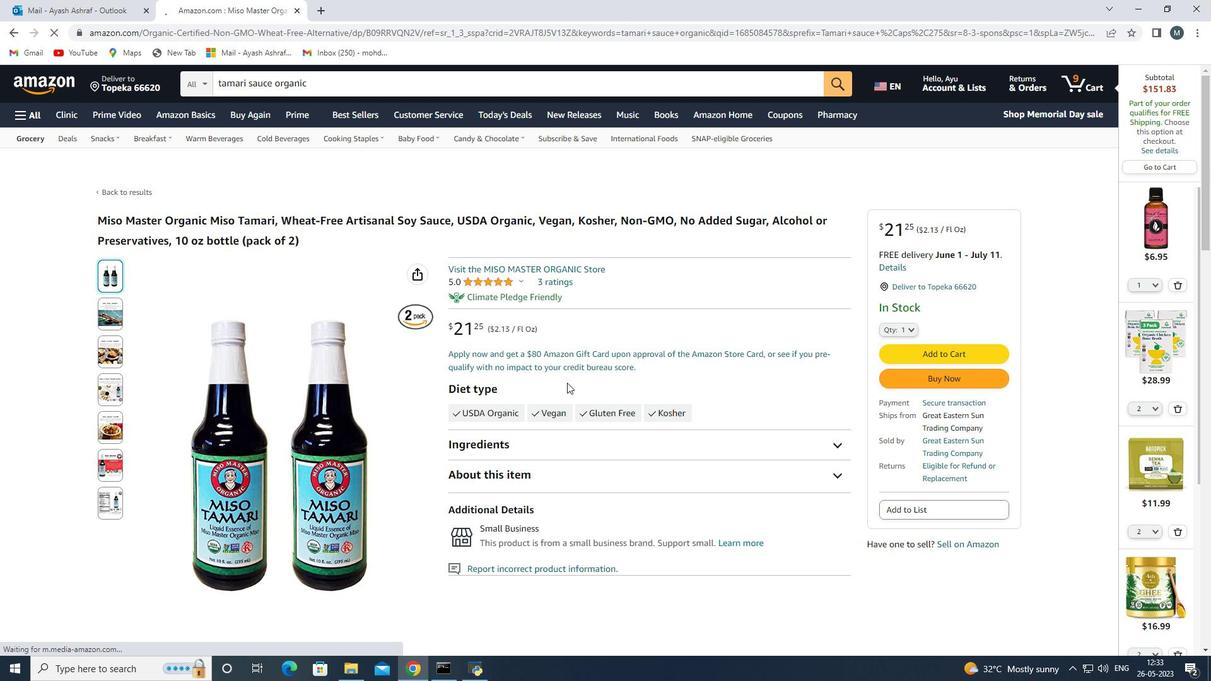 
Action: Mouse scrolled (542, 382) with delta (0, 0)
Screenshot: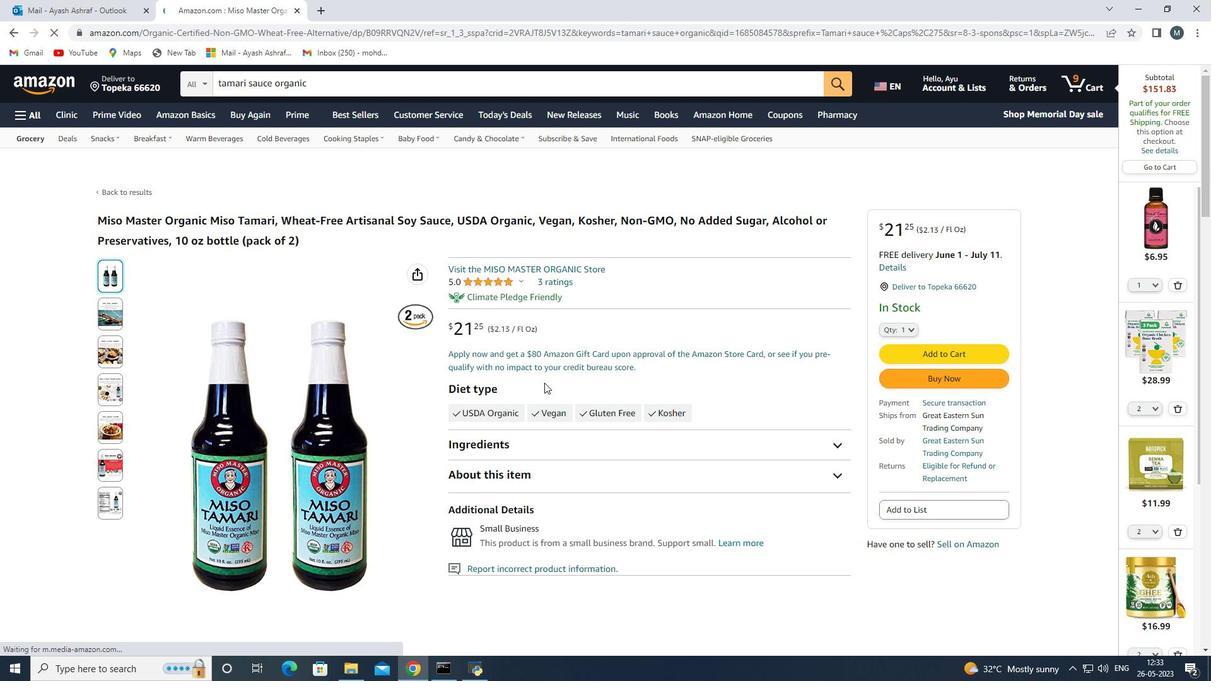 
Action: Mouse moved to (514, 395)
Screenshot: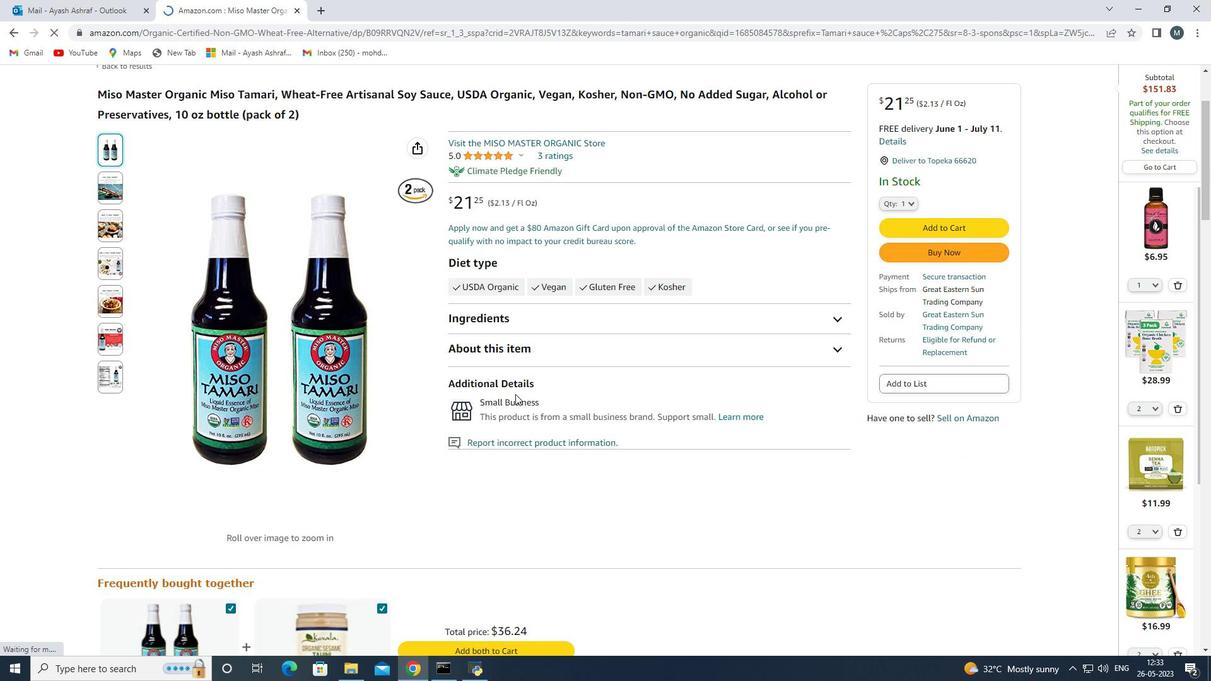 
Action: Mouse scrolled (514, 394) with delta (0, 0)
Screenshot: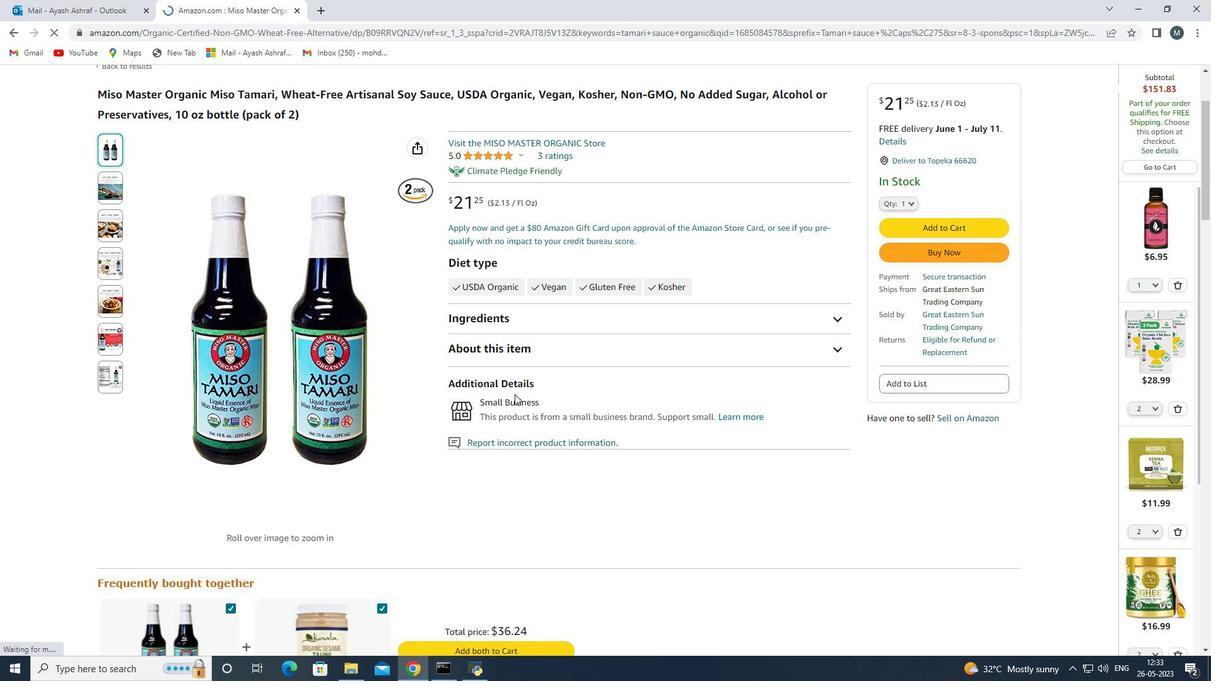 
Action: Mouse scrolled (514, 394) with delta (0, 0)
Screenshot: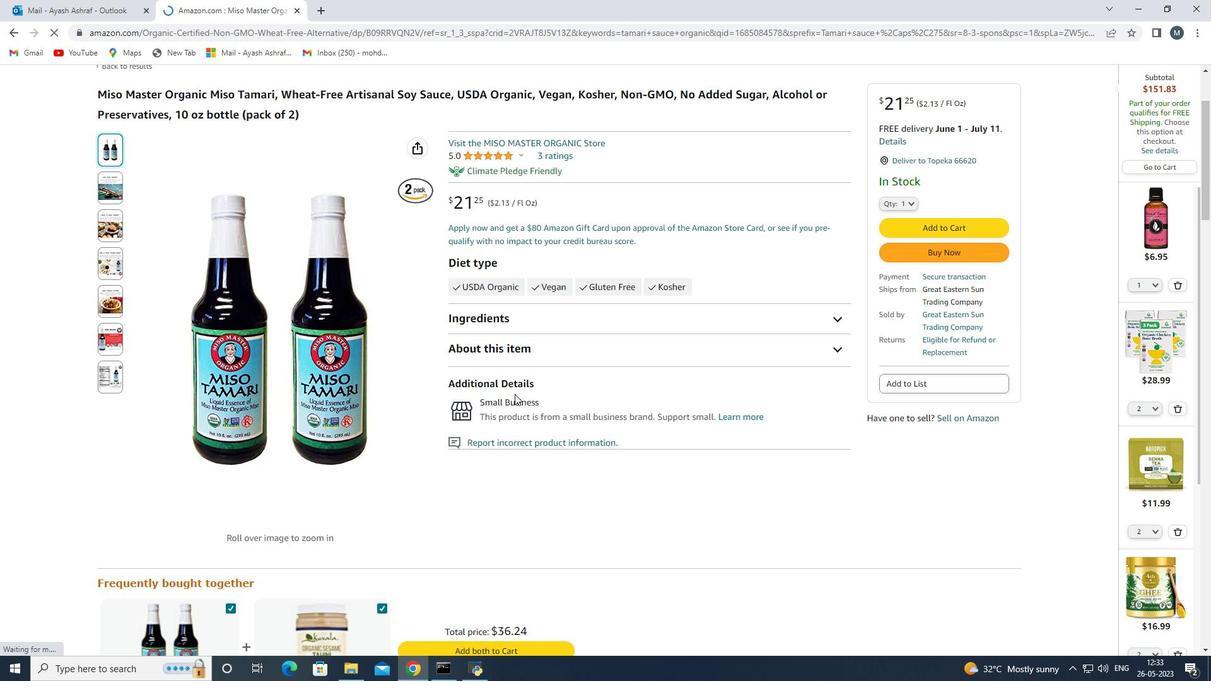 
Action: Mouse moved to (449, 282)
Screenshot: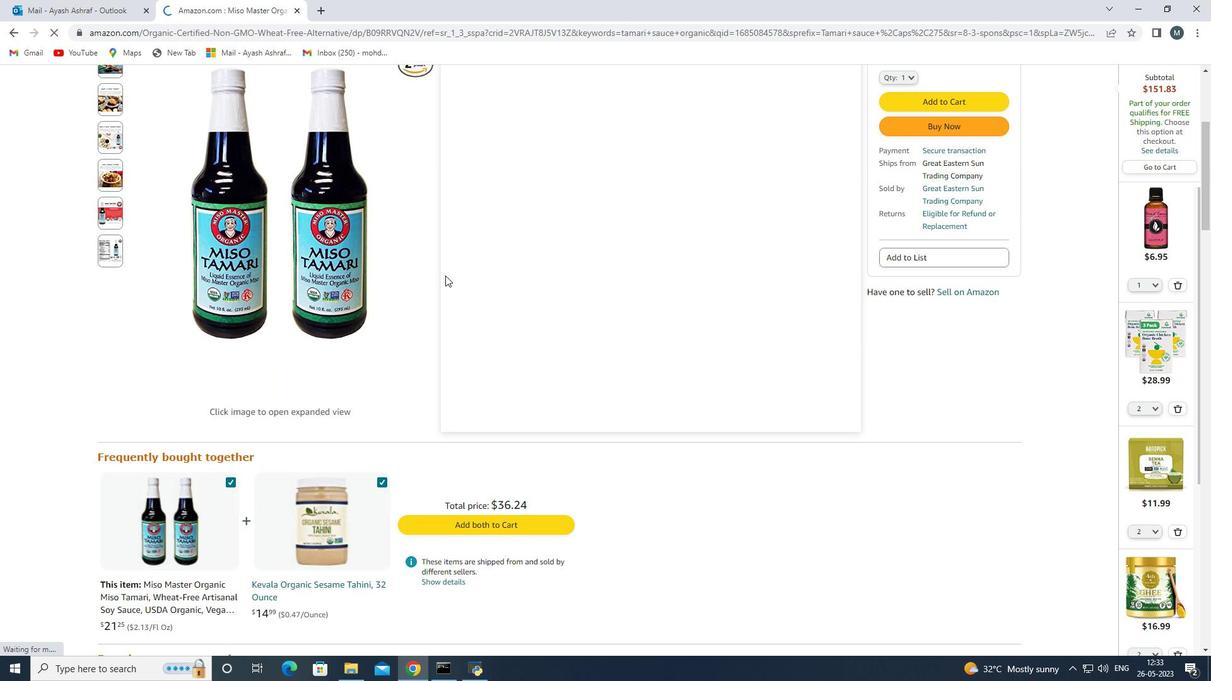 
Action: Mouse scrolled (449, 283) with delta (0, 0)
Screenshot: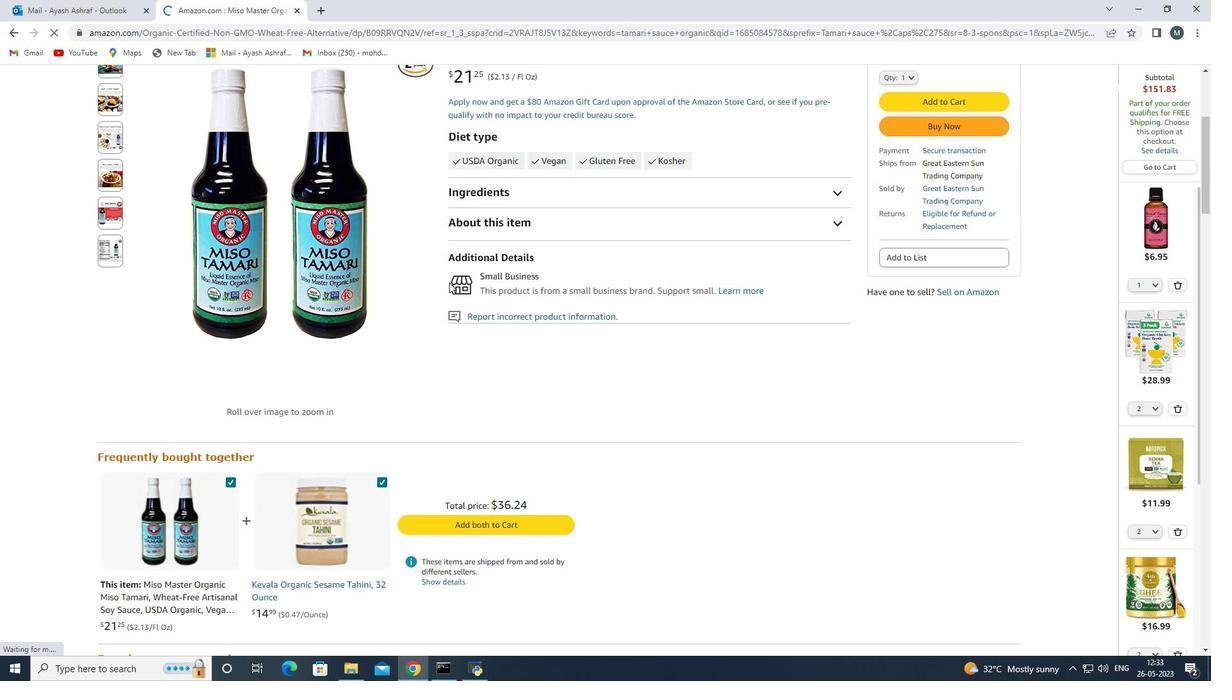 
Action: Mouse scrolled (449, 283) with delta (0, 0)
Screenshot: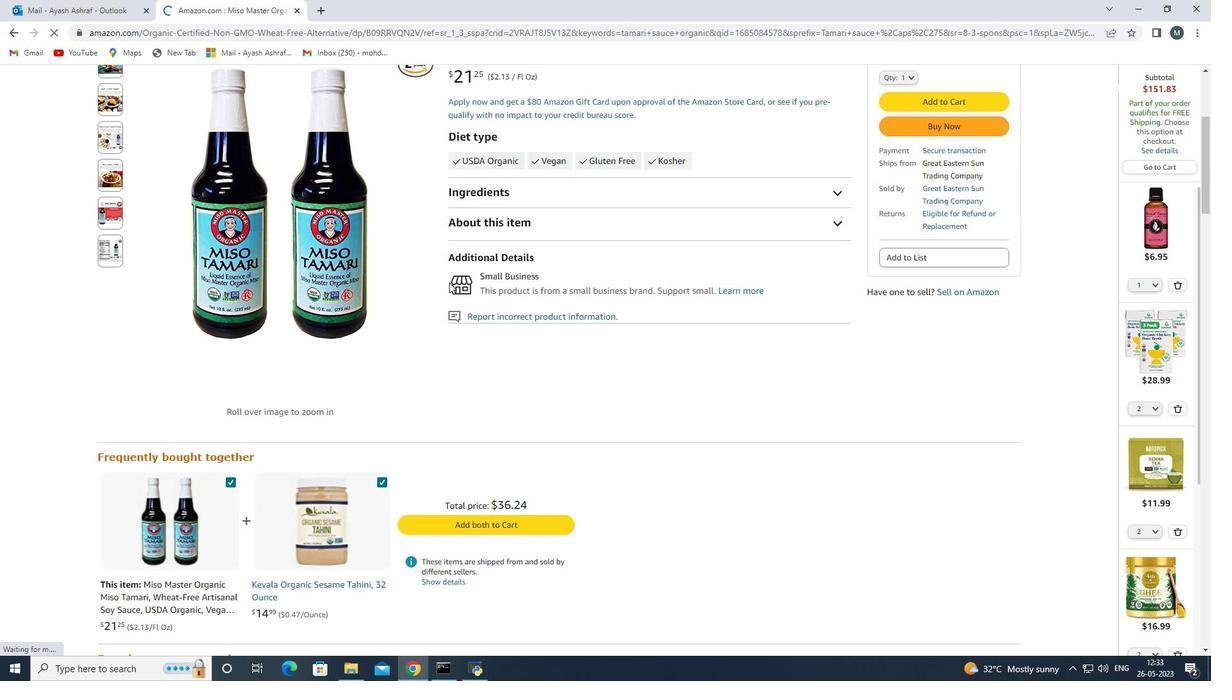 
Action: Mouse scrolled (449, 283) with delta (0, 0)
Screenshot: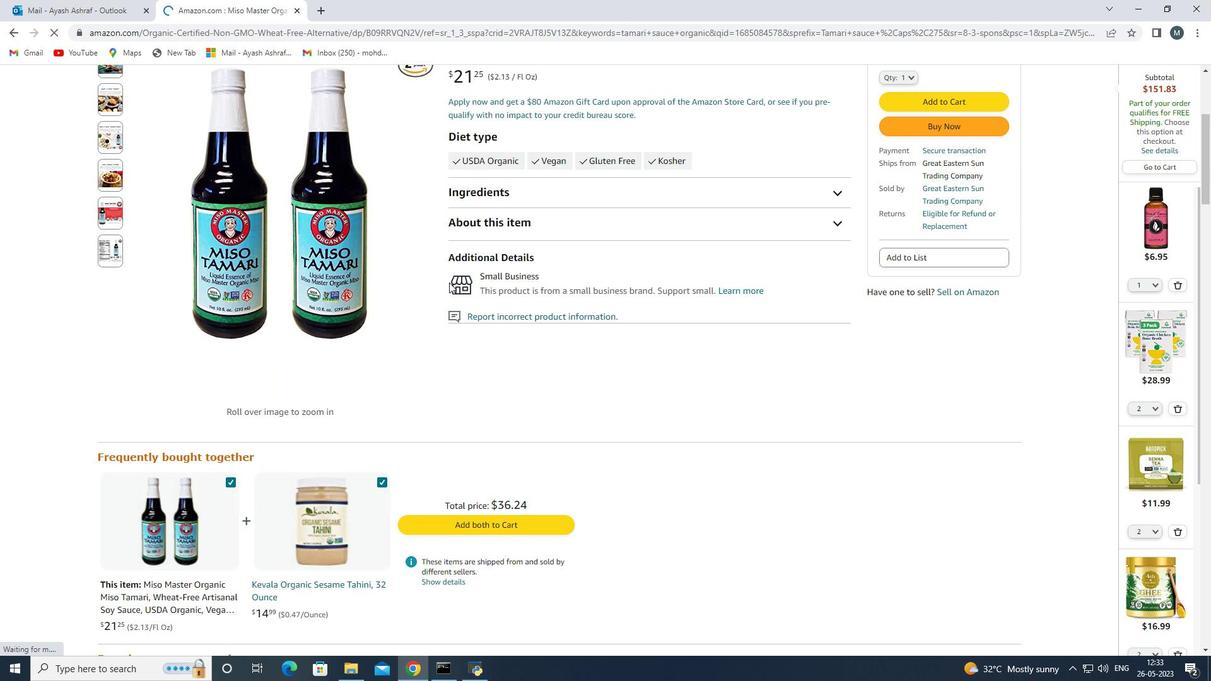 
Action: Mouse moved to (920, 293)
Screenshot: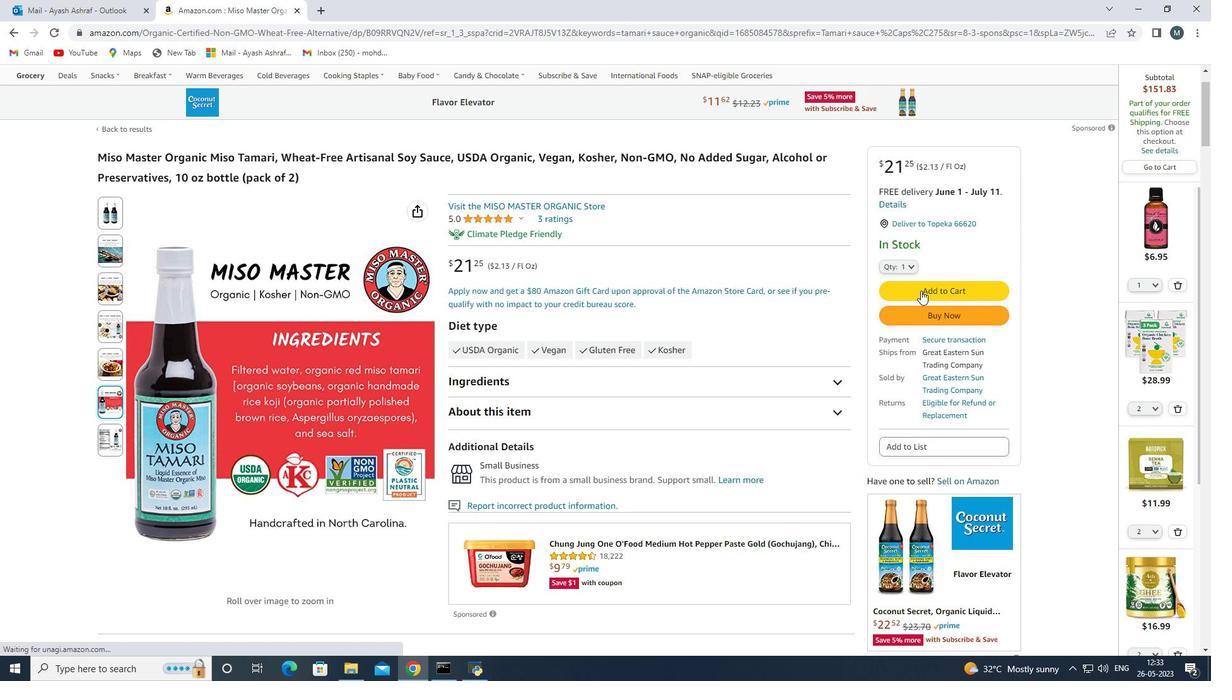 
Action: Mouse pressed left at (920, 293)
Screenshot: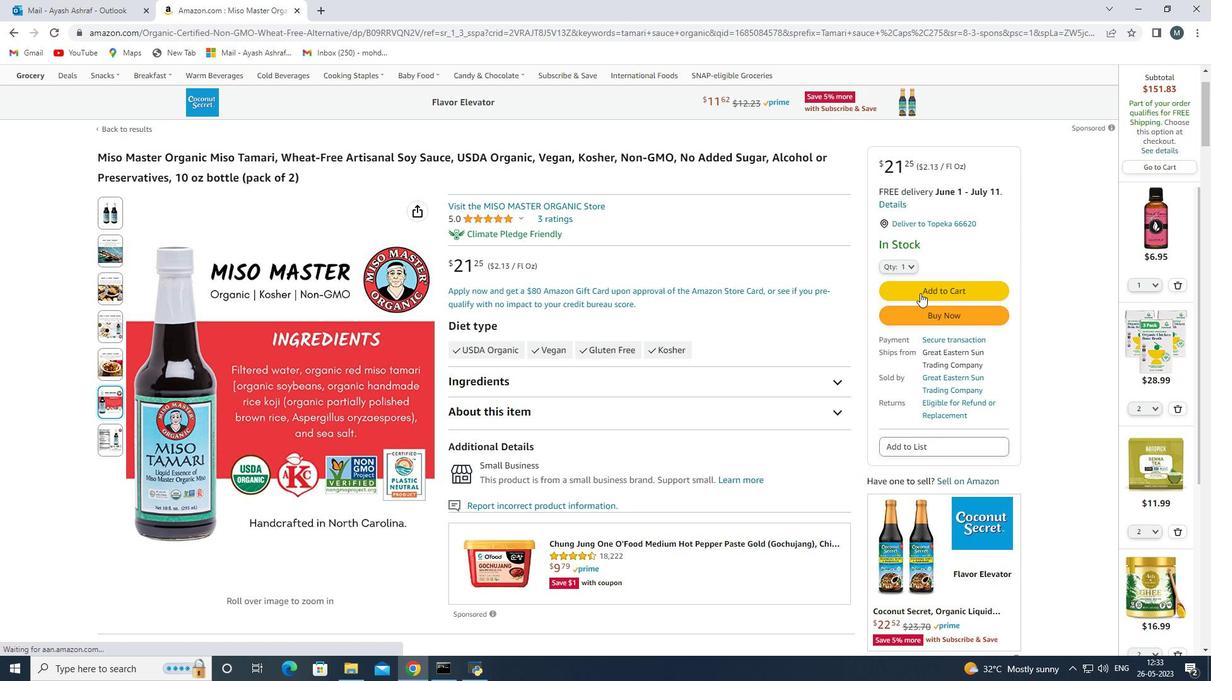 
Action: Mouse moved to (13, 111)
Screenshot: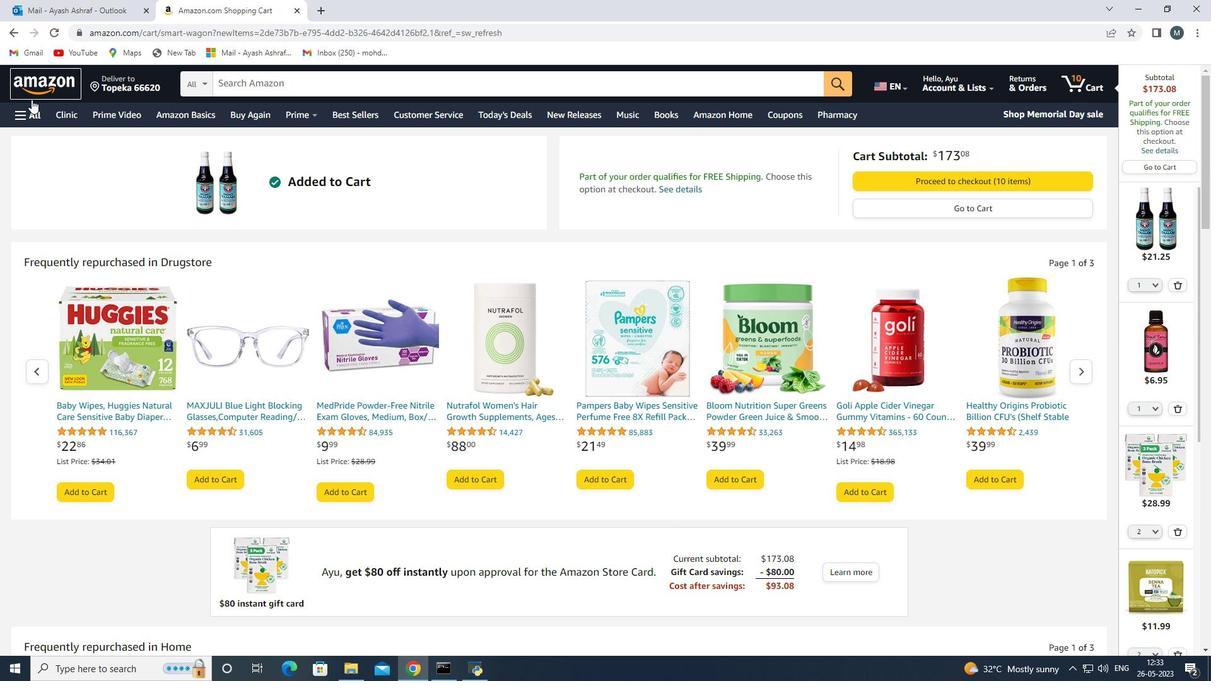 
Action: Mouse pressed left at (13, 111)
Screenshot: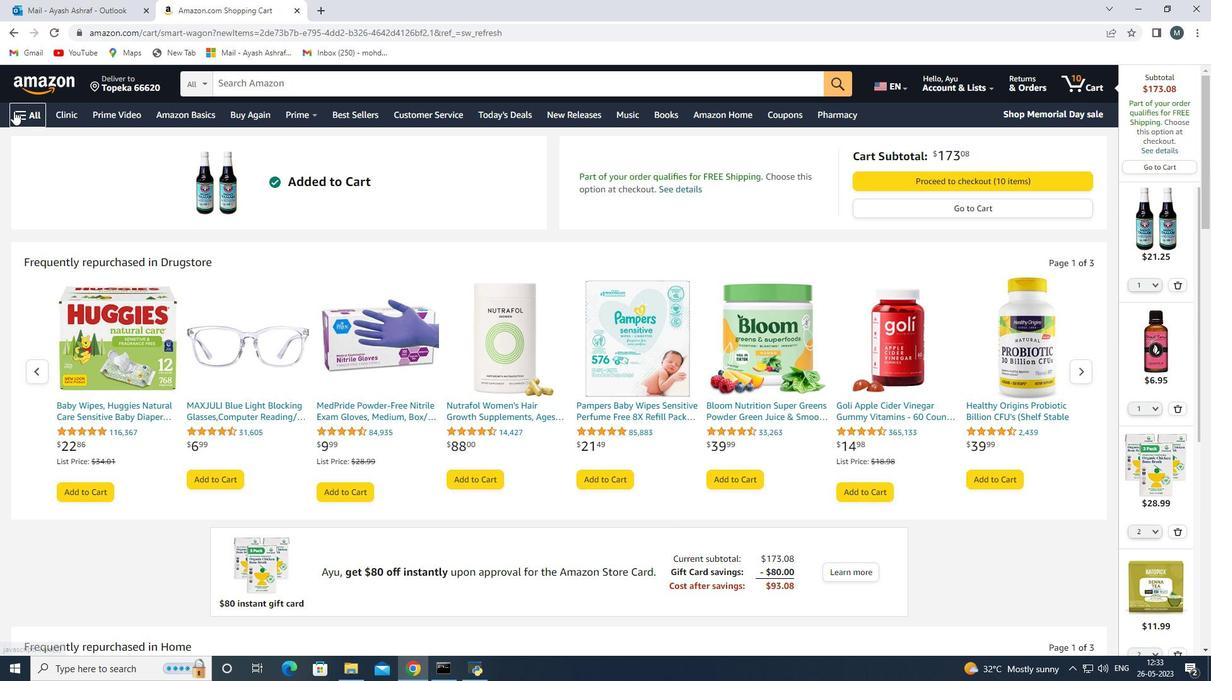 
Action: Mouse moved to (103, 429)
Screenshot: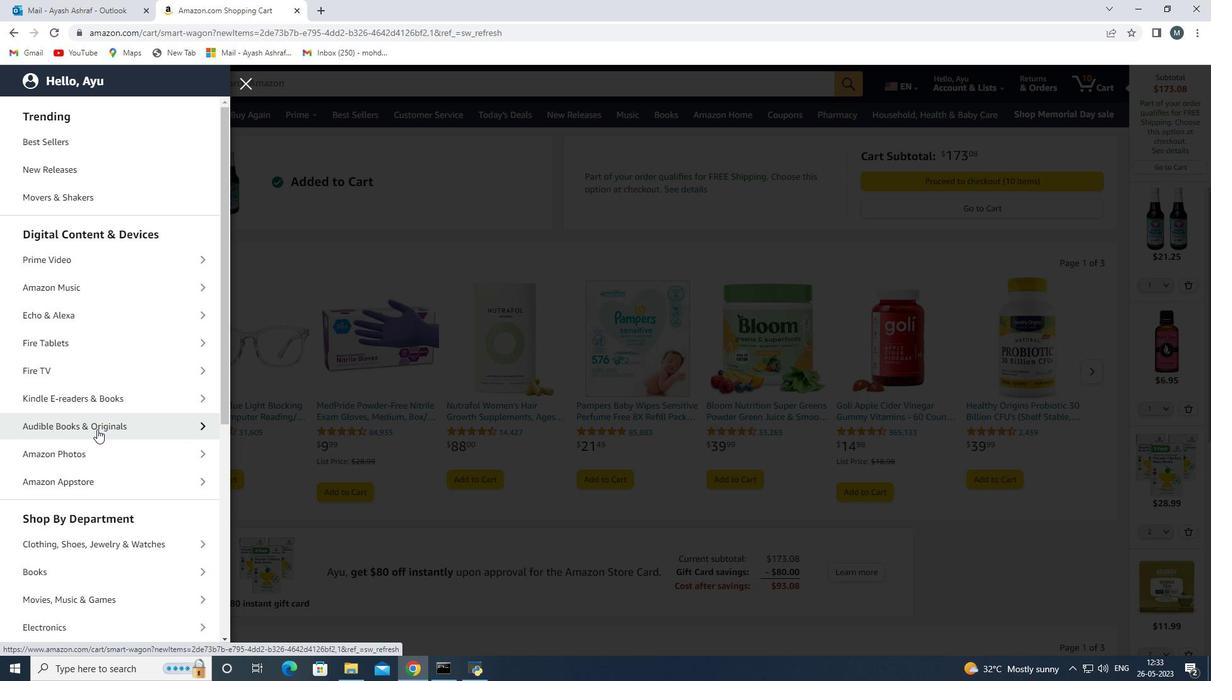 
Action: Mouse scrolled (103, 428) with delta (0, 0)
Screenshot: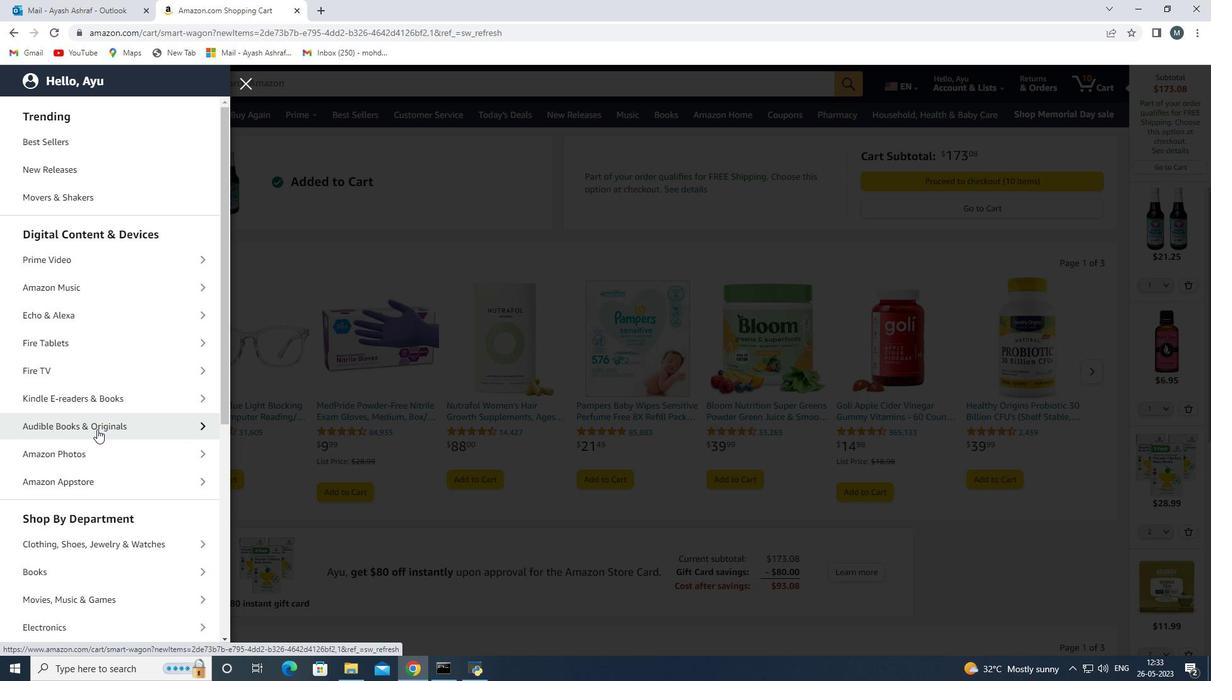 
Action: Mouse scrolled (103, 428) with delta (0, 0)
Screenshot: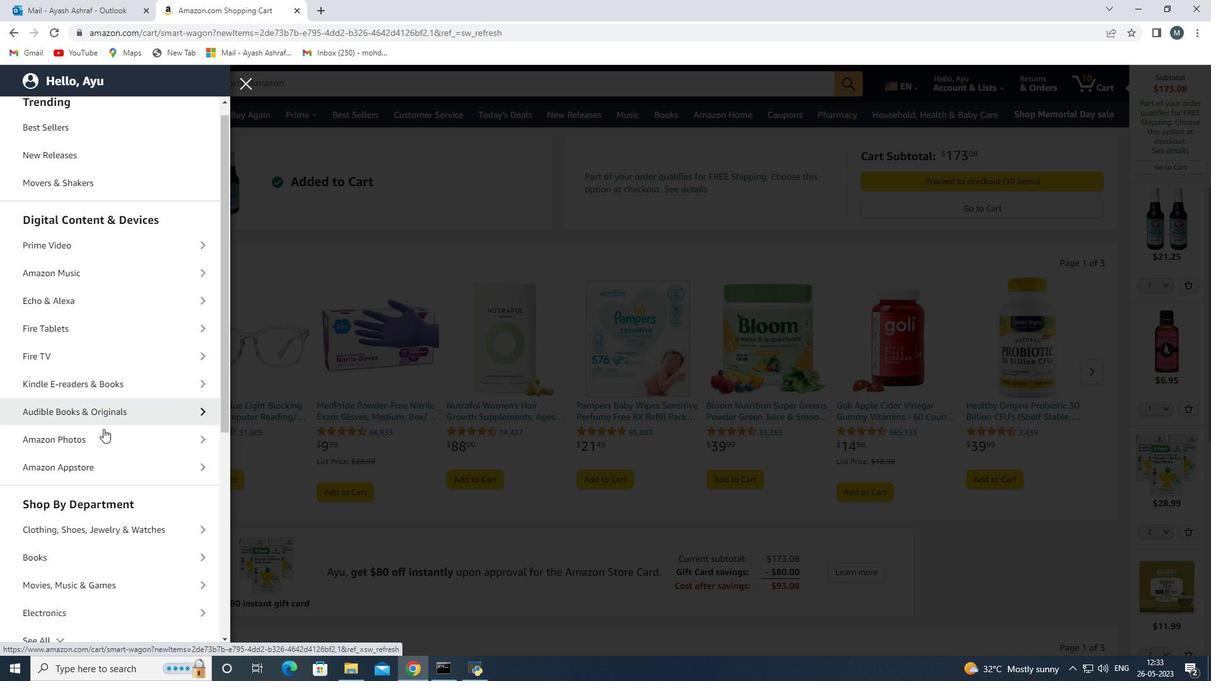 
Action: Mouse scrolled (103, 428) with delta (0, 0)
Screenshot: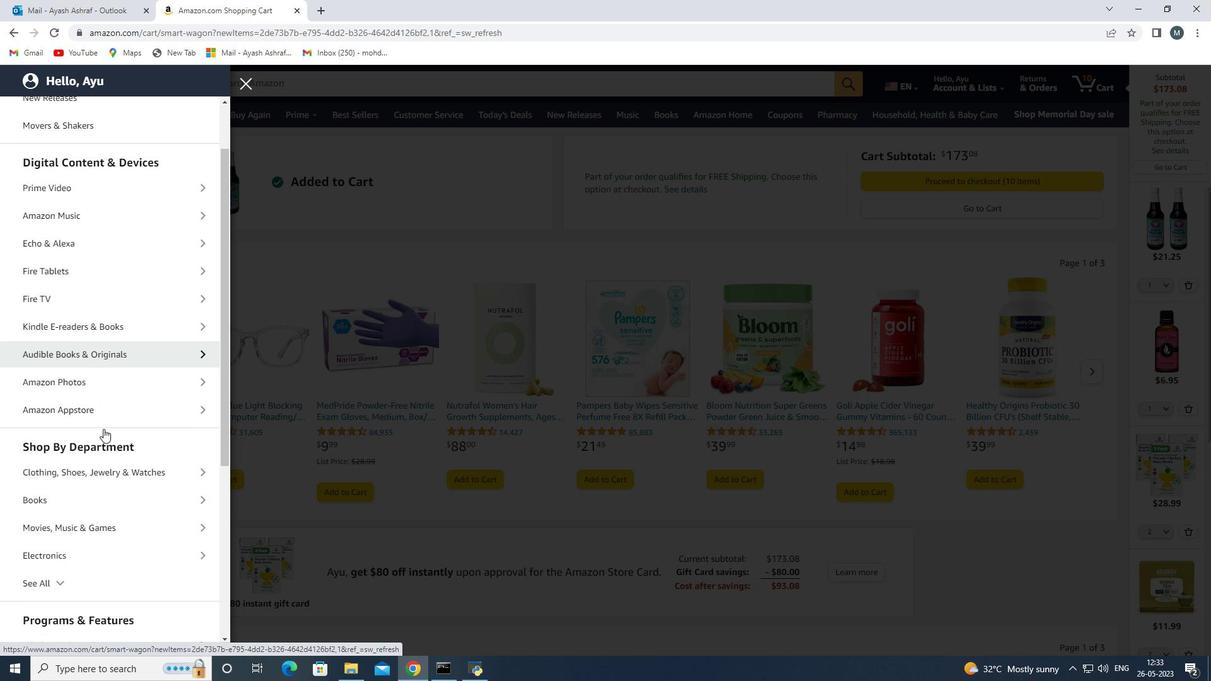 
Action: Mouse moved to (102, 429)
Screenshot: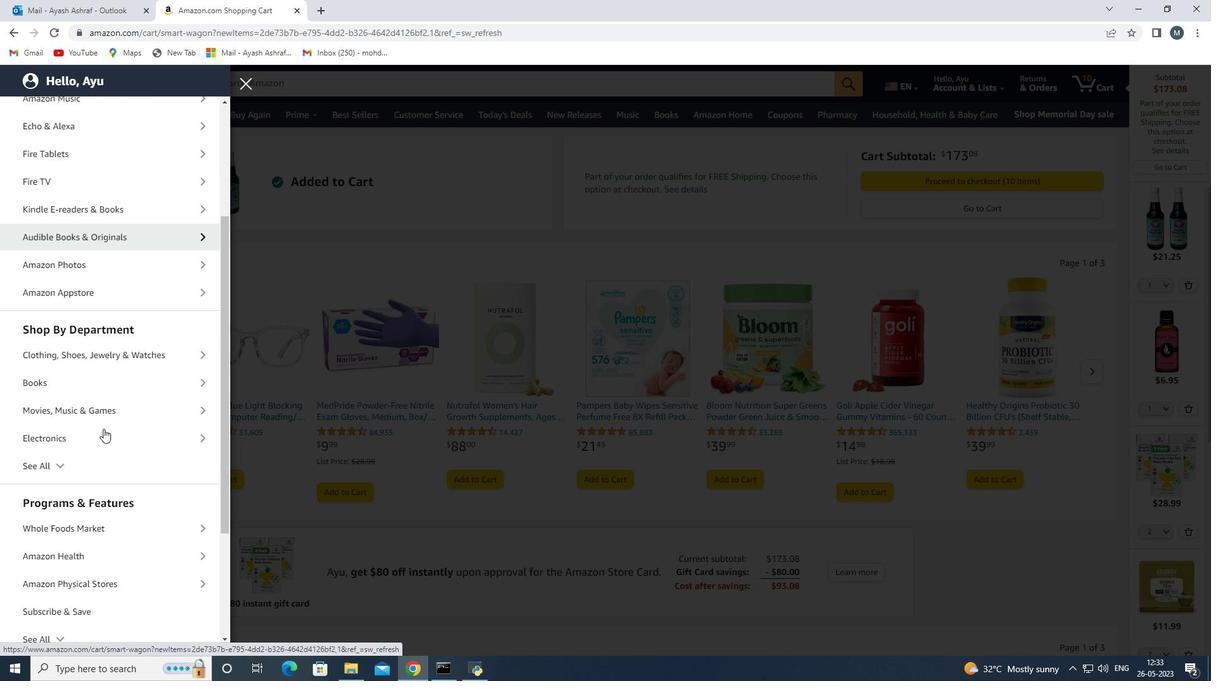 
Action: Mouse scrolled (102, 428) with delta (0, 0)
Screenshot: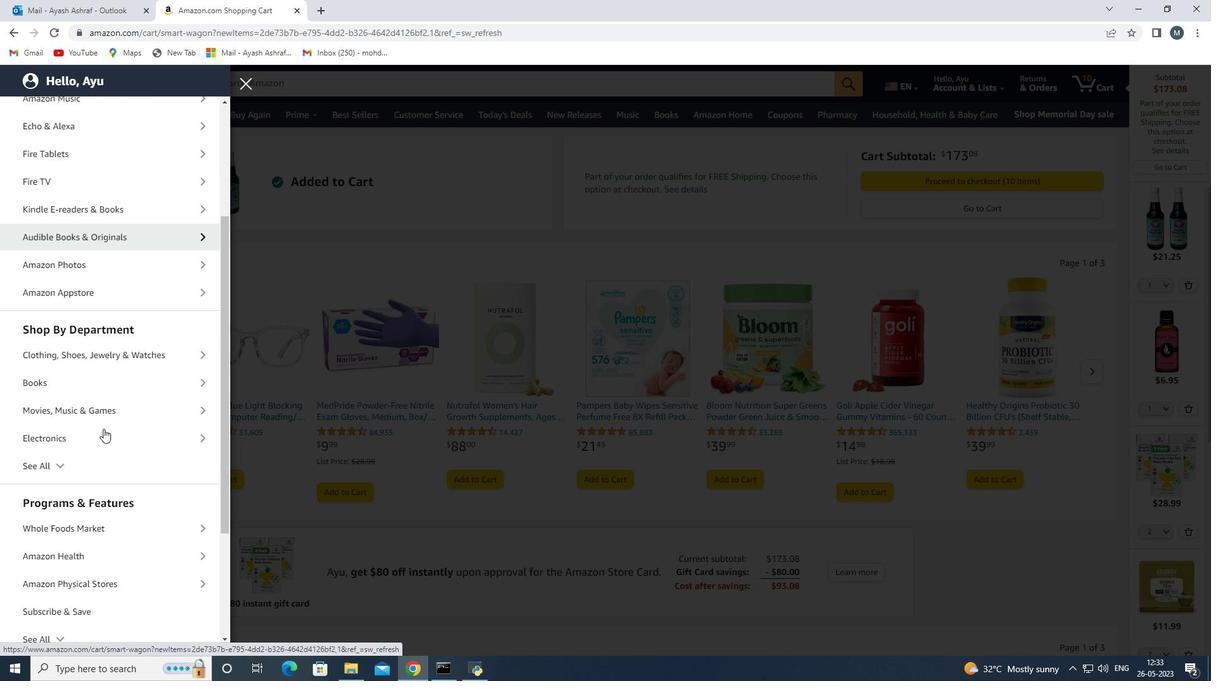 
Action: Mouse moved to (97, 498)
Screenshot: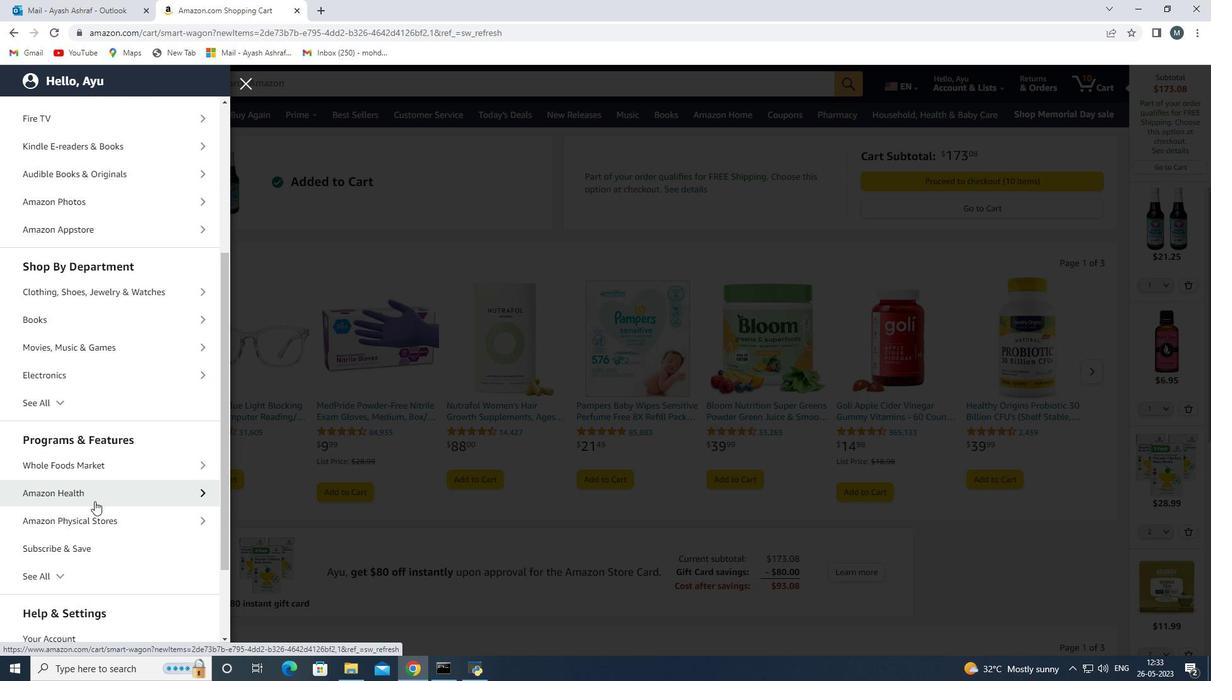 
Action: Mouse pressed left at (97, 498)
Screenshot: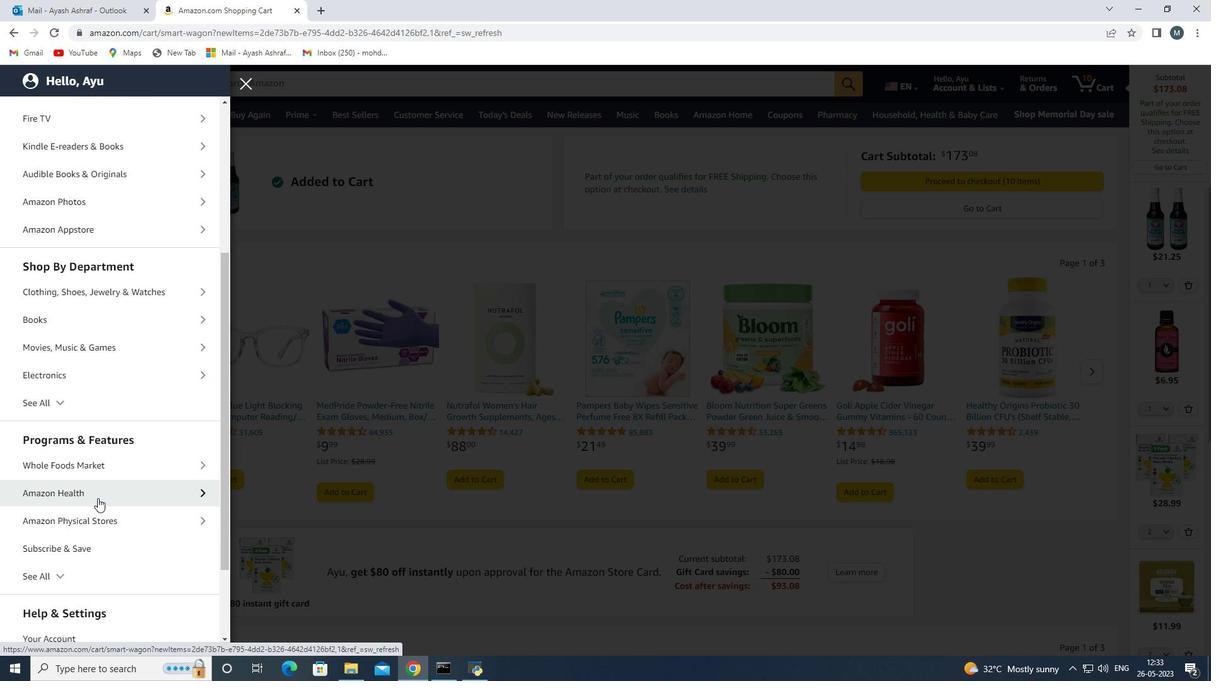 
Action: Mouse moved to (73, 174)
Screenshot: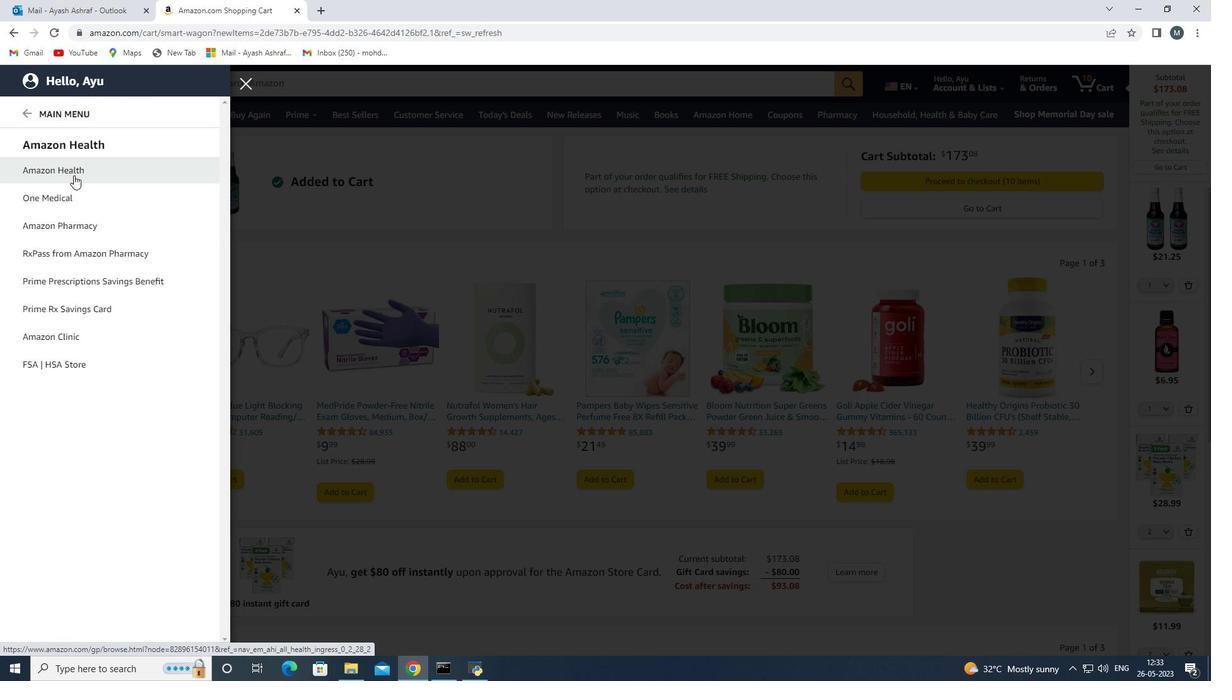 
Action: Mouse pressed left at (73, 174)
Screenshot: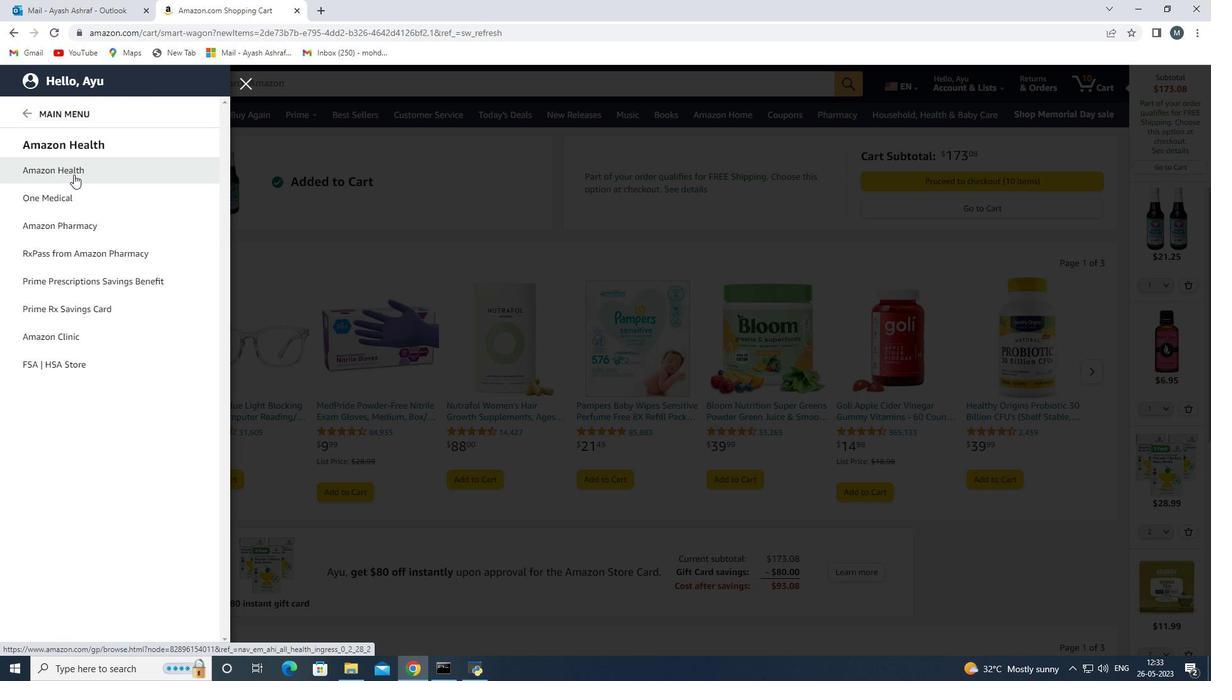 
Action: Mouse moved to (337, 87)
Screenshot: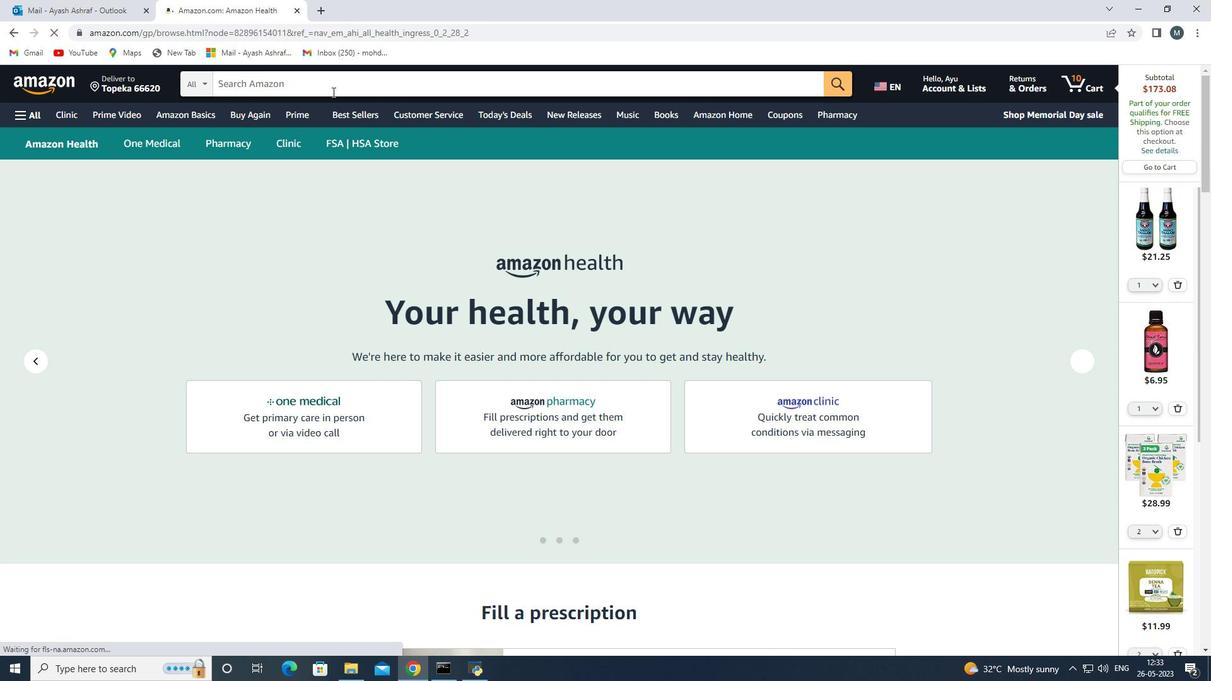 
Action: Mouse pressed left at (337, 87)
Screenshot: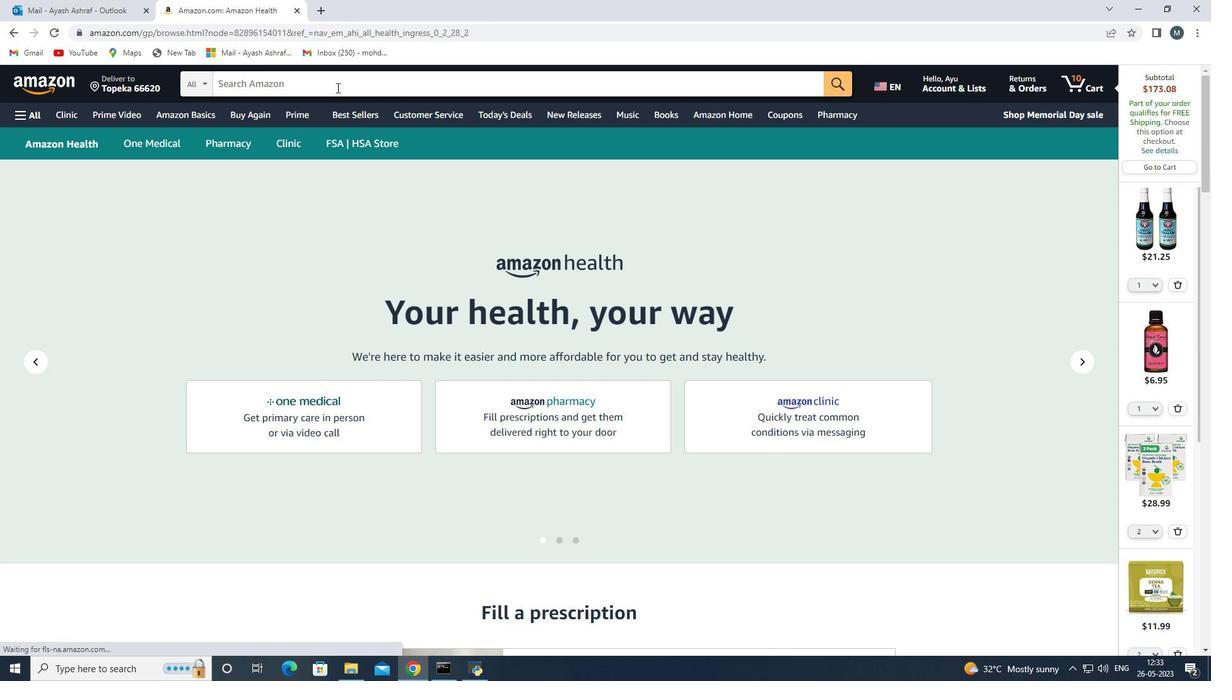 
Action: Key pressed <Key.shift><Key.shift><Key.shift>
Screenshot: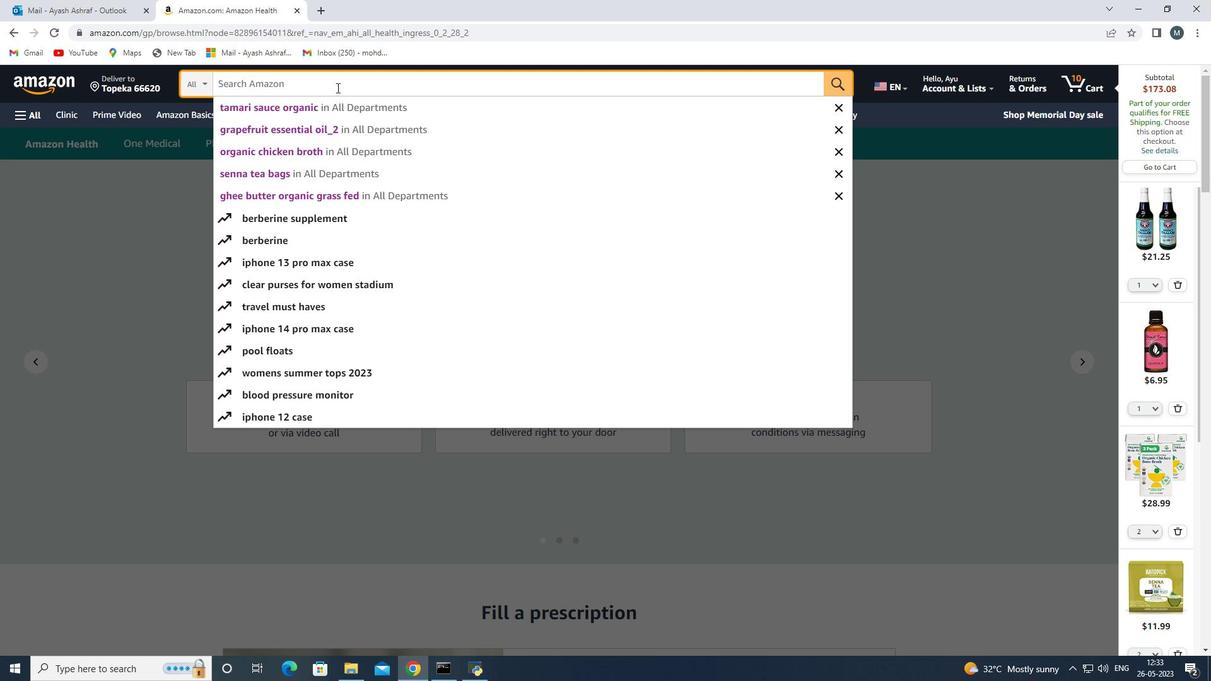 
Action: Mouse moved to (149, 629)
Screenshot: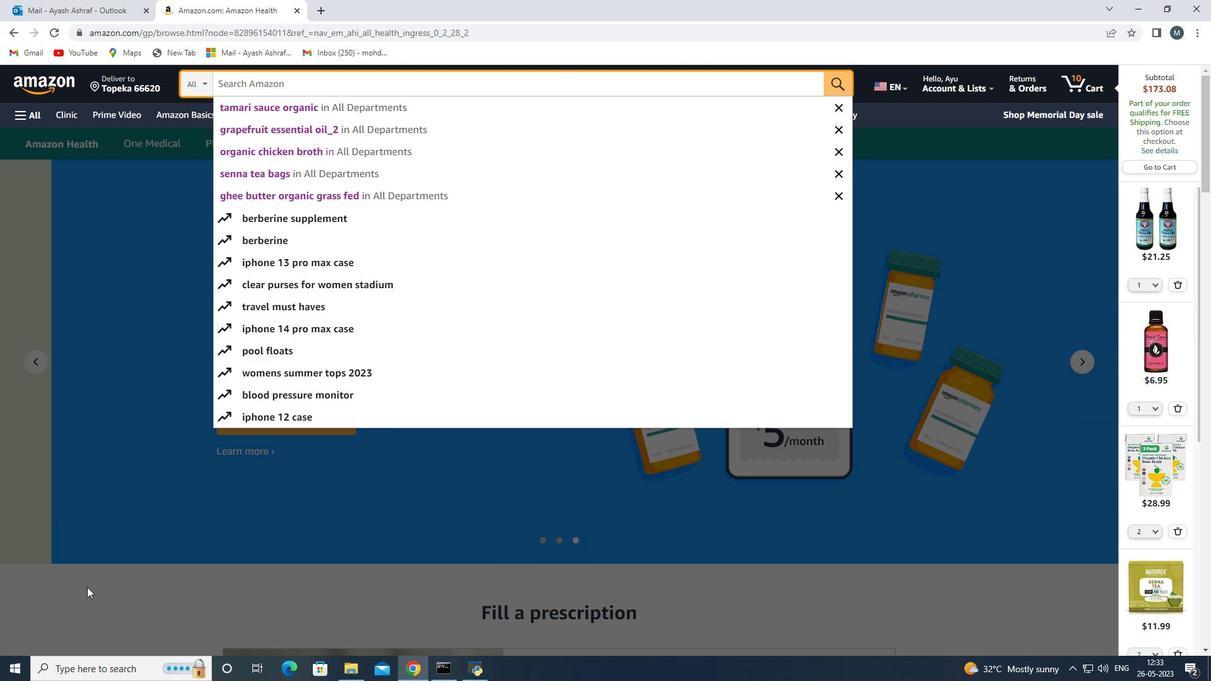 
Action: Mouse pressed left at (149, 629)
Screenshot: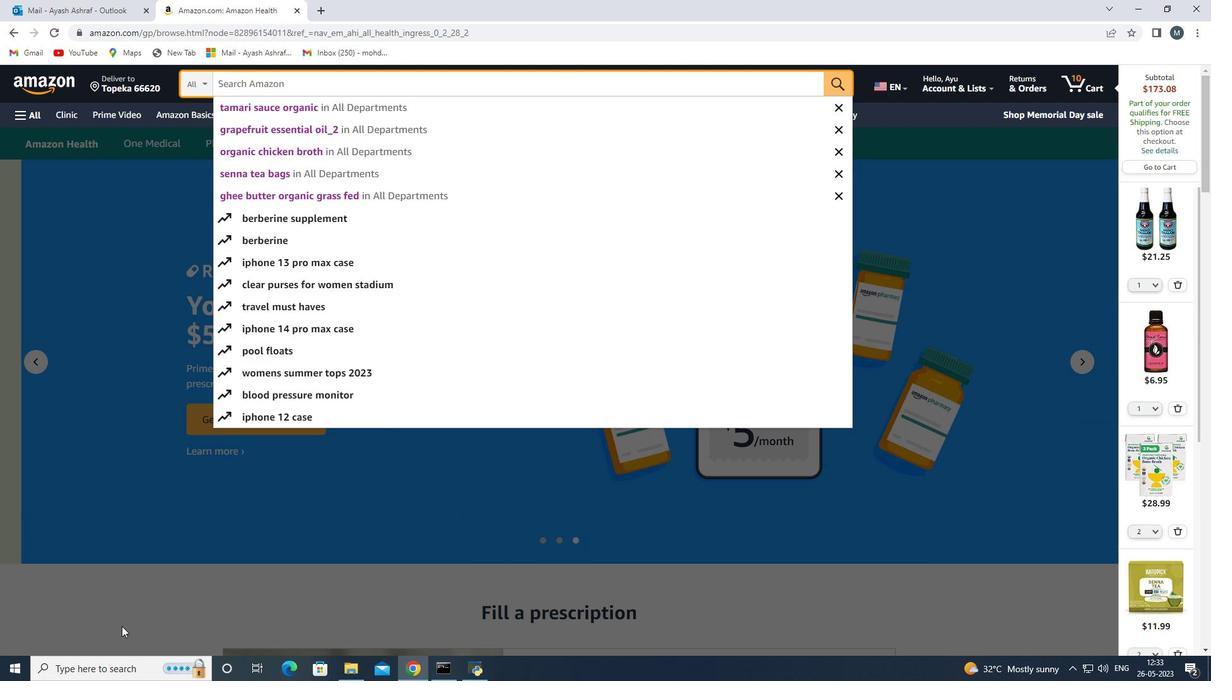 
Action: Mouse moved to (1074, 89)
Screenshot: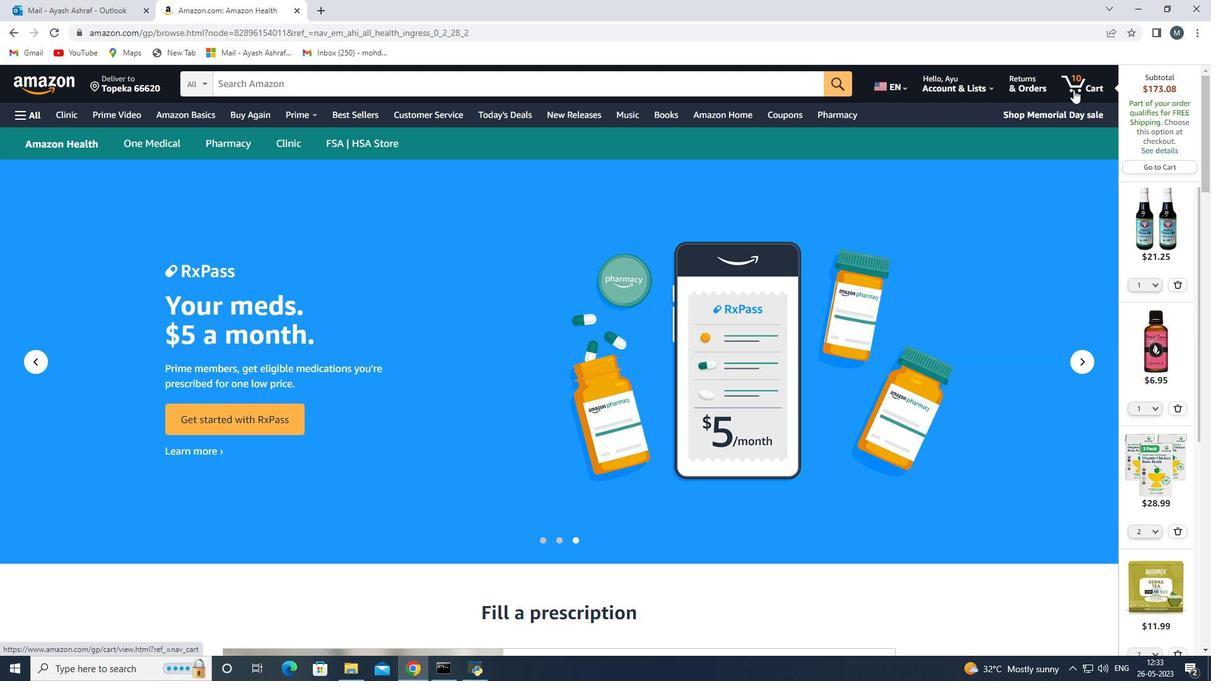 
Action: Mouse pressed left at (1074, 89)
Screenshot: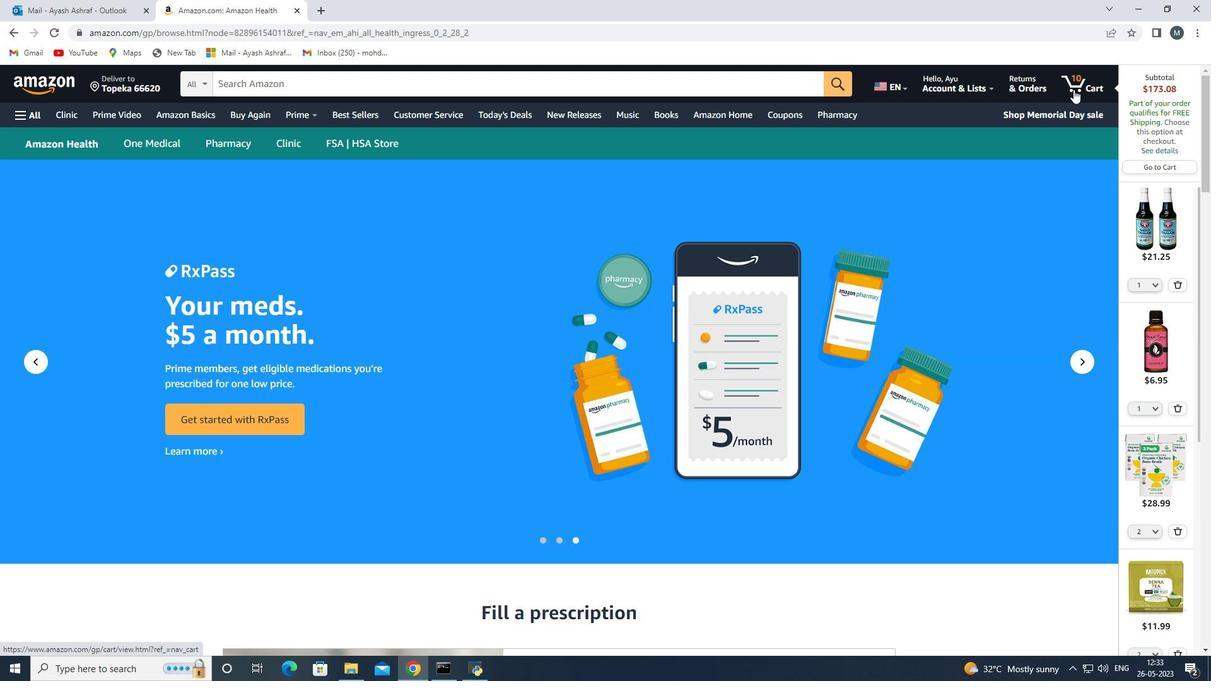 
Action: Mouse moved to (237, 333)
Screenshot: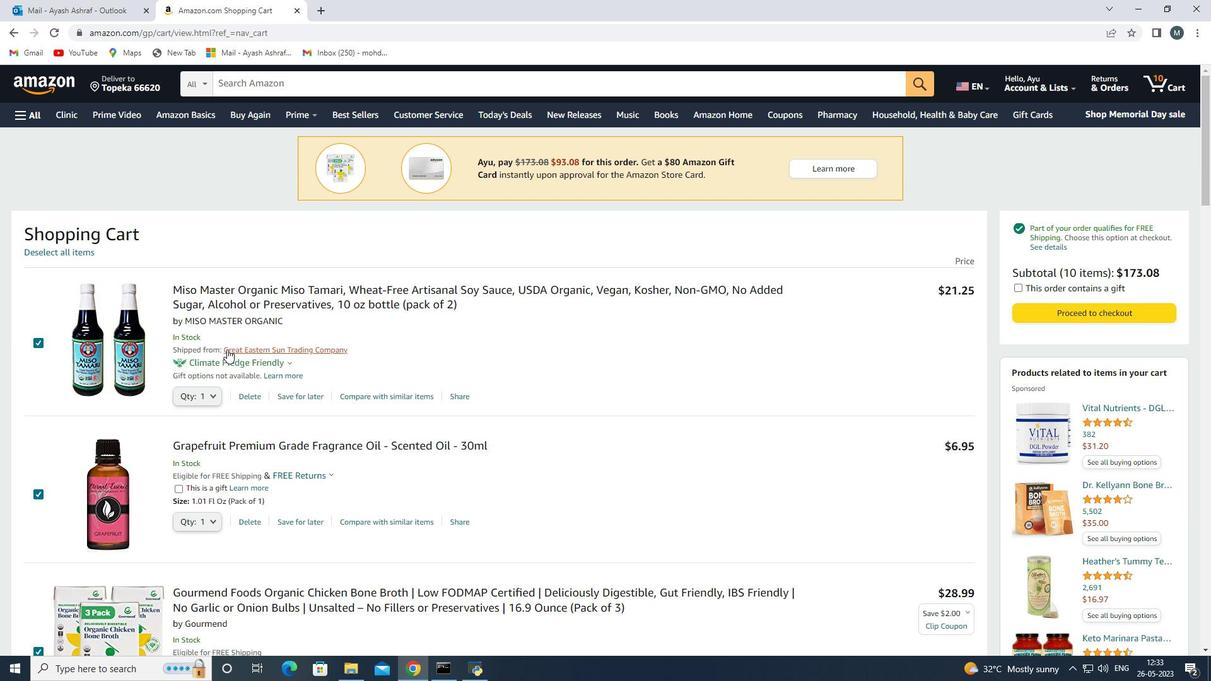 
Action: Mouse pressed left at (237, 333)
Screenshot: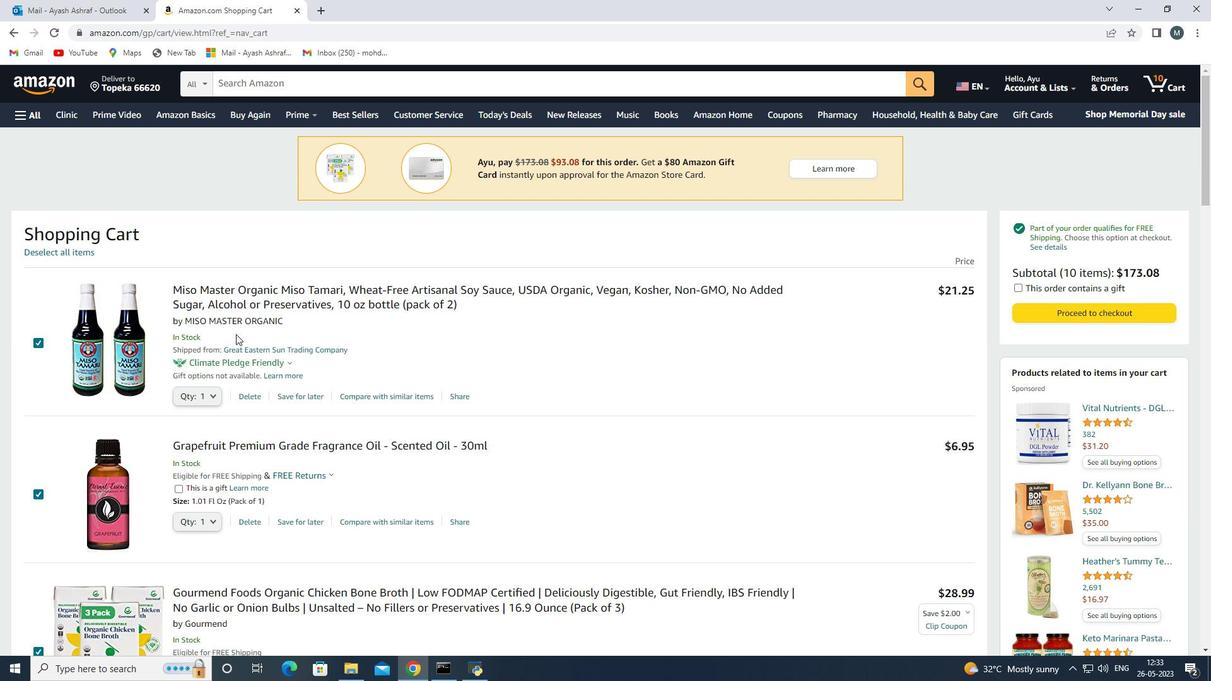 
Action: Mouse moved to (216, 496)
Screenshot: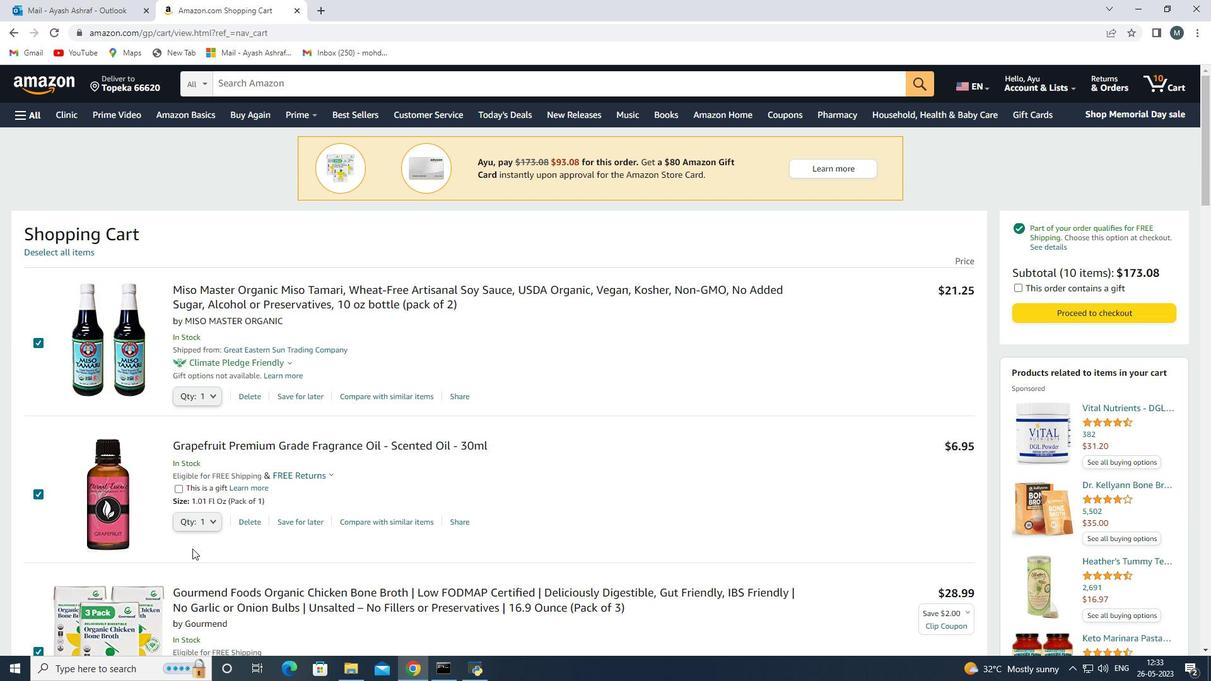 
Action: Mouse scrolled (216, 496) with delta (0, 0)
Screenshot: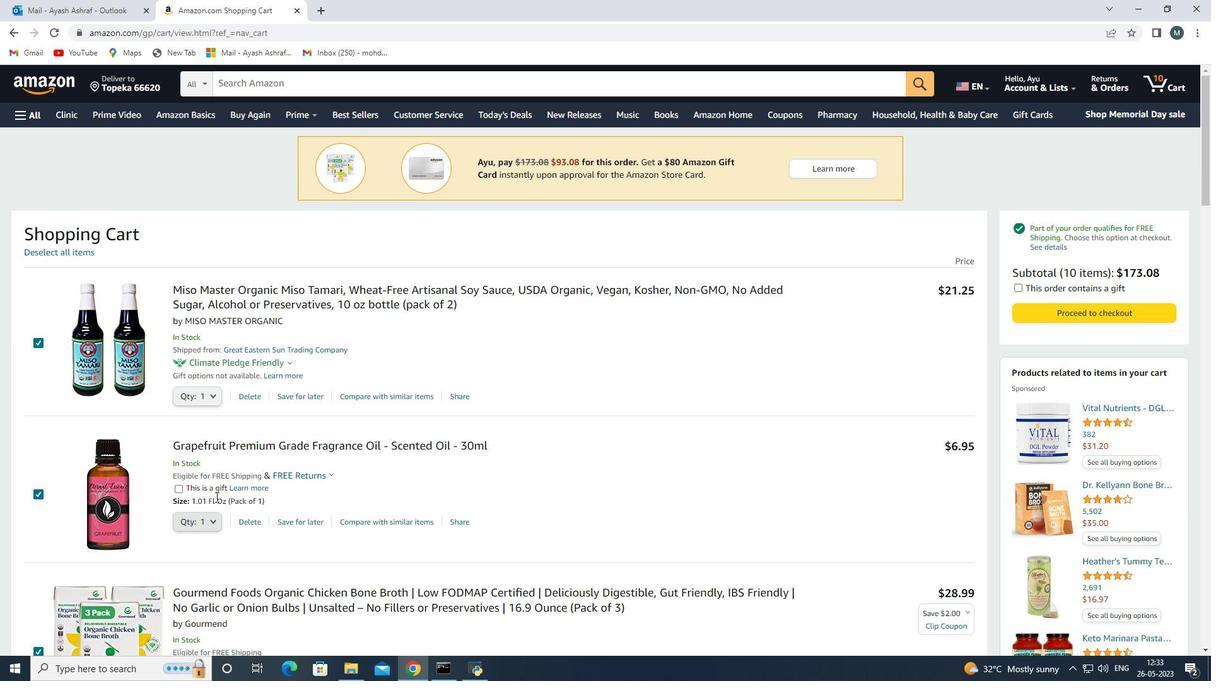 
Action: Mouse scrolled (216, 496) with delta (0, 0)
Screenshot: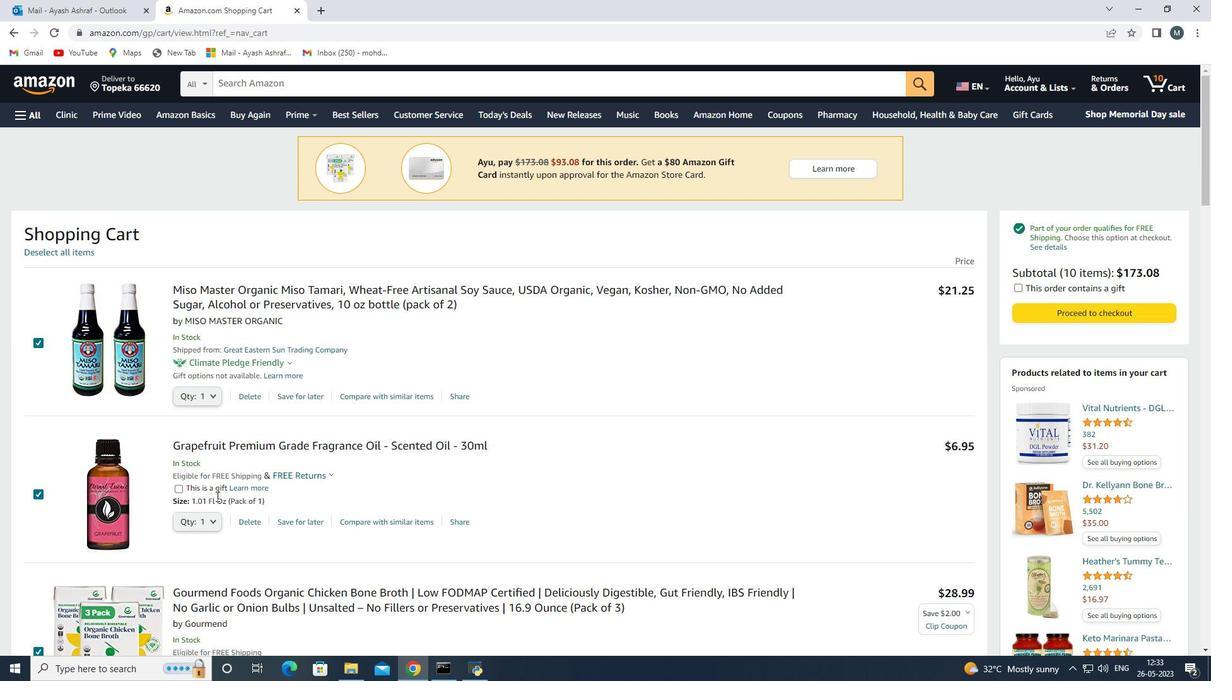 
Action: Mouse moved to (63, 127)
Screenshot: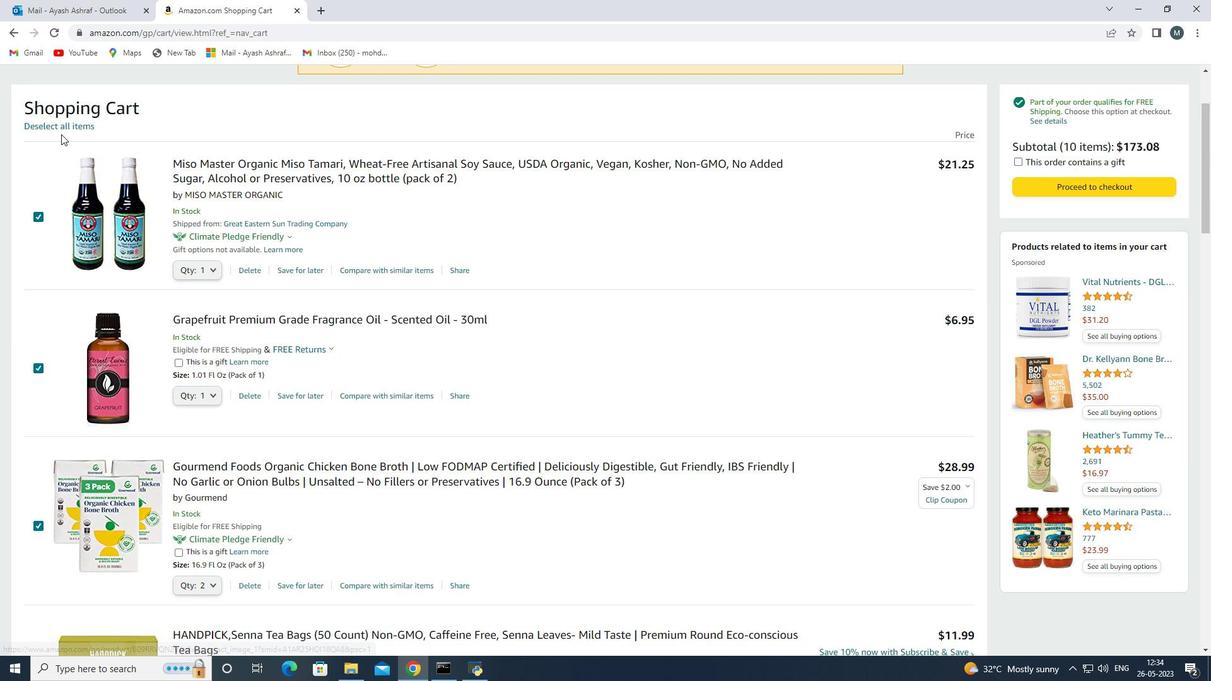 
Action: Mouse pressed left at (63, 127)
Screenshot: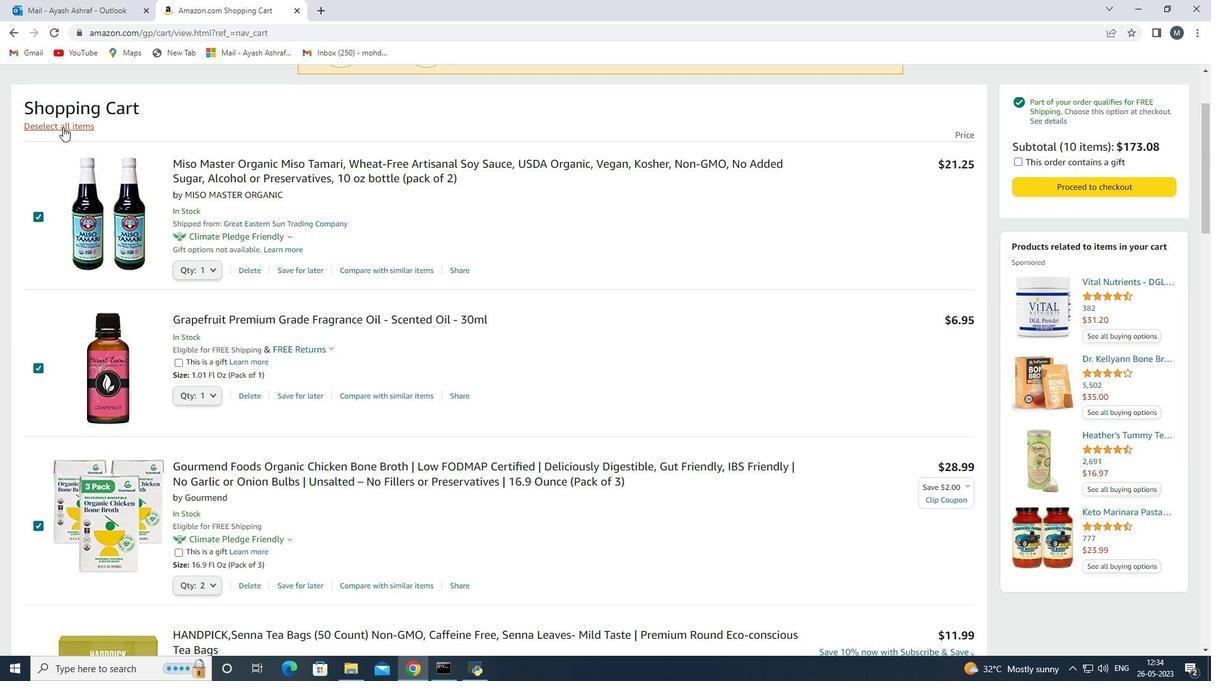 
Action: Mouse moved to (32, 218)
Screenshot: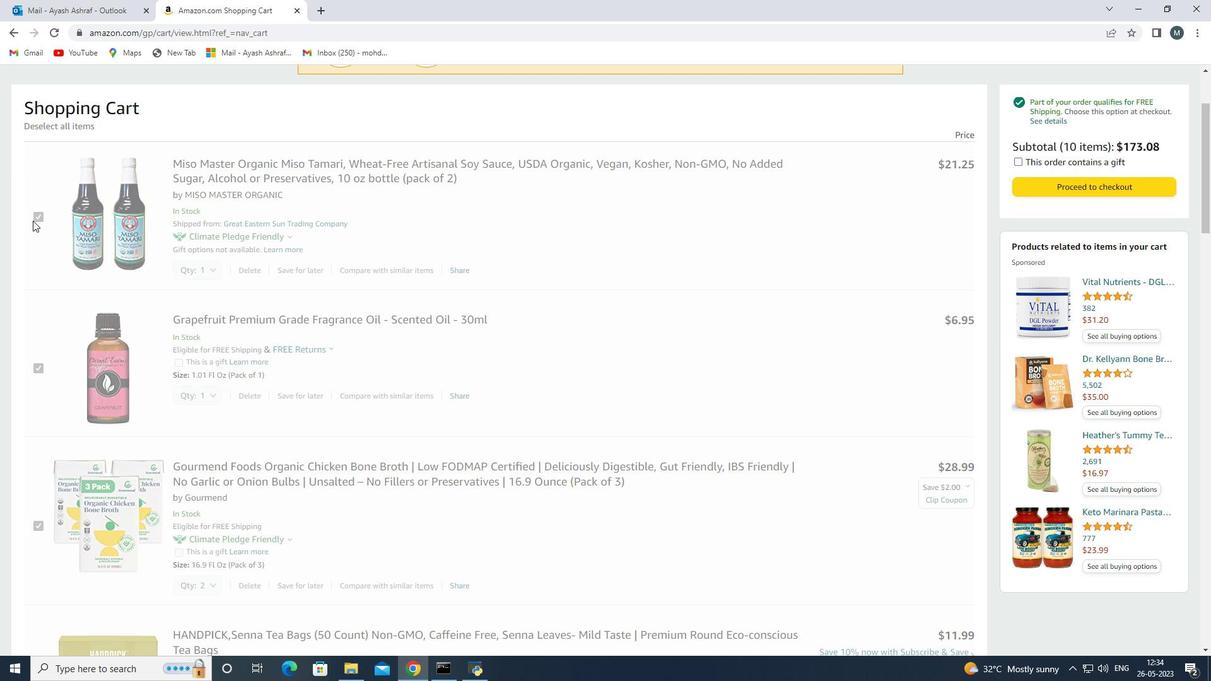 
Action: Mouse pressed left at (32, 218)
Screenshot: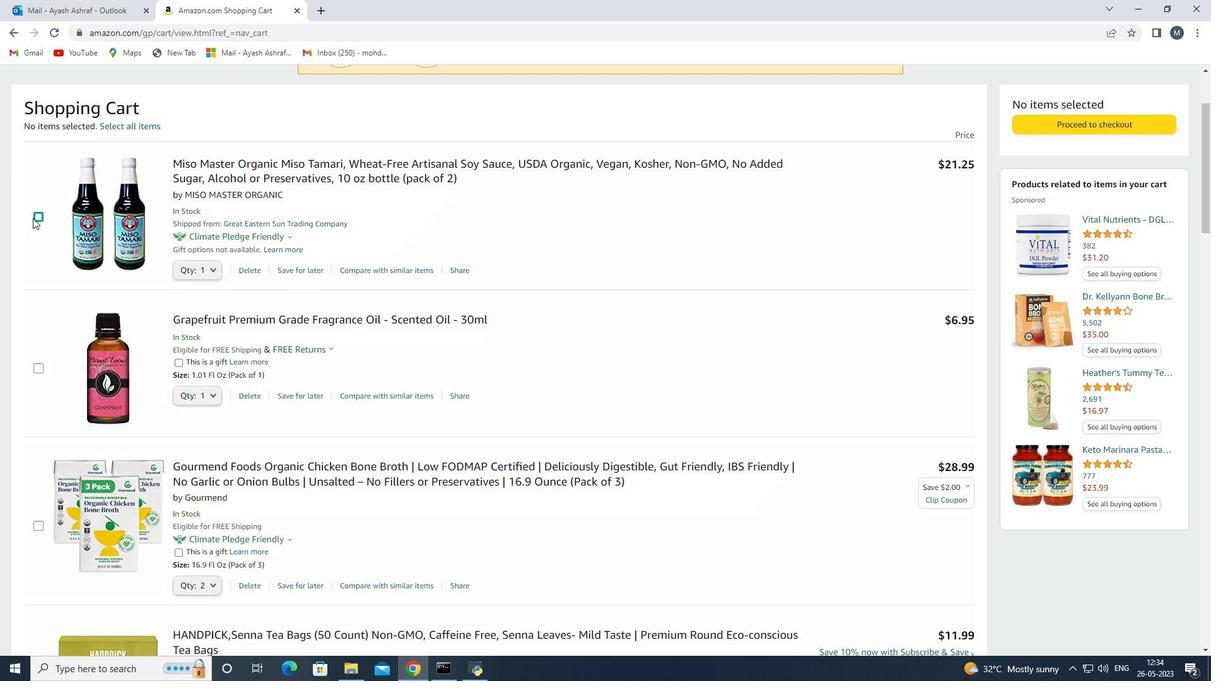 
Action: Mouse moved to (249, 171)
Screenshot: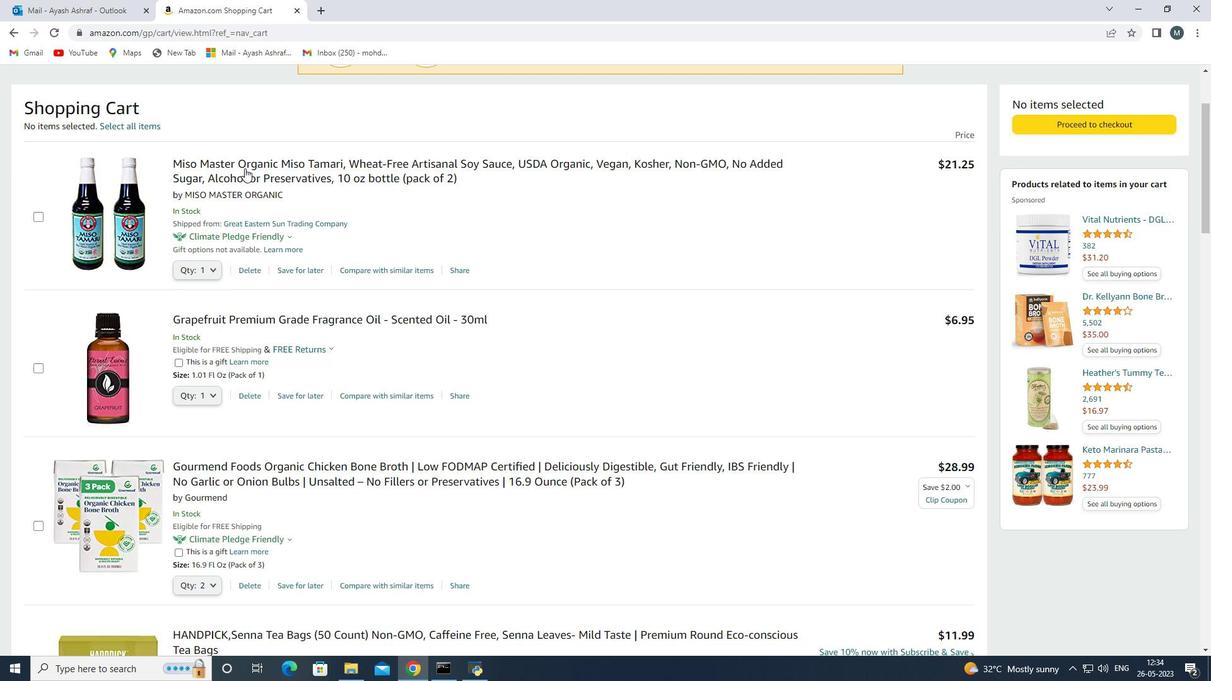 
Action: Mouse scrolled (248, 169) with delta (0, 0)
Screenshot: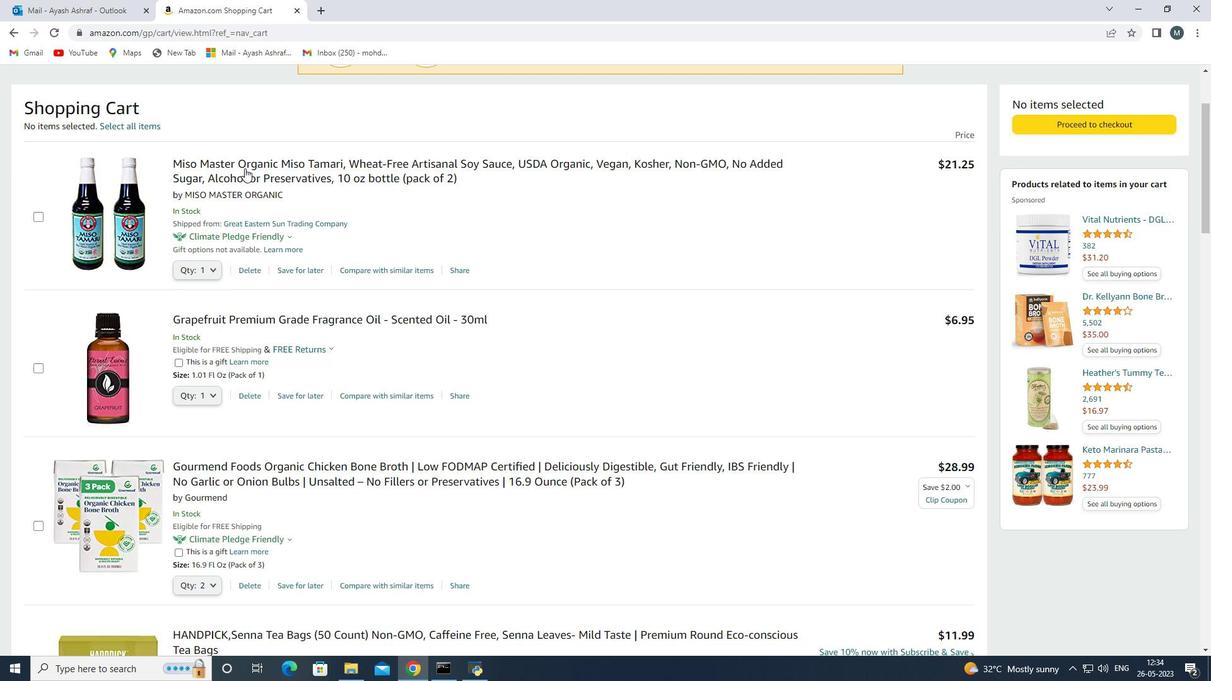 
Action: Mouse moved to (239, 187)
Screenshot: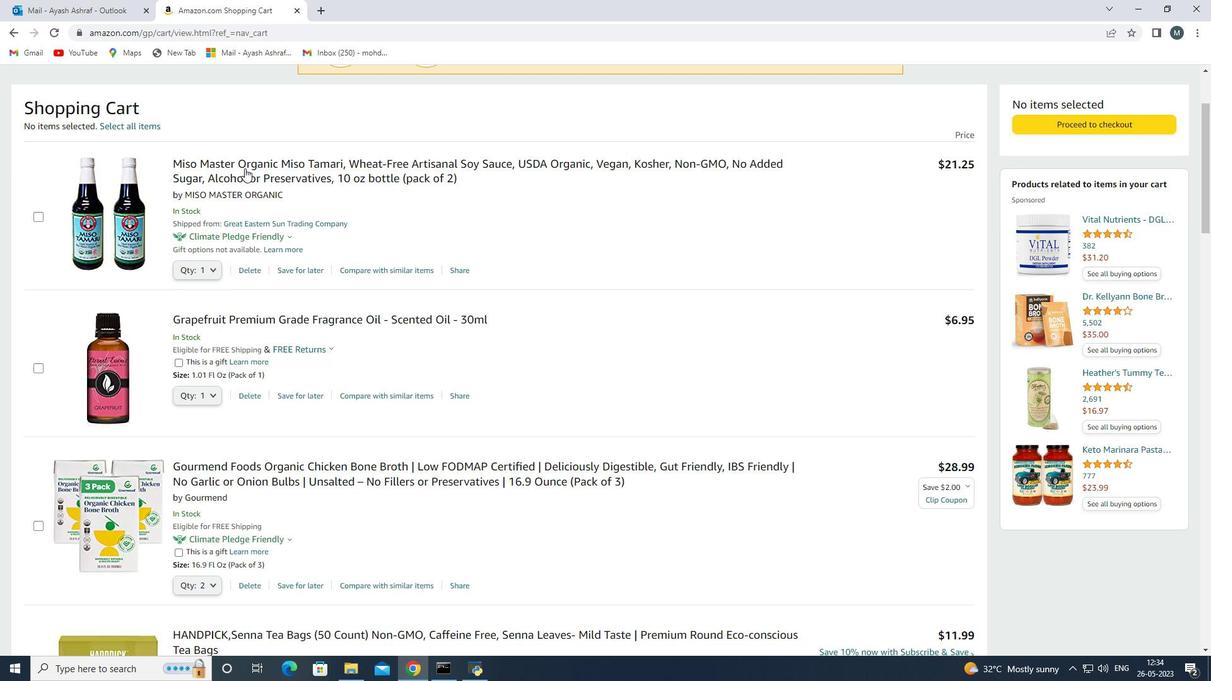 
Action: Mouse scrolled (239, 188) with delta (0, 0)
Screenshot: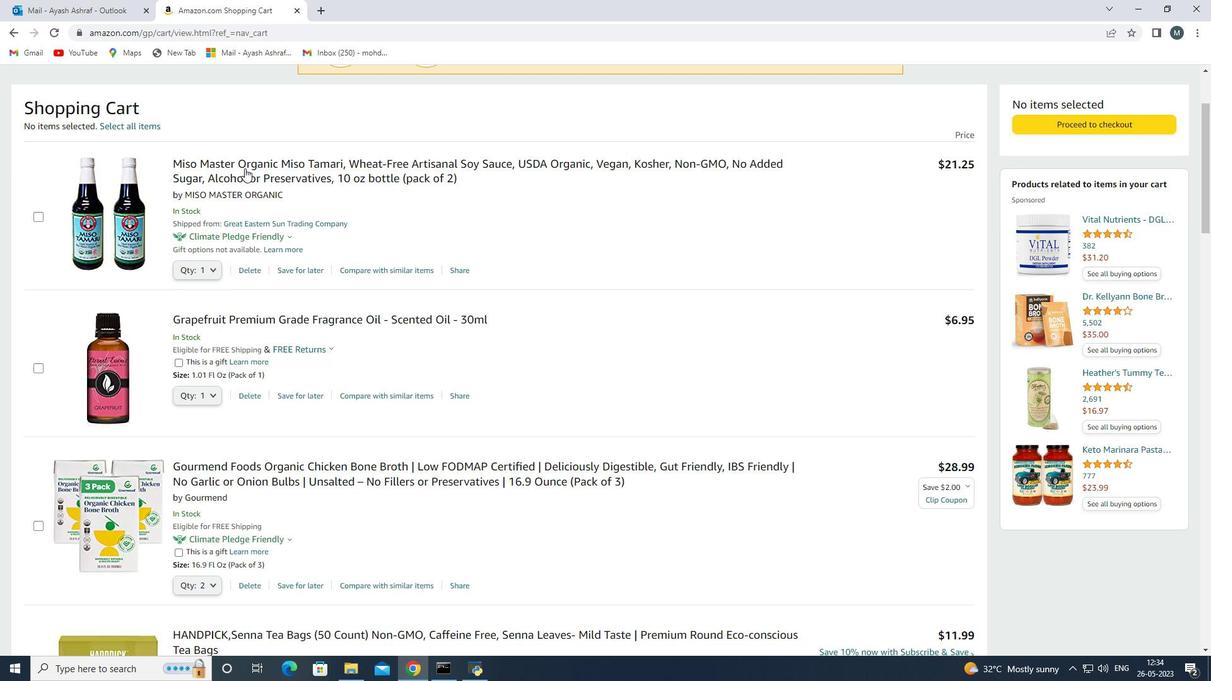 
Action: Mouse moved to (231, 196)
Screenshot: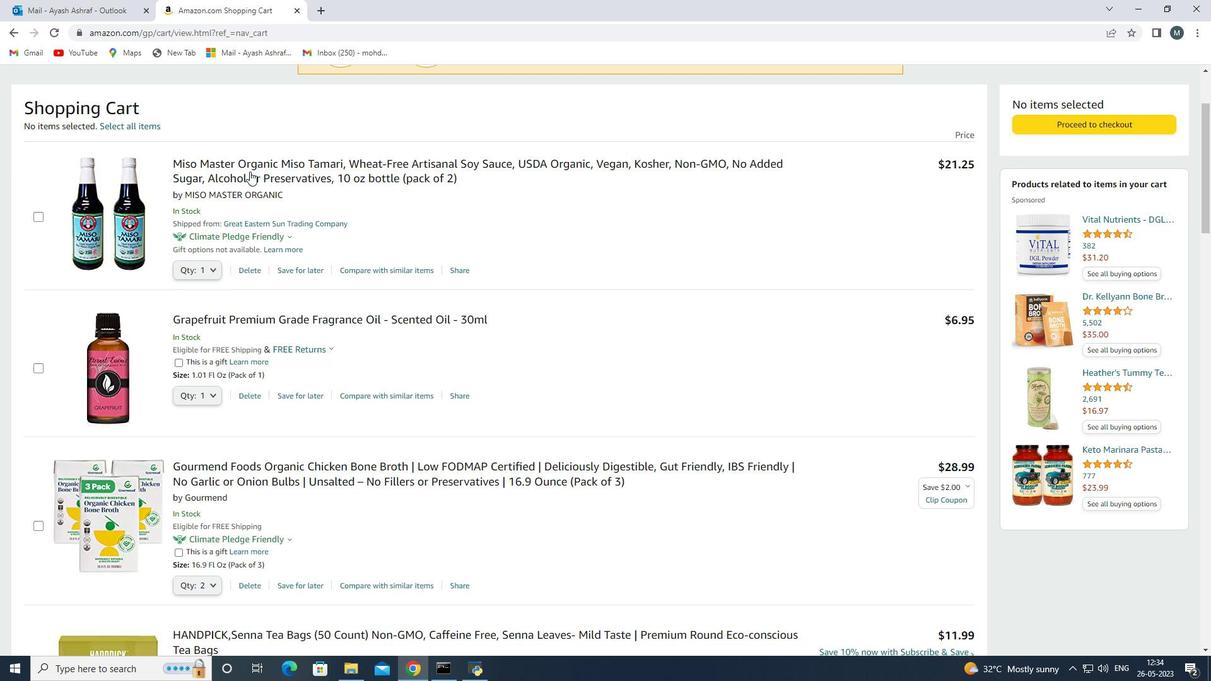 
Action: Mouse scrolled (231, 196) with delta (0, 0)
Screenshot: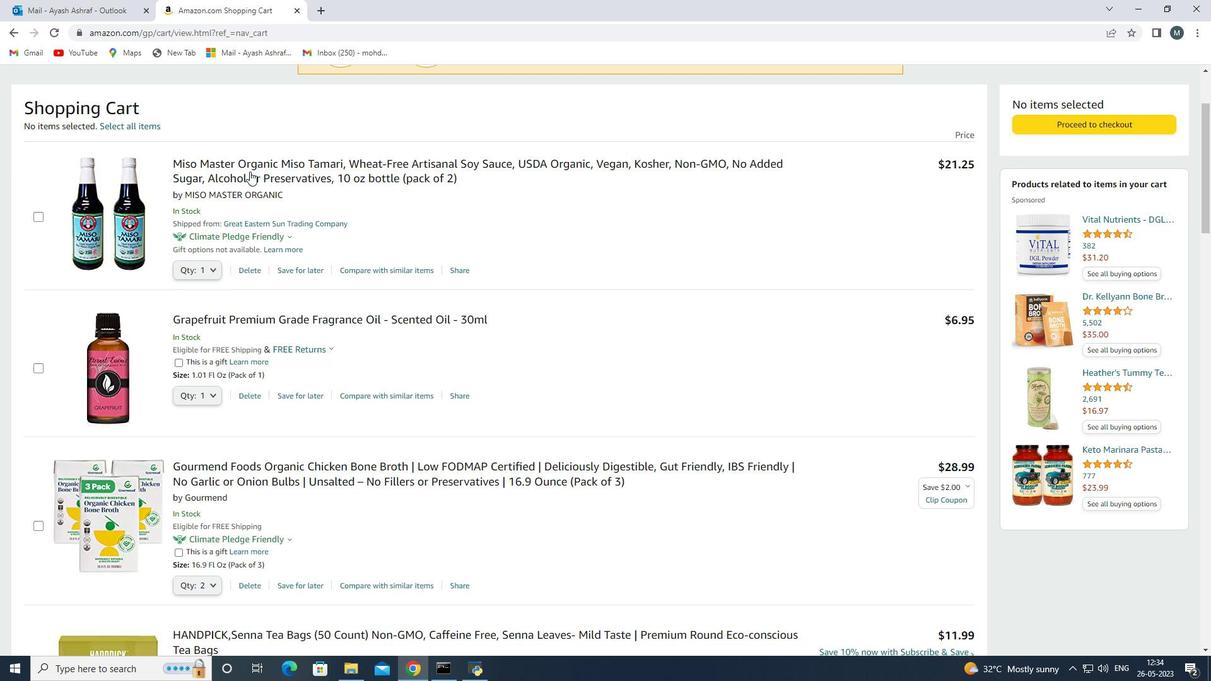 
Action: Mouse moved to (37, 345)
Screenshot: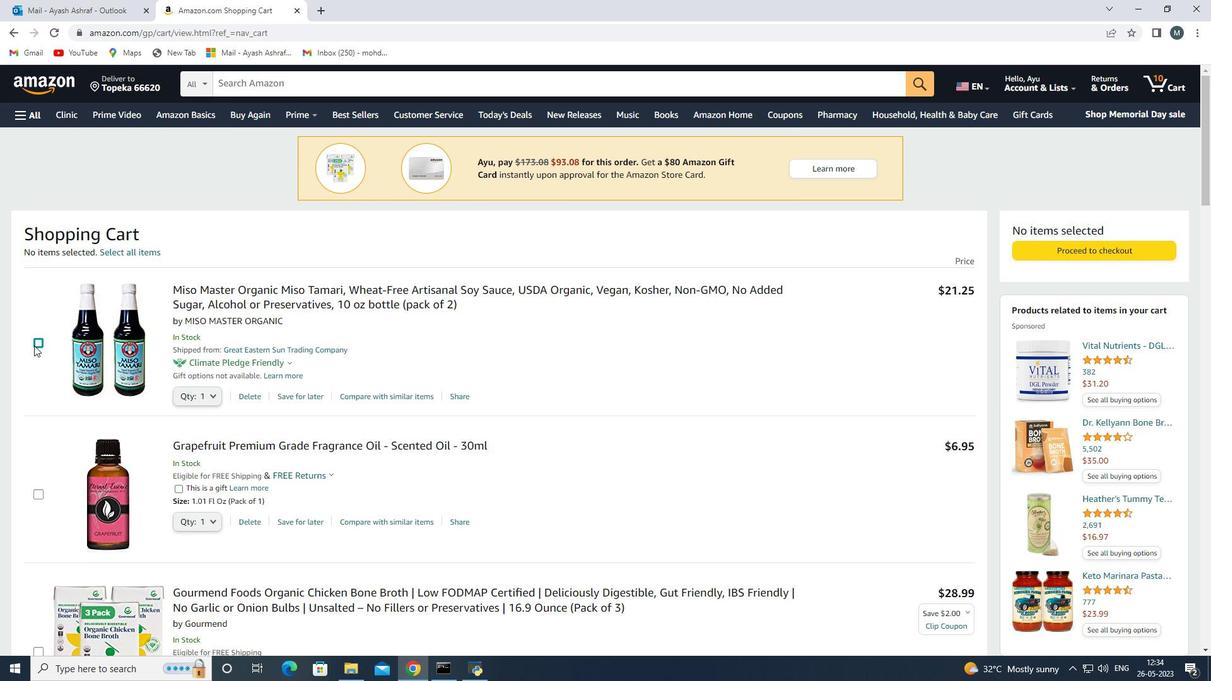 
Action: Mouse pressed left at (37, 345)
Screenshot: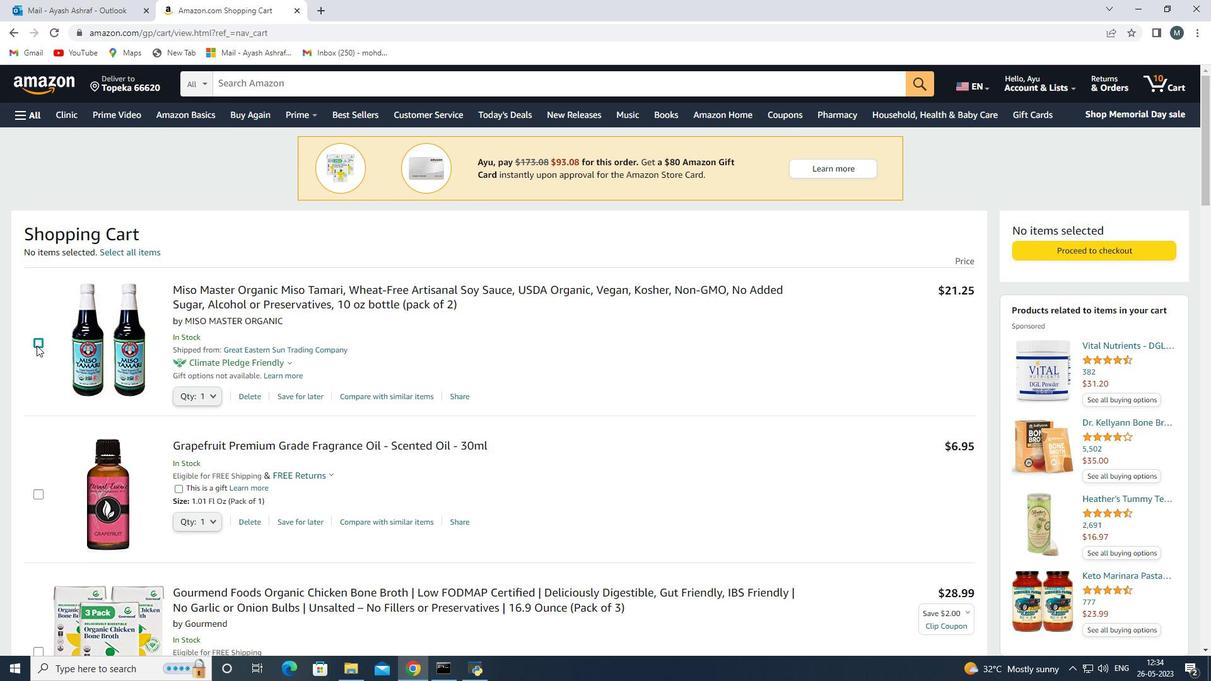 
Action: Mouse moved to (1060, 248)
Screenshot: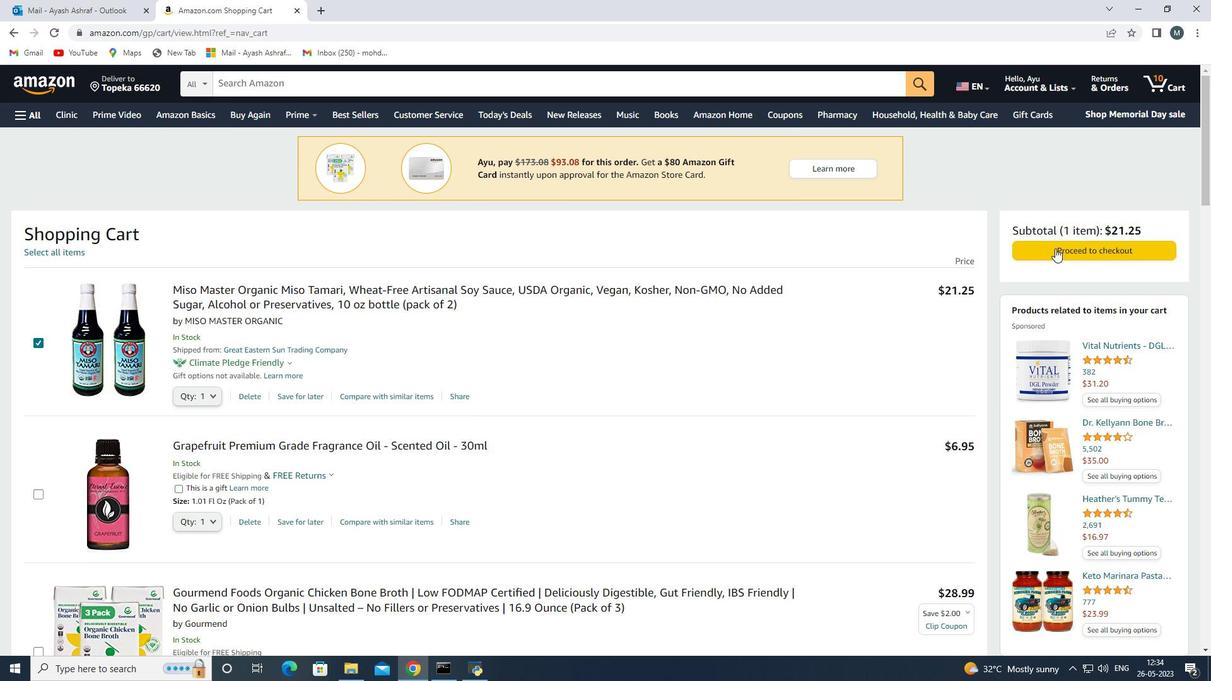 
Action: Mouse pressed left at (1060, 248)
Screenshot: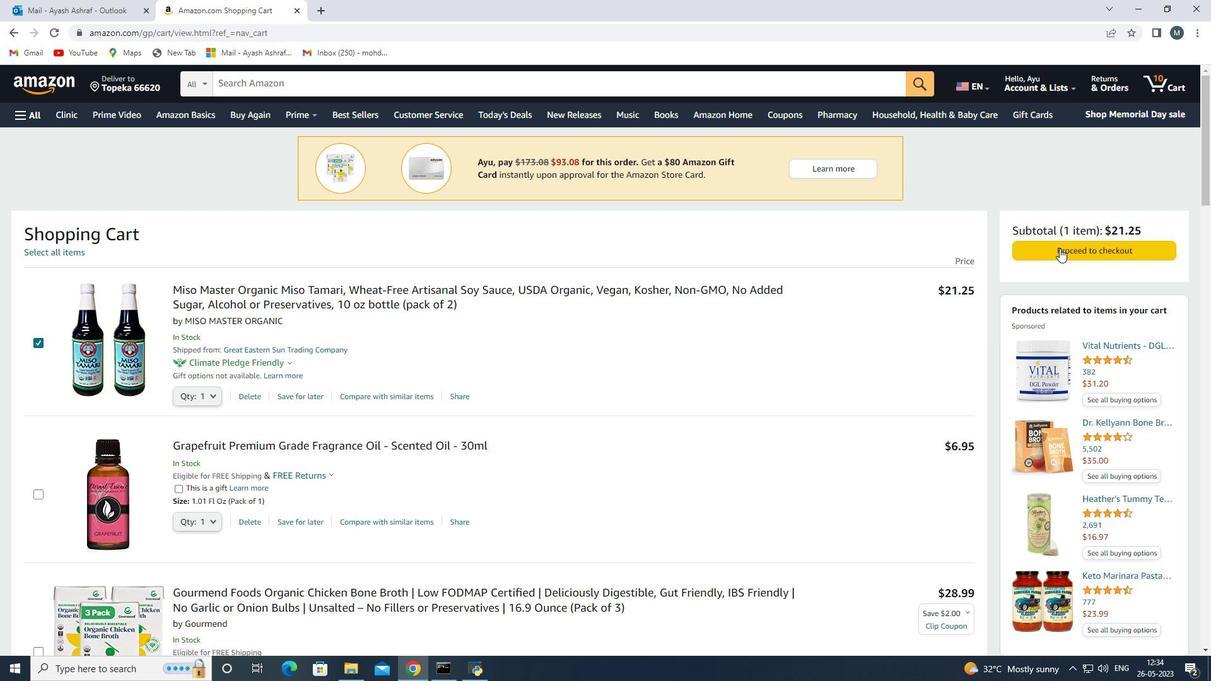 
Action: Mouse moved to (352, 300)
Screenshot: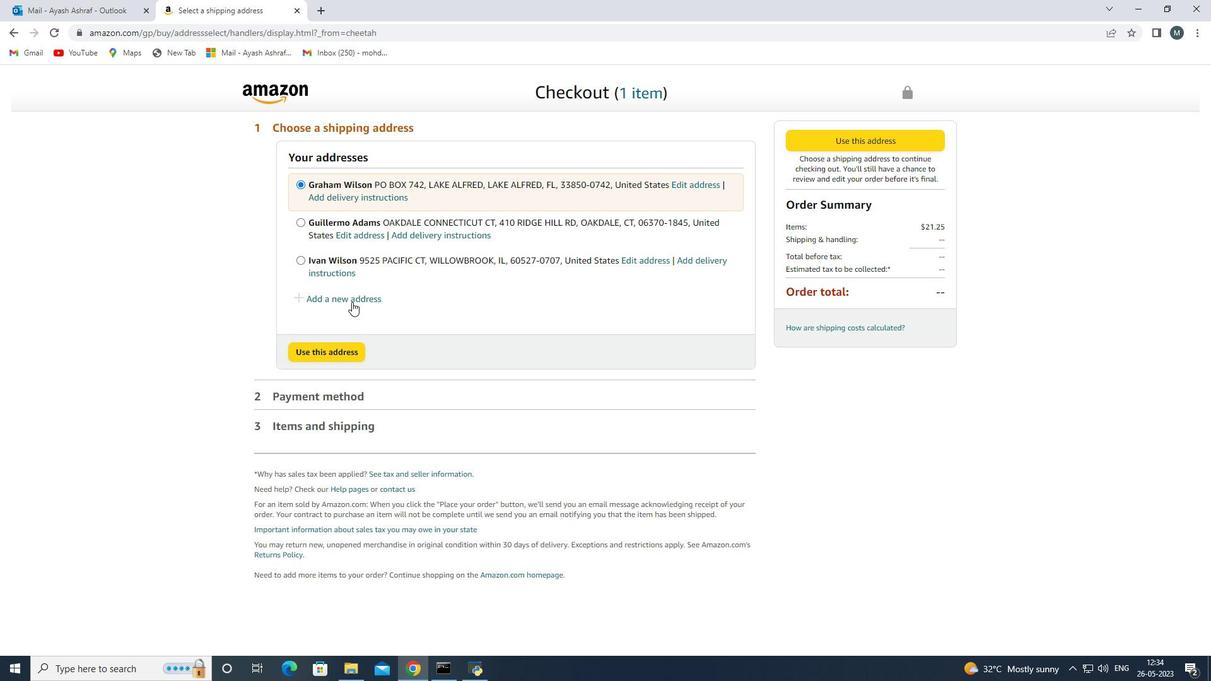 
Action: Mouse pressed left at (352, 300)
Screenshot: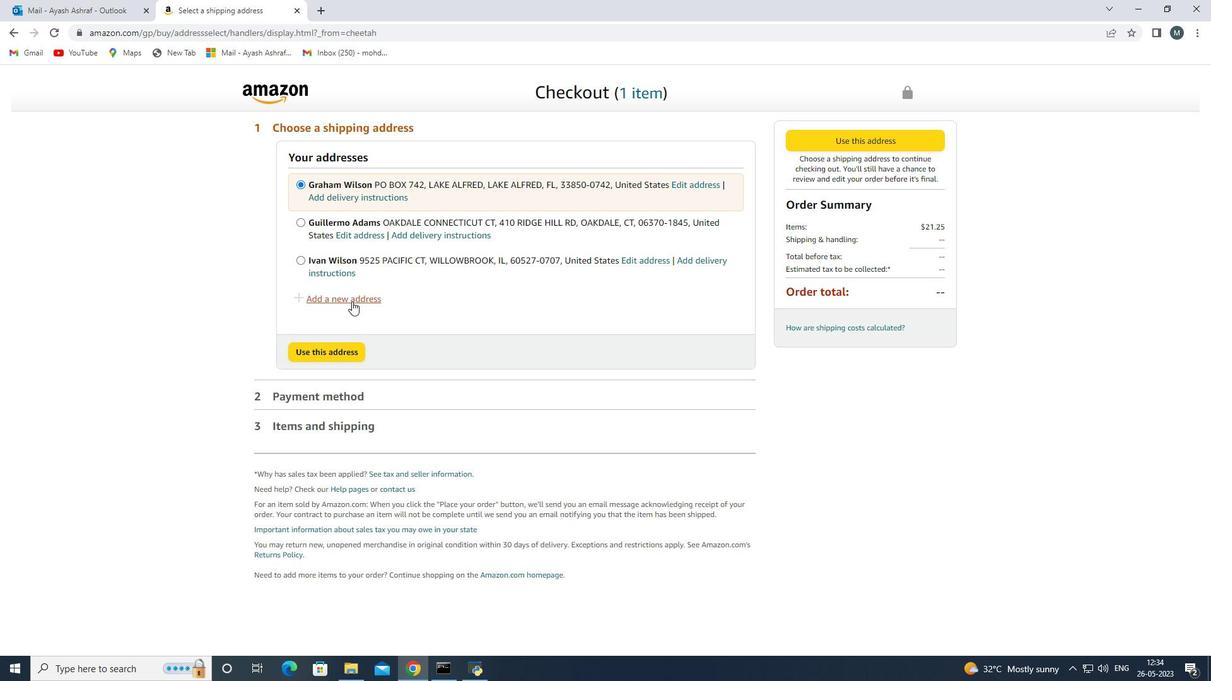 
Action: Mouse moved to (393, 315)
Screenshot: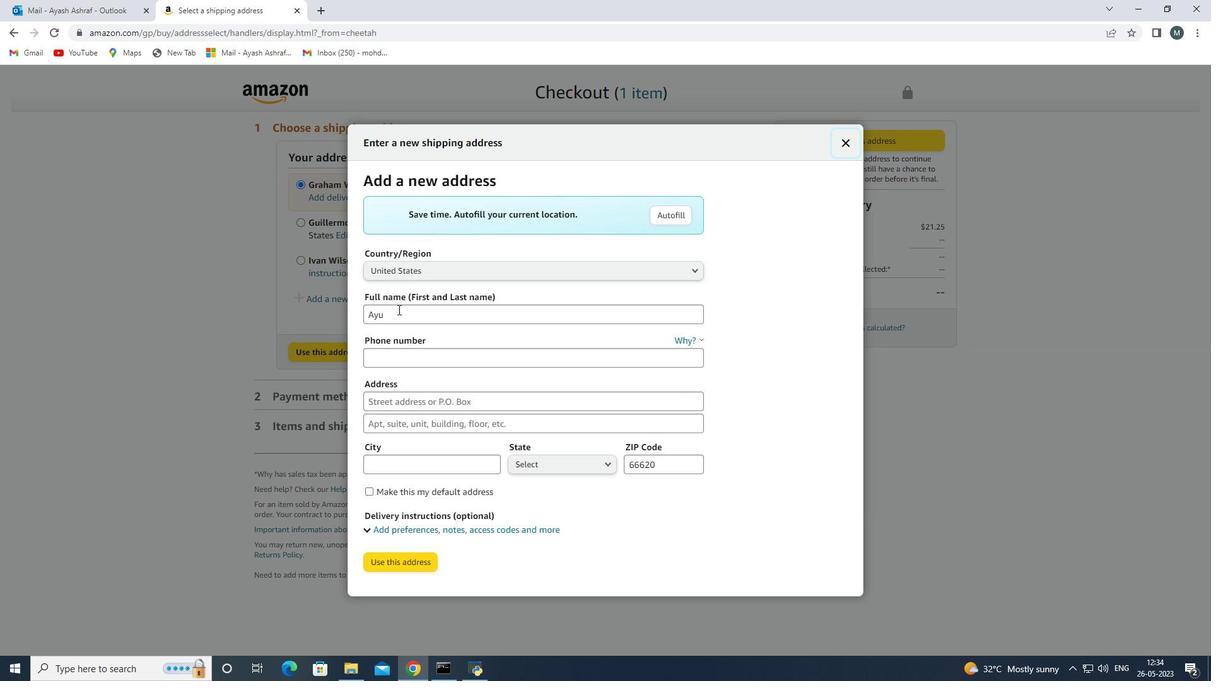 
Action: Mouse pressed left at (393, 315)
Screenshot: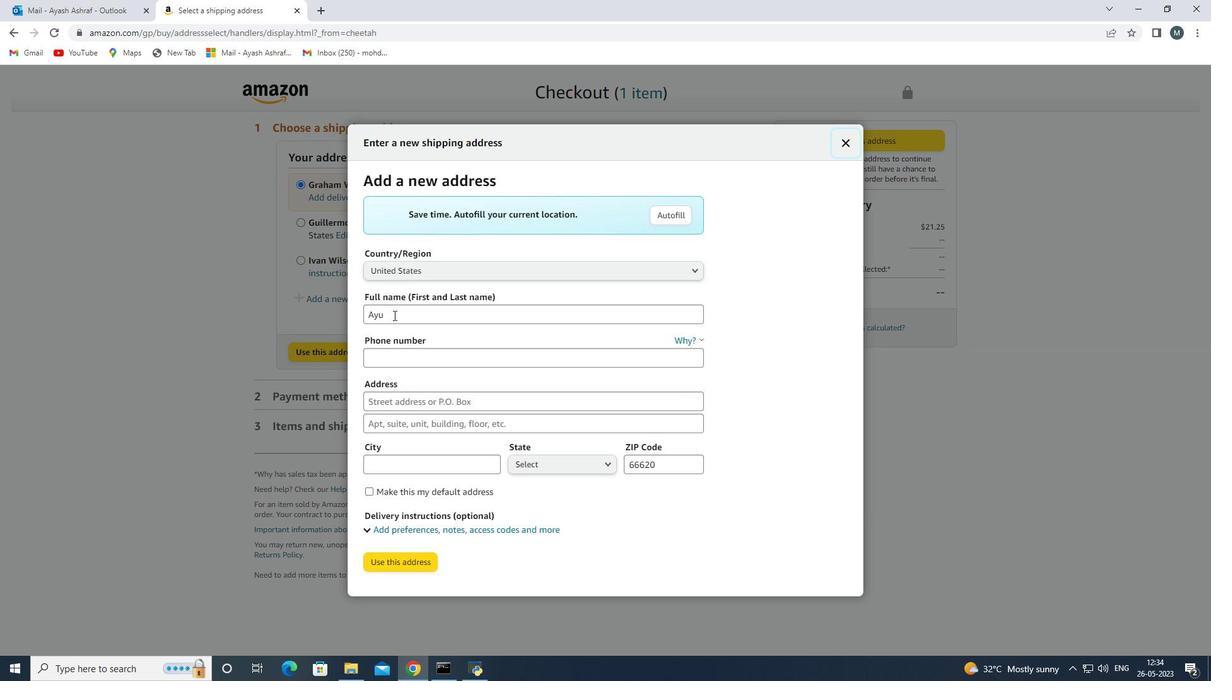 
Action: Mouse moved to (393, 316)
Screenshot: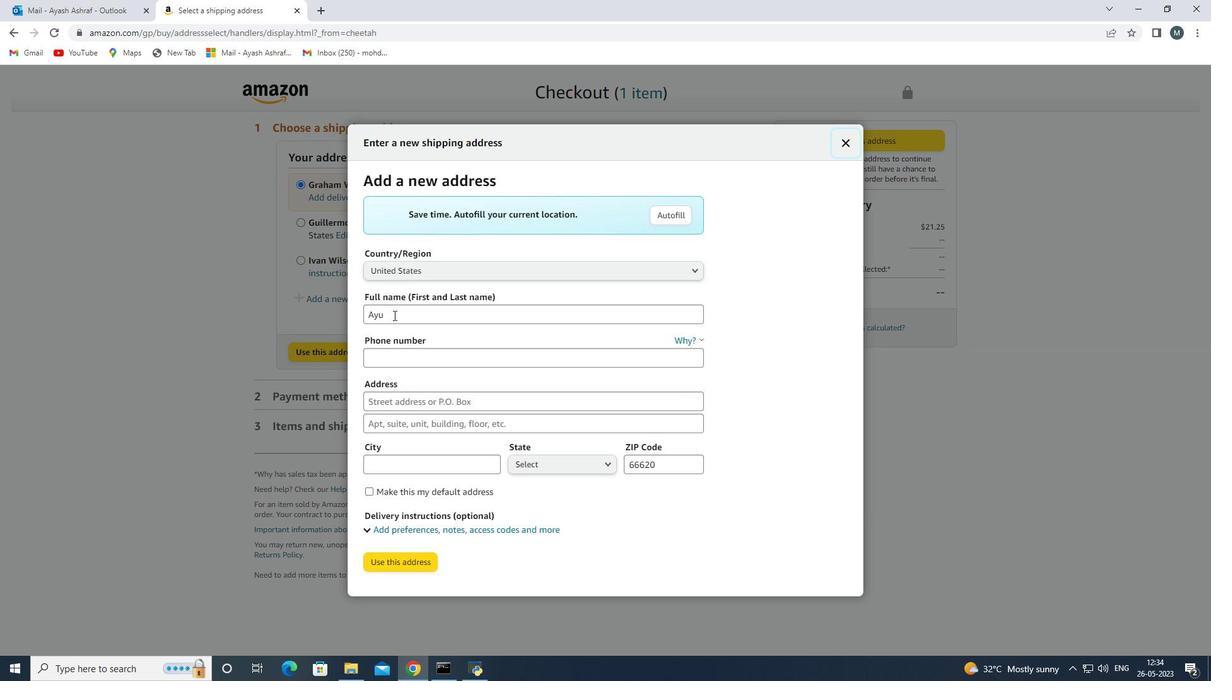 
Action: Key pressed <Key.backspace><Key.backspace><Key.backspace><Key.backspace><Key.backspace><Key.backspace><Key.backspace><Key.backspace><Key.backspace><Key.backspace><Key.backspace><Key.shift>JAsmine<Key.space><Key.shift>Robinson<Key.space>
Screenshot: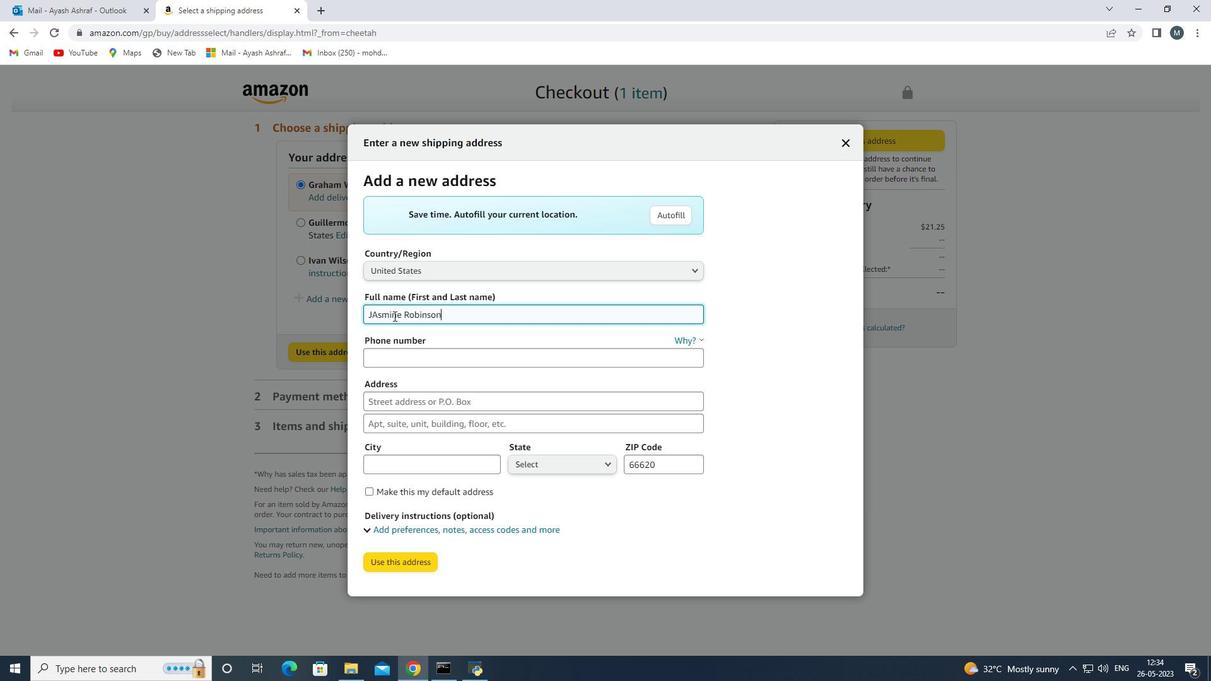 
Action: Mouse moved to (379, 315)
Screenshot: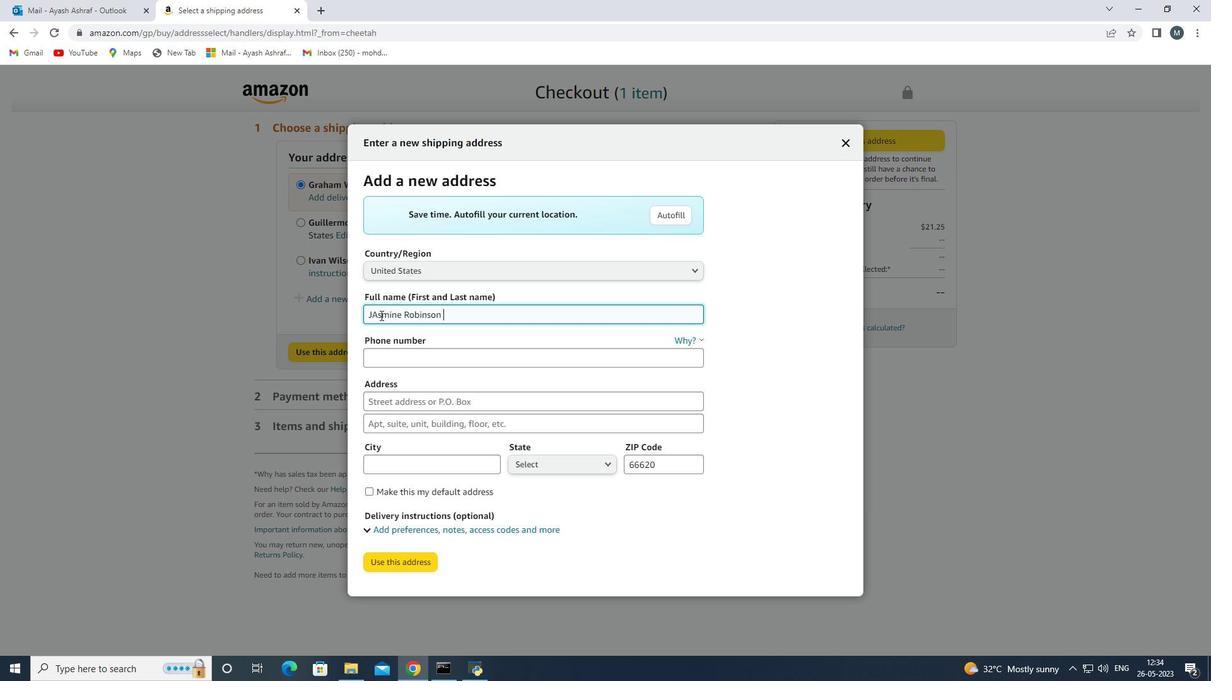 
Action: Mouse pressed left at (379, 315)
Screenshot: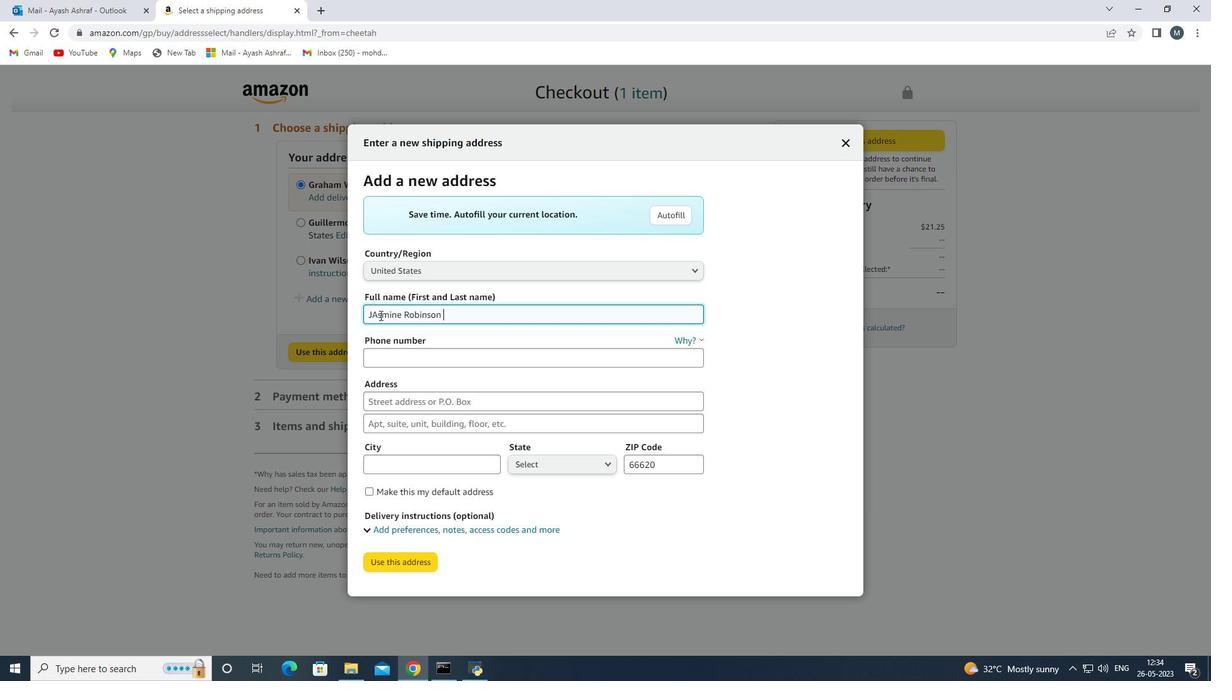 
Action: Mouse moved to (379, 318)
Screenshot: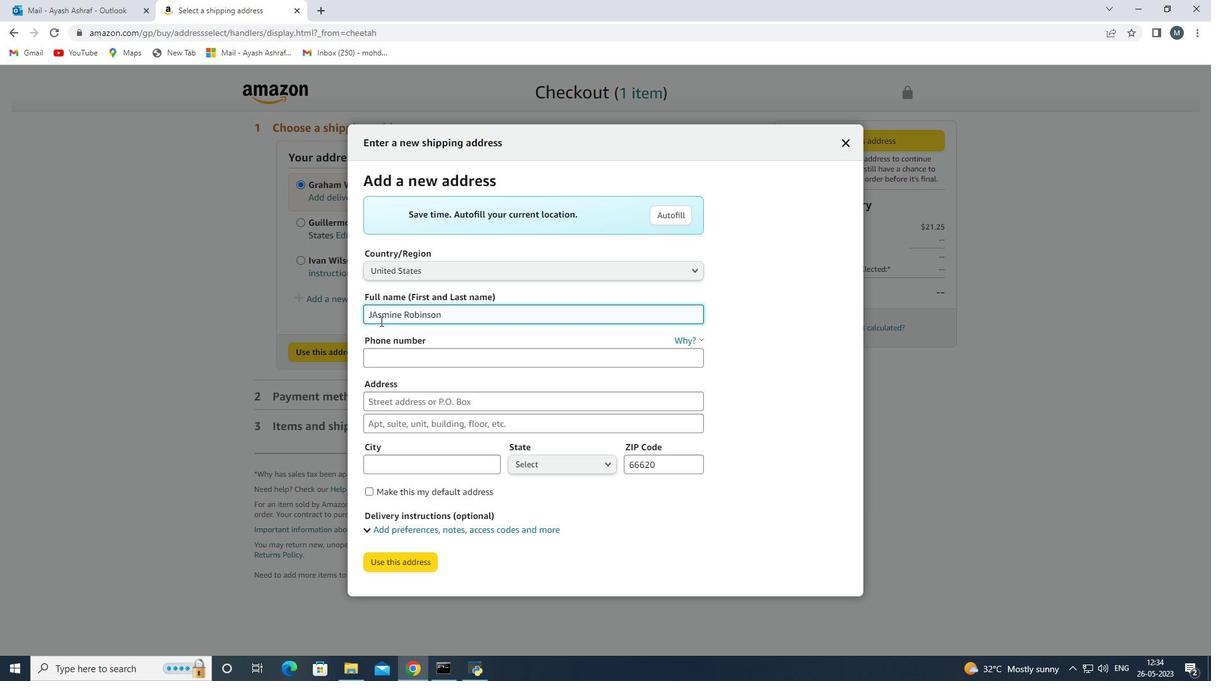 
Action: Mouse pressed left at (379, 318)
Screenshot: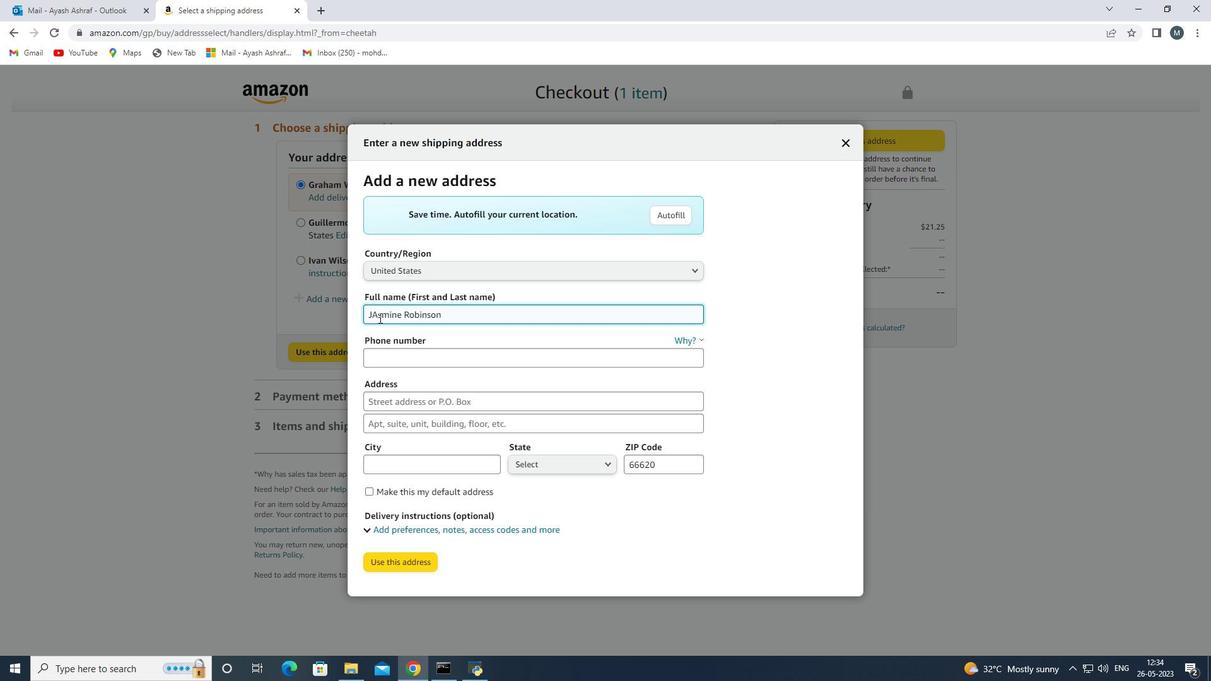 
Action: Mouse moved to (390, 317)
Screenshot: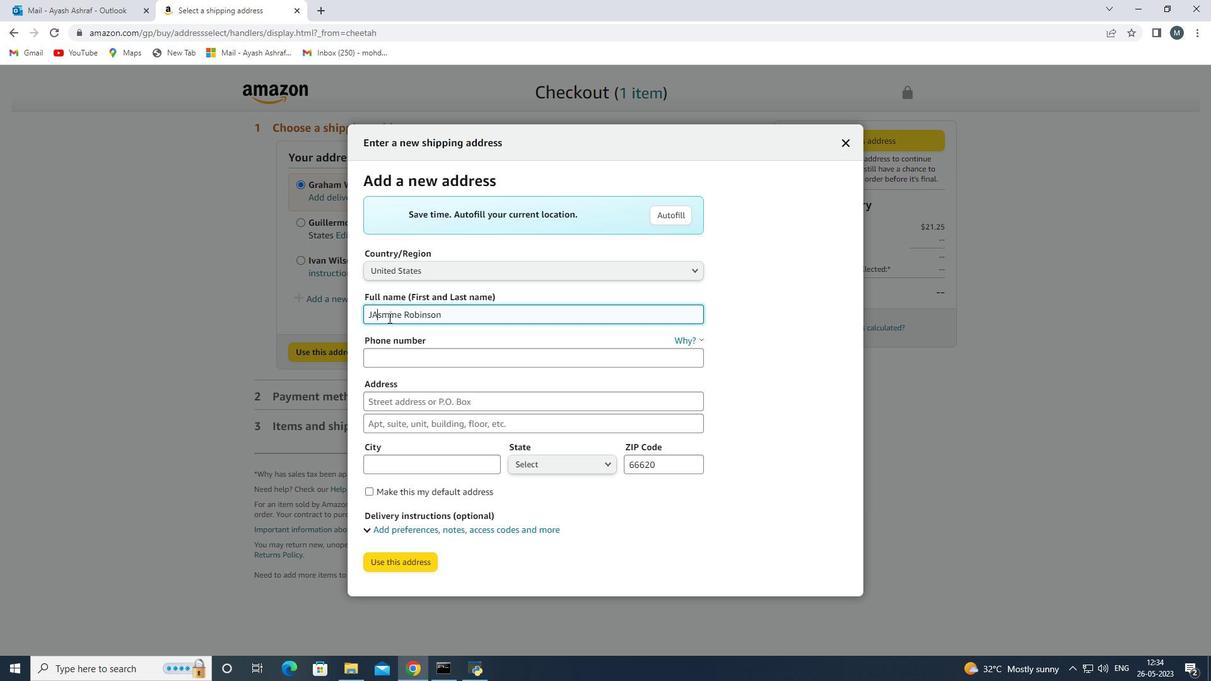 
Action: Key pressed <Key.backspace>a
Screenshot: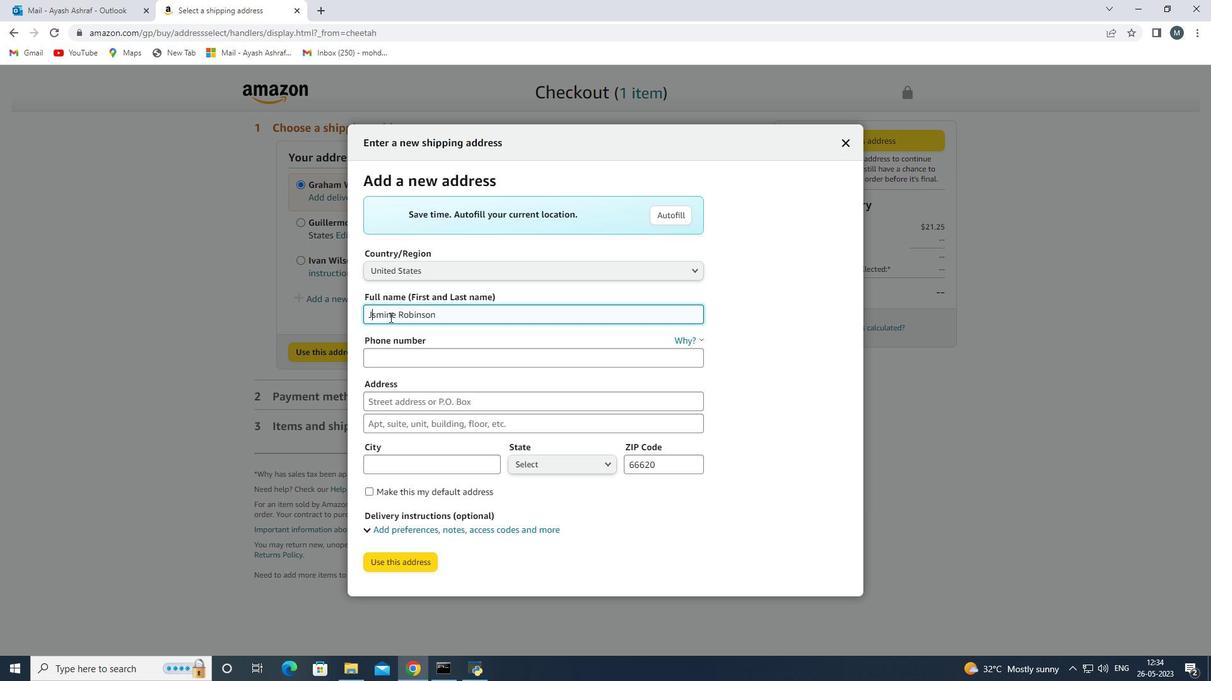 
Action: Mouse moved to (396, 353)
Screenshot: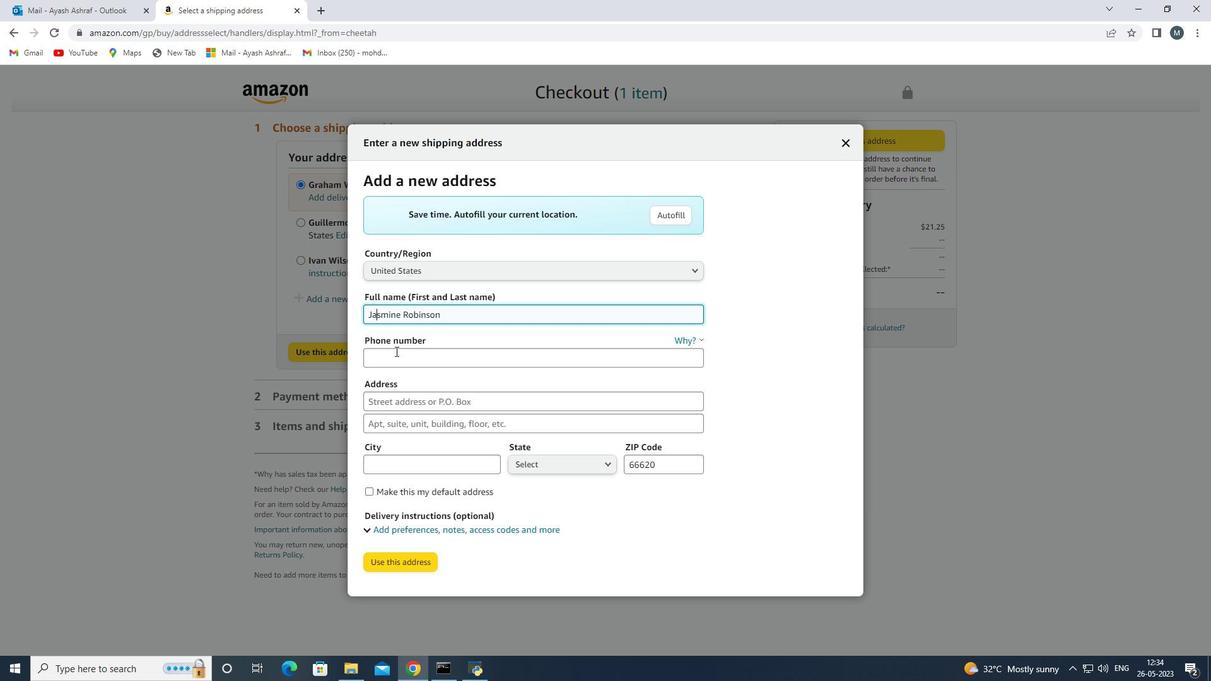 
Action: Mouse pressed left at (396, 353)
Screenshot: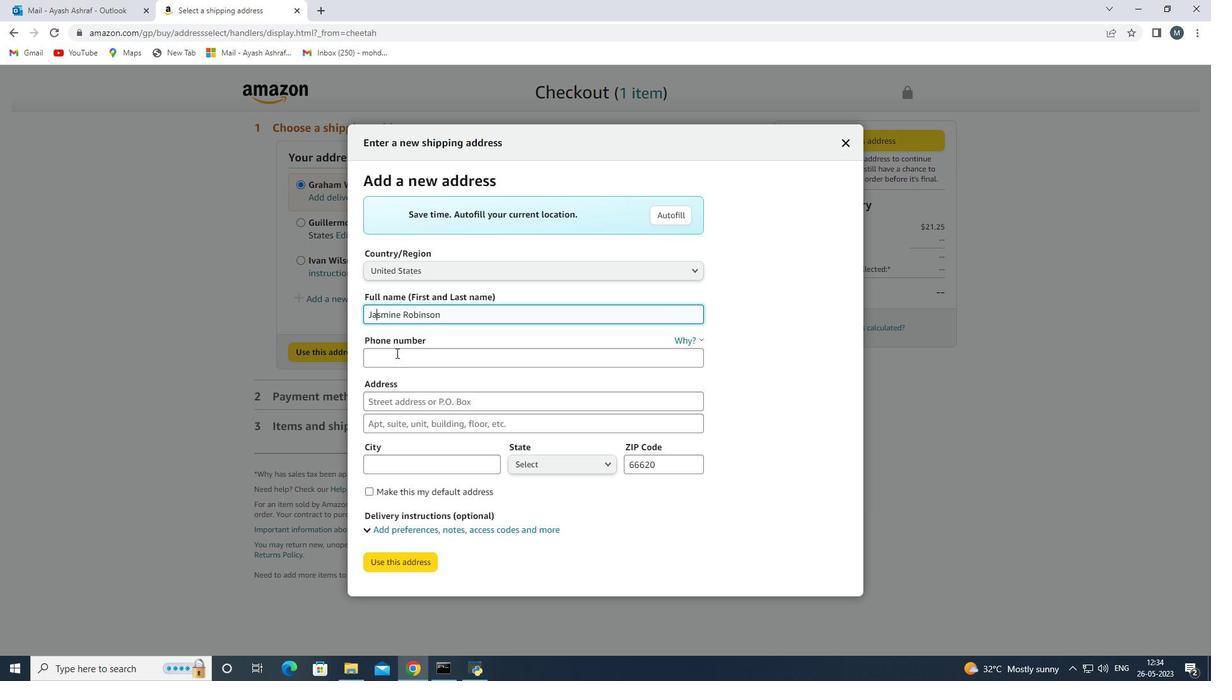
Action: Mouse moved to (397, 354)
Screenshot: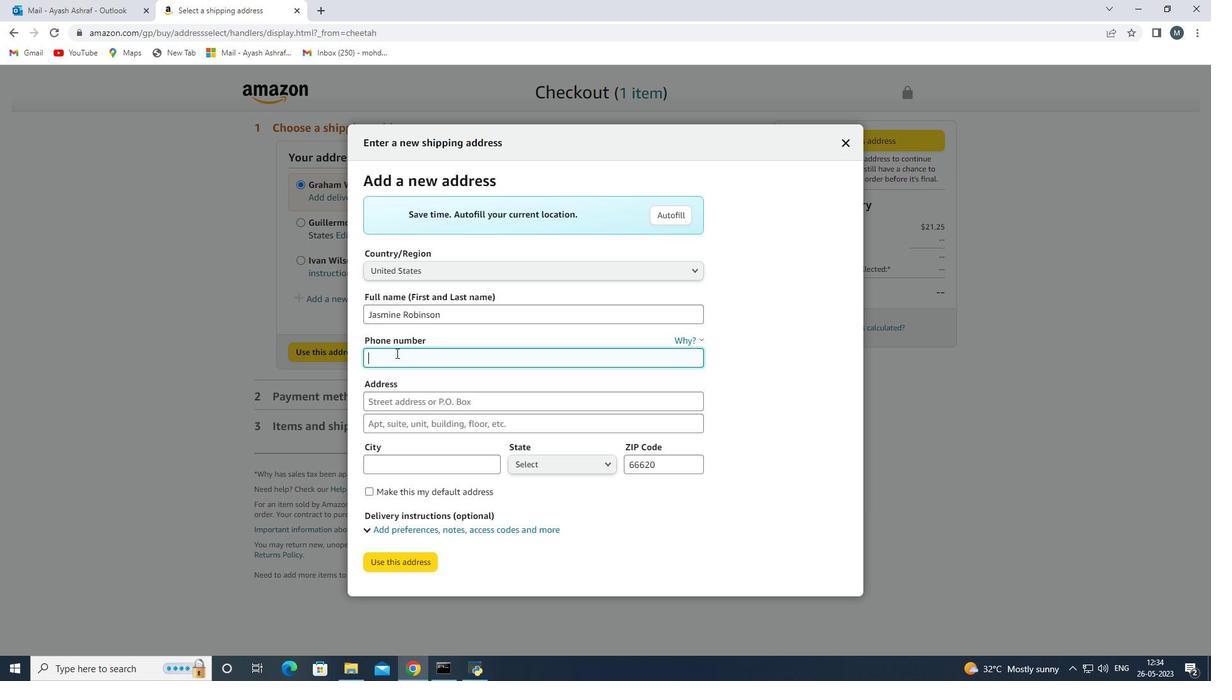 
Action: Key pressed <Key.shift>(914<Key.shift>)
Screenshot: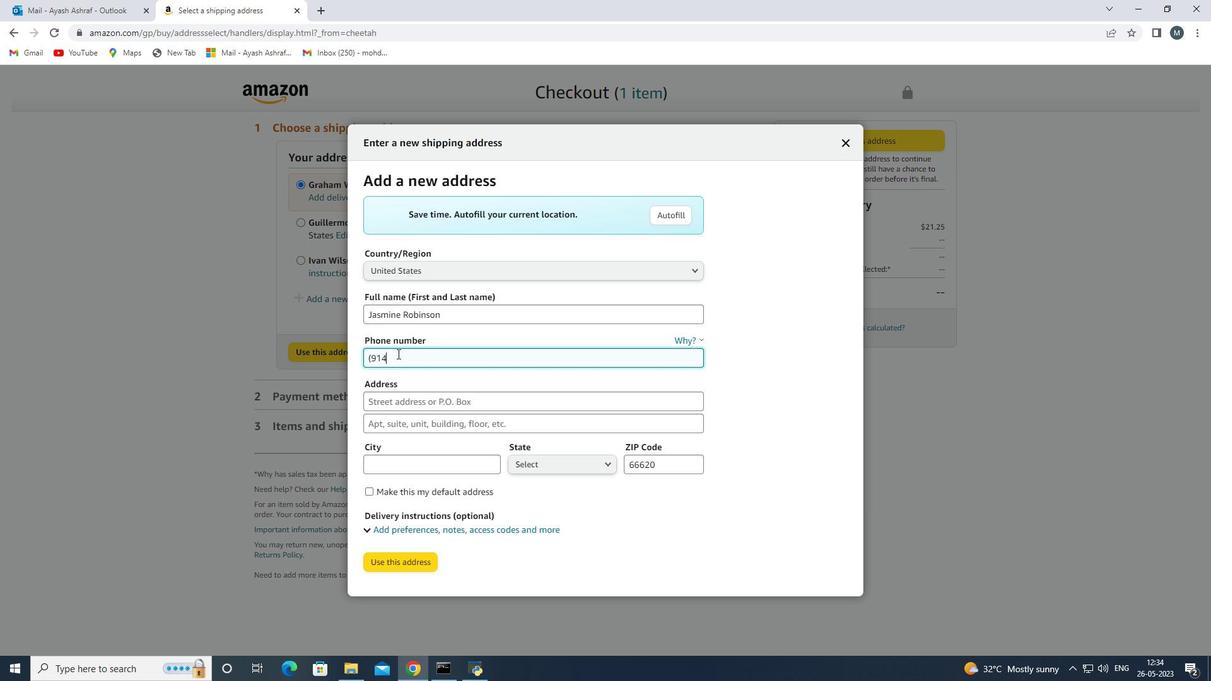 
Action: Mouse moved to (429, 397)
Screenshot: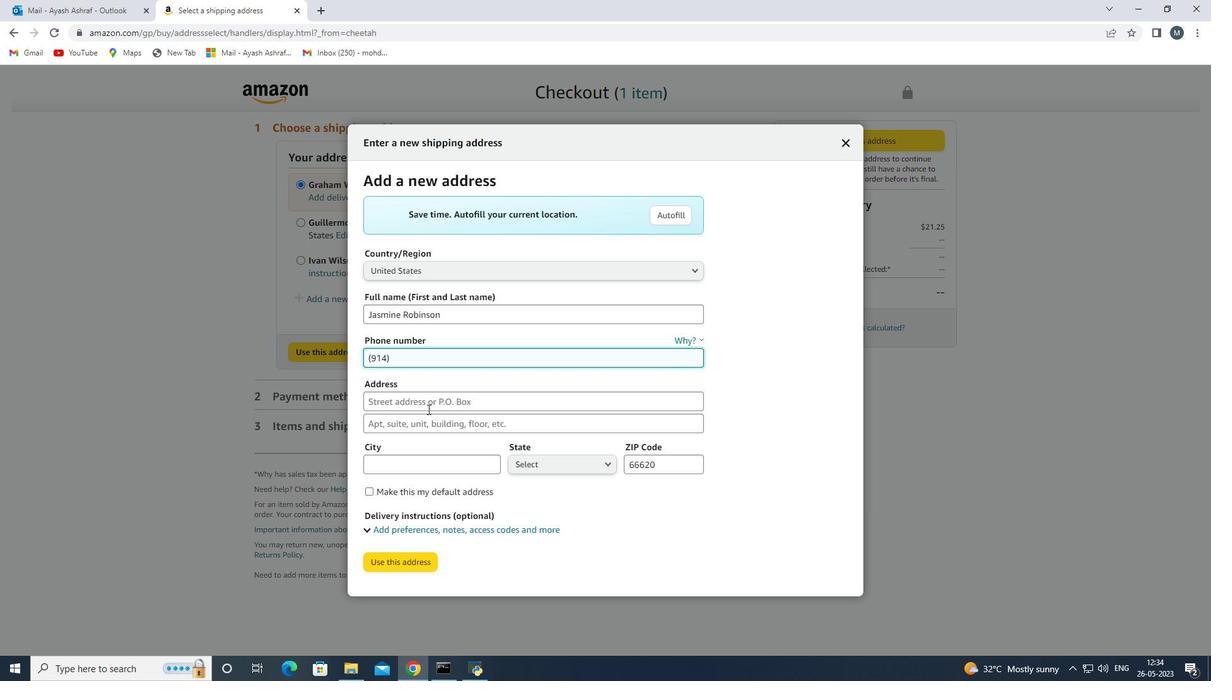 
Action: Key pressed 734-9536
Screenshot: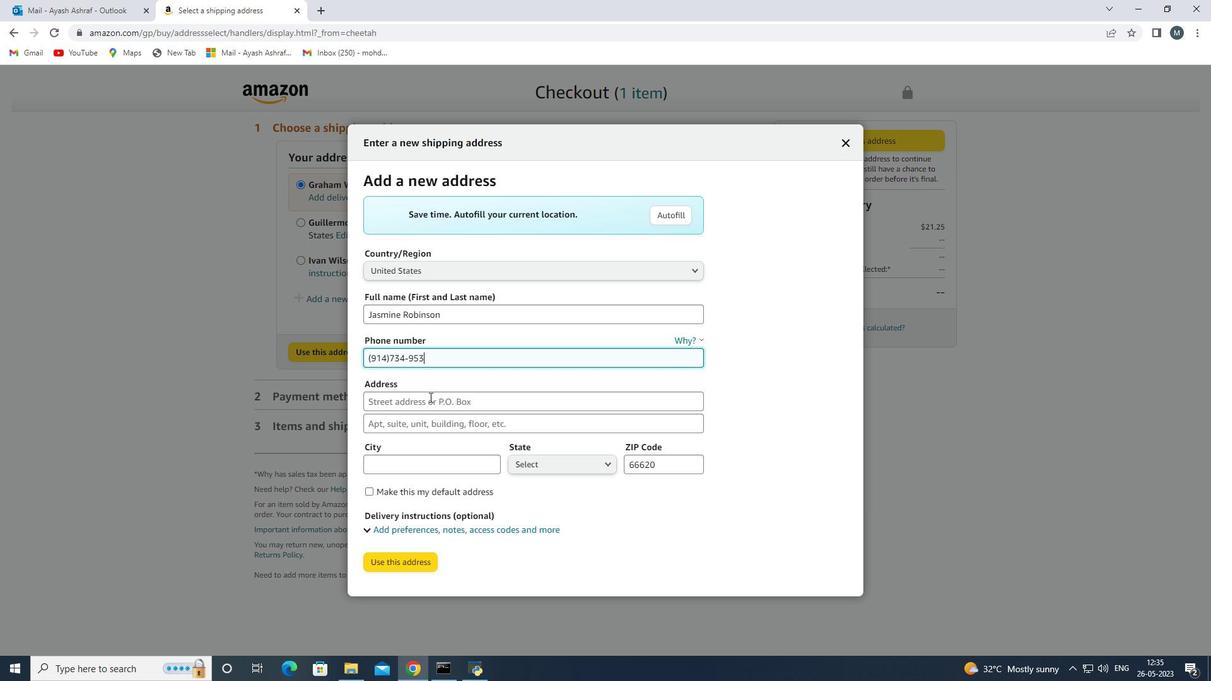 
Action: Mouse moved to (433, 406)
Screenshot: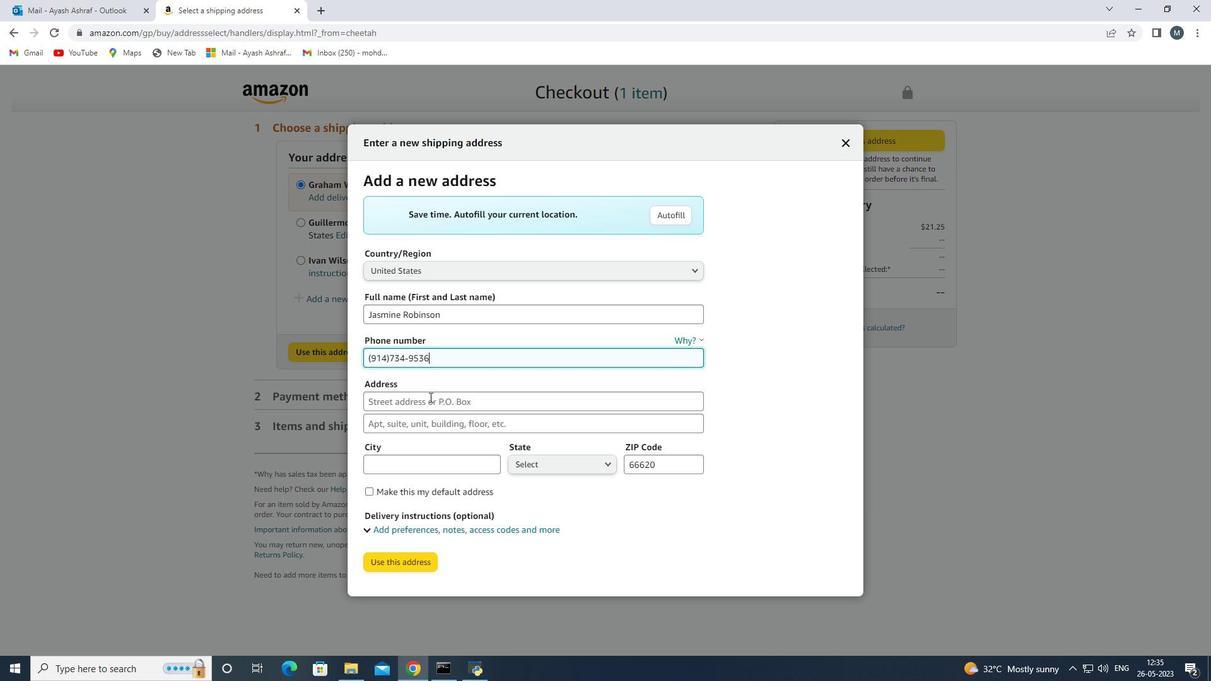 
Action: Mouse pressed left at (433, 406)
Screenshot: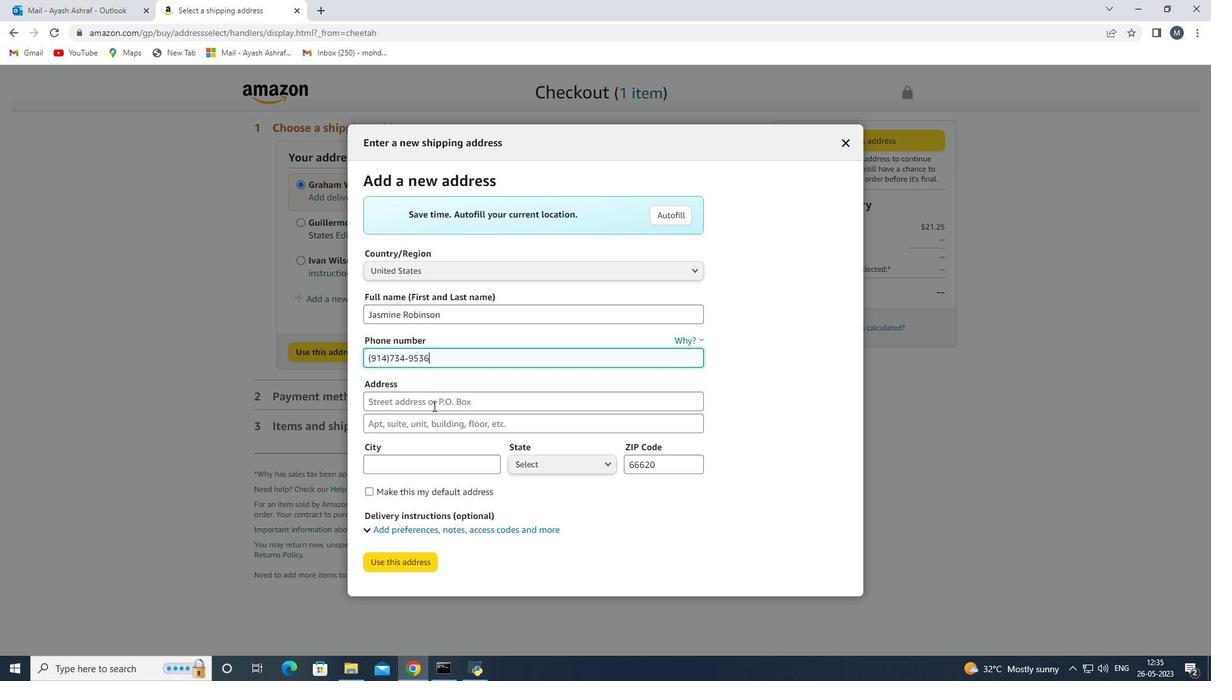 
Action: Mouse moved to (433, 406)
Screenshot: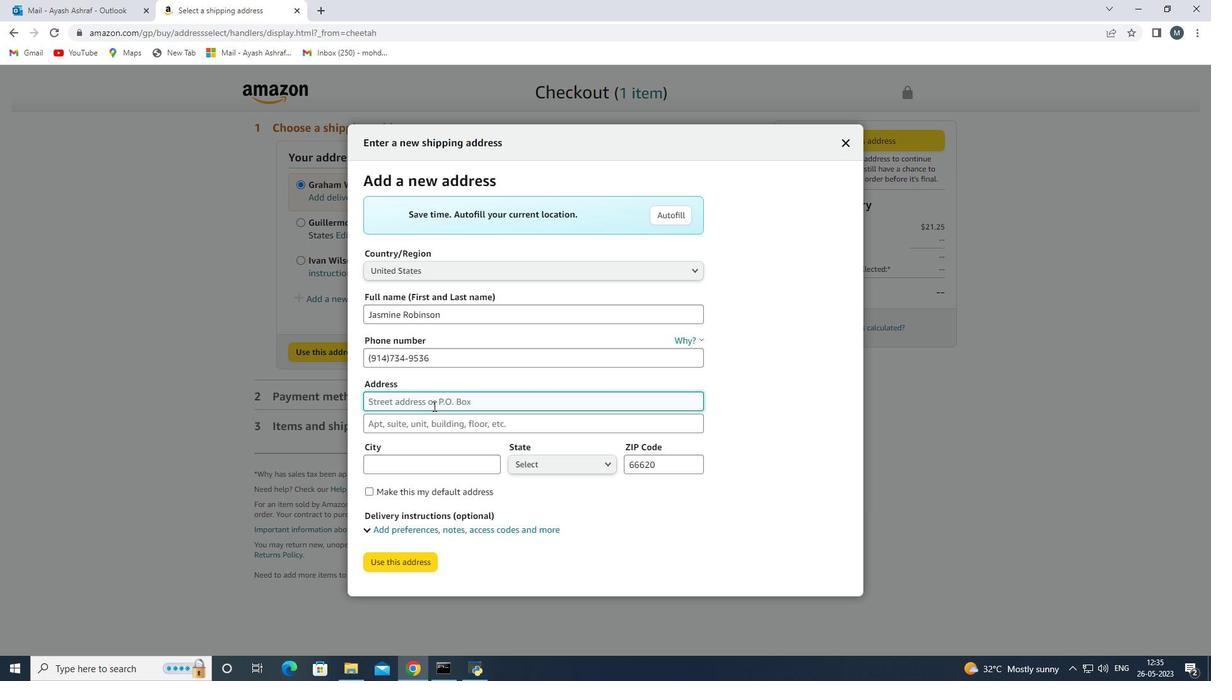 
Action: Key pressed 942<Key.space>constant<Key.space>
Screenshot: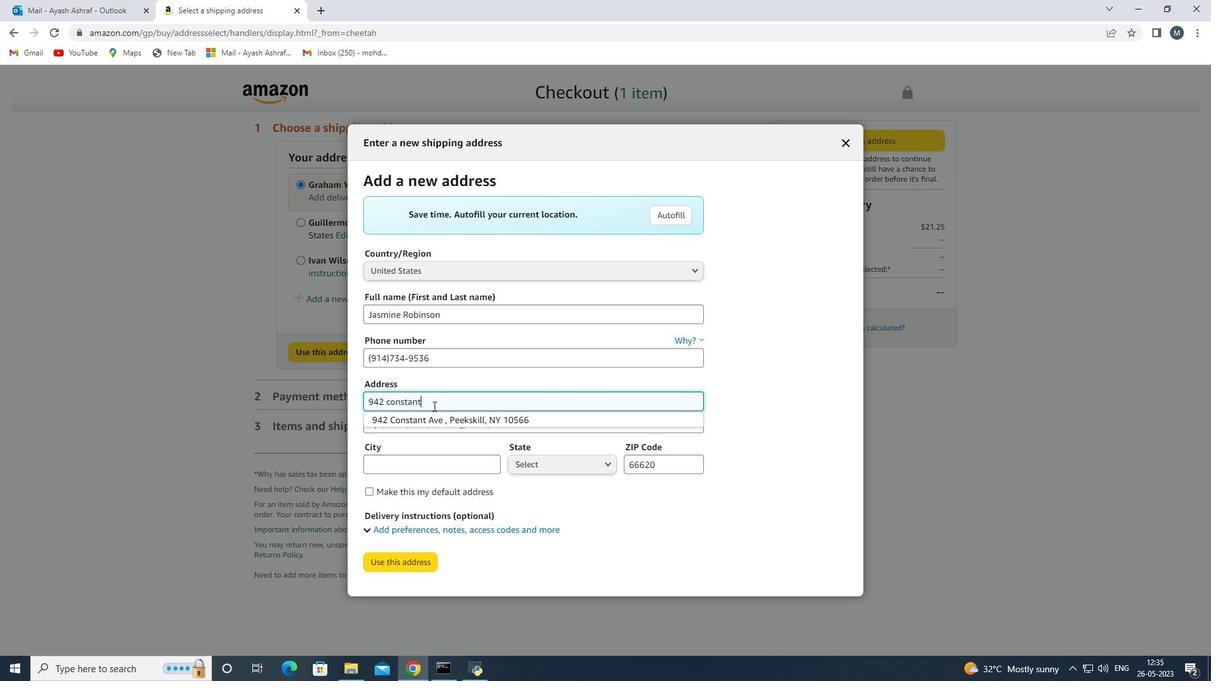 
Action: Mouse moved to (440, 418)
Screenshot: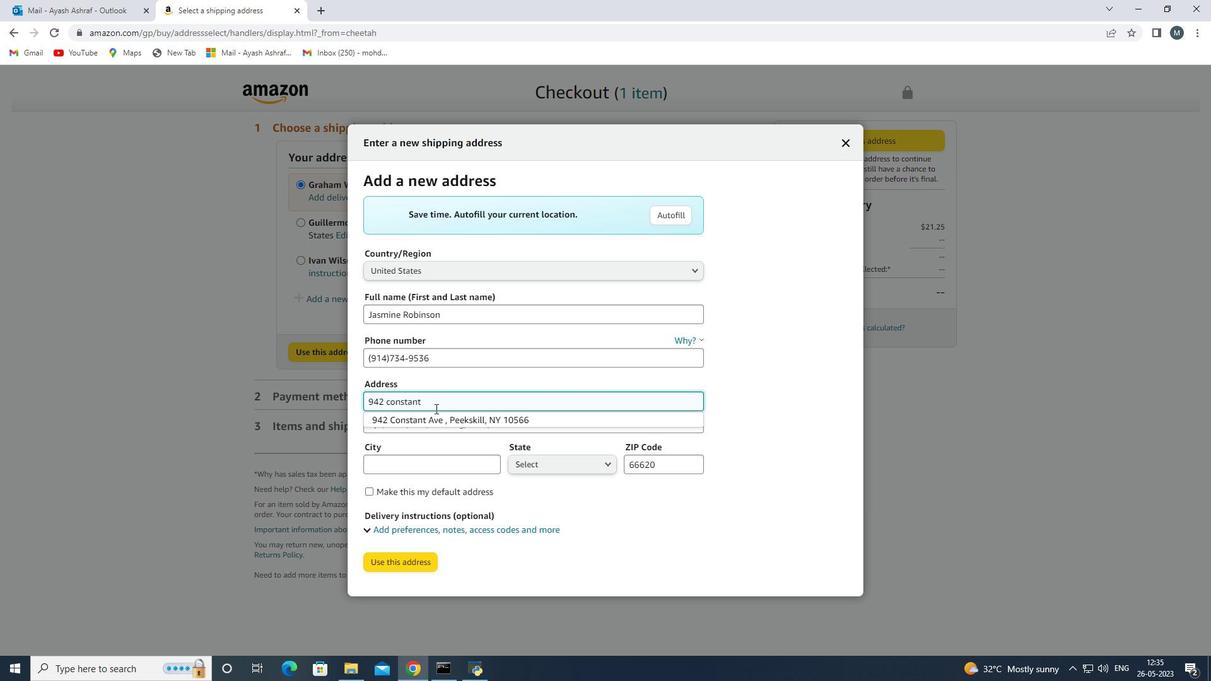 
Action: Mouse pressed left at (440, 418)
Screenshot: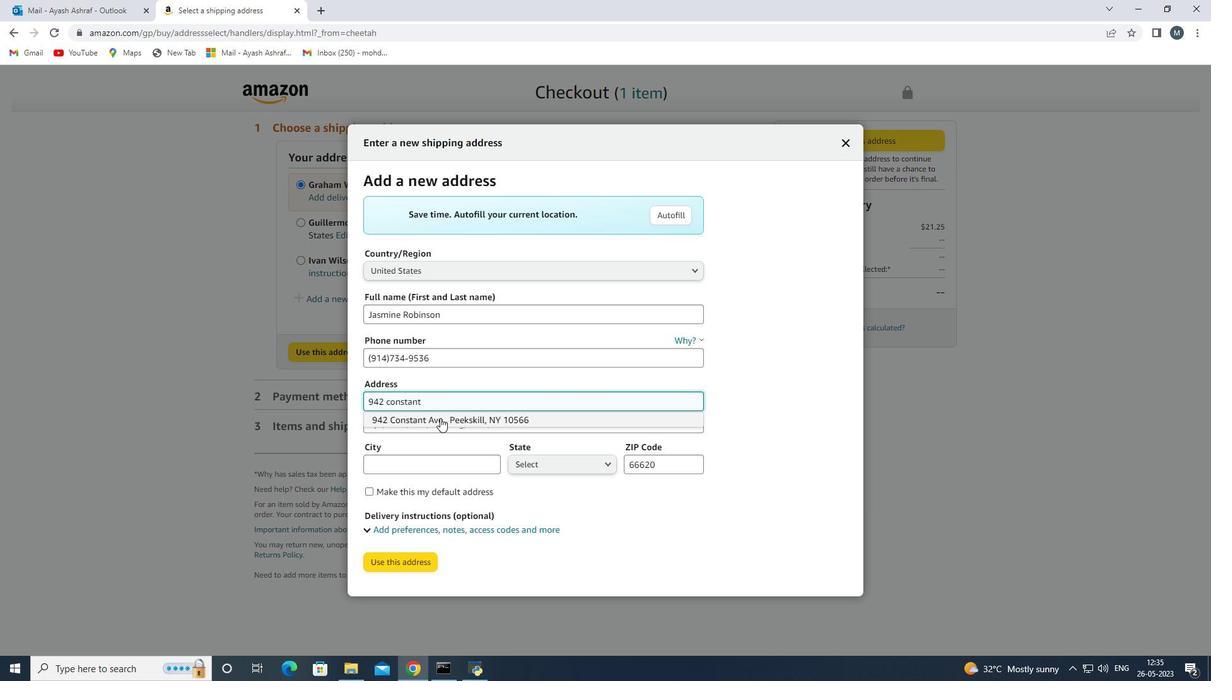 
Action: Mouse moved to (418, 565)
Screenshot: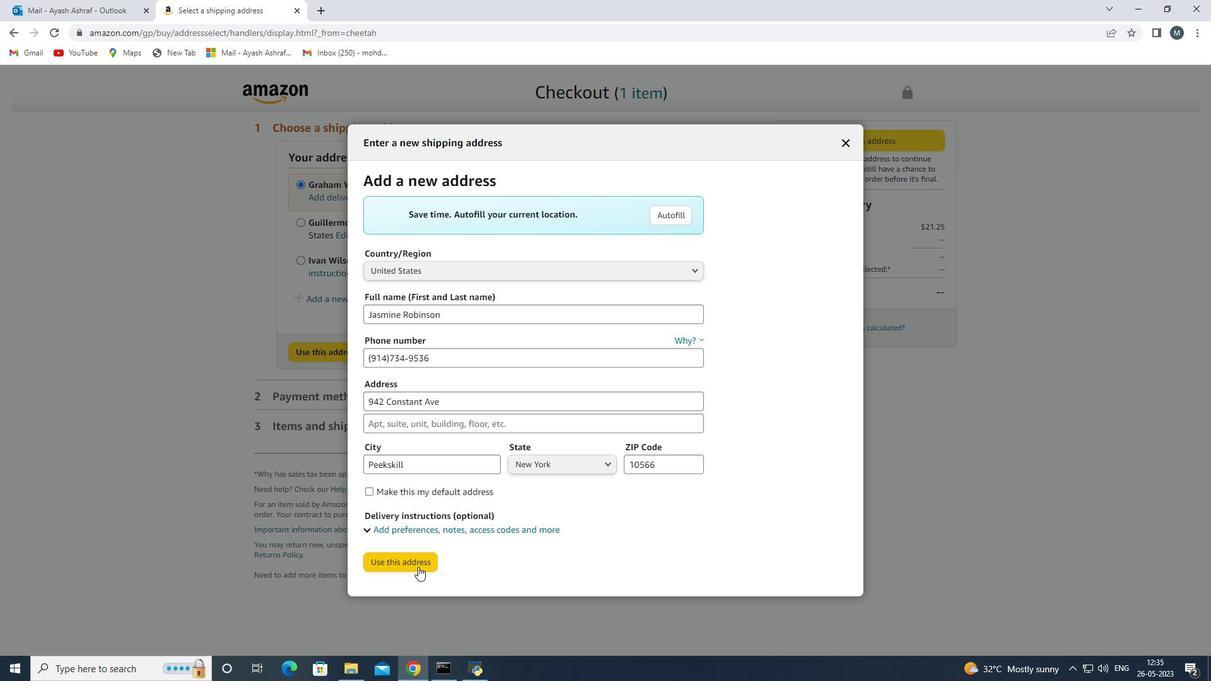 
Action: Mouse pressed left at (418, 565)
Screenshot: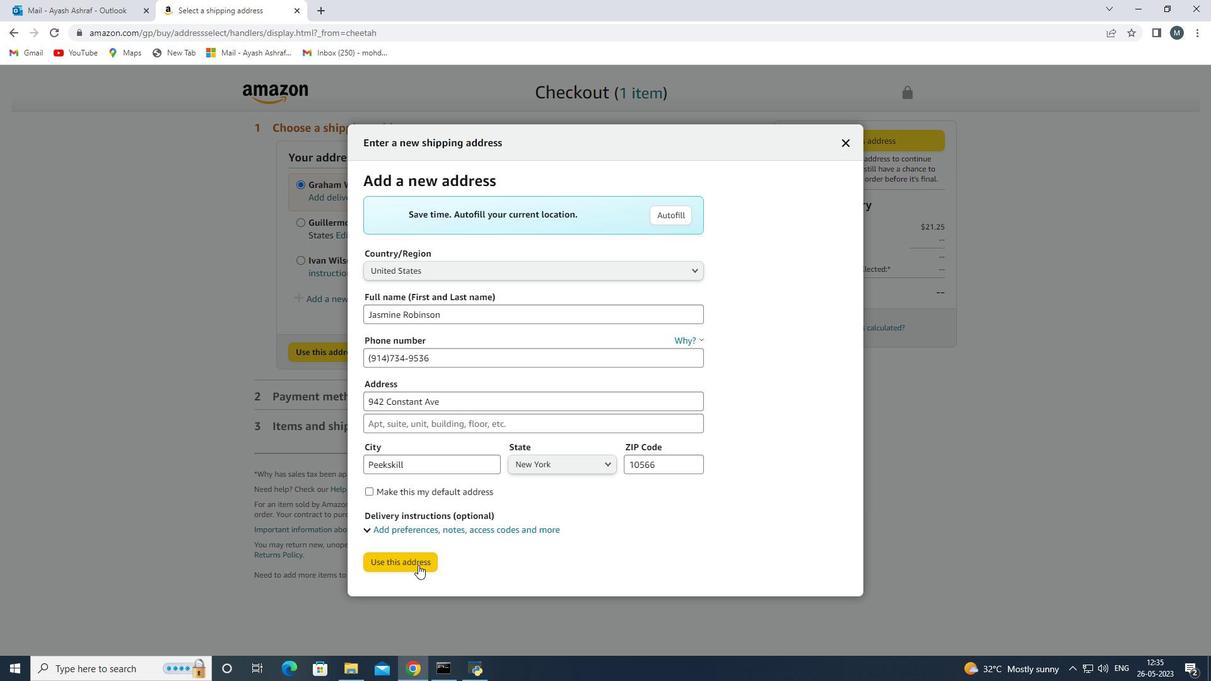 
